 Task: Create an HTML table with pagination using JavaScript.
Action: Mouse moved to (115, 510)
Screenshot: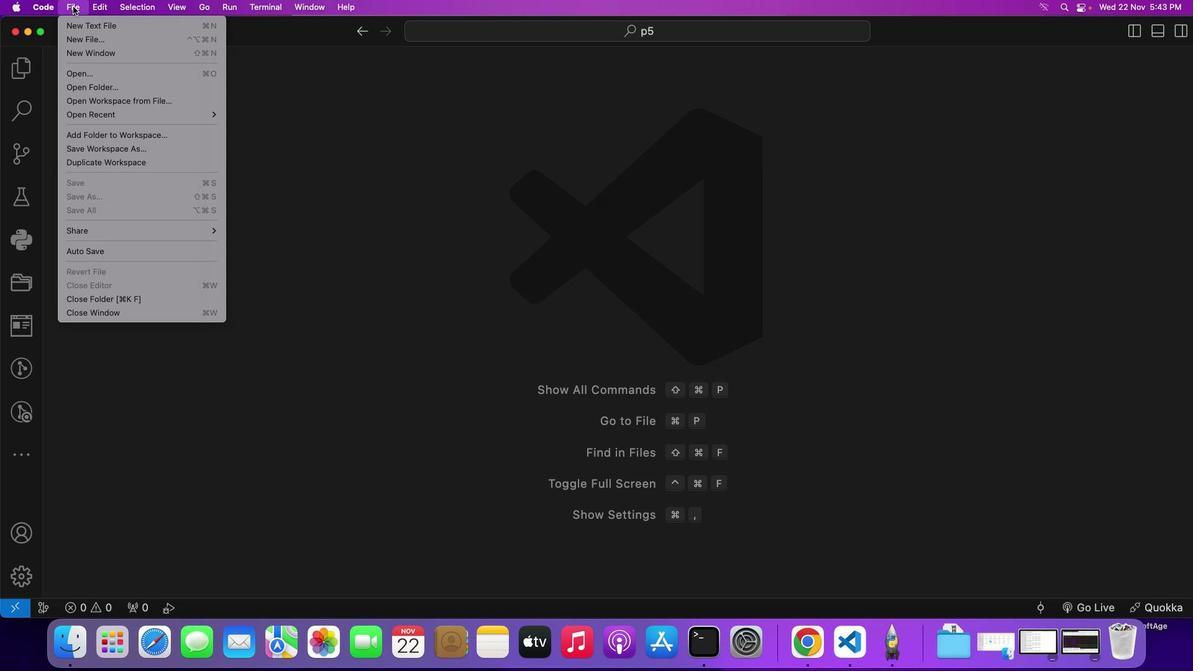 
Action: Mouse pressed left at (115, 510)
Screenshot: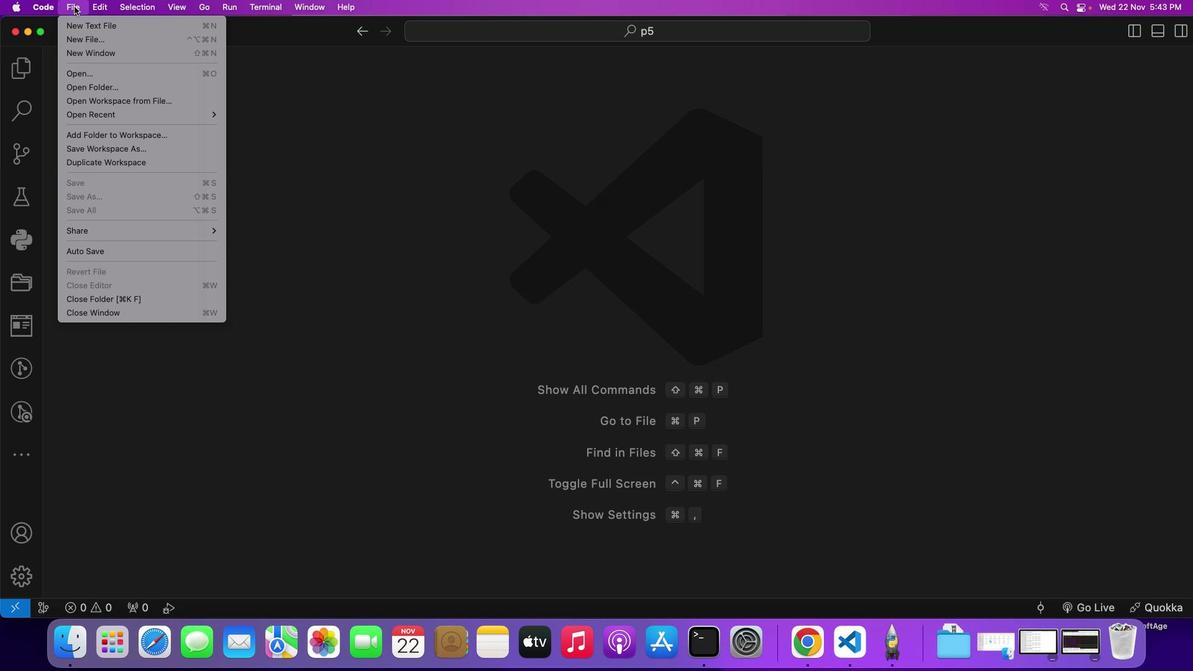 
Action: Mouse moved to (115, 510)
Screenshot: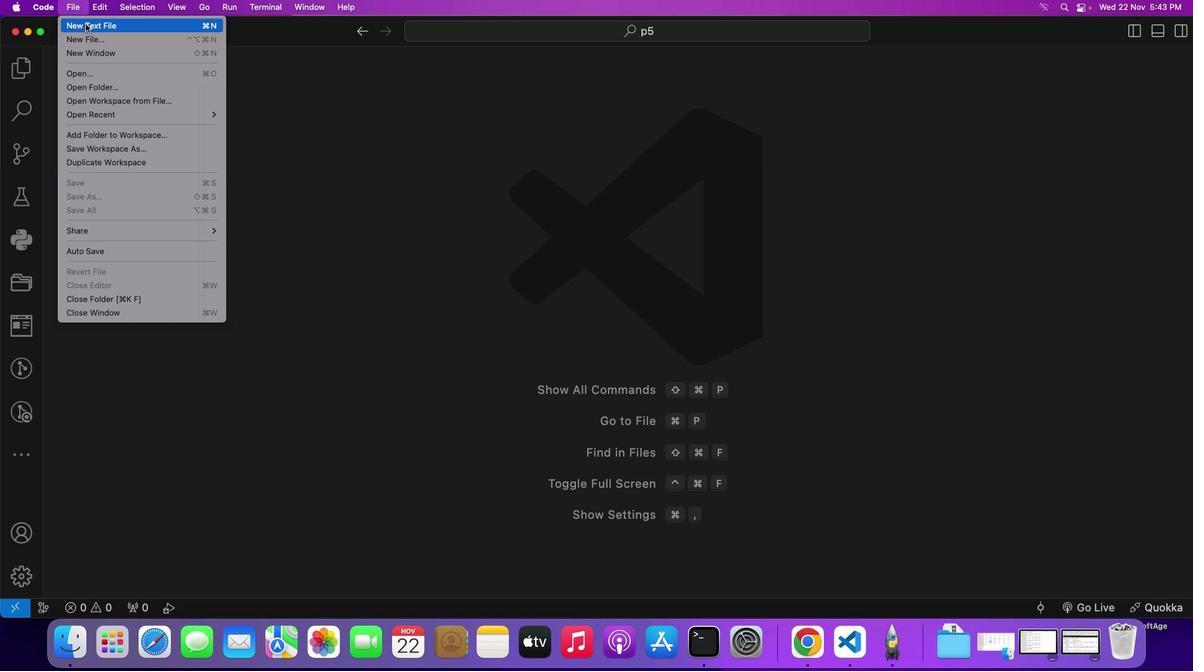 
Action: Mouse pressed left at (115, 510)
Screenshot: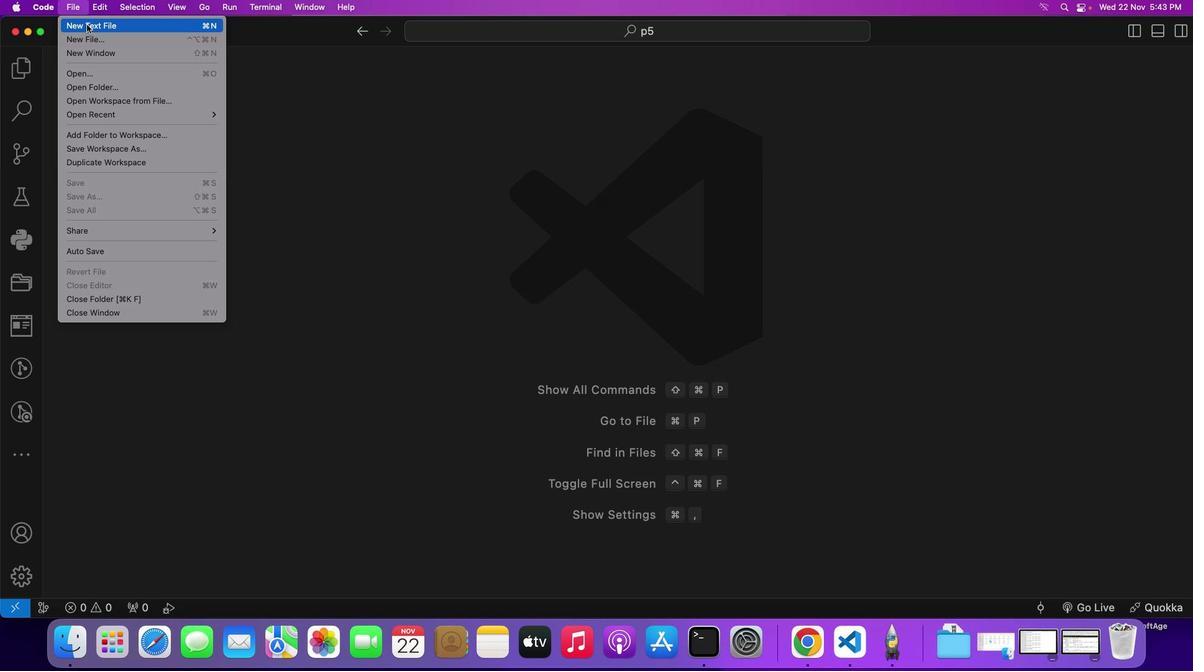 
Action: Mouse moved to (115, 510)
Screenshot: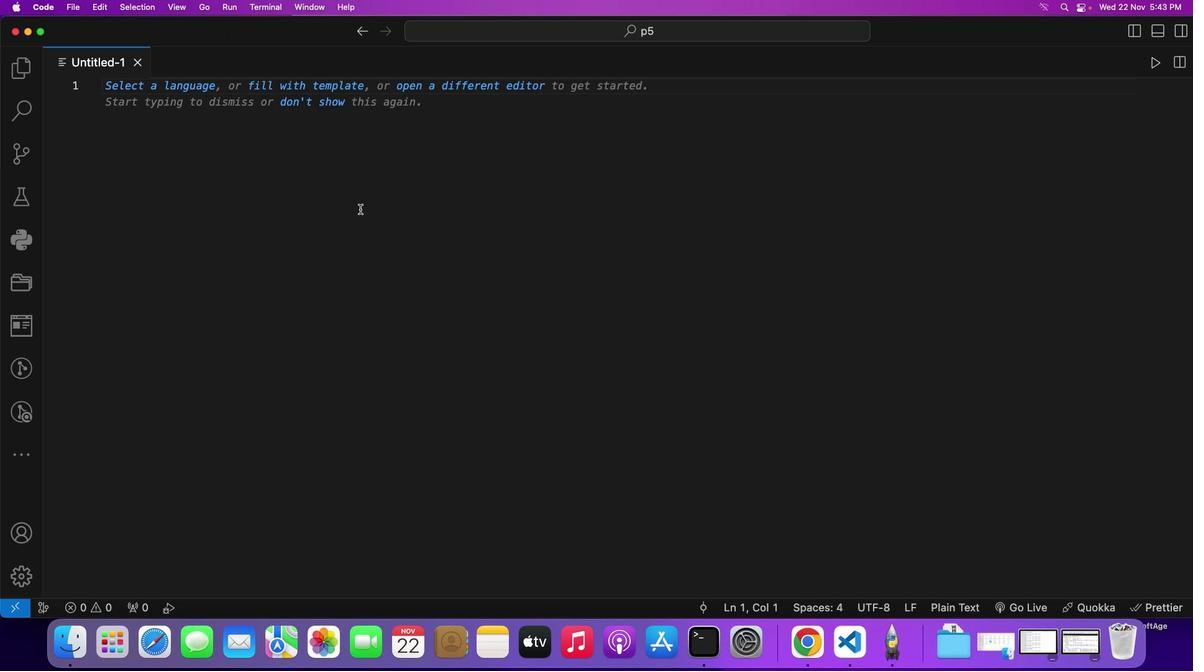 
Action: Key pressed Key.cmd
Screenshot: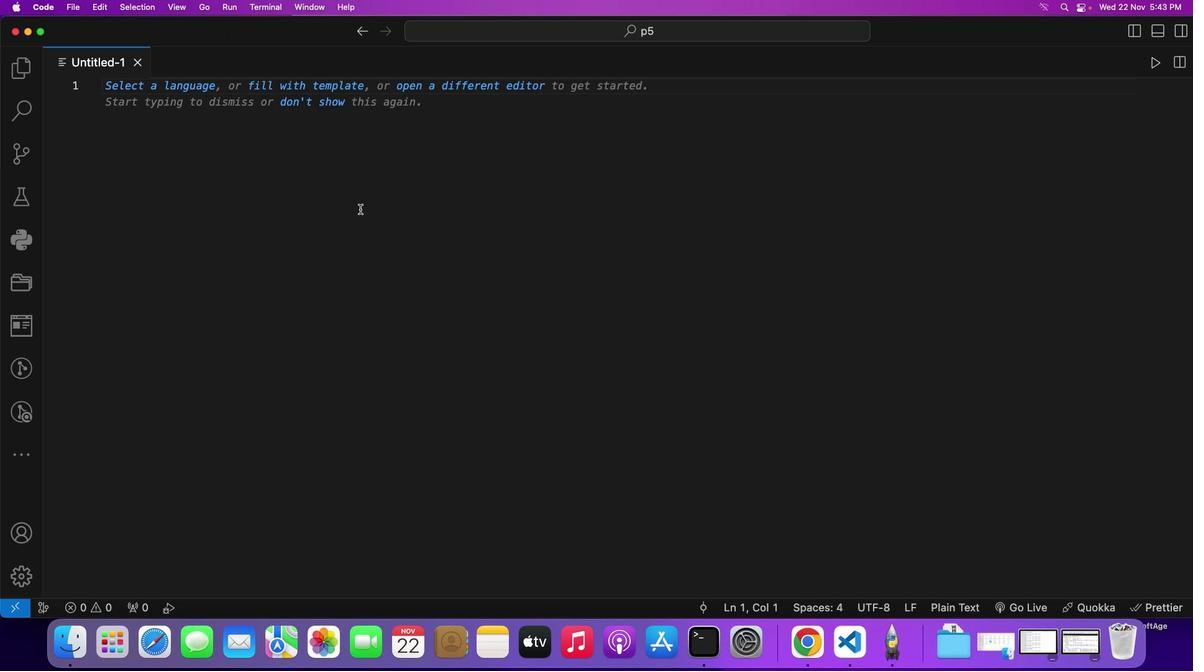 
Action: Mouse moved to (115, 510)
Screenshot: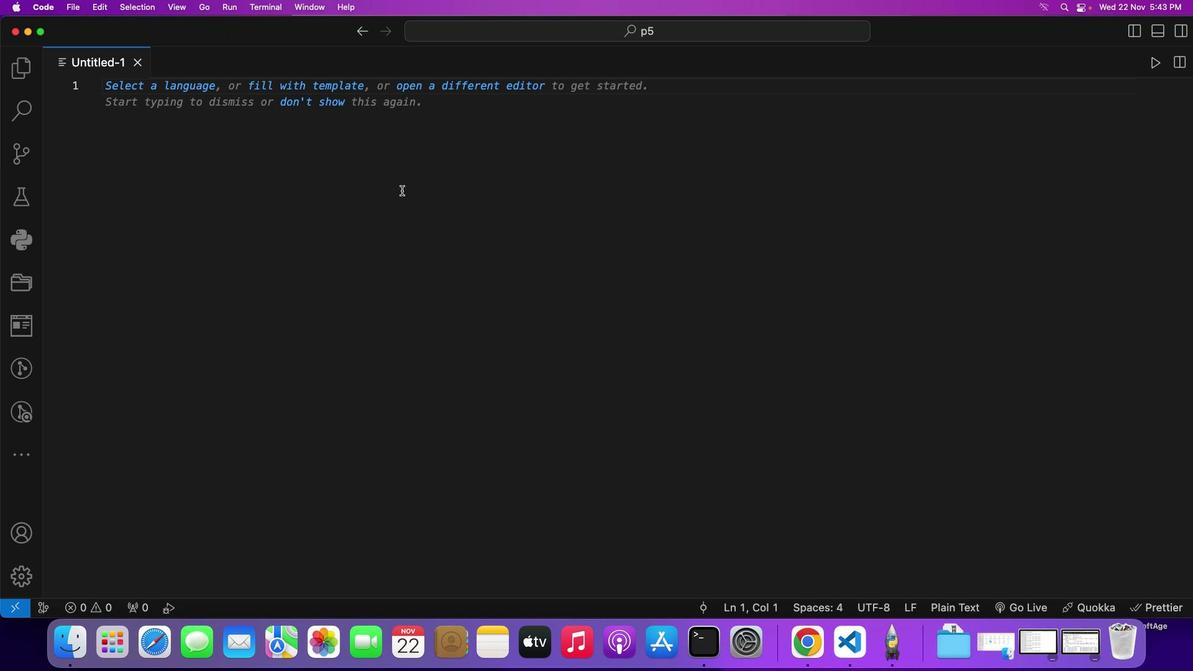 
Action: Key pressed 's'
Screenshot: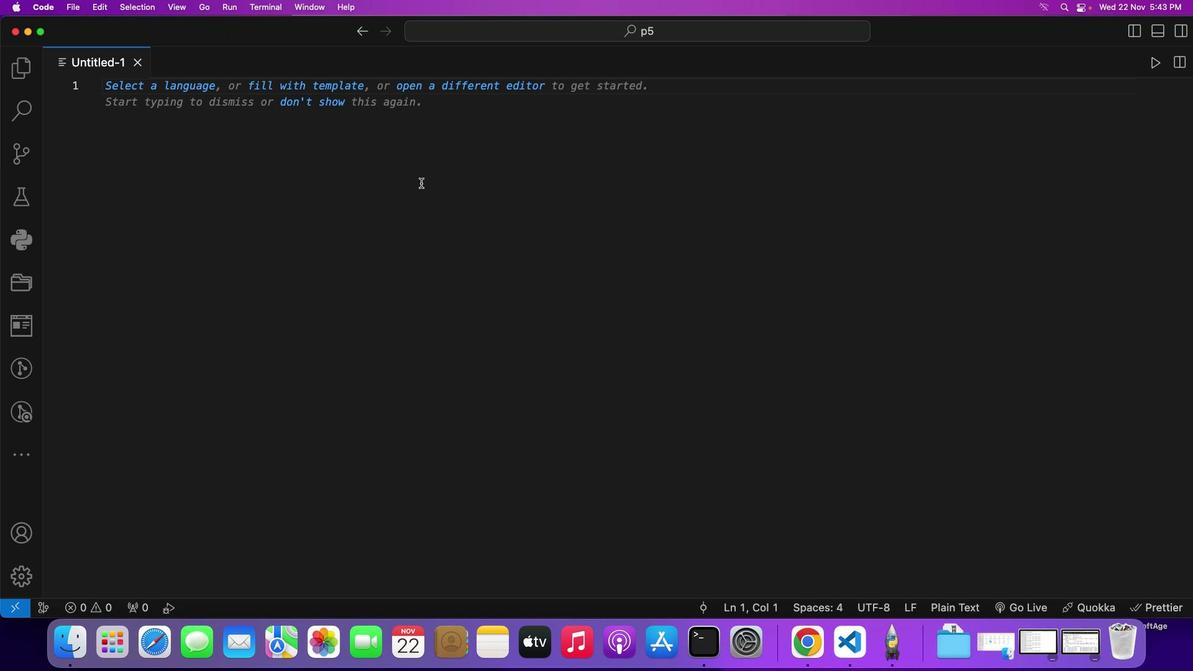 
Action: Mouse moved to (115, 510)
Screenshot: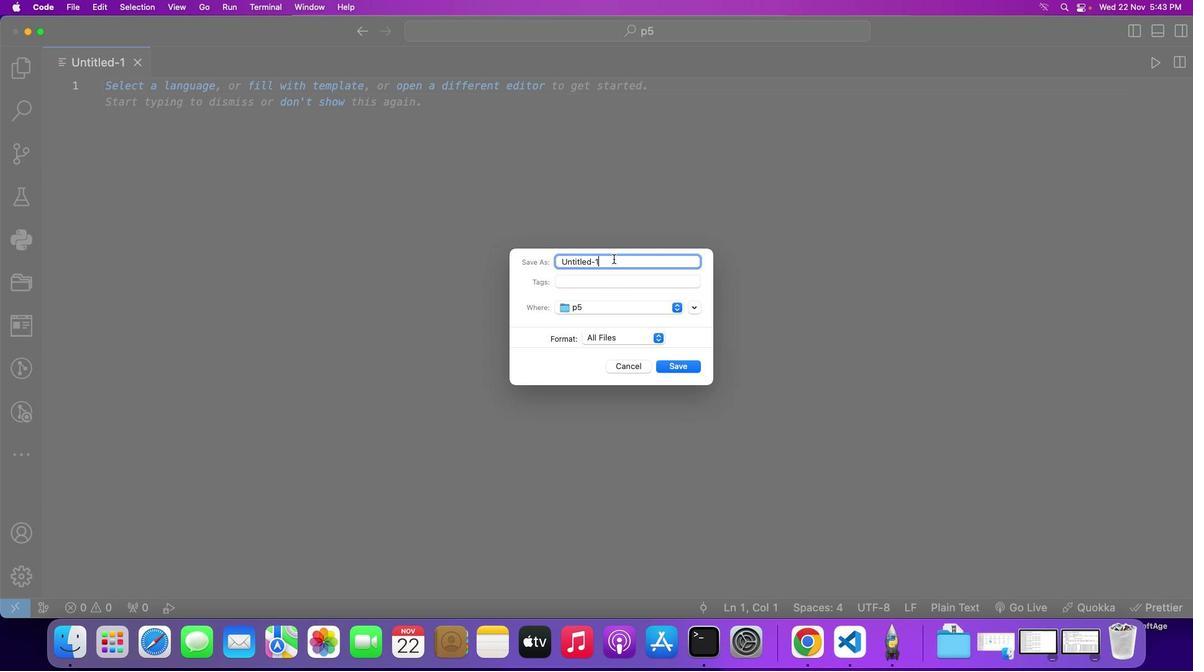 
Action: Mouse pressed left at (115, 510)
Screenshot: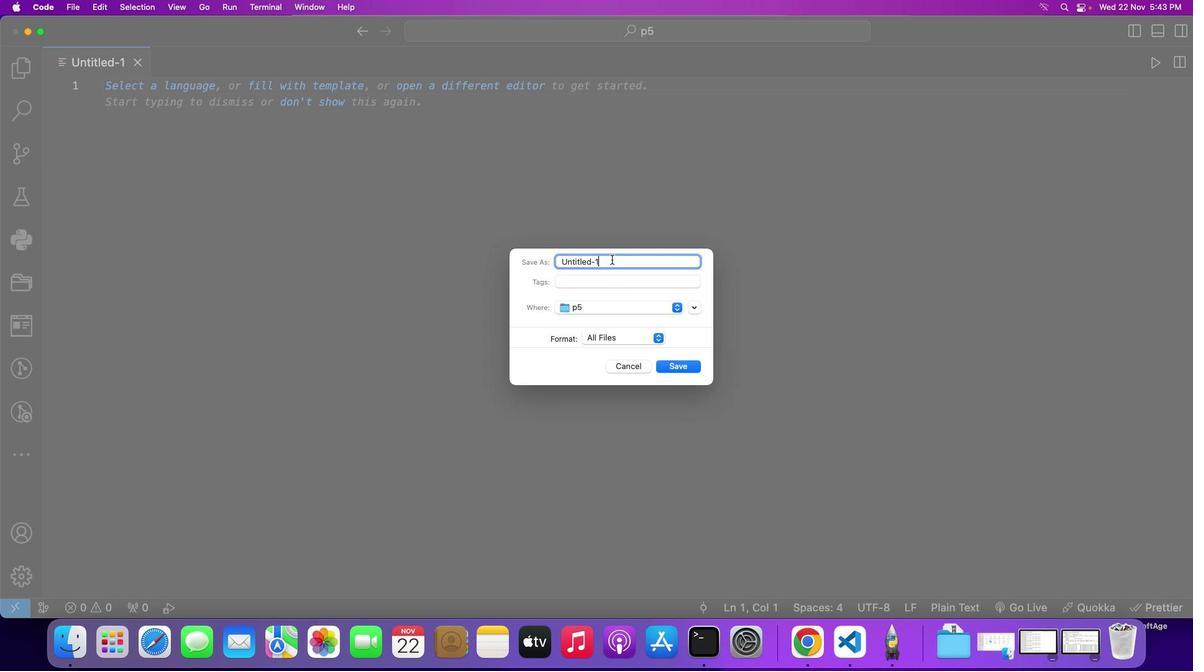 
Action: Mouse moved to (115, 510)
Screenshot: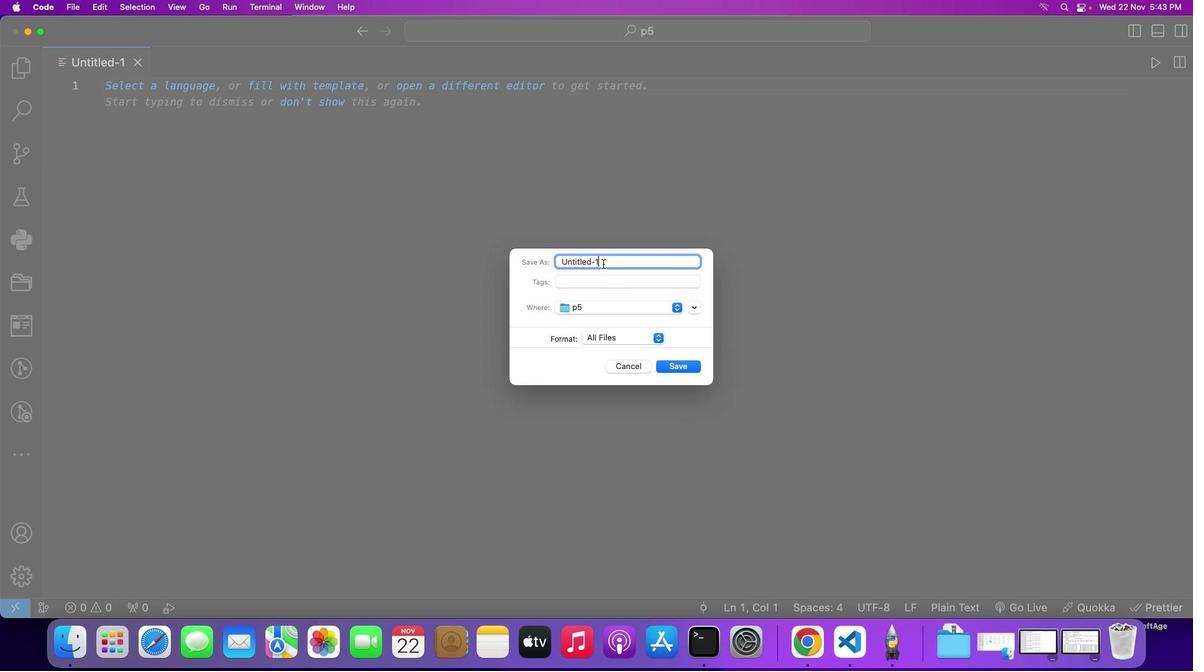 
Action: Key pressed Key.backspaceKey.backspaceKey.backspaceKey.backspaceKey.backspaceKey.backspaceKey.backspaceKey.backspaceKey.backspaceKey.backspaceKey.shift_r'D'
Screenshot: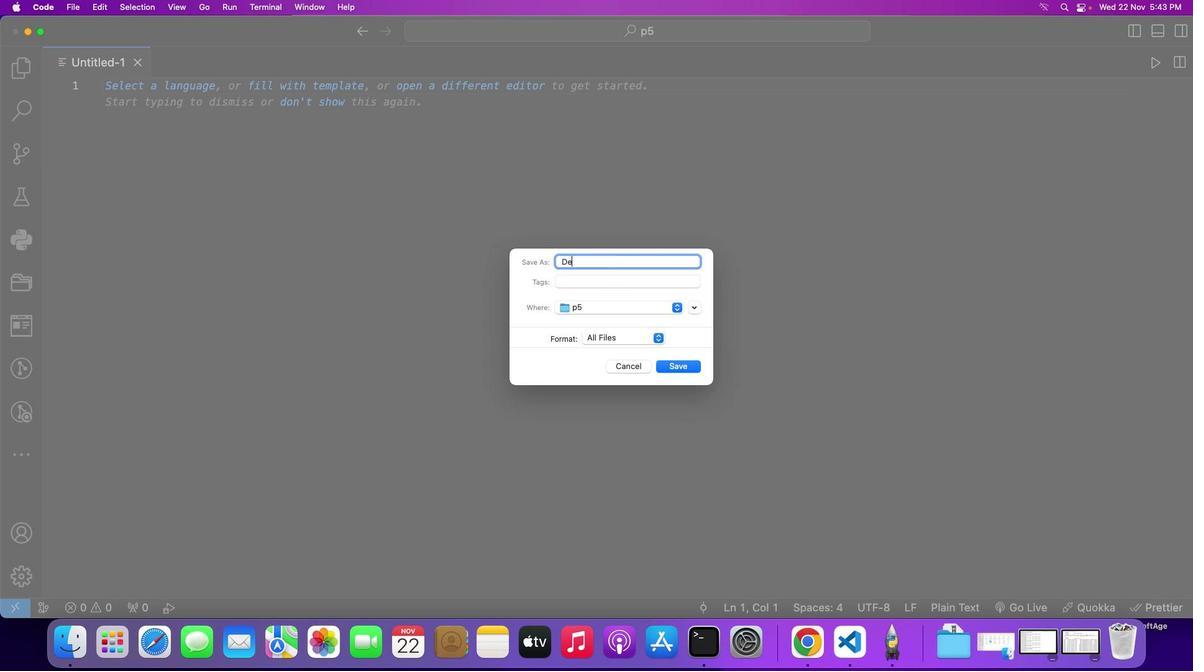 
Action: Mouse moved to (115, 510)
Screenshot: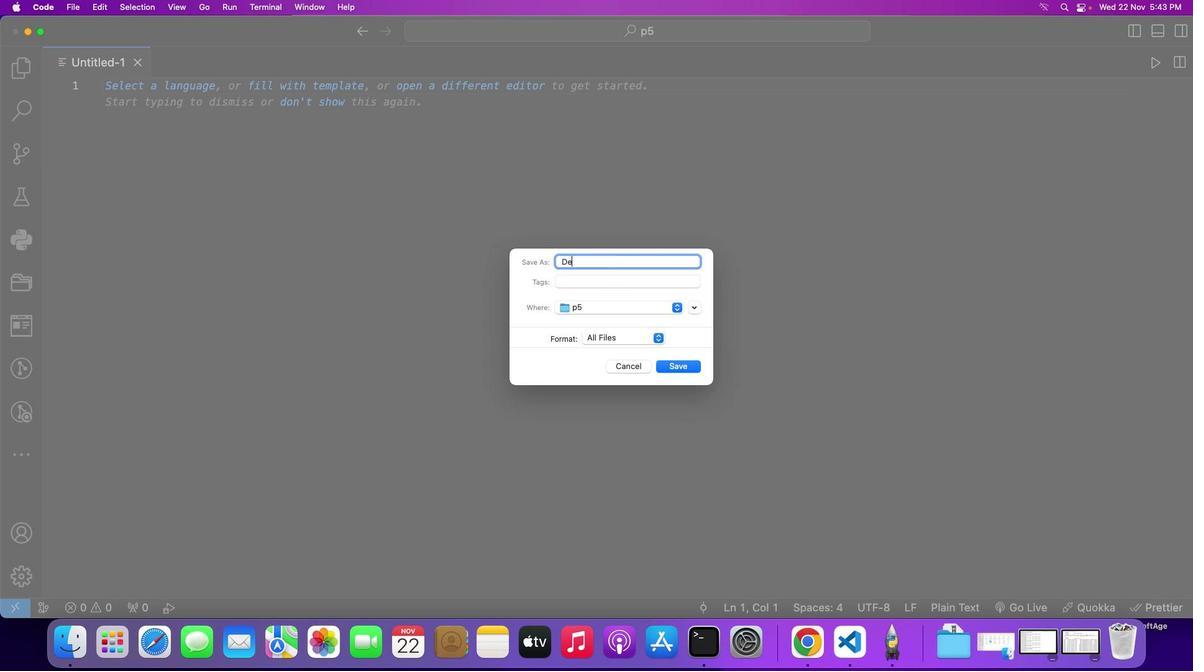 
Action: Key pressed 'e''m''o'Key.shift_r'P''a''g''i''n''a''t''i''o'Key.backspaceKey.backspaceKey.backspaceKey.backspaceKey.backspace'n'Key.backspace'n''a''t''i''o''n''.''h''t''m''l'Key.enterKey.shift_r'<'Key.shift_r'!'Key.shift_r'D'Key.shift_r'O''C''T''Y''P''E'Key.space'h''t''m''l'Key.shift_r'>'Key.enterKey.shift_r'<''h''t''m''l'Key.space'l''a''n''g''='Key.shift_r'"'Key.shift_r'>'Key.leftKey.left'e''n'Key.rightKey.rightKey.enterKey.leftKey.leftKey.leftKey.leftKey.shift_r'<''h''e''a''d'Key.shift_rKey.shift_r'<''>'Key.backspaceKey.backspaceKey.shift_r'>'Key.enterKey.shift_r'<''m''e''t''a'Key.space'c''h''a''r''s''e''t''='Key.shift_r'U''T'Key.shift_r'F''-''8'Key.rightKey.shift_r'>'Key.enterKey.shift_r'<''m''e''t''a'Key.space'n''a''m''e''=''v''i''e''w''p''o''r''t'Key.rightKey.space'c''o''n''t''e''n''t''=''w''i''d''t''h''=''d''e''v''i''c''e''-''w''i''d''t''h'','Key.space'i''n''i''t''i''a''l''-''s''c''a''l''e''=''1''.''0'Key.rightKey.shift_r'>'Key.enterKey.shift_r'<''t''i''t'Key.enterKey.shift_r'>'Key.shift_r'T''a''b''l''e'Key.spaceKey.shift_r'P''a''g''i''n''a''t''i''o''n'Key.downKey.leftKey.leftKey.leftKey.leftKey.enterKey.shift_r'<''b''o''d''y'Key.shift_r'>'Key.enterKey.enterKey.shift_rKey.backspaceKey.shift_r'<''d''i''v'Key.space'i''d''=''t''a''b''l''e''-''c''o''n''t''a''i''n''e''r'Key.rightKey.shift_r'>'Key.rightKey.rightKey.rightKey.rightKey.rightKey.rightKey.enterKey.shift_r'<''d''i''v'Key.space'i''d''=''p''a''g''i''n''a''t''i''o''n''-''c''o''n''t''a''i''n''e''r'Key.rightKey.shift_r'>'Key.rightKey.rightKey.rightKey.rightKey.rightKey.rightKey.enterKey.enterKey.shift_r'<''s''c''r'Key.enterKey.shift_r'>'Key.enter'/''/''s''a''m''p''l''e'Key.space'd''a''t''a'Key.enterKey.upKey.backspaceKey.spaceKey.spaceKey.downKey.spaceKey.spaceKey.space'c''o''n''s''t'Key.space'd''a''t''a'Key.space'='Key.spaceKey.shift_r'{'Key.enterKey.shift_r'{''i''d'Key.shift_r':'Key.space'1'','Key.space'n''a''m''e'Key.shift_r':'Key.space"'"'j''o''n'Key.backspace'h''n'Key.spaceKey.shift_r'D''o''e'Key.right','Key.space'a''g''e'Key.shift_r':'Key.space'2''5'Key.rightKey.right
Screenshot: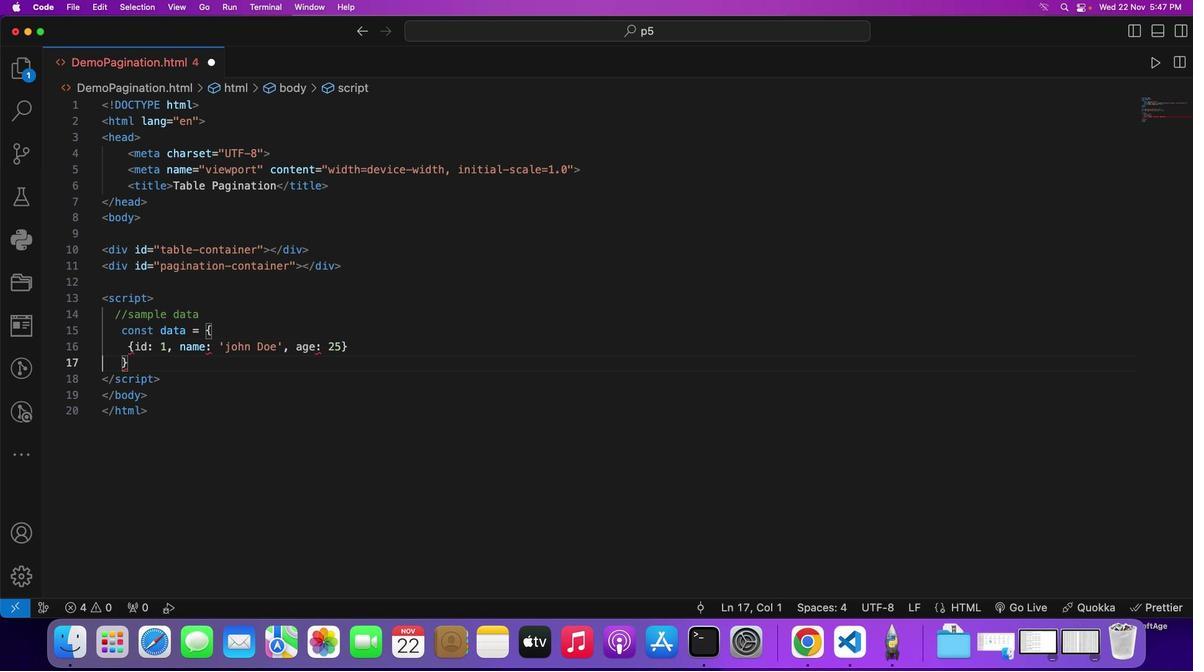 
Action: Mouse moved to (115, 510)
Screenshot: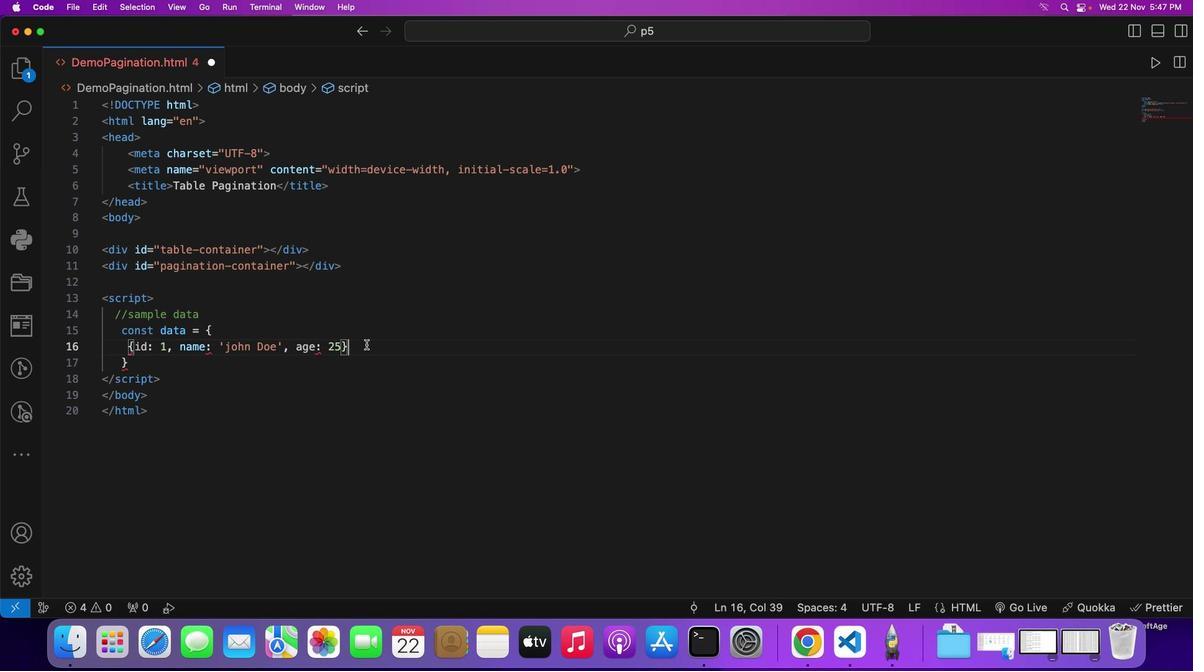 
Action: Mouse pressed left at (115, 510)
Screenshot: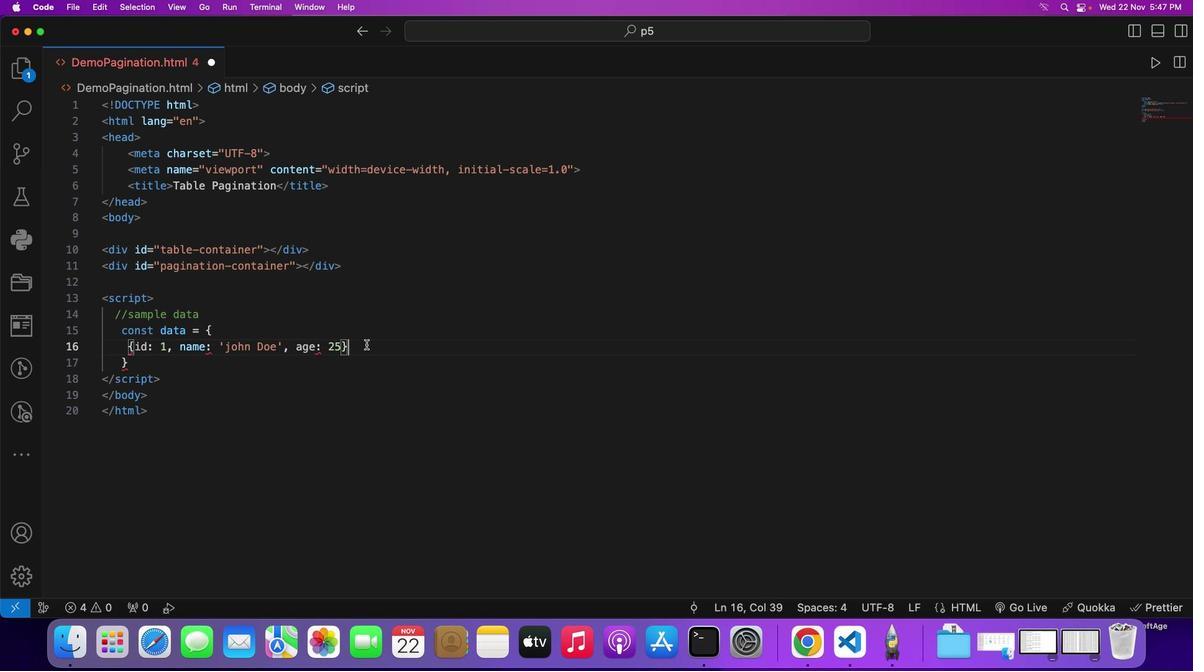 
Action: Mouse moved to (115, 510)
Screenshot: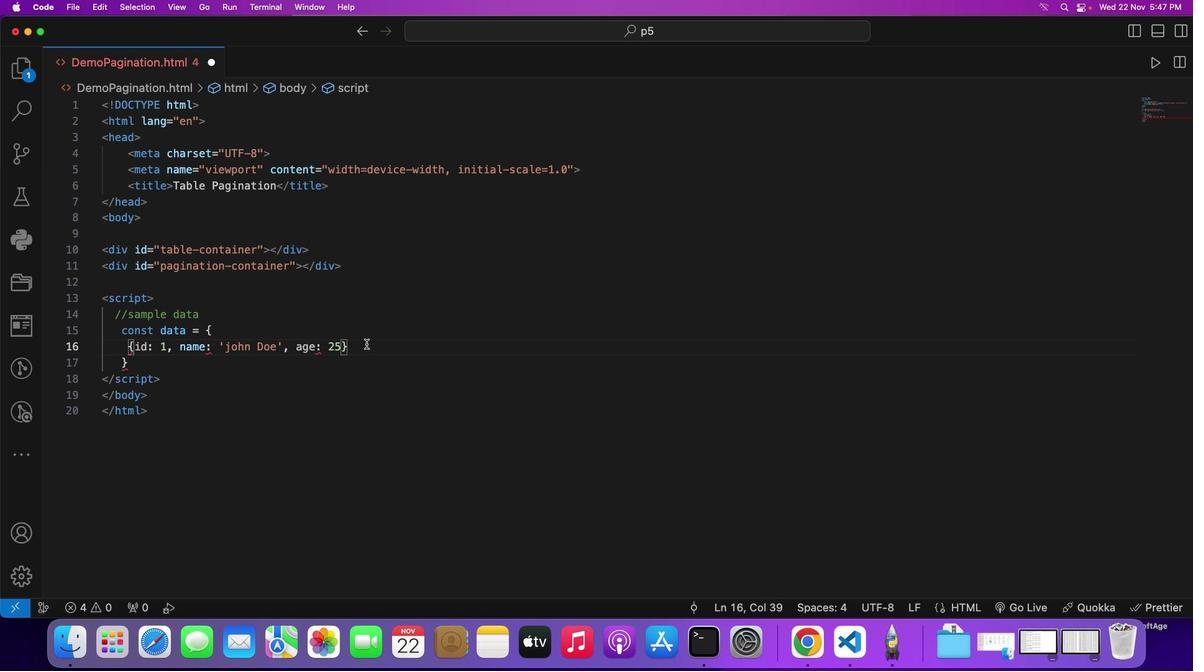 
Action: Key pressed ','Key.leftKey.leftKey.leftKey.leftKey.left
Screenshot: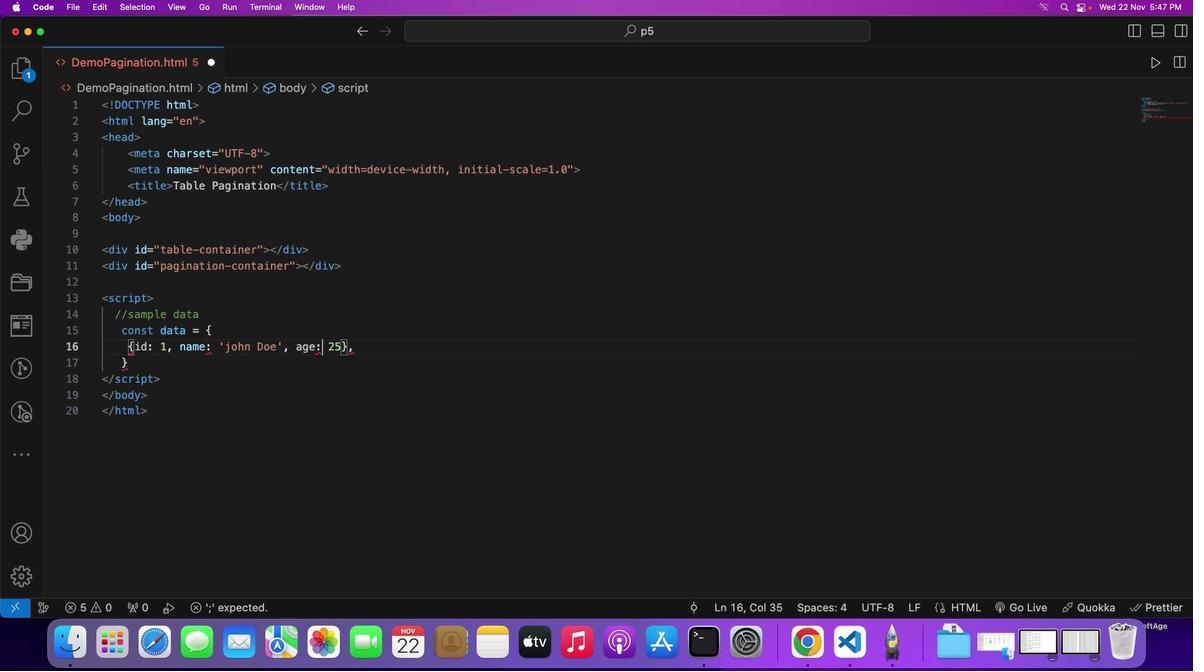 
Action: Mouse moved to (115, 510)
Screenshot: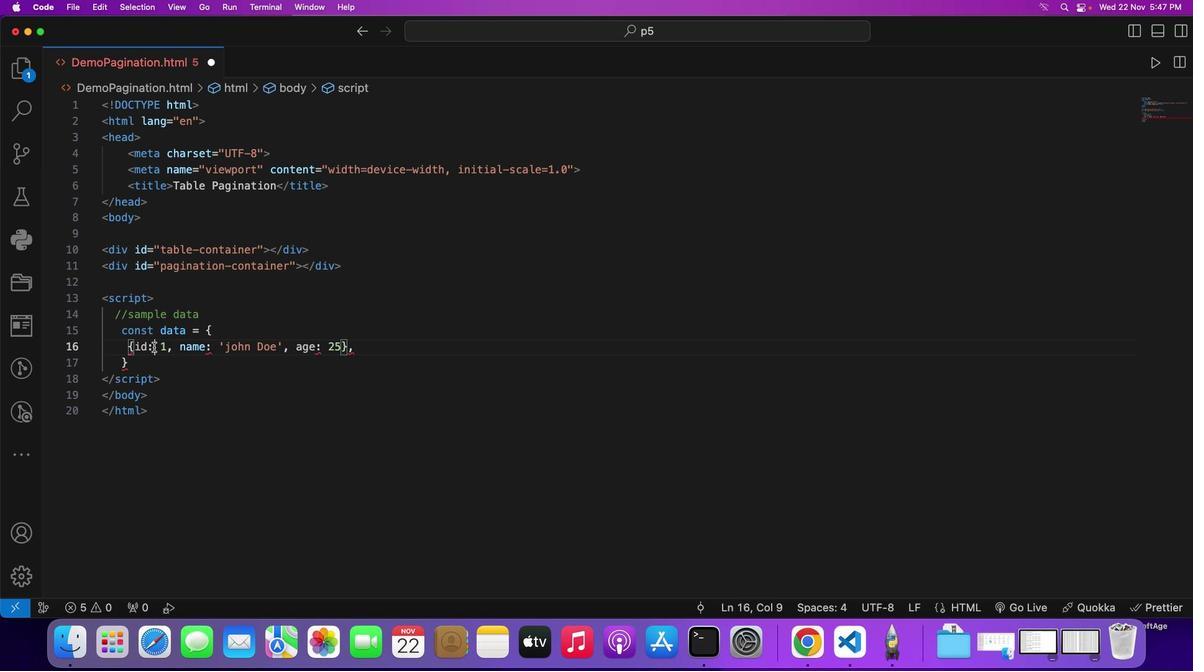 
Action: Mouse pressed left at (115, 510)
Screenshot: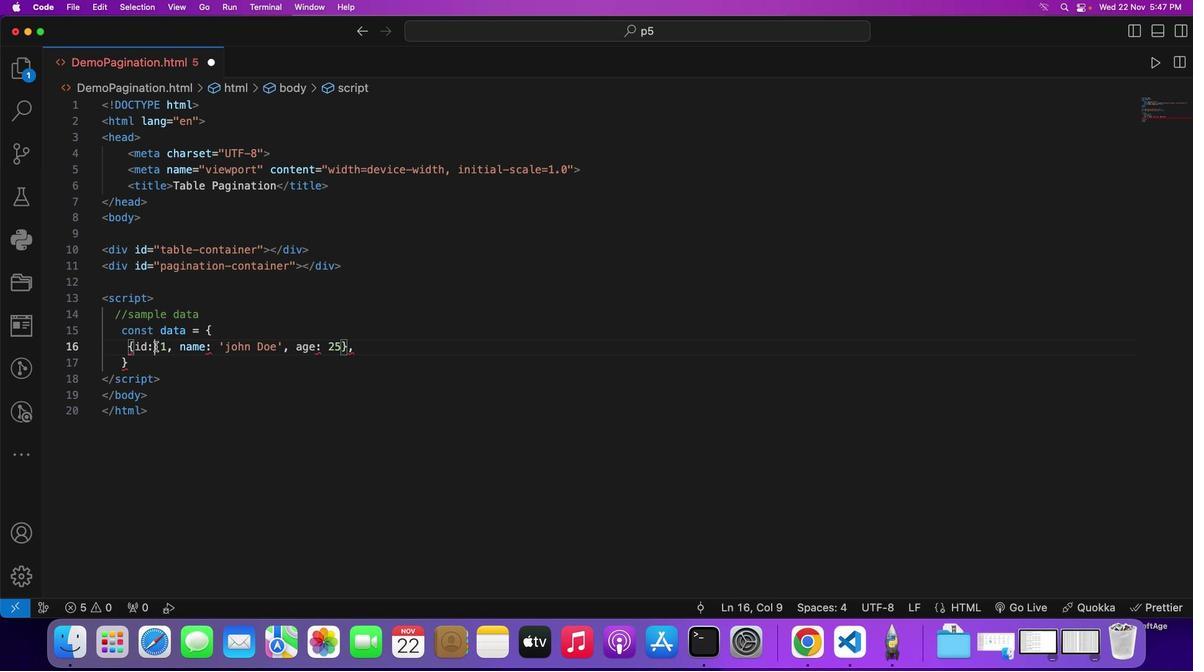 
Action: Mouse moved to (115, 510)
Screenshot: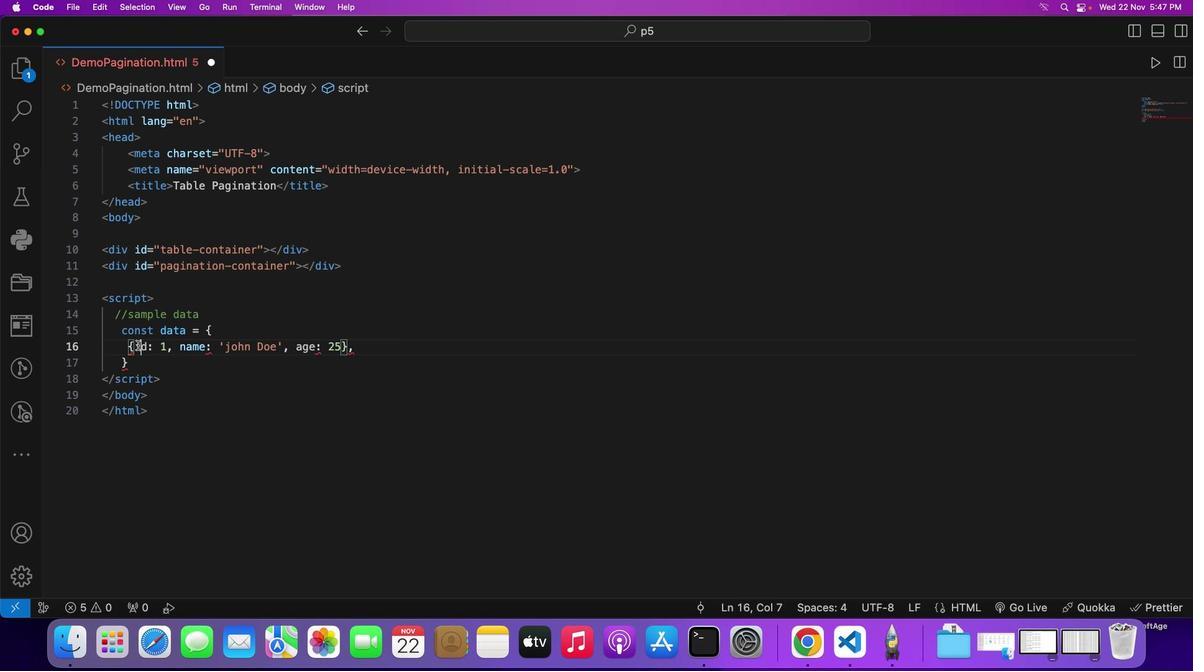 
Action: Mouse pressed left at (115, 510)
Screenshot: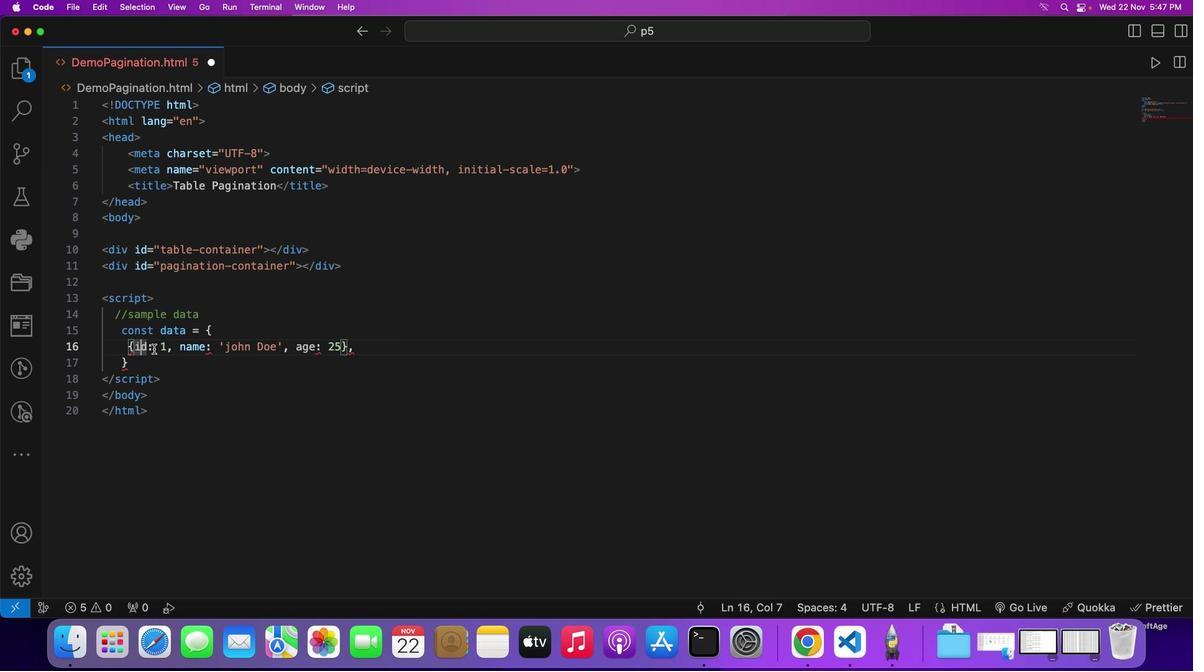 
Action: Mouse moved to (115, 510)
Screenshot: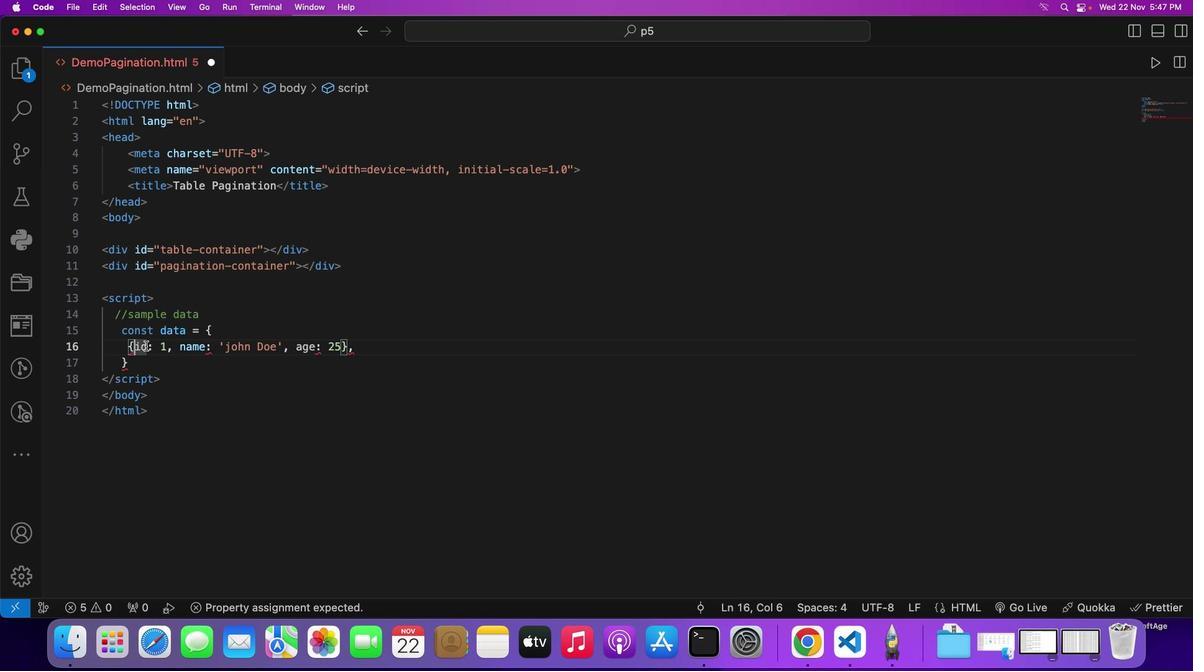 
Action: Mouse pressed left at (115, 510)
Screenshot: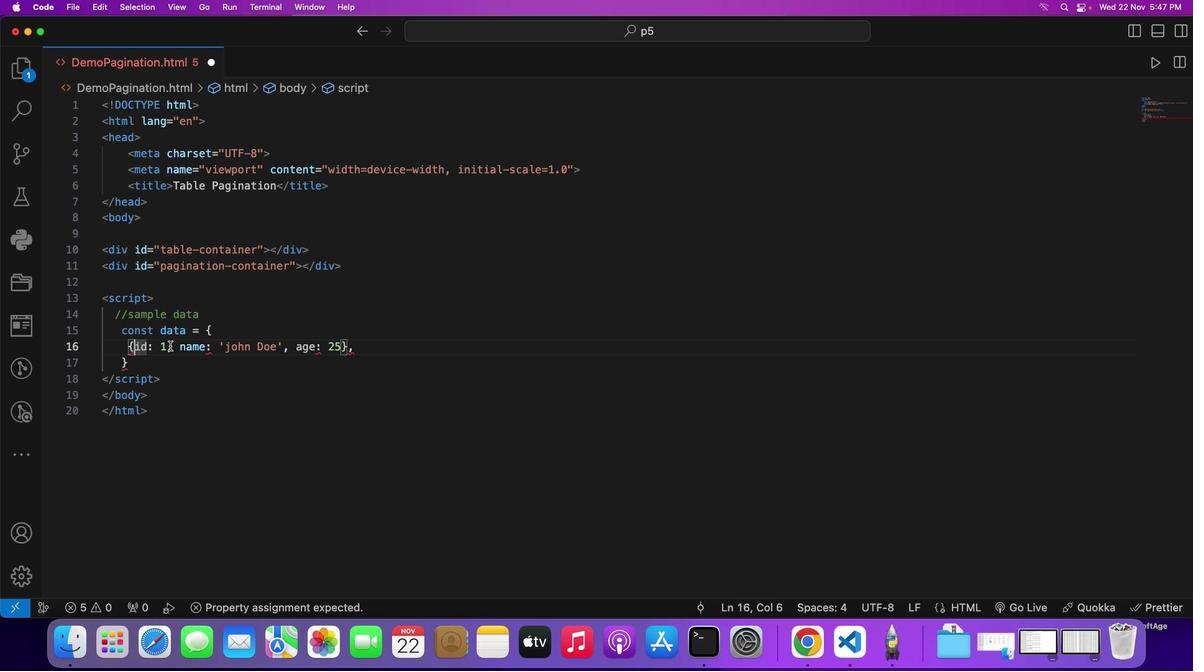 
Action: Mouse moved to (115, 510)
Screenshot: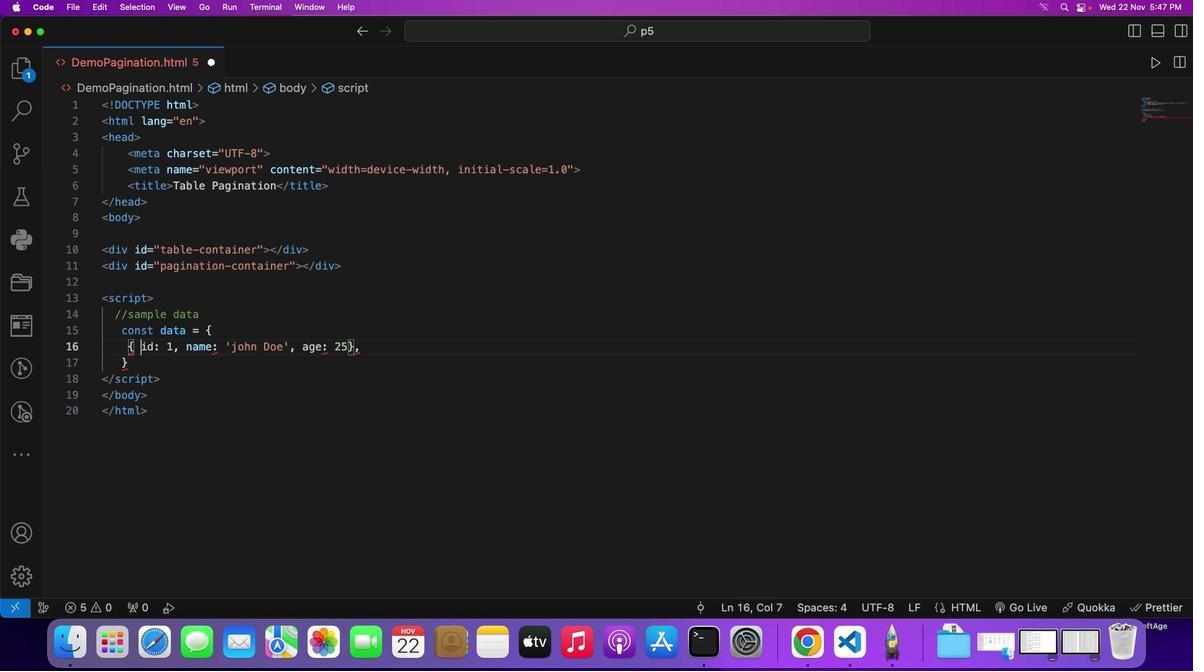 
Action: Key pressed Key.space
Screenshot: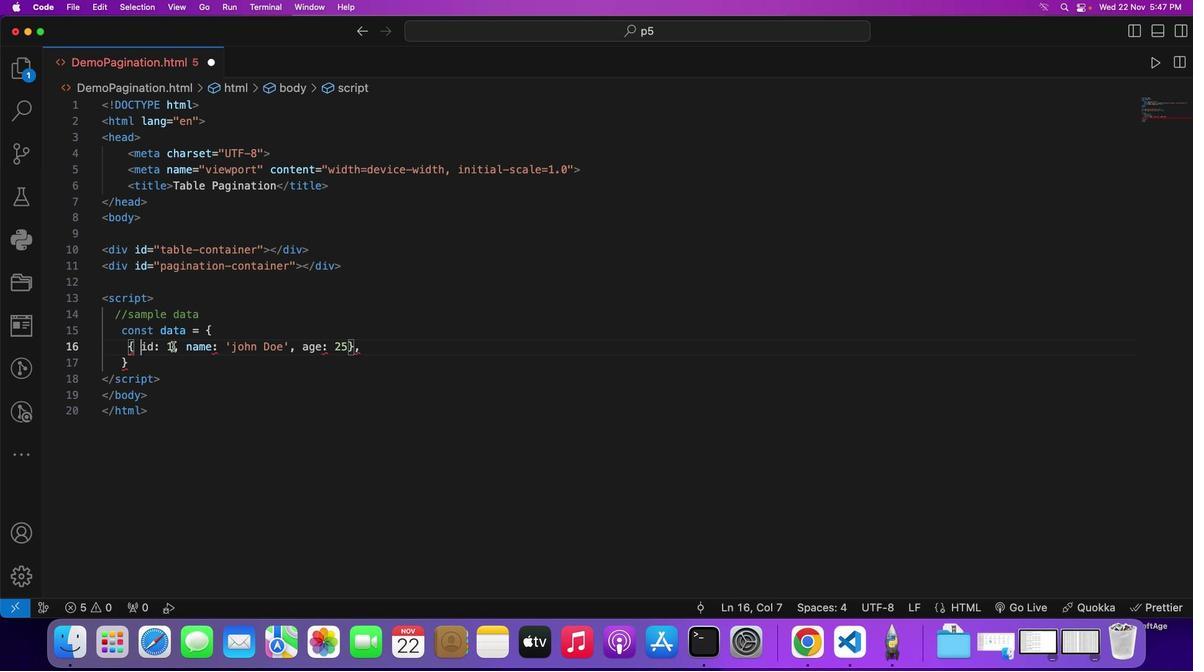 
Action: Mouse moved to (115, 510)
Screenshot: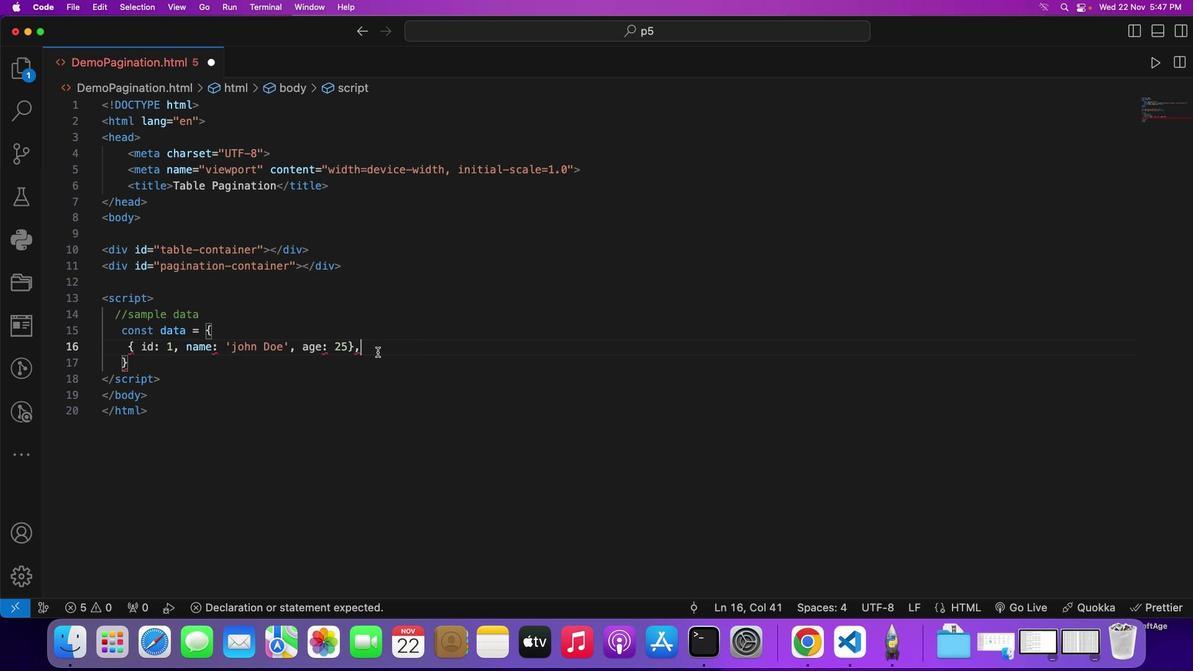 
Action: Mouse pressed left at (115, 510)
Screenshot: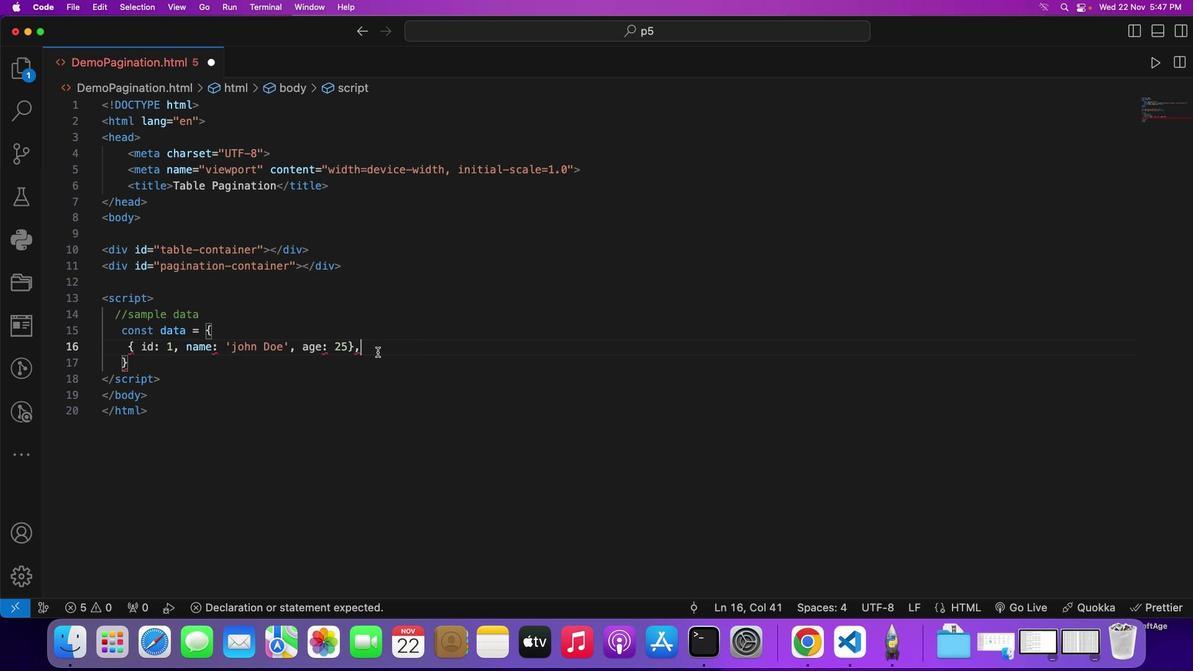 
Action: Mouse moved to (115, 510)
Screenshot: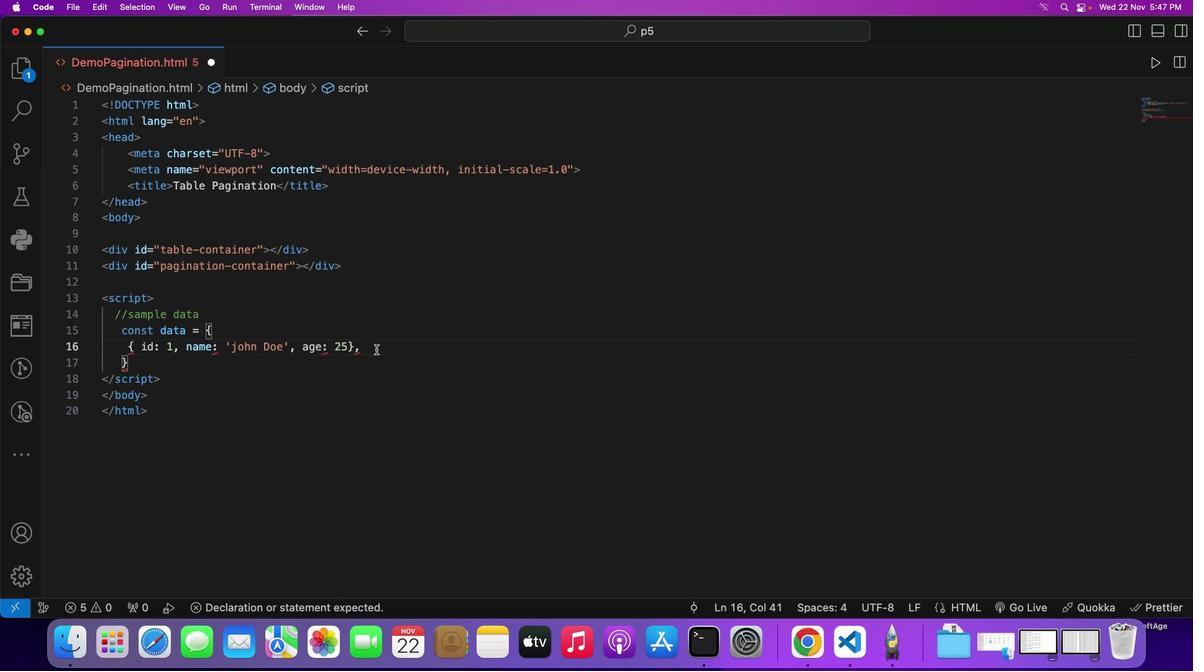 
Action: Key pressed Key.enterKey.shift_r'{'Key.space'i''d'Key.shift_r':'Key.space'2'','Key.space'n''a''m''e'Key.shift_r':'Key.space"'"Key.shift_r'J''a''n''e'Key.spaceKey.shift_r'D''o''e'"'"','Key.space'a''g''e'Key.shift_r':'Key.space'3''0'Key.rightKey.leftKey.spaceKey.upKey.leftKey.spaceKey.rightKey.down','
Screenshot: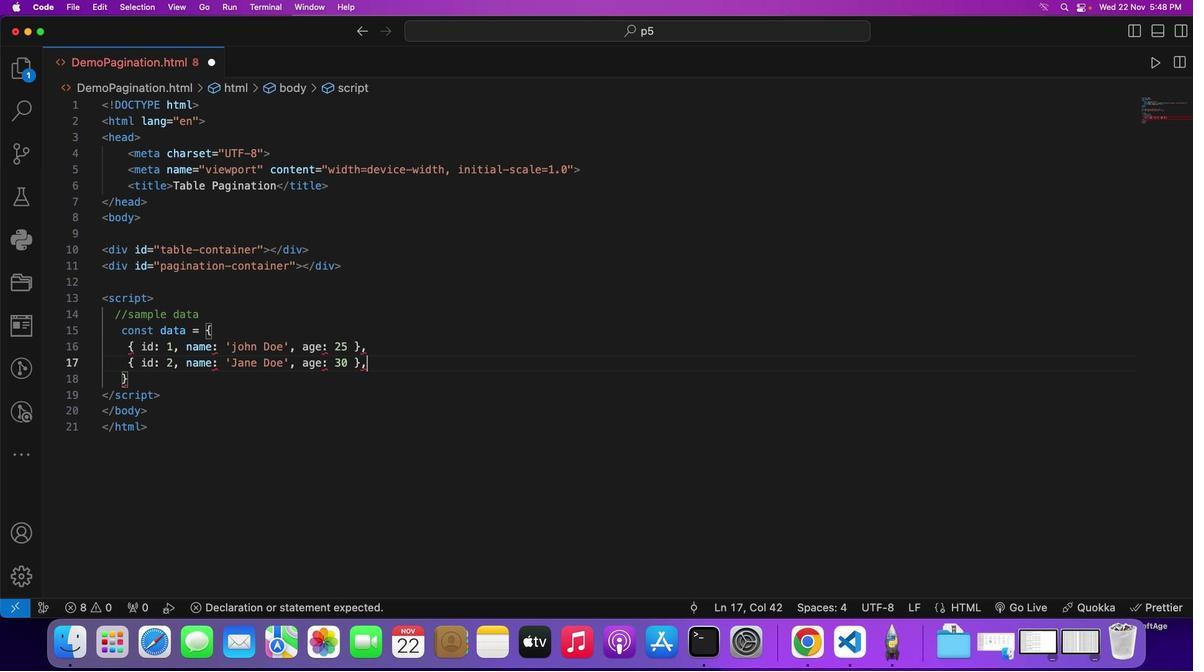 
Action: Mouse moved to (115, 510)
Screenshot: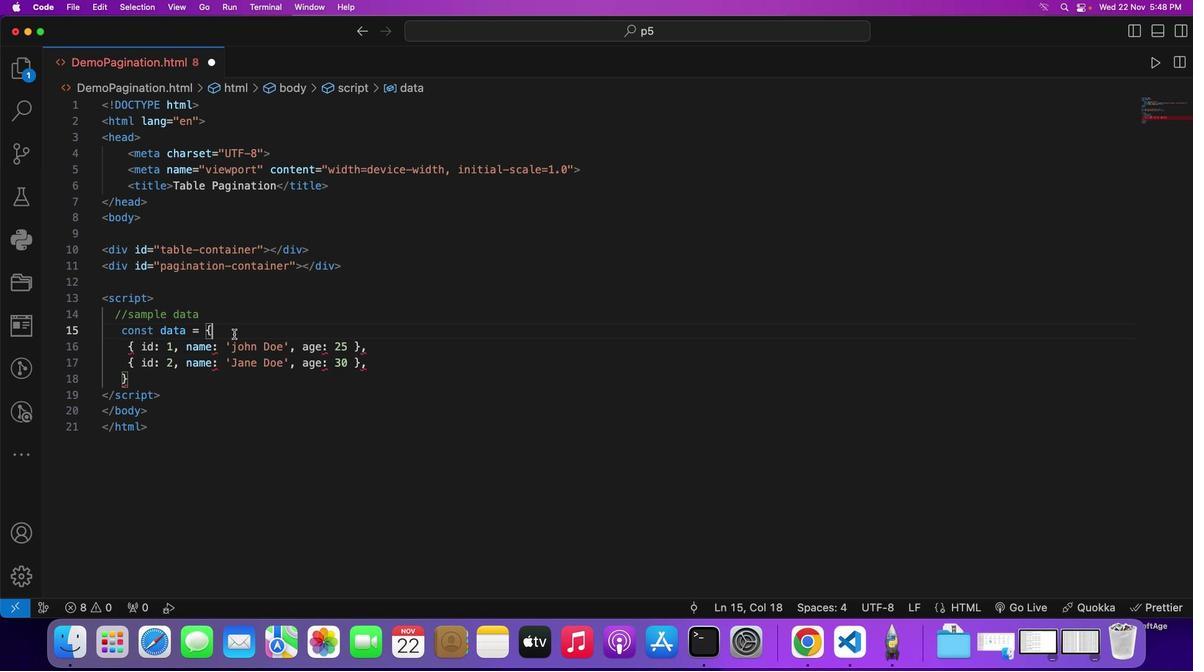 
Action: Mouse pressed left at (115, 510)
Screenshot: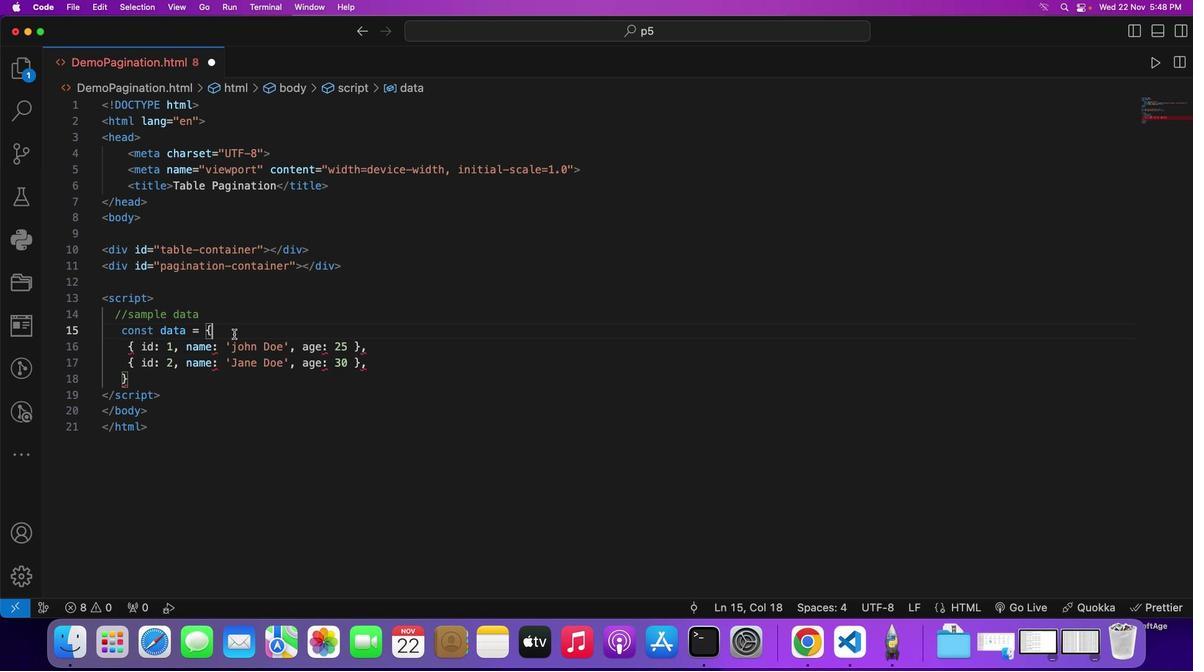 
Action: Mouse moved to (115, 510)
Screenshot: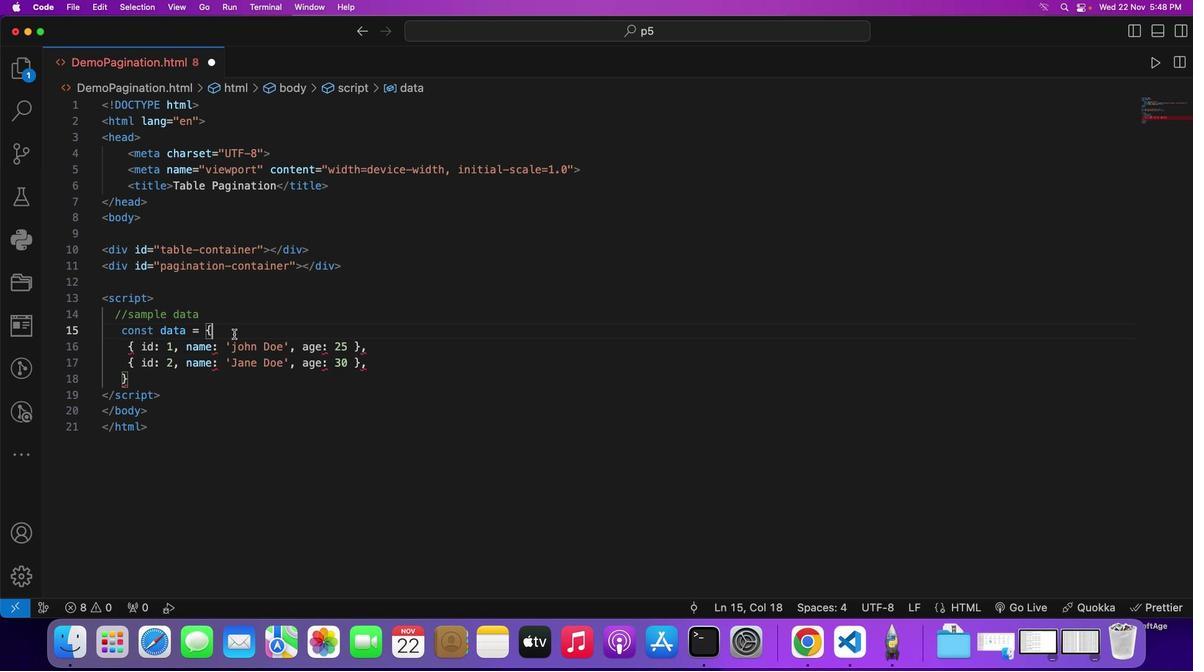 
Action: Key pressed Key.backspace'['
Screenshot: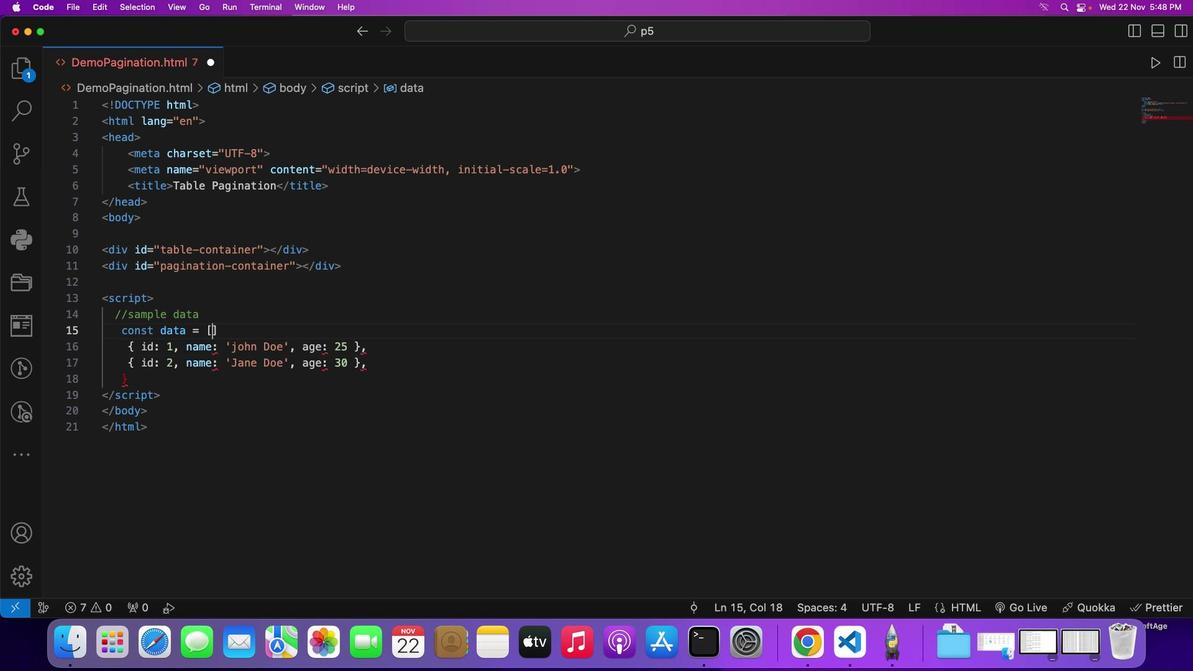 
Action: Mouse moved to (115, 510)
Screenshot: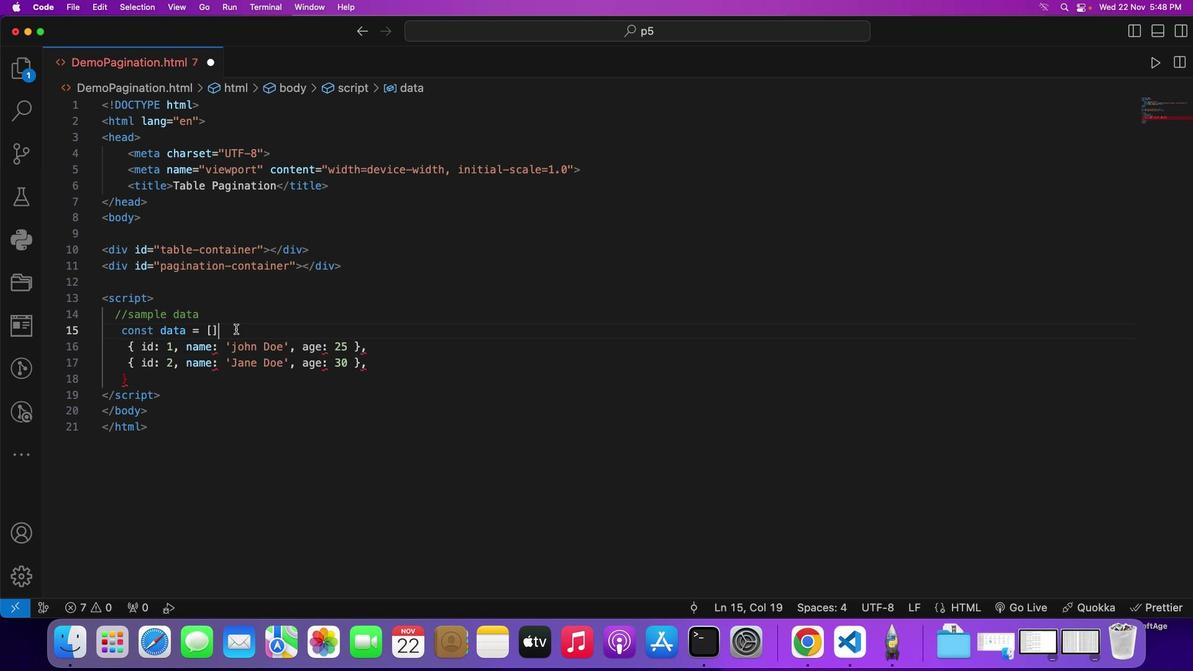 
Action: Mouse pressed left at (115, 510)
Screenshot: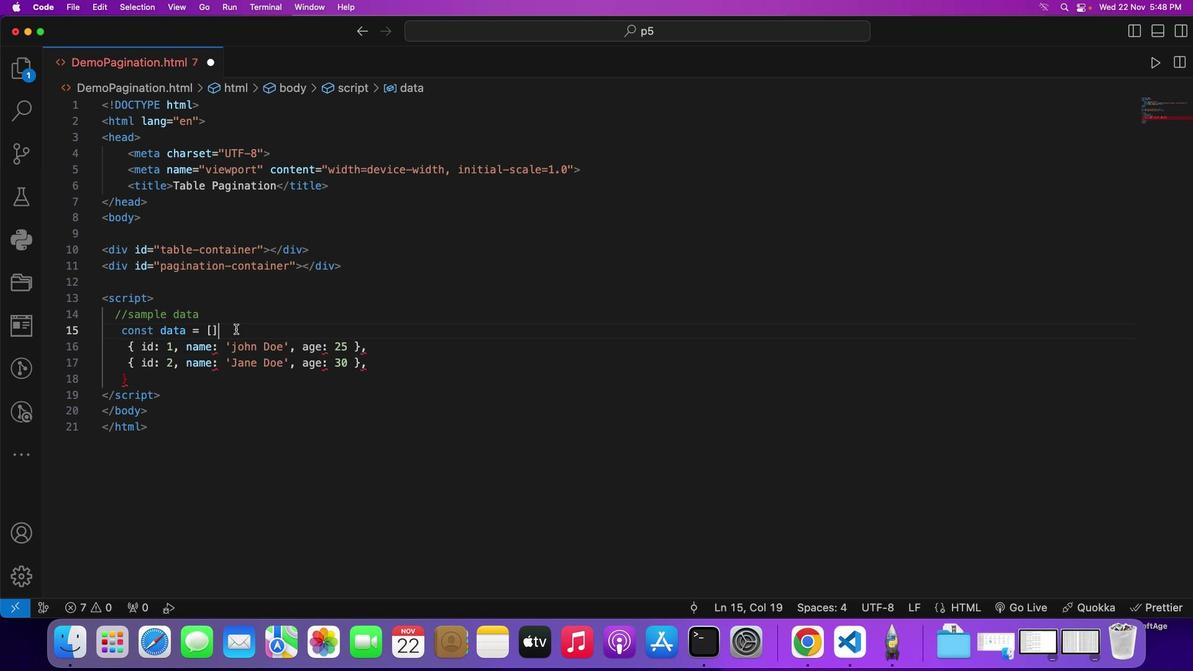 
Action: Mouse moved to (115, 510)
Screenshot: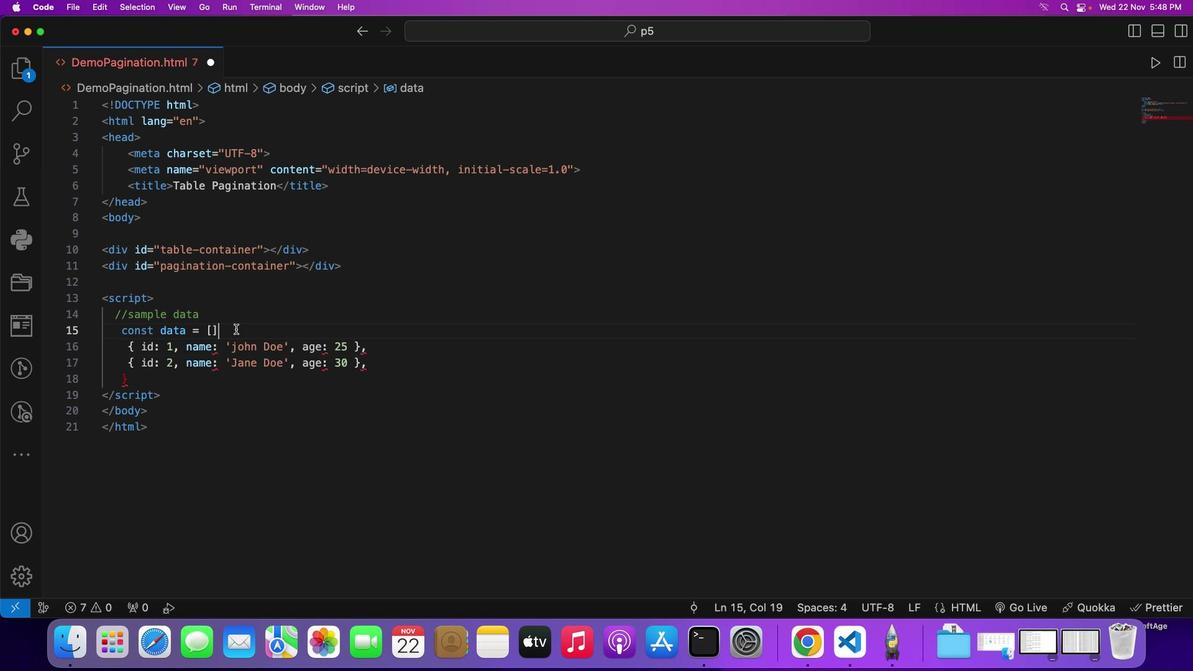 
Action: Key pressed '='Key.backspaceKey.backspace
Screenshot: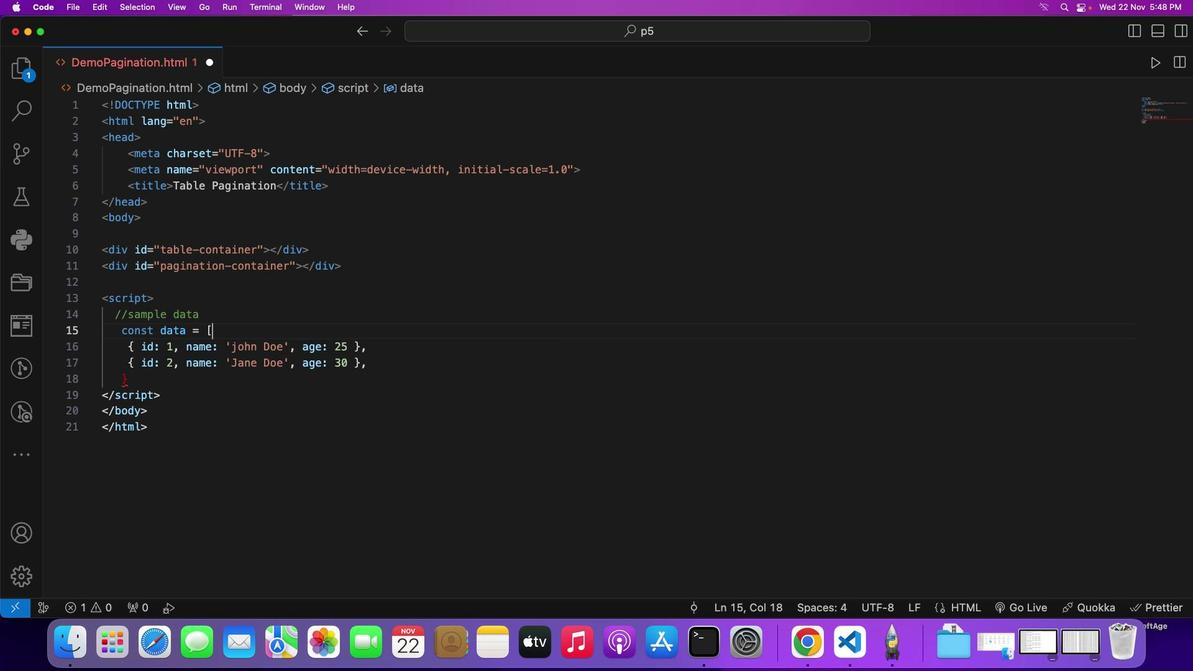 
Action: Mouse moved to (115, 510)
Screenshot: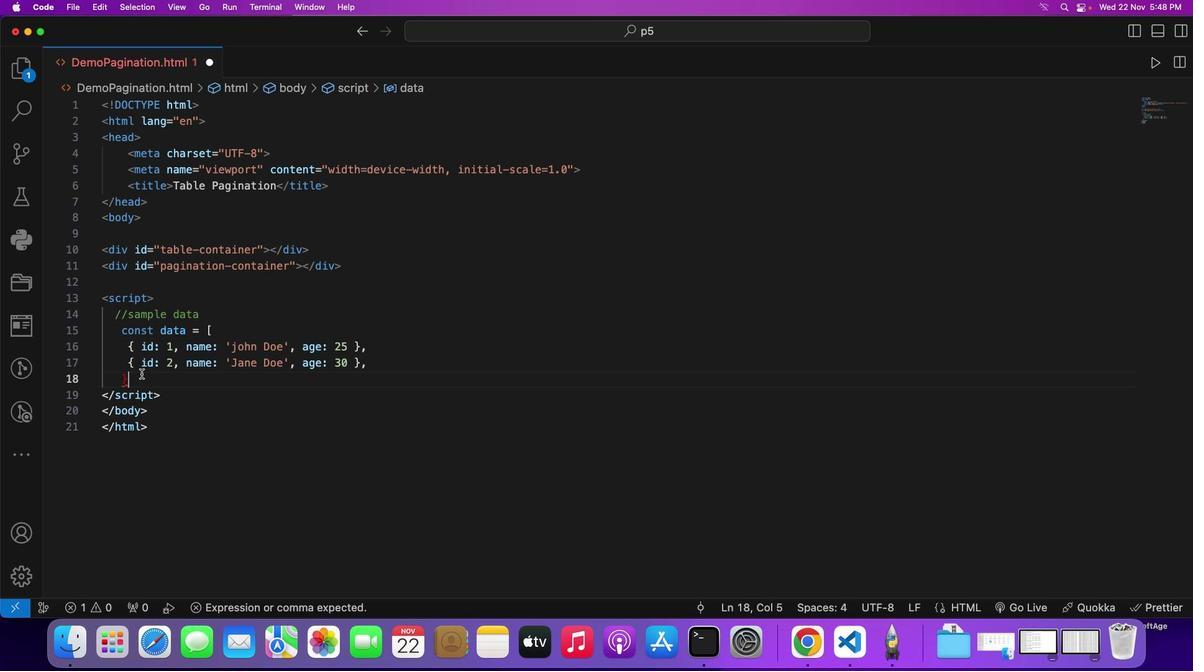 
Action: Mouse pressed left at (115, 510)
Screenshot: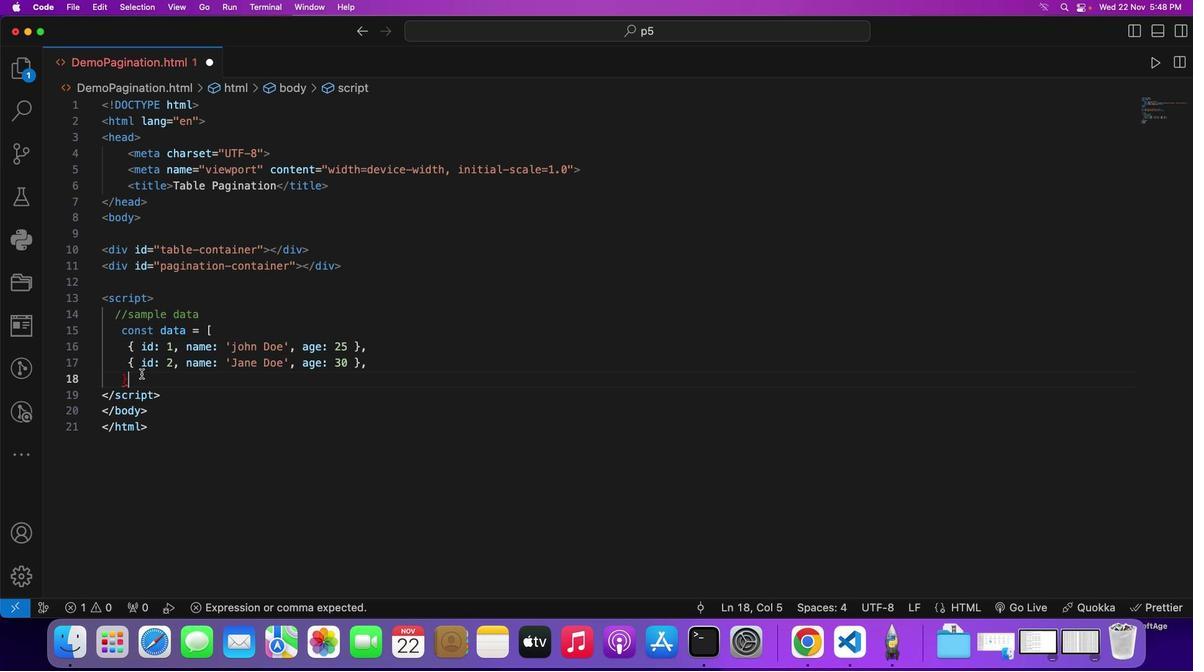 
Action: Mouse moved to (115, 510)
Screenshot: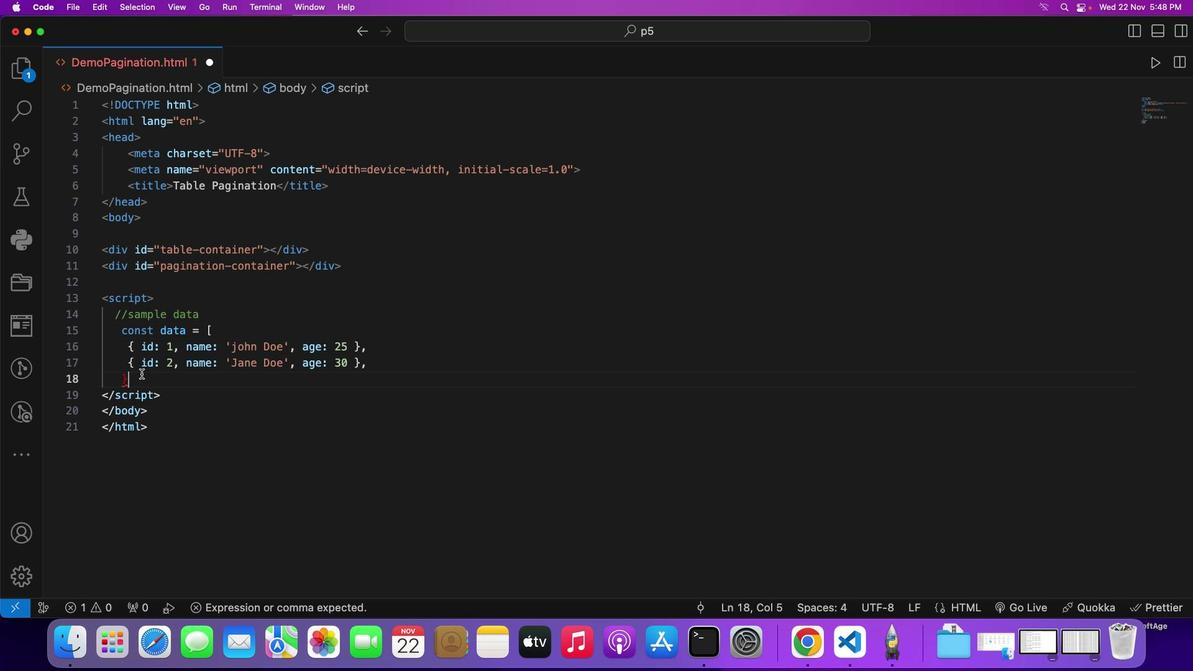 
Action: Key pressed Key.backspace']'';'Key.enter
Screenshot: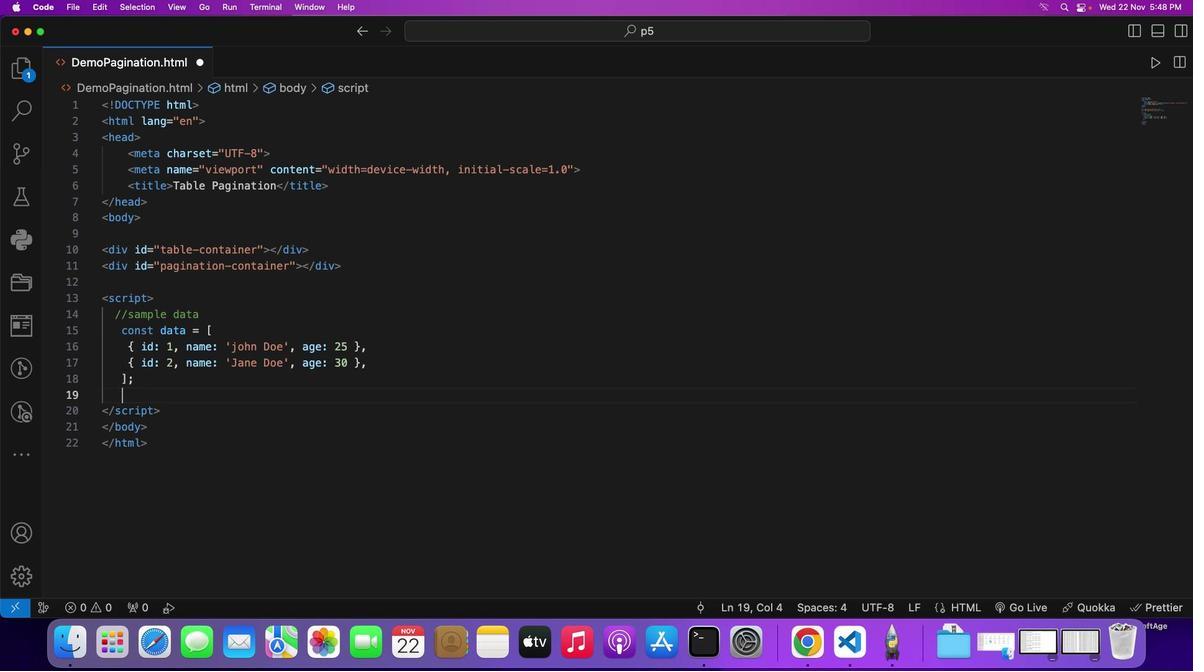 
Action: Mouse moved to (115, 510)
Screenshot: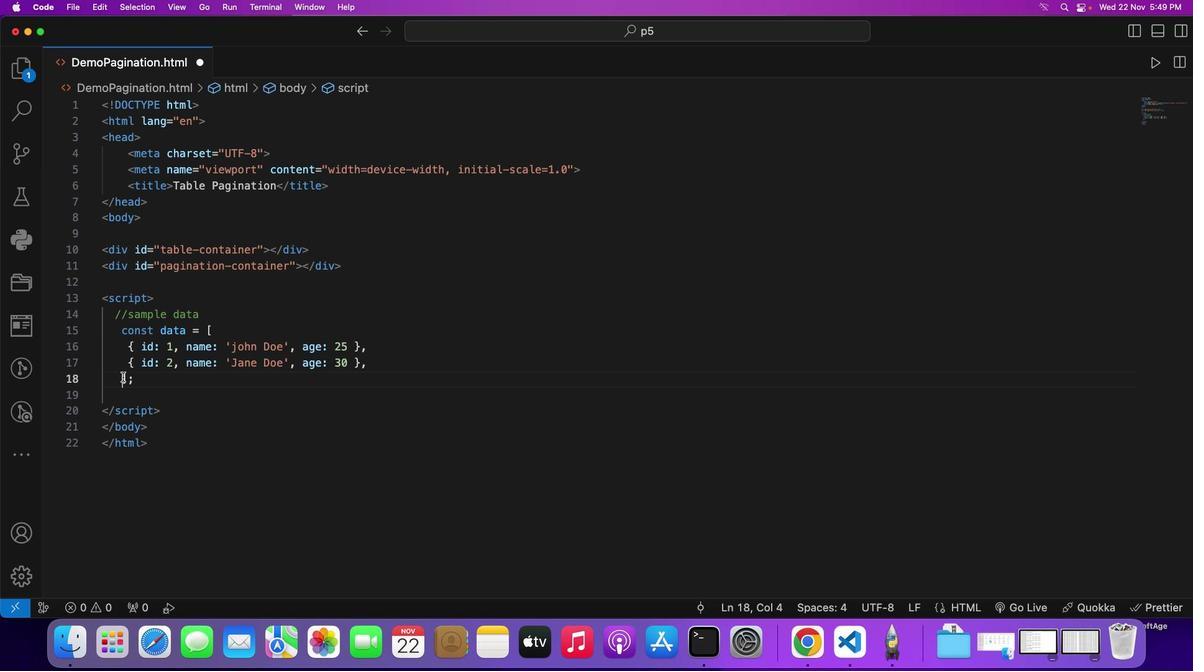 
Action: Mouse pressed left at (115, 510)
Screenshot: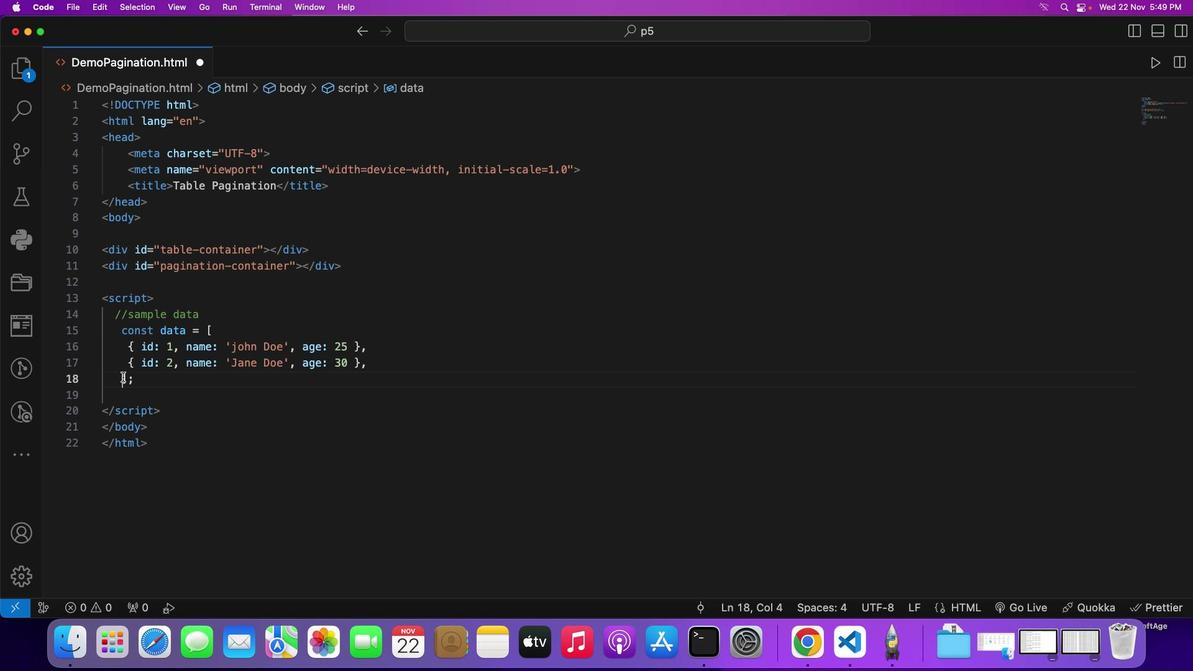 
Action: Mouse moved to (115, 510)
Screenshot: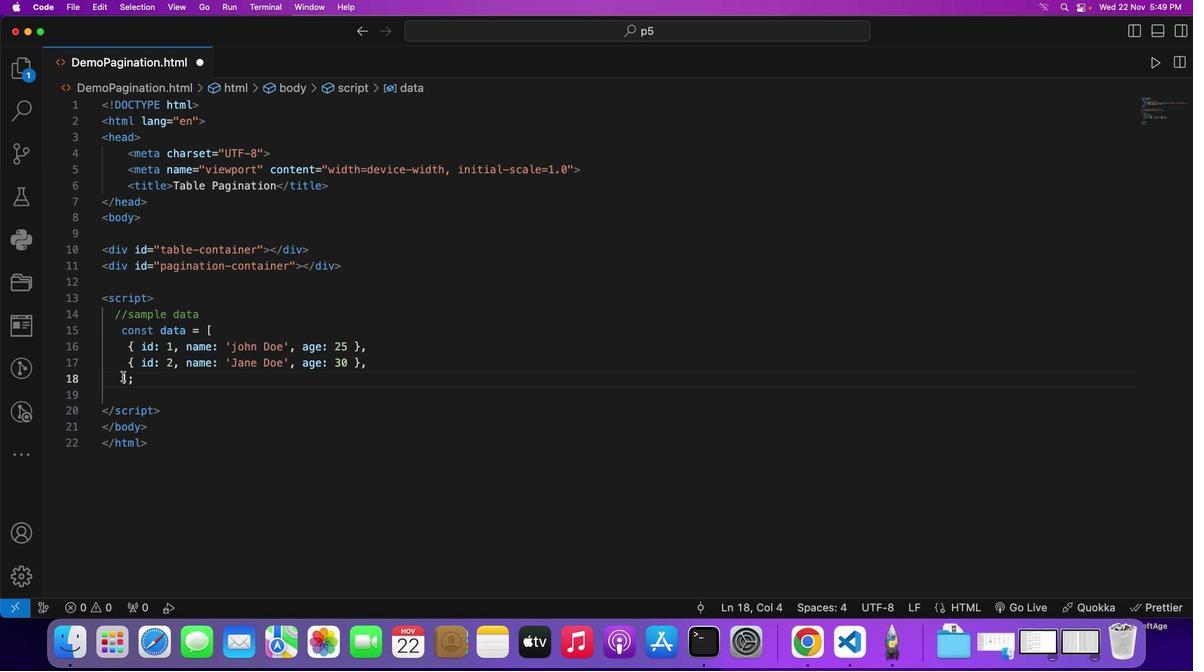 
Action: Key pressed Key.enterKey.downKey.enter'c''o''n''s''t'Key.backspaceKey.backspaceKey.backspaceKey.backspaceKey.backspaceKey.backspaceKey.spaceKey.space'c''o''n''s''t'Key.space'i''t''e''m''s'Key.shift_r'P''e''r'Key.shift_r'P''a''g''e'Key.space'='Key.space'2'';'Key.space'/''/'Key.shift_r'A''d''j''u''s''t'Key.space't''h''e'Key.space'n''u''m''b''e''r'Key.space'o''f'Key.space'i''t''e''m''s'Key.space'p''e''r'Key.space'p''a''g''e'Key.space'a''s'Key.space'n''e''e''d''e''d'Key.enter'c''o''n''s''t'Key.space't''o''t''a''l'Key.shift_r'P''a''g''e''s'Key.space'='Key.spaceKey.shift_r'M''a''t''h''.''c''e''l''l'Key.shift_rKey.backspaceKey.backspace'i''l'Key.shift_r'(''d''a''t''a''.''l'Key.downKey.enterKey.space'/'Key.space'i''t'Key.enterKey.right';'Key.enterKey.enter'f''u''n''c''t''i''o''n'Key.space'g''e''n''e''r''a''t''e'Key.shift_r'T''a''b''l''e'Key.shift_r'(''p''a''g''e'Key.shift_r'N''u''m''b''e''r'Key.rightKey.spaceKey.shift_r'{'Key.enter'c''p''m''s''t'Key.backspaceKey.backspaceKey.backspaceKey.backspace'o''n''s''t'Key.space's''t''a''r''t'Key.shift_r'I''n''d''e''x'Key.space'='Key.spaceKey.shift_r'(''p''a''g''e'Key.shift_r'N''u''m''b''e''r'Key.space'-'Key.space'1'Key.rightKey.spaceKey.shift_r'*'Key.space'i''t''e''m''s'Key.shift_r'P'Key.enter';'Key.enter'c''o''n''s''t'Key.space'e''n''d'Key.shift_r'I''n''d''e''x'Key.space'='Key.space's''t''a''r''t'Key.shift_r'I'Key.enterKey.spaceKey.shift_r'+'Key.space'i''t''e''m''s'Key.enter';'Key.enter'c''o''n''s''t'Key.space'p''a''g''e'Key.shift_r'D''a''t''a'Key.space'='Key.space'd''a''t''a''.''s''l'Key.enterKey.shift_r'(''s''t''a''r''t'Key.shift_r'I''n''d''e''x'','Key.space'e''n''d'Key.shift_rKey.enterKey.right';'Key.enterKey.enter'c''o''n''s''t'Key.space't''a''b''l''e'Key.shift_r'C''o''n''t''a''i''n''e''r'Key.space'='Key.space'd''o''c''u''m''e''n''t''.''g''e''t'Key.shift_r'E''l''e''m''e''n''t'Key.shift_r'B''y'Key.shift_r'I''D'Key.backspace'd'Key.shift_r'('"'"'t''a''b''l''e''-''c''o''n''t''a''i''n''e''r'Key.rightKey.right';'
Screenshot: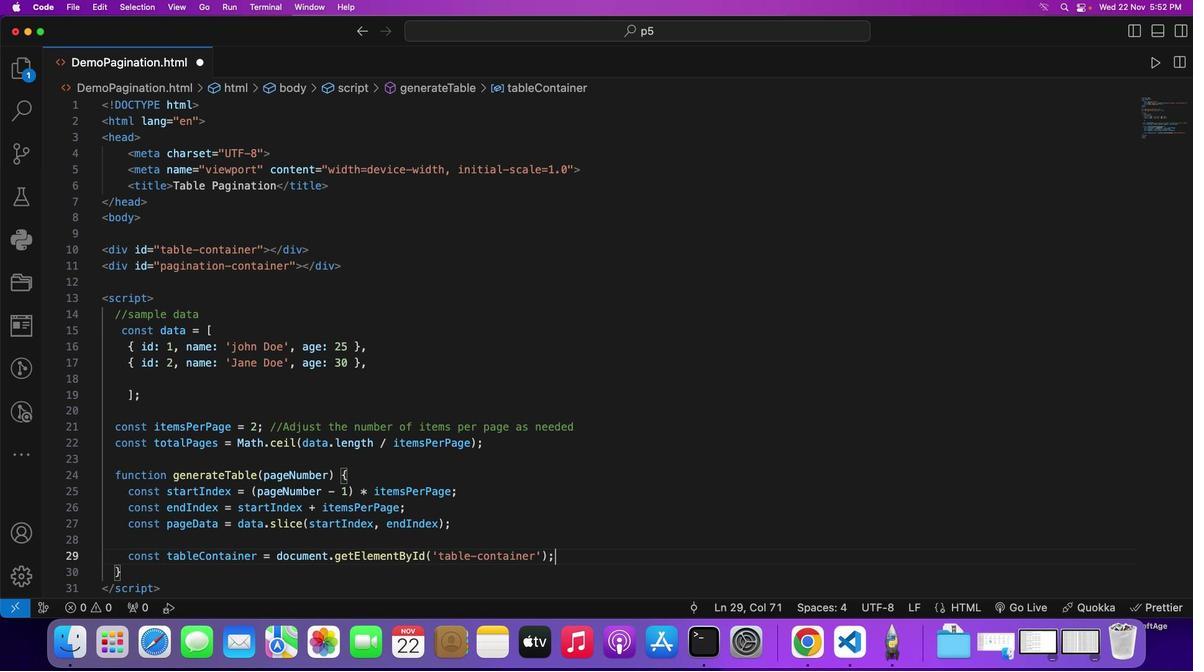
Action: Mouse moved to (115, 510)
Screenshot: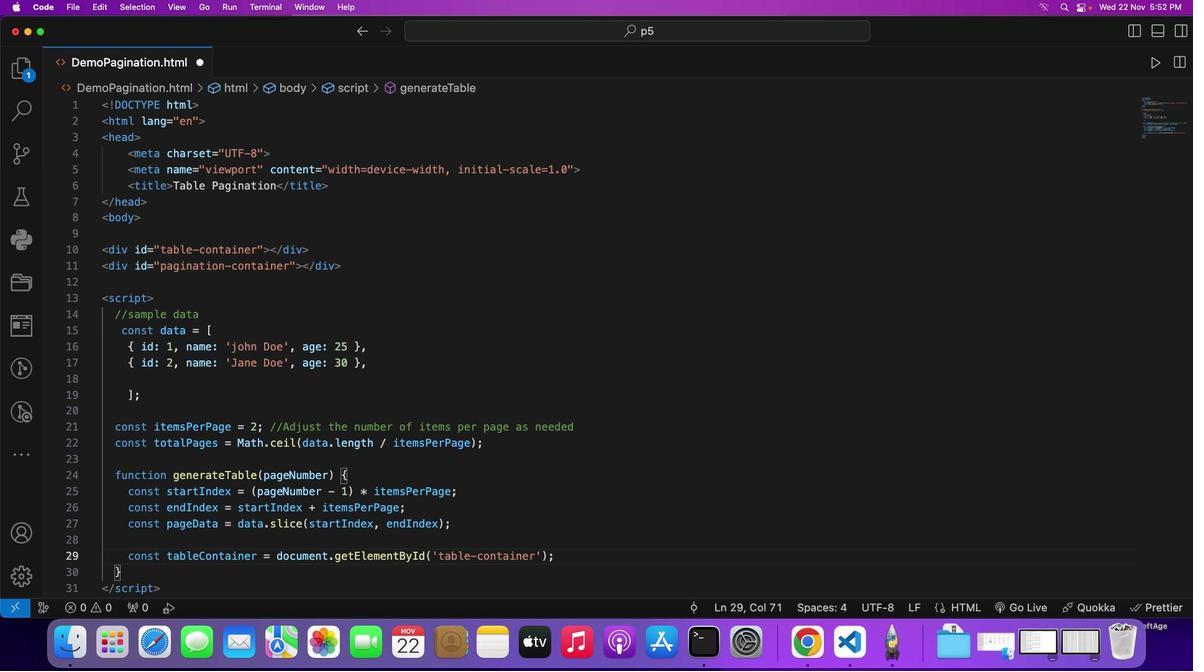 
Action: Mouse scrolled (115, 510) with delta (115, 510)
Screenshot: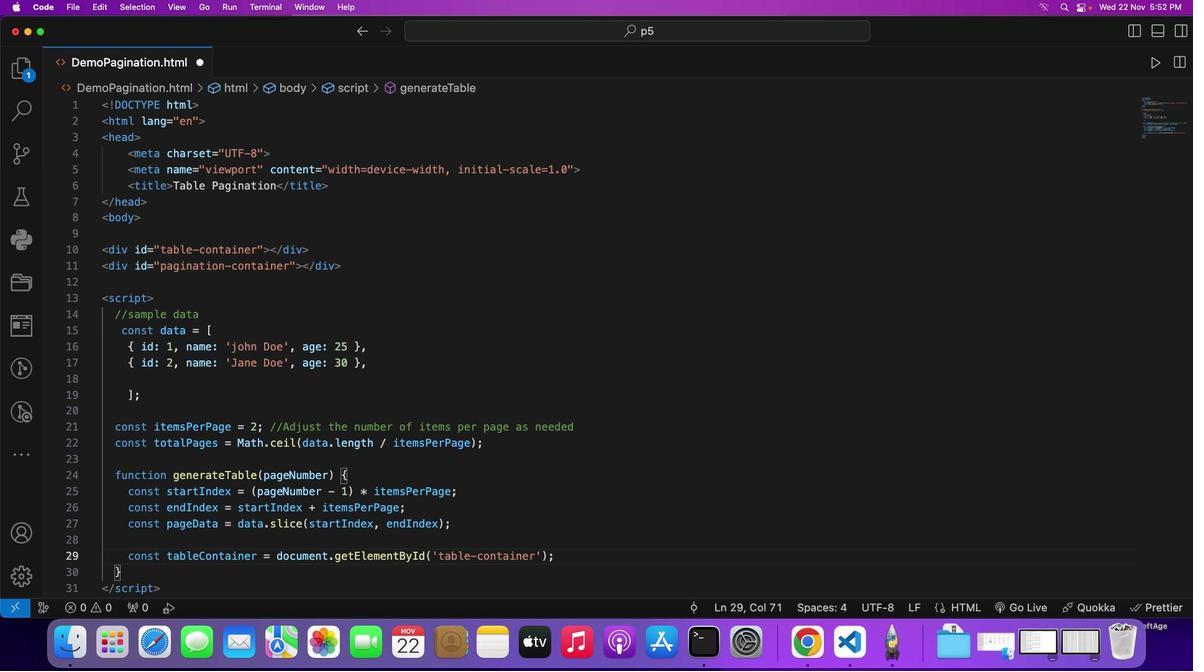 
Action: Mouse moved to (115, 510)
Screenshot: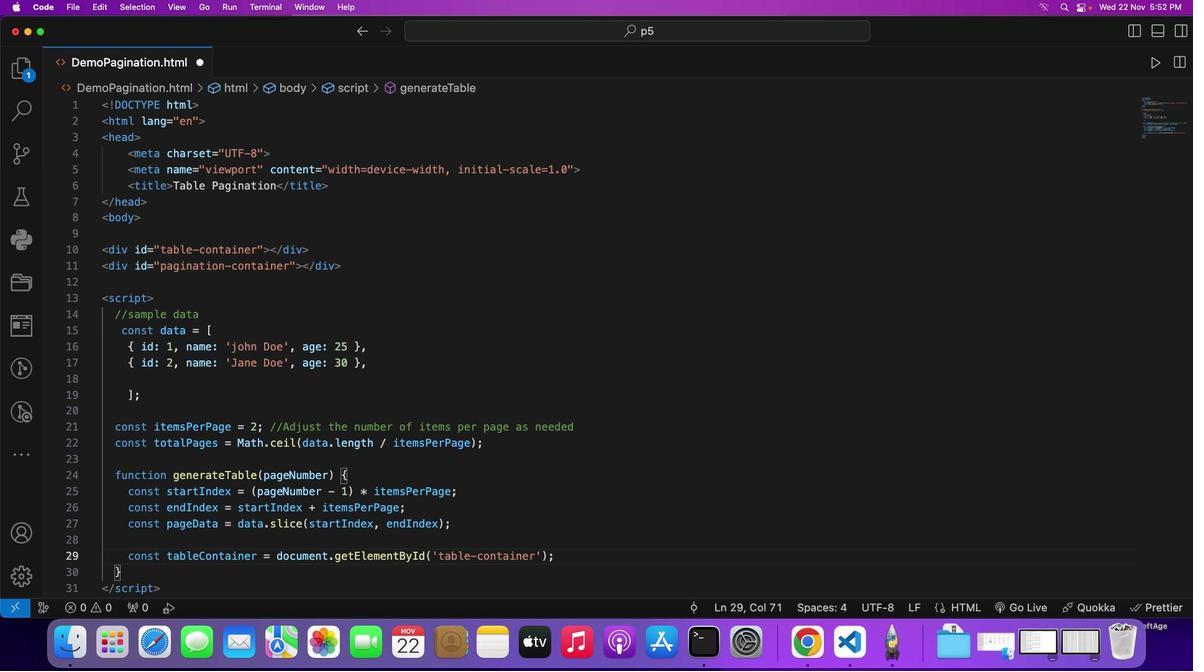 
Action: Mouse scrolled (115, 510) with delta (115, 510)
Screenshot: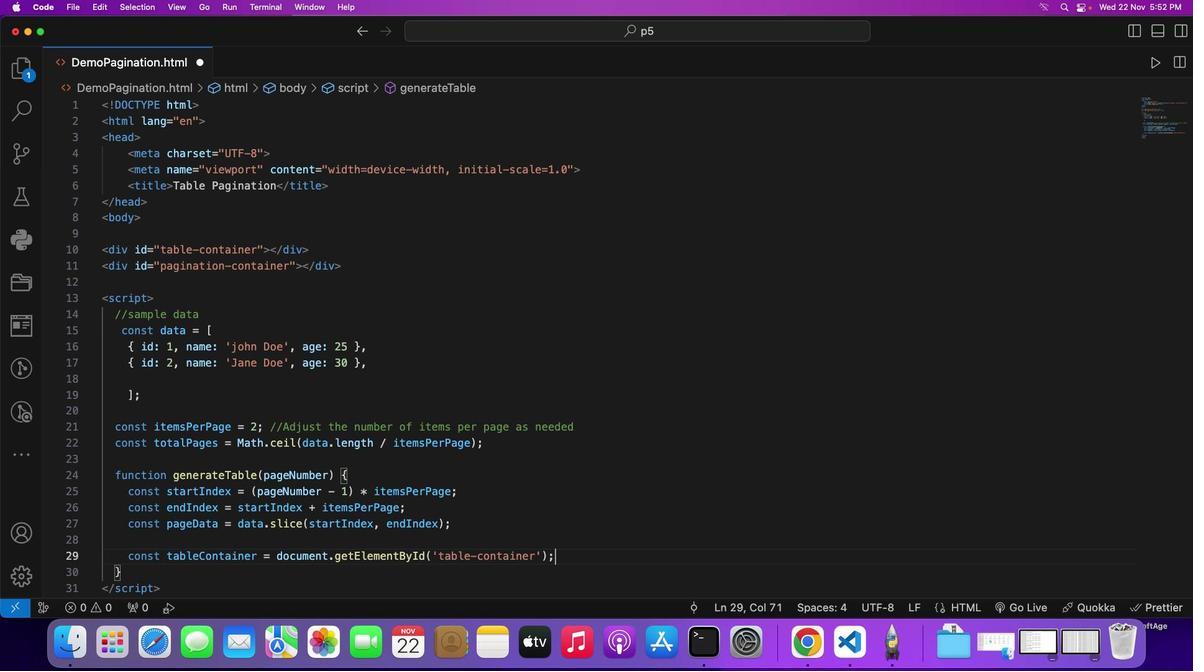 
Action: Mouse moved to (115, 510)
Screenshot: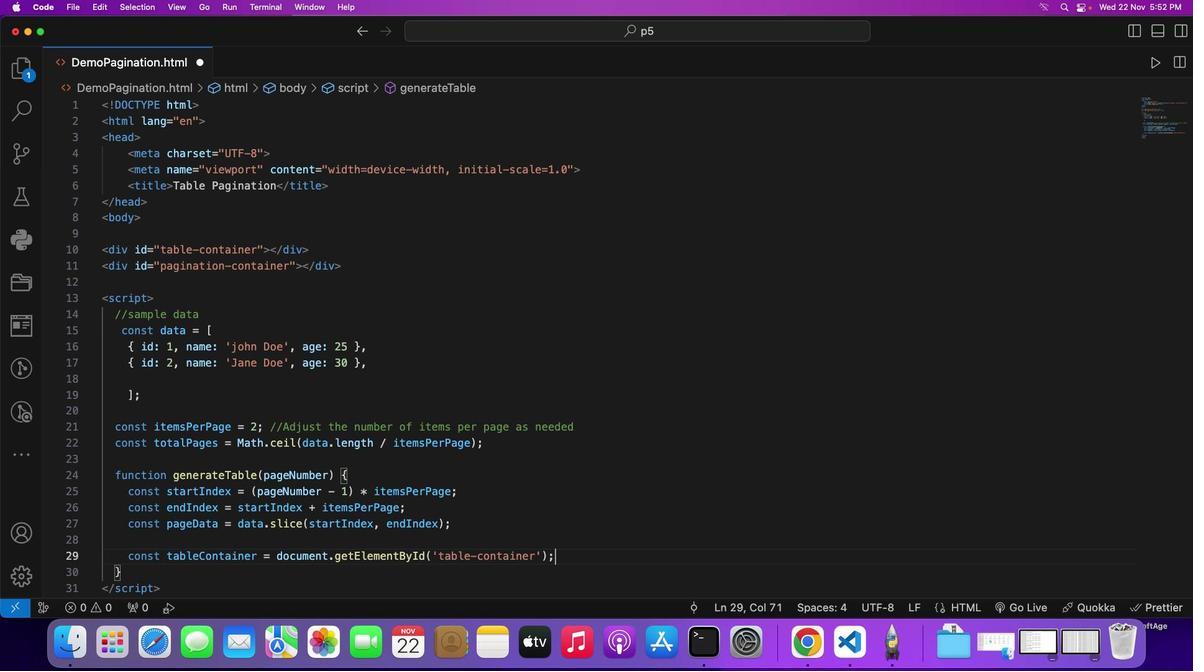
Action: Mouse scrolled (115, 510) with delta (115, 510)
Screenshot: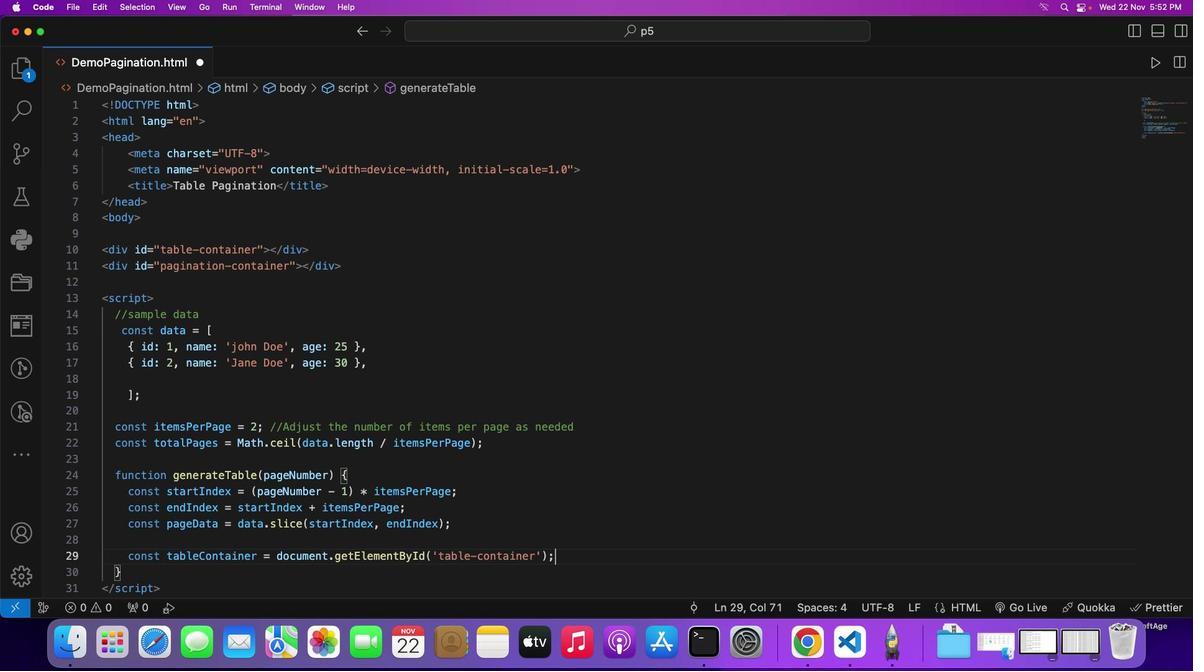 
Action: Mouse moved to (115, 510)
Screenshot: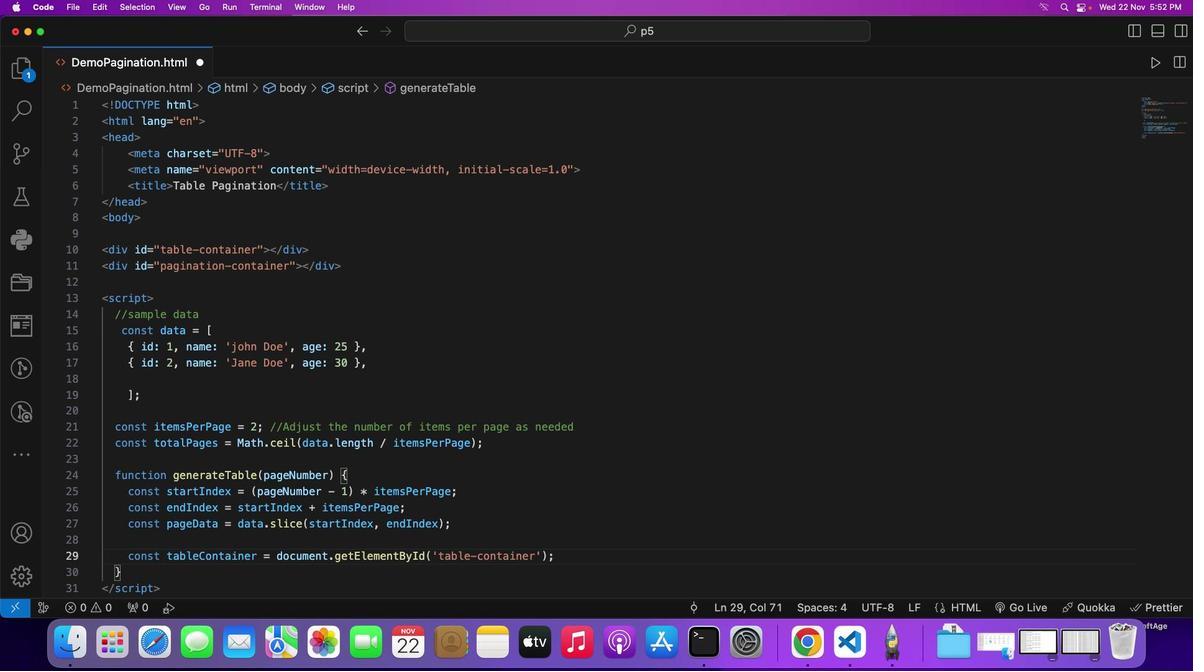
Action: Mouse scrolled (115, 510) with delta (115, 510)
Screenshot: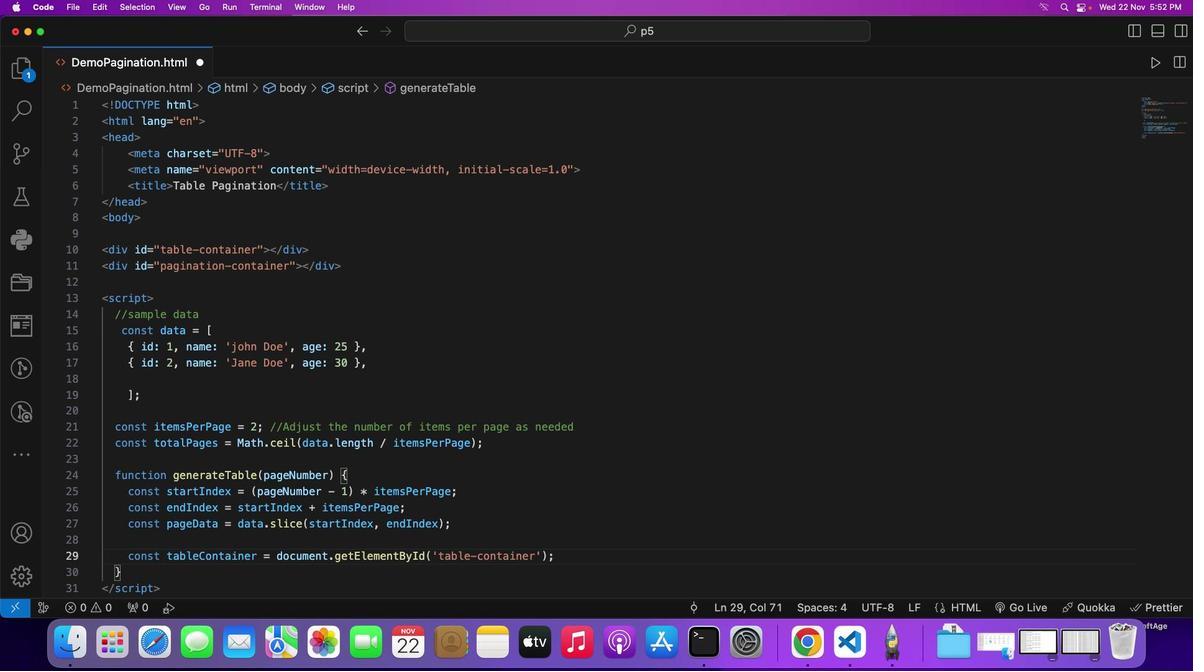 
Action: Mouse moved to (115, 510)
Screenshot: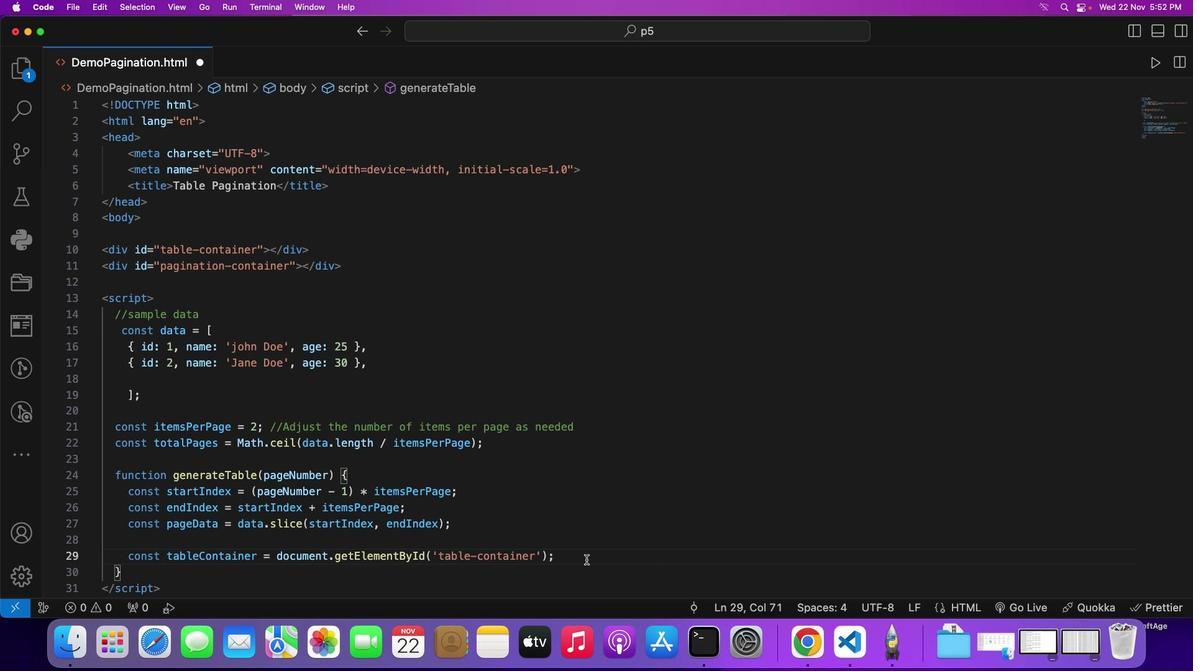
Action: Key pressed Key.enter't'Key.backspace't''a''b''l''e'Key.shift_rKey.enter'.''i''n''n''e''r'Key.enterKey.space'='Key.space"'"Key.right';'Key.enterKey.enter'c''o''n''s''t'Key.space't''a''b''l''e'Key.space'='Key.space'd''o''c'Key.enter'.''c''r''e''a''t''e'Key.shift_r'E'Key.enterKey.shift_r'('"'"'t''r'Key.rightKey.right';'Key.enterKey.backspaceKey.backspaceKey.backspaceKey.backspaceKey.backspaceKey.backspaceKey.backspace't''a''b''l''e'Key.shift_r"'"Key.shift_r')'';'Key.enterKey.enter'/''/'Key.space'c''r''a''t''e'Key.space't''a''b''l''e'Key.space'h''e''a''d''e''r'Key.enter'c''o''n''s''t'Key.space'h''e''e'Key.backspace'a''d''e''r'Key.shift_r'R''o''w'Key.space'='Key.space'd''o''c''u''m''e'Key.enter'.''c''r''e''a''t''e'Key.shift_r'E'Key.enterKey.shift_r'('"'"'t''r'Key.rightKey.right';'Key.enterKey.shift_r'O''b''j''e''c''t''.''k''e''y''s'Key.shift_r'(''p''a''g''e'Key.shift_r'D''a''t''a'Key.shift_rKey.backspace'a''[''0'Key.rightKey.shift_rKey.right'.''f''o'Key.enterKey.shift_r'(''k''e''y''='Key.backspaceKey.space'='Key.shift_r'>'Key.spaceKey.shift_r'{'Key.enter'c''o''n''s''t'Key.space't''h'Key.space'-'Key.backspace'='Key.space'd''o''c''u''m''e''n''t''.''c''r''e''a''t''e'Key.shift_r'E''l''e''m''e''n''t'Key.shift_r'('"'"'t''h'Key.rightKey.right';'Key.enter't''h''.''t''e''x''t'Key.shift_r'C''o'Key.enterKey.space'='Key.space'k''e''y'';'Key.enter'h''e''a''d''e''r'Key.shift_r'R''o''w''.''a''p''p'Key.downKey.enterKey.shift_r'(''t''h'Key.right';'Key.down';'Key.enter't''a''b''l''e''.''a''p''p''e''n''d'Key.downKey.enterKey.shift_r'(''h''e''a''d''e''r'Key.enterKey.right';'
Screenshot: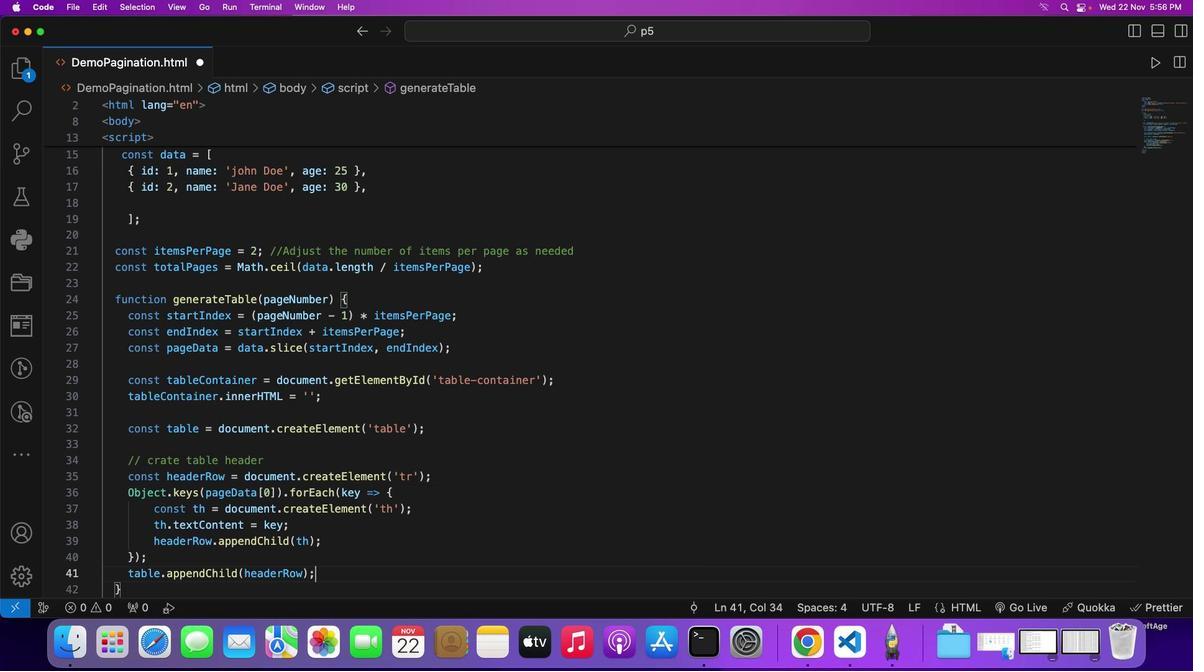 
Action: Mouse moved to (115, 510)
Screenshot: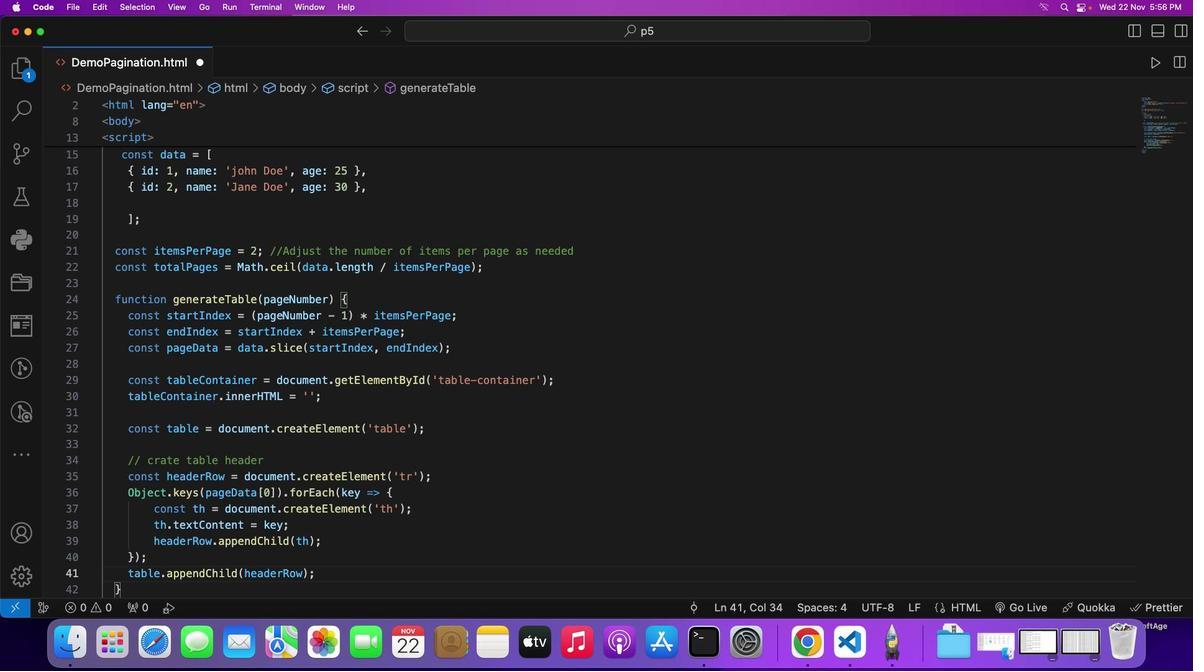 
Action: Mouse scrolled (115, 510) with delta (115, 510)
Screenshot: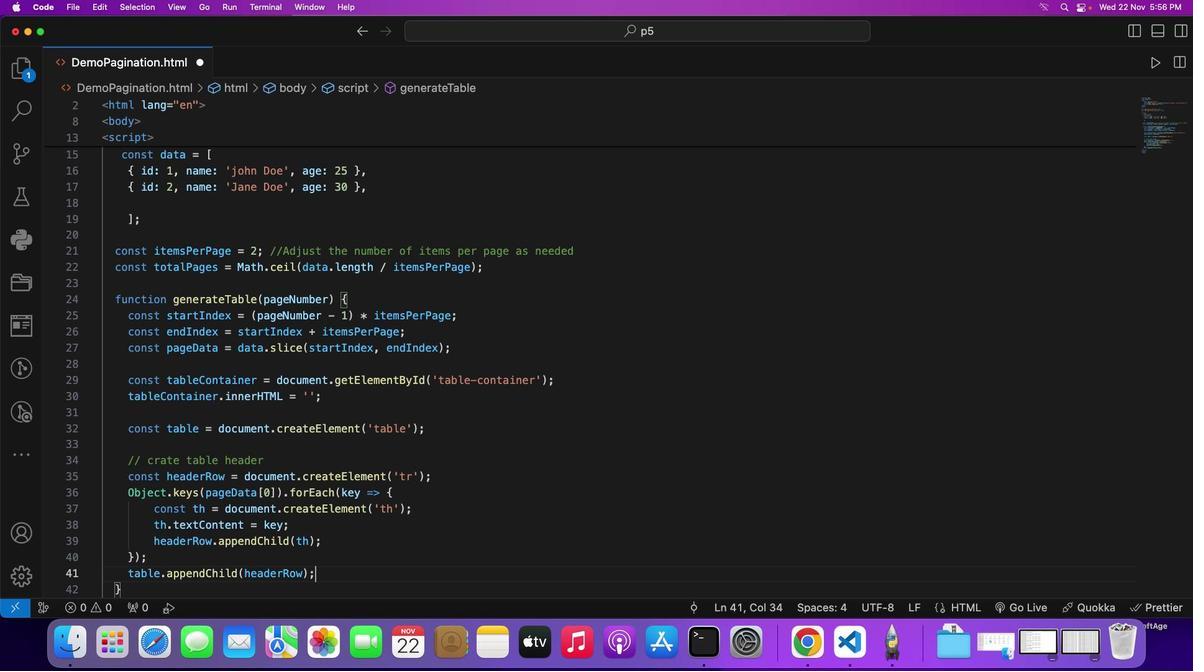 
Action: Mouse scrolled (115, 510) with delta (115, 510)
Screenshot: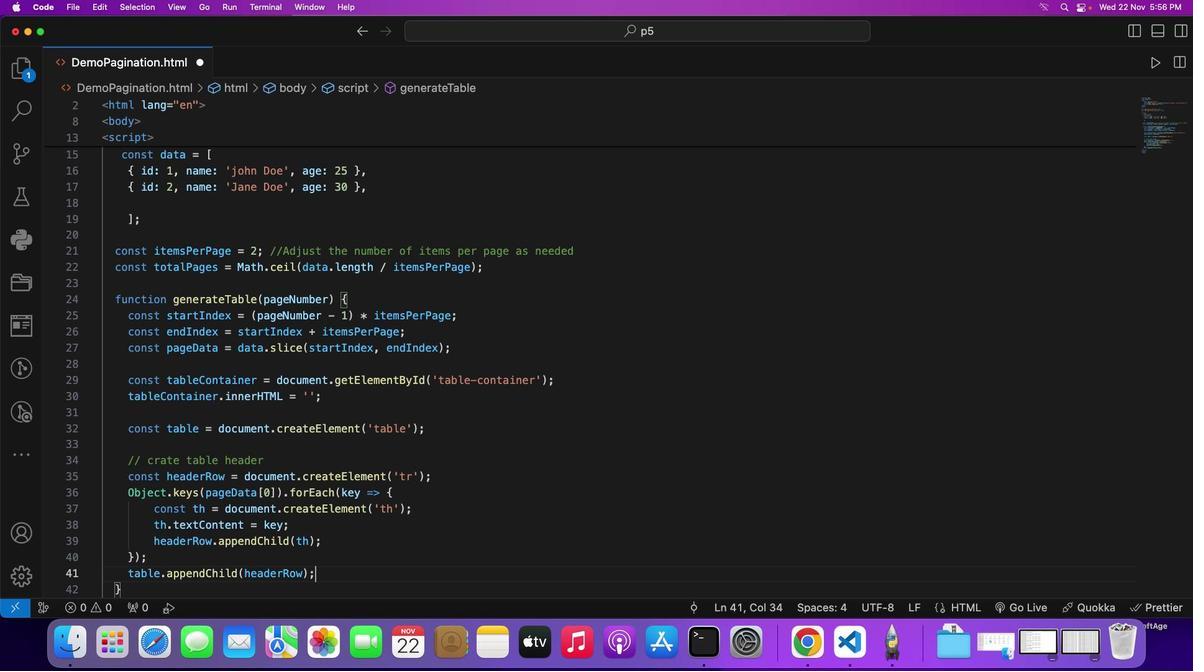 
Action: Mouse scrolled (115, 510) with delta (115, 510)
Screenshot: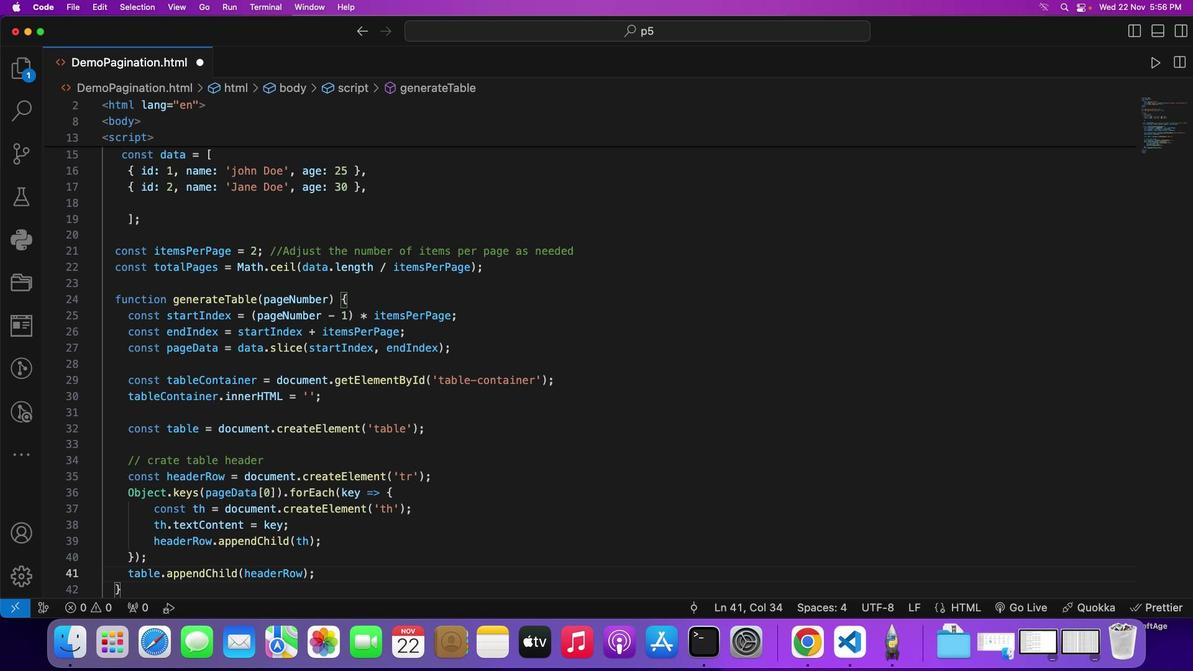 
Action: Mouse scrolled (115, 510) with delta (115, 510)
Screenshot: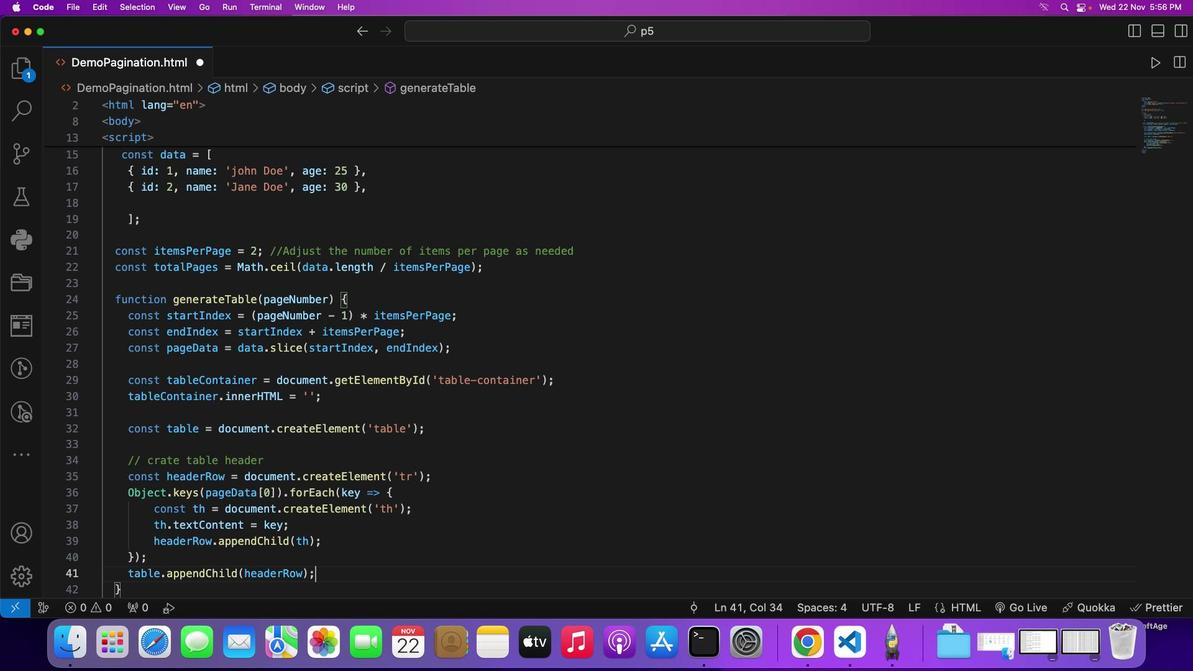 
Action: Mouse scrolled (115, 510) with delta (115, 510)
Screenshot: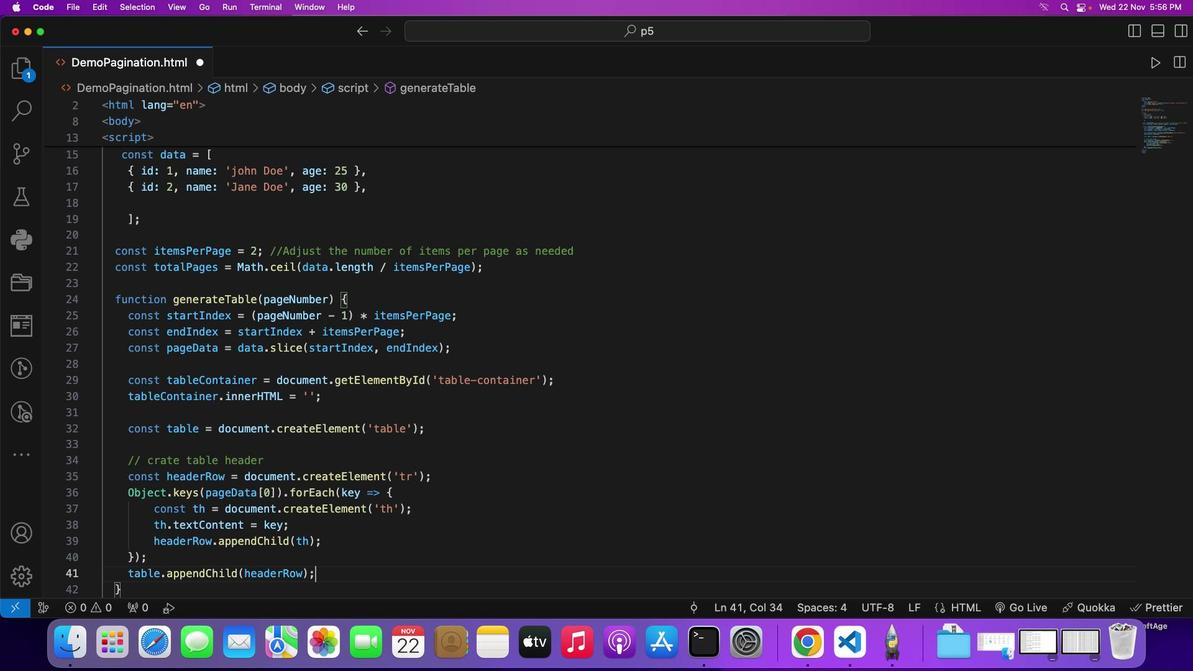 
Action: Mouse scrolled (115, 510) with delta (115, 510)
Screenshot: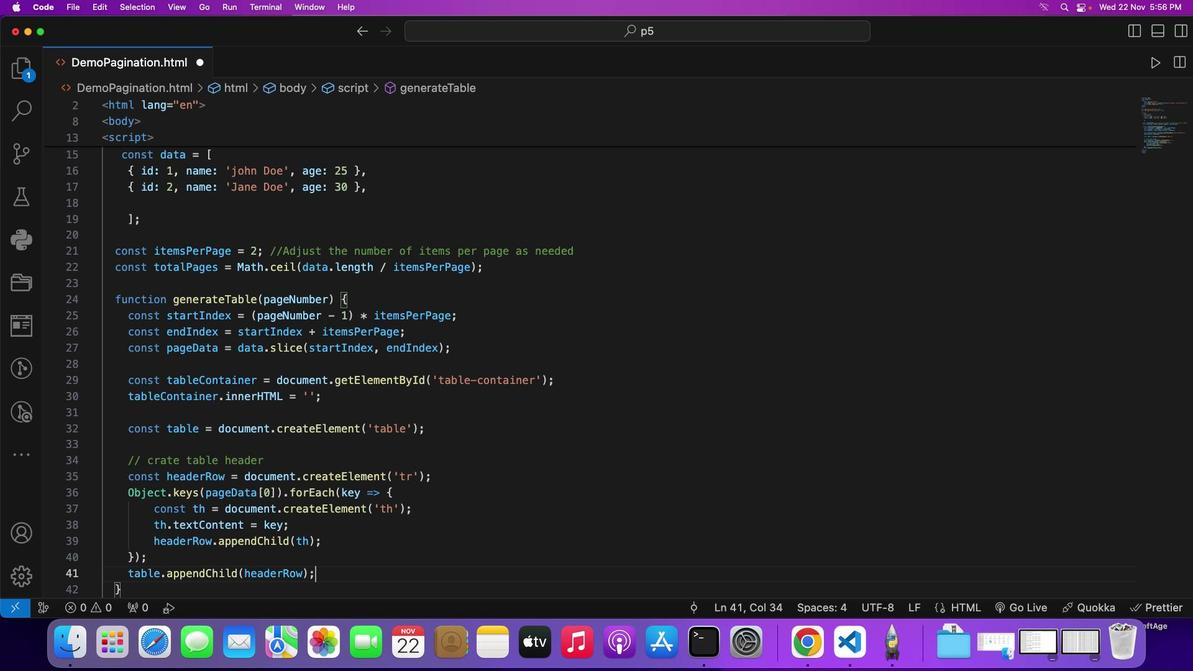 
Action: Mouse scrolled (115, 510) with delta (115, 510)
Screenshot: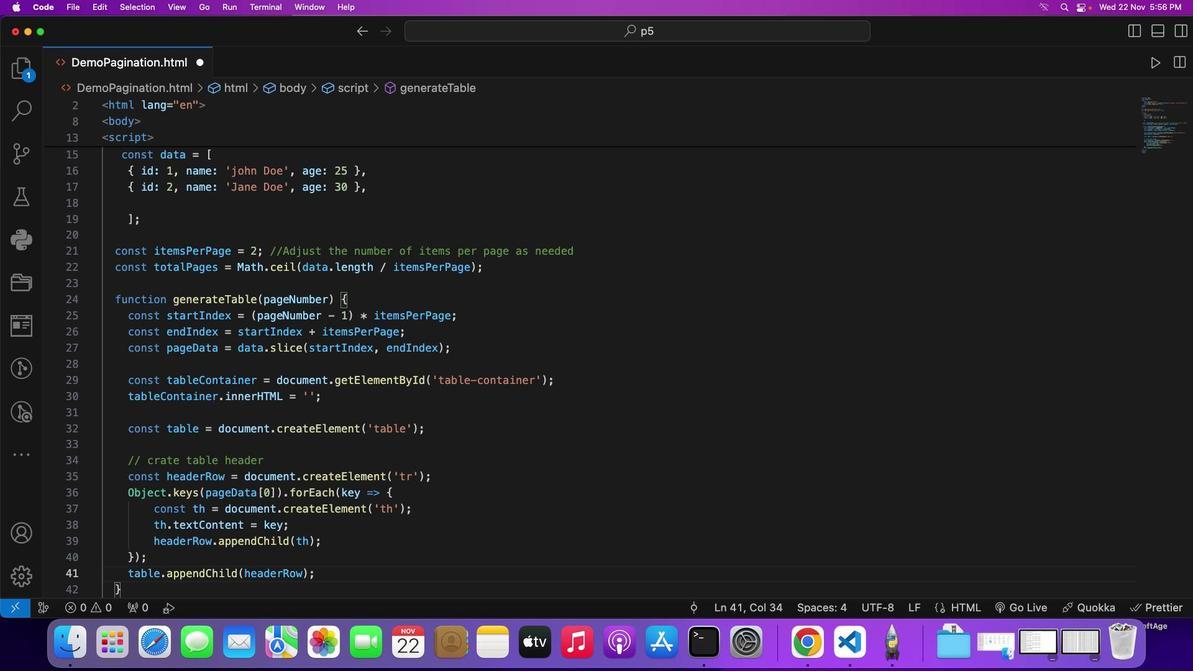 
Action: Mouse scrolled (115, 510) with delta (115, 510)
Screenshot: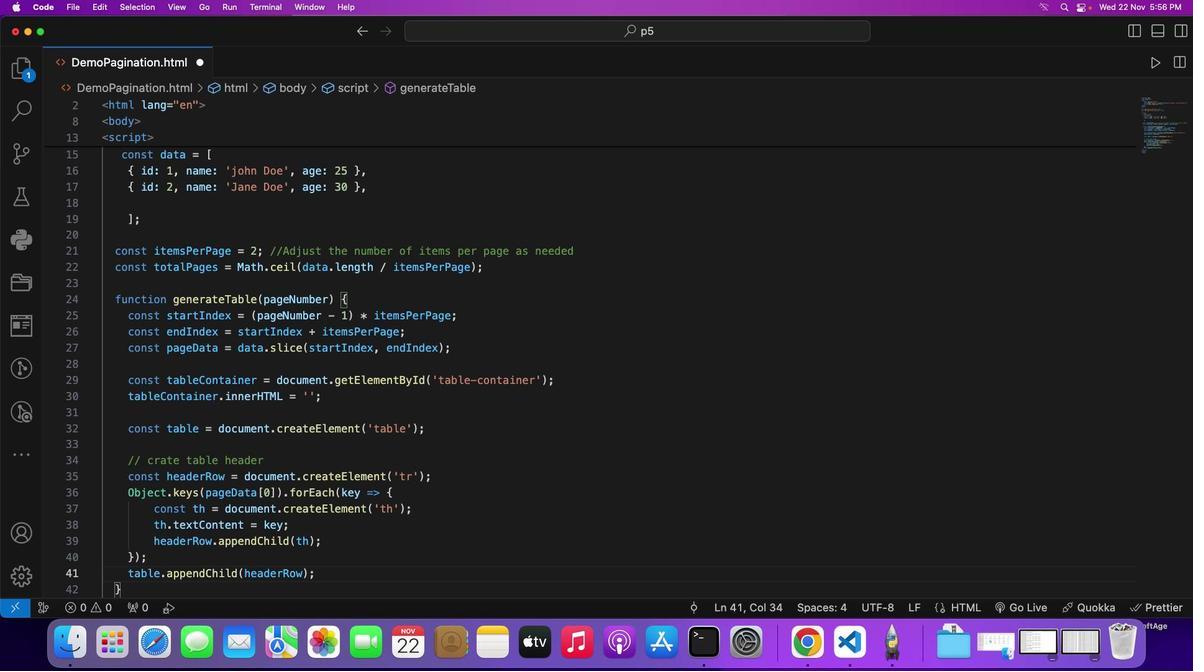 
Action: Mouse moved to (115, 510)
Screenshot: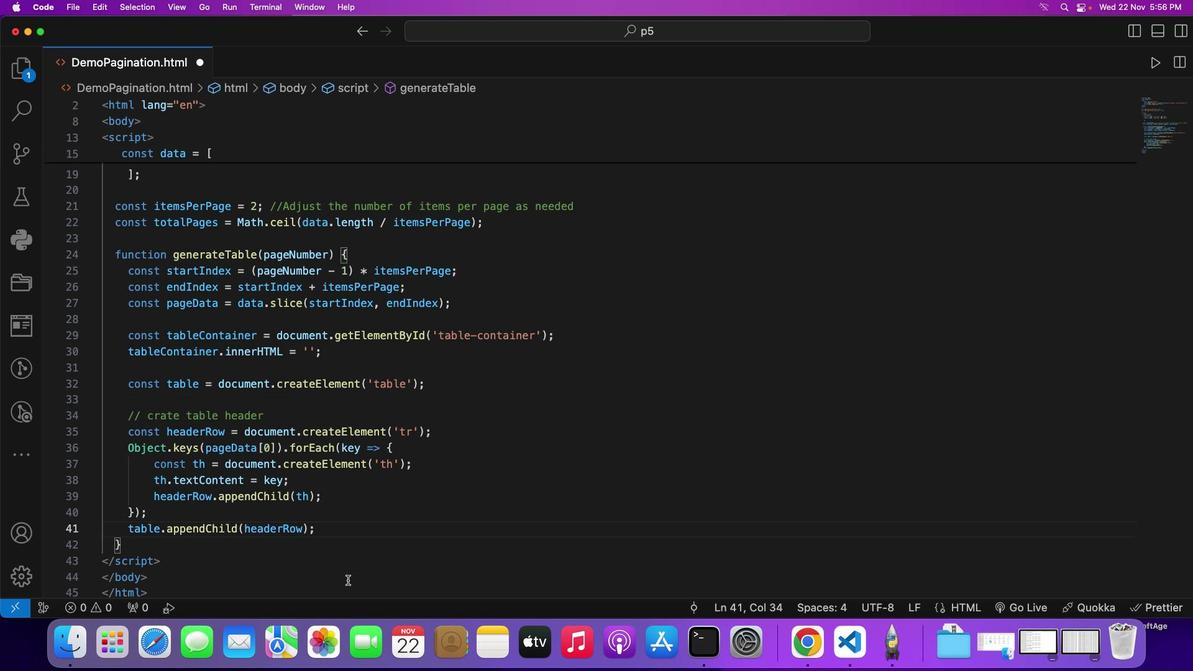 
Action: Mouse scrolled (115, 510) with delta (115, 510)
Screenshot: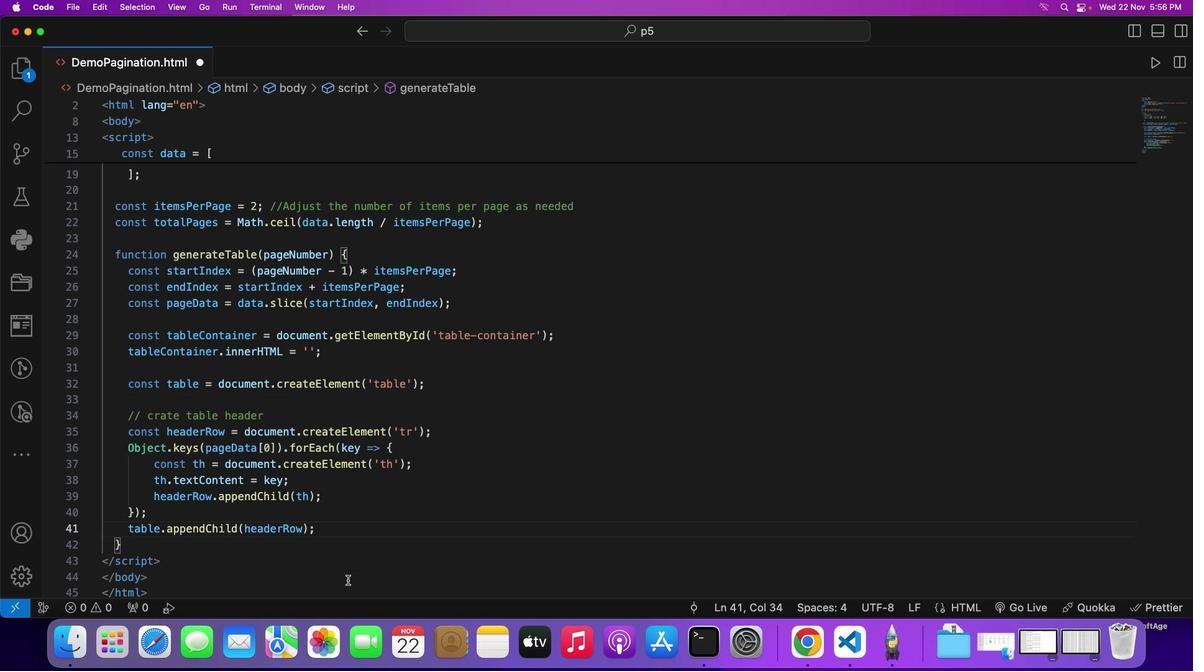 
Action: Mouse scrolled (115, 510) with delta (115, 510)
Screenshot: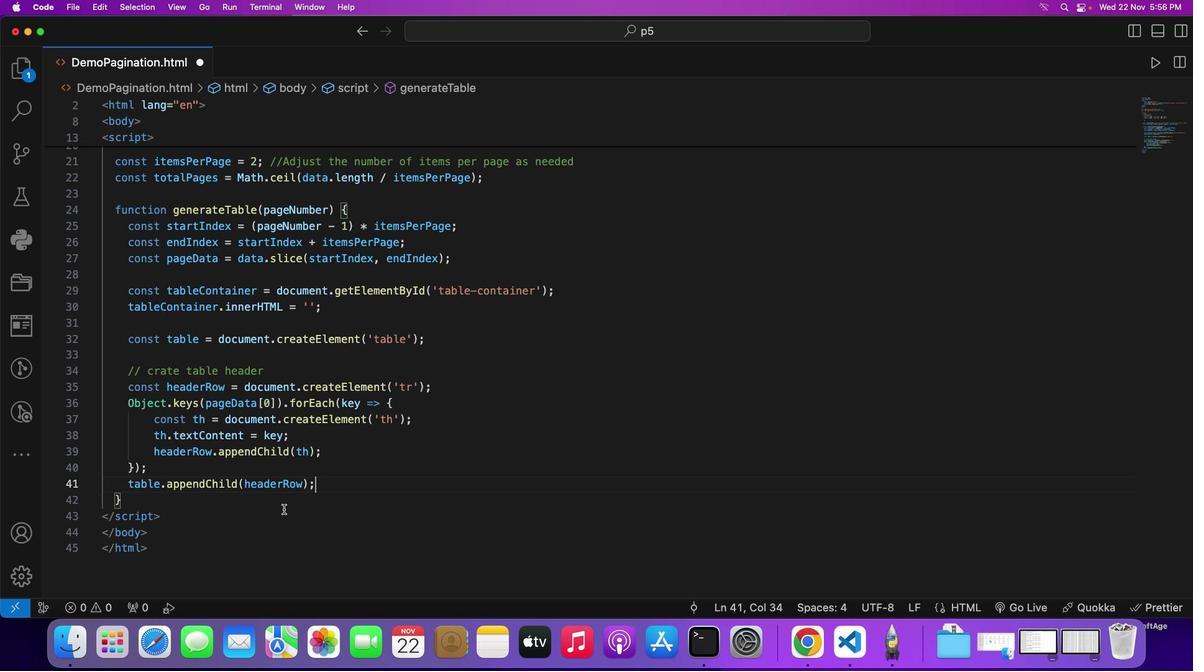 
Action: Mouse moved to (115, 510)
Screenshot: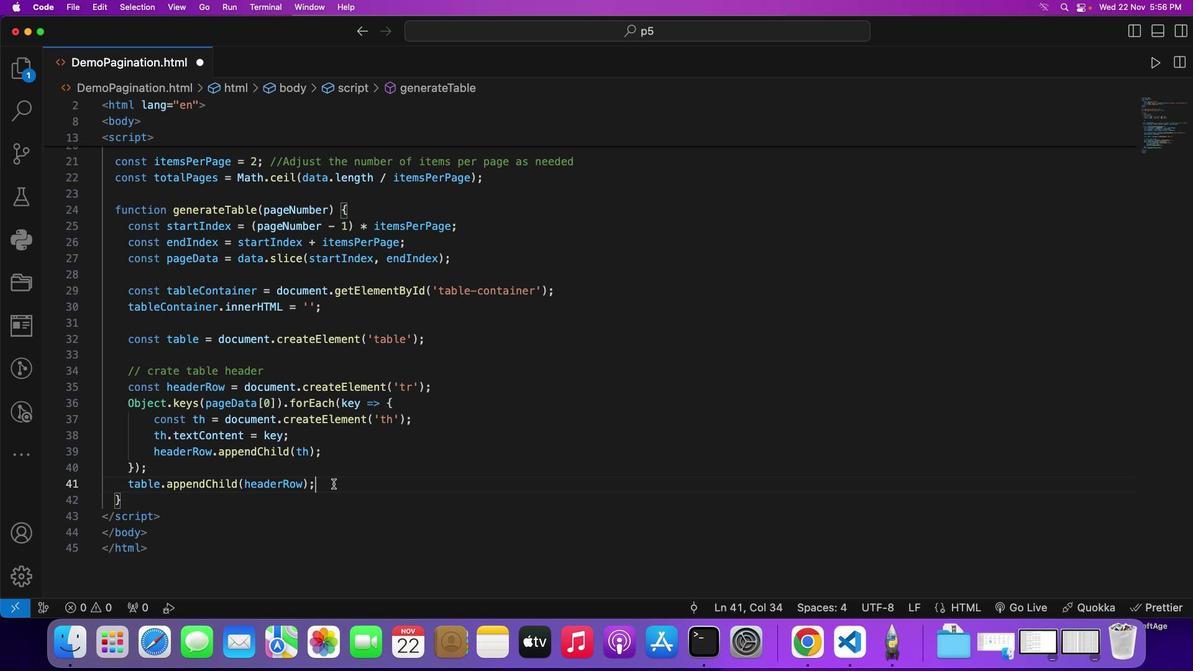 
Action: Key pressed Key.enterKey.enter'/''/''c''r''e''a''t''e'Key.space't''a''b''l''e'Key.space'r''o''w''s'Key.enter'p''a''g''e'Key.shift_r'D''a''t''a''.''f''o''r'Key.enterKey.shift_r'(''i''t''e''m'Key.space'='Key.shift_r'>'Key.shift_rKey.spaceKey.shift_r'{'Key.enter'c''o''n''s''t'Key.space't''r'Key.space'='Key.space'd''o''c''u'Key.enter'.''c''r''e''a''t''e'Key.shift_r'E'Key.enterKey.shift_r'('"'"'t''r'Key.rightKey.right';'Key.enterKey.shift_r'O''b''j''e''c''t''.''v''a''l''u''e''s'Key.shift_r'(''i''t''e''m''s'Key.backspaceKey.right'.''f''o''r'Key.enterKey.shift_r'('Key.shift_r'V''a''l''u''e'Key.space'='Key.shift_r'>'Key.spaceKey.shift_r'{'Key.enter'c''o''n''s''t'Key.space't''d'Key.space'='Key.space'd''o''c''u''m''e''n''t''.''c''r''e''a''t''e'Key.shift_r'E''l''e''m''e''n''t'Key.shift_r'('"'"'t''d'Key.rightKey.right';'Key.enter't''d''.''t''e''x''t'Key.shift_r'C'Key.enterKey.space'='Key.space'v''a''l''u''e'';'Key.enter't''r''.''a''p''p'Key.downKey.enterKey.shift_r')'Key.backspaceKey.shift_r'(''t''d'Key.right';'Key.down';'Key.enter't''a''b''l''e''.''a''p''p'Key.downKey.enterKey.shift_r'(''t''r'Key.right';'Key.down';'Key.enterKey.enter't''a''b''l''e'Key.shift_r'C''o''n'Key.enter'.''a''p'Key.downKey.enter't'Key.backspaceKey.shift_r'(''t''a''b''l''e'Key.right';'Key.enterKey.enter'g''e''n''e''r''a''t''e'Key.shift_r'P''a''g''i''n''a''t''i''o''n'Key.shift_r'(''p''a''g''e'Key.downKey.enterKey.right';'Key.downKey.enterKey.enter'f''u''n''c''t''i''o''n'Key.space'g''e''n'Key.enterKey.shift_r'(''c''u''r''r''e''n''t'Key.shift_r'P''a''g''e'Key.rightKey.spaceKey.shift_r'{'Key.enter'c''o''n''s''t'Key.space'p''a''g''i''n''a''t''i''o''n'Key.shift_rKey.backspaceKey.backspaceKey.backspaceKey.backspaceKey.backspaceKey.backspaceKey.backspace'i''n''a''t''i''o''n'Key.shift_r'C''o''n''t''a''i''n''e''r'Key.space'='Key.space'd''o''c''u''m''e''n''t''.''g''e''t'Key.downKey.enterKey.shift_r'('"'"'p''a''g''i''n''a''t''i''o''n''-''c''o''n''t''a''i''n''e''r'Key.rightKey.right';'Key.enter'p''a''g''i''n''a''t''i''o''n'Key.shift_r'C'Key.enter'.''i''n''n''e''r'Key.shift_rKey.enterKey.space'='Key.space"'"Key.right';'Key.enterKey.enter'f''o''r'Key.spaceKey.shift_r'(''l''e''t'Key.space'i''='Key.backspaceKey.space'='Key.space'1'';'Key.space'i'Key.shift_r'<'Key.backspaceKey.spaceKey.shift_r'<''='Key.space't''o''t''a''l'Key.shift_r'P'Key.enter';'Key.space'i'Key.shift_r'+''+'Key.rightKey.spaceKey.shift_r'{'Key.enter
Screenshot: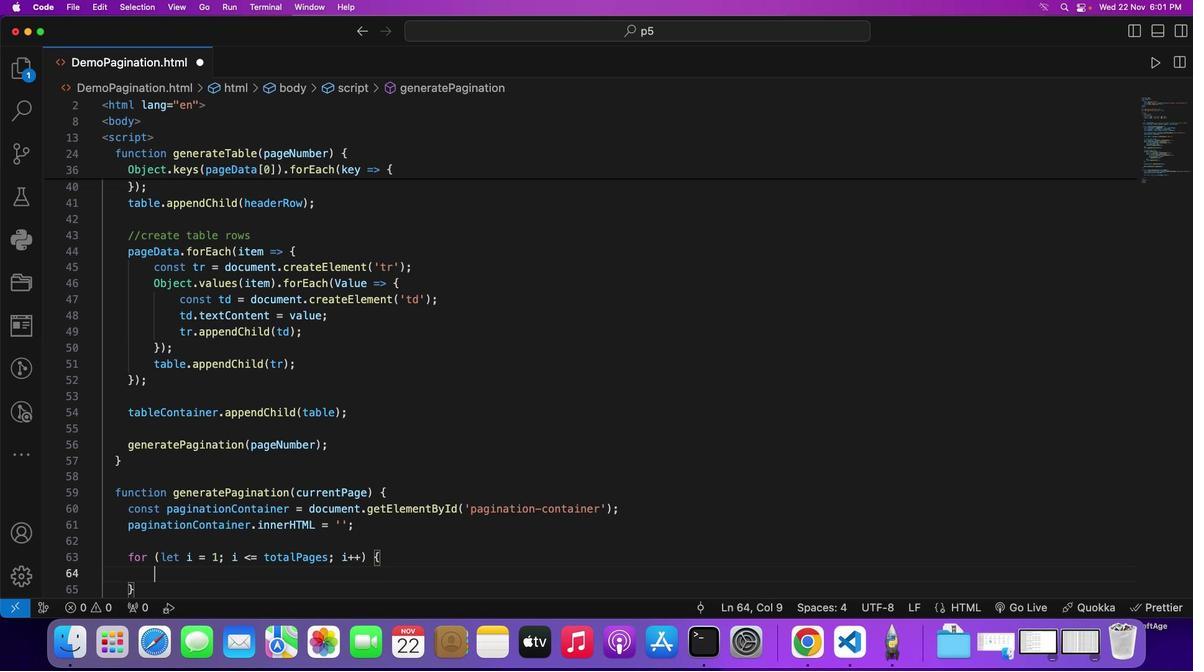 
Action: Mouse moved to (115, 510)
Screenshot: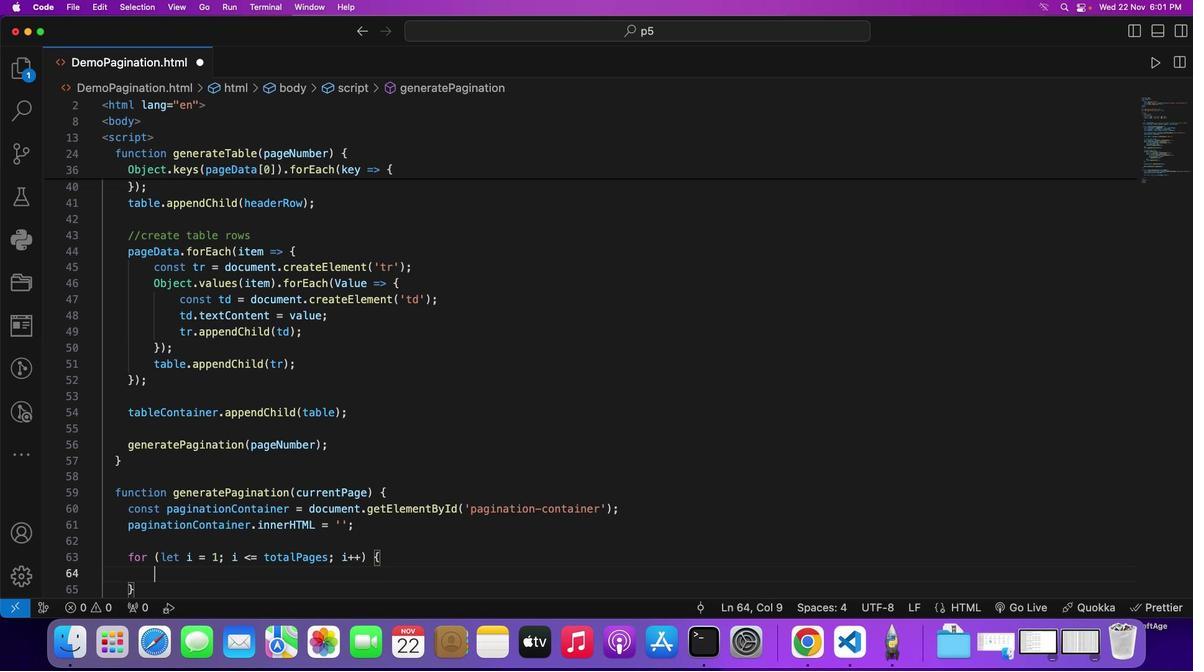 
Action: Mouse scrolled (115, 510) with delta (115, 510)
Screenshot: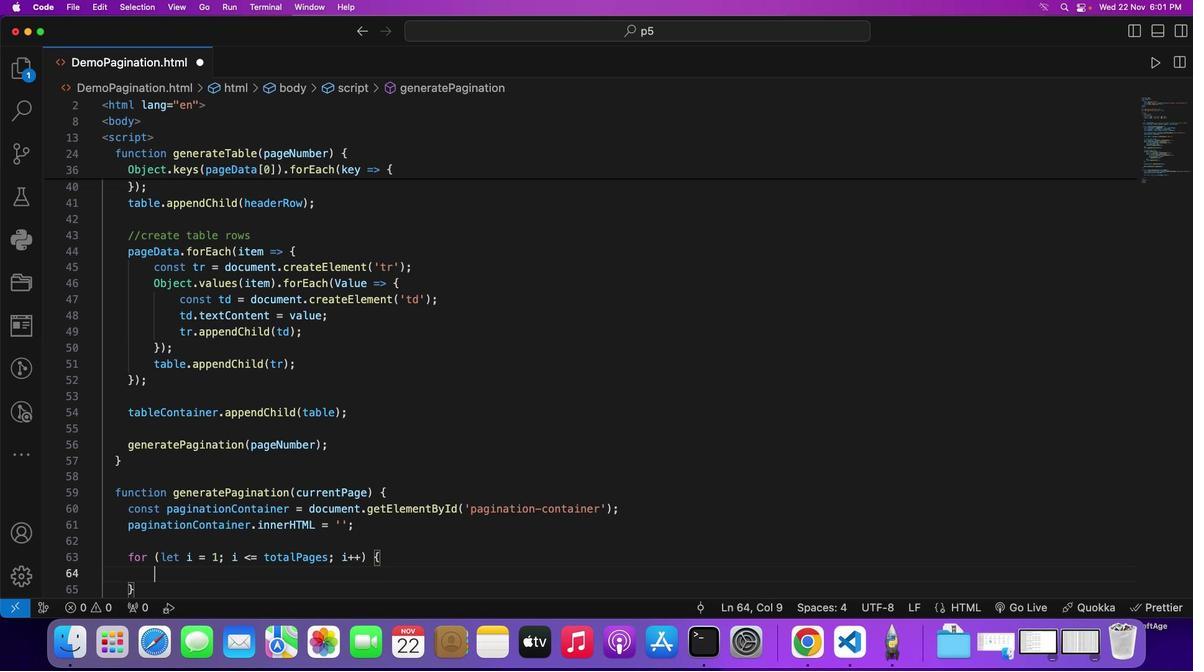 
Action: Mouse moved to (115, 510)
Screenshot: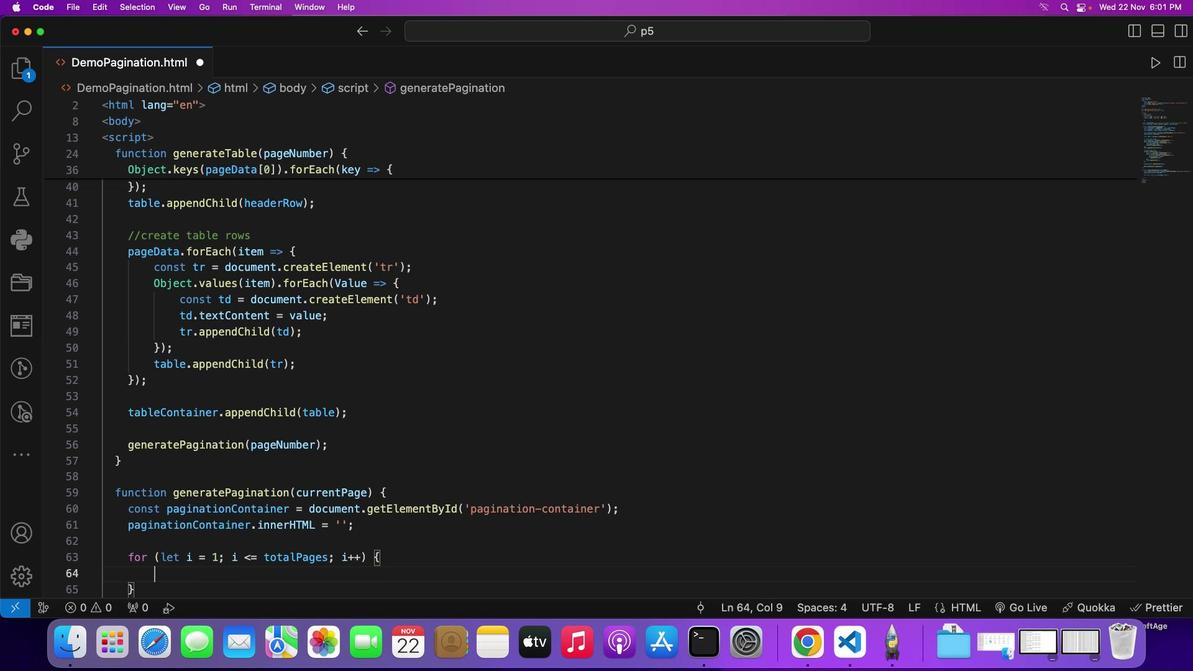 
Action: Mouse scrolled (115, 510) with delta (115, 510)
Screenshot: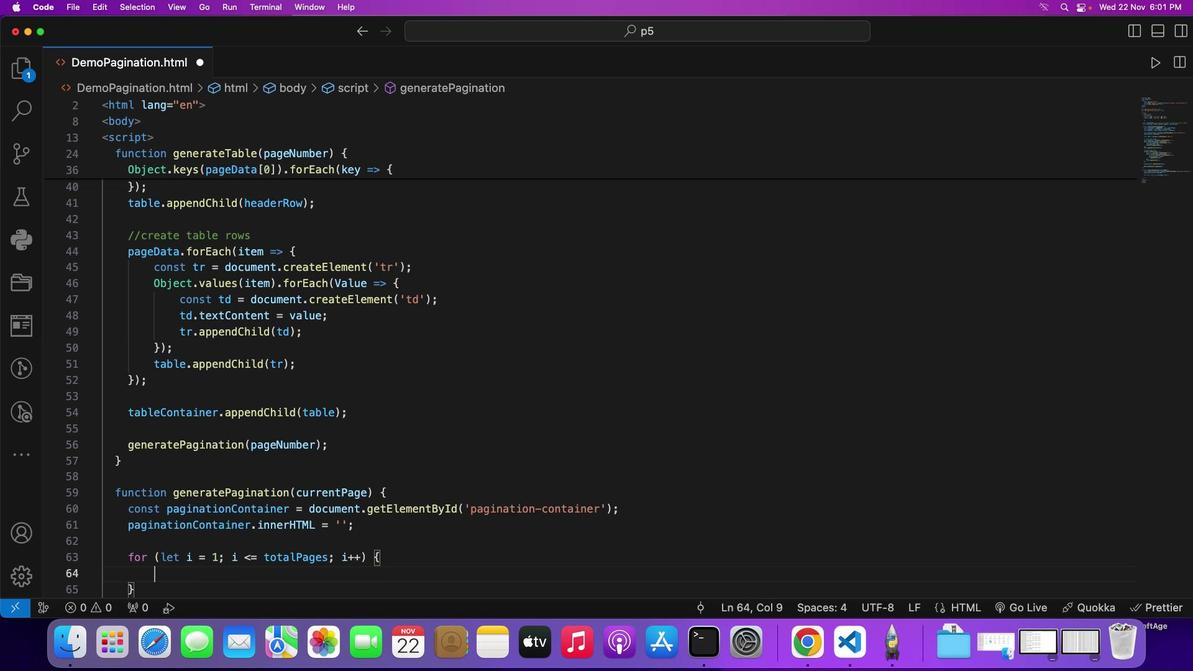 
Action: Mouse scrolled (115, 510) with delta (115, 510)
Screenshot: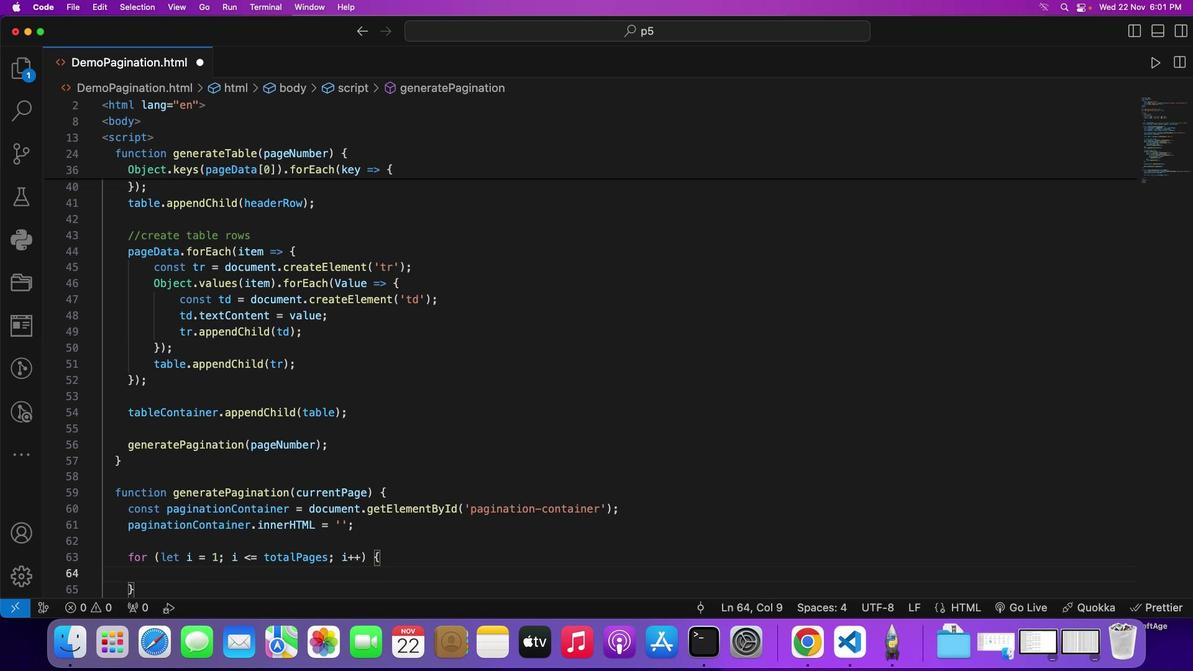 
Action: Mouse scrolled (115, 510) with delta (115, 510)
Screenshot: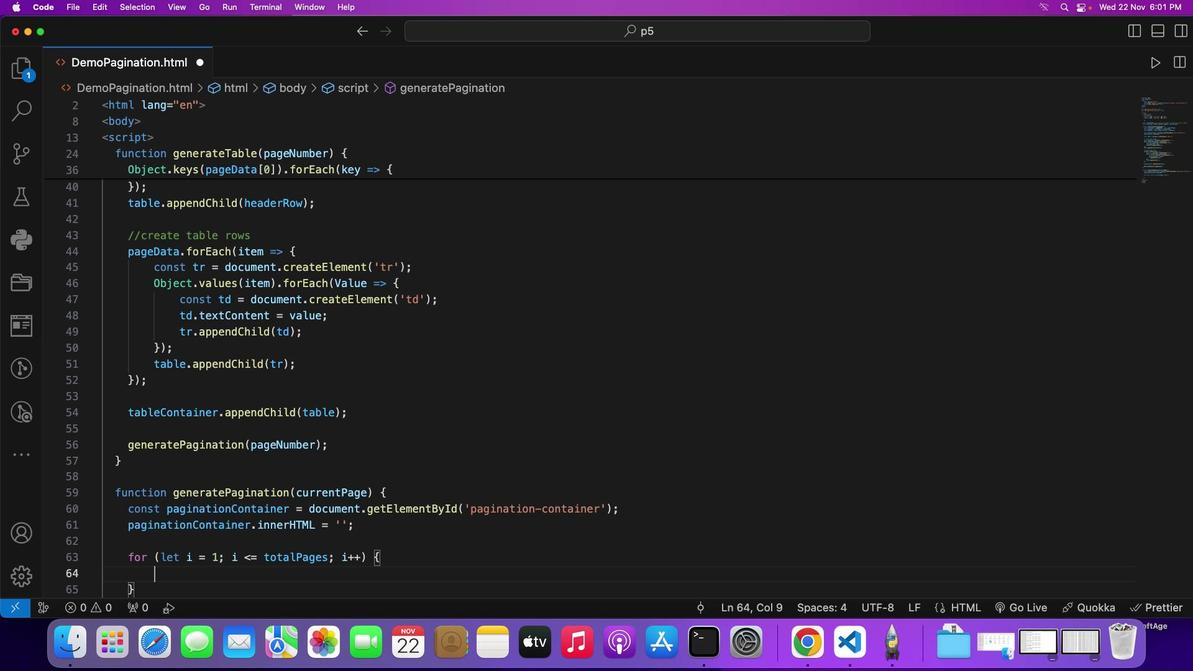 
Action: Mouse scrolled (115, 510) with delta (115, 510)
Screenshot: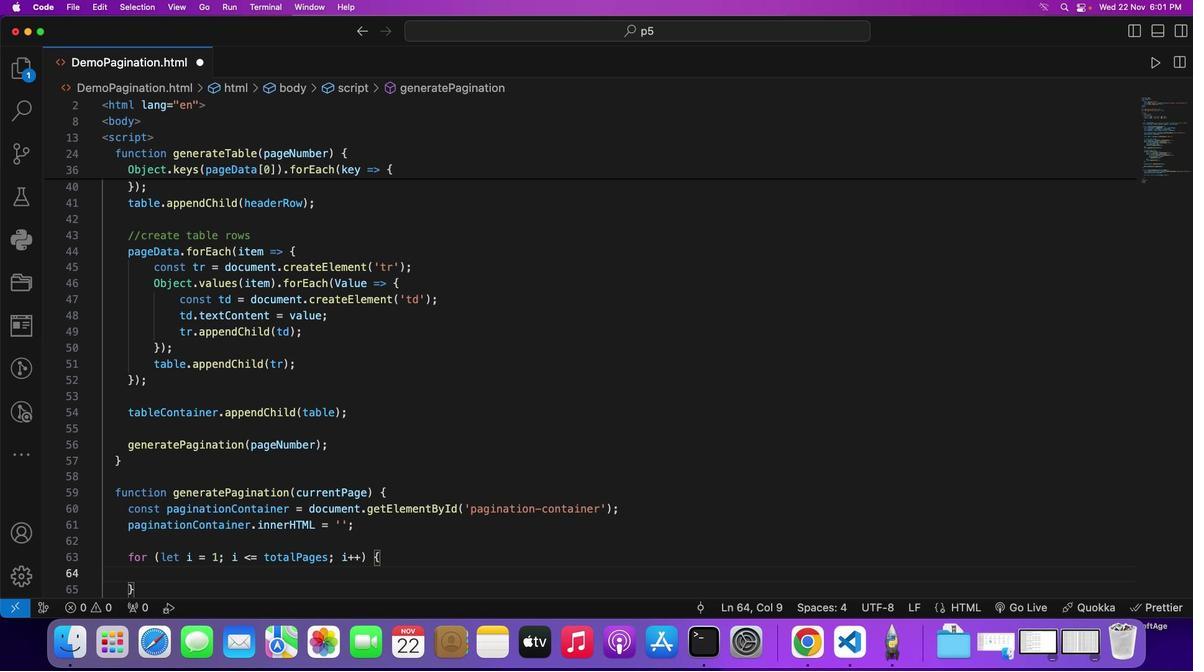 
Action: Mouse scrolled (115, 510) with delta (115, 510)
Screenshot: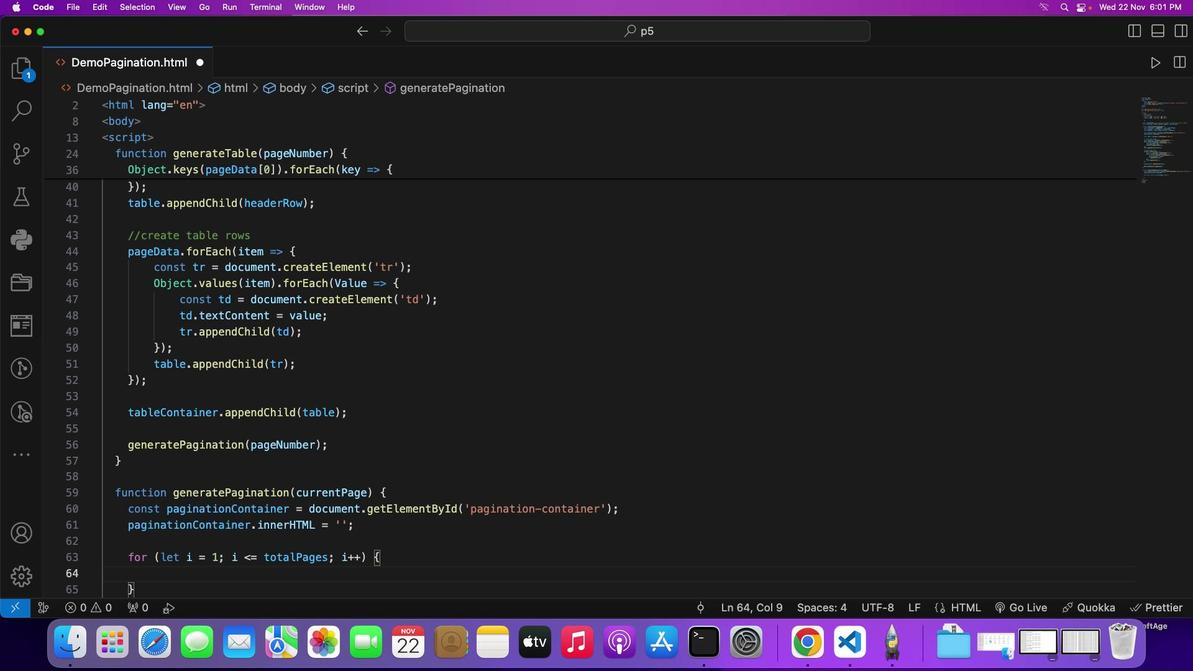 
Action: Mouse scrolled (115, 510) with delta (115, 510)
Screenshot: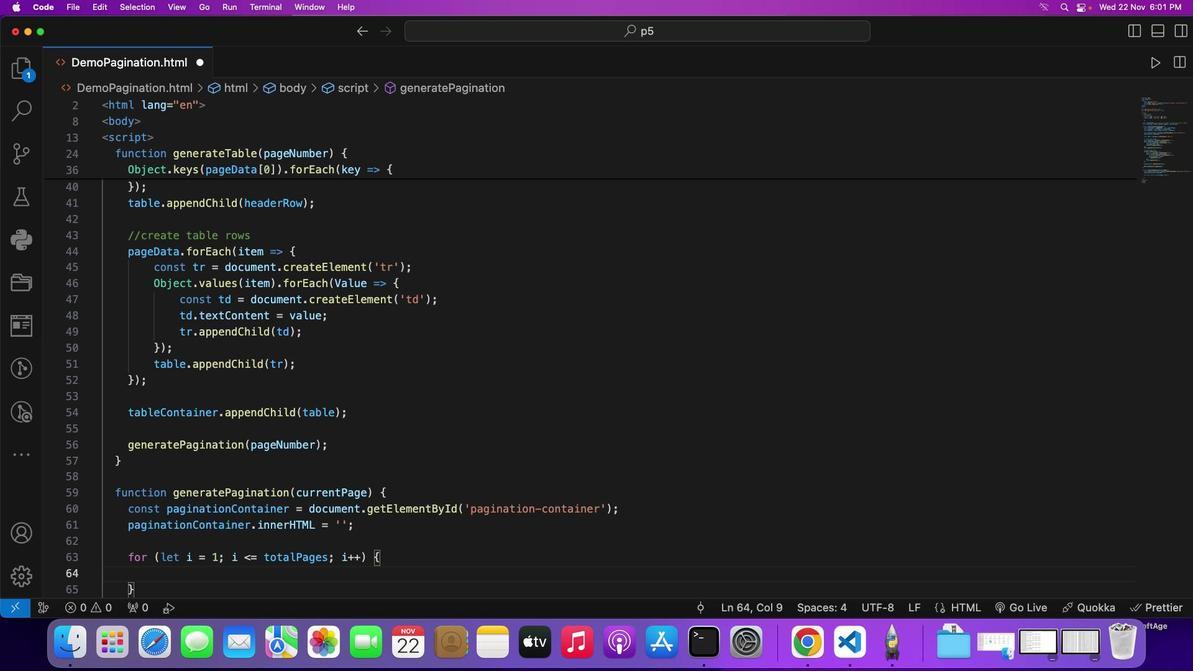
Action: Mouse moved to (115, 510)
Screenshot: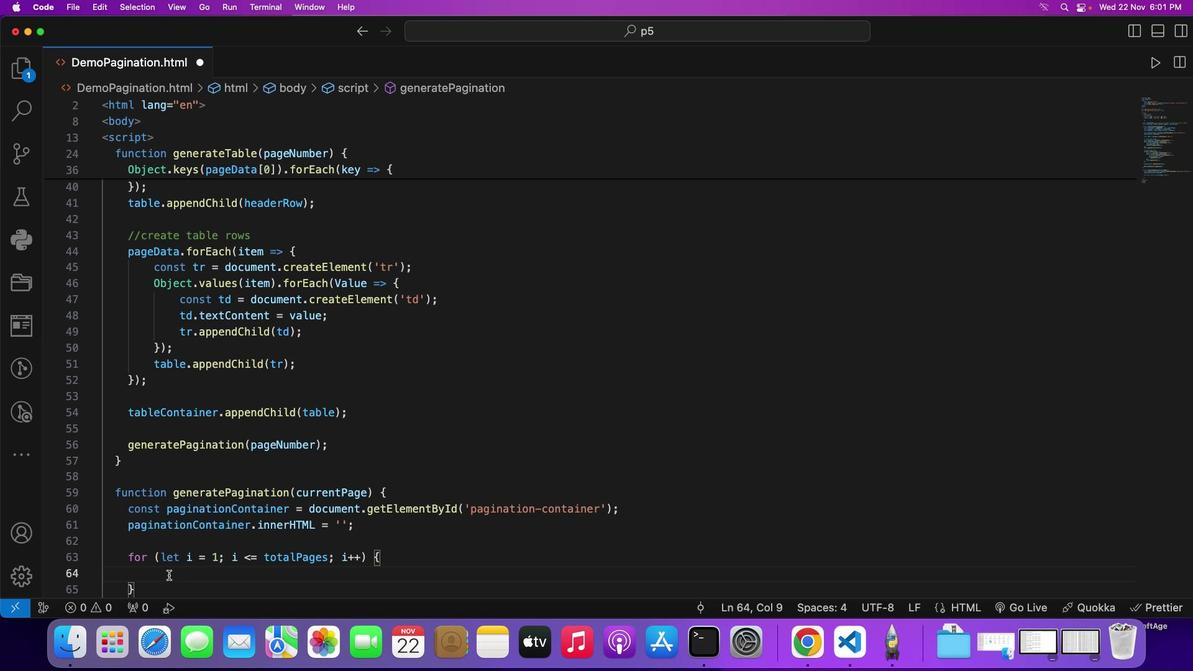 
Action: Key pressed 'c''o''n''s''t'
Screenshot: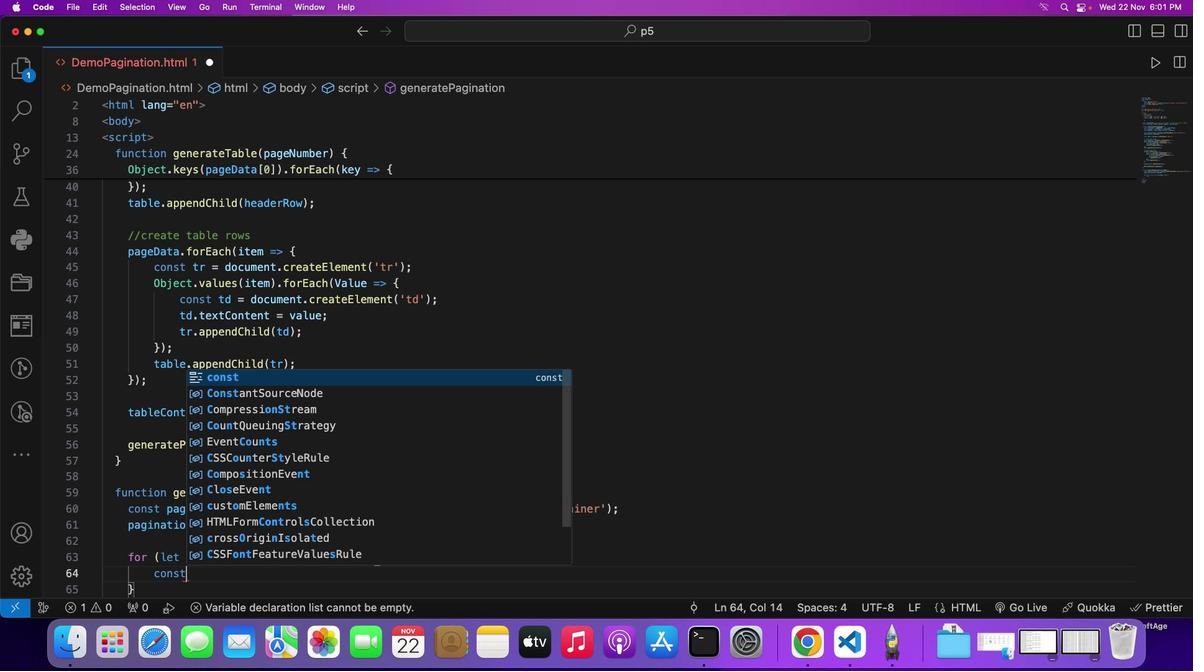 
Action: Mouse moved to (115, 510)
Screenshot: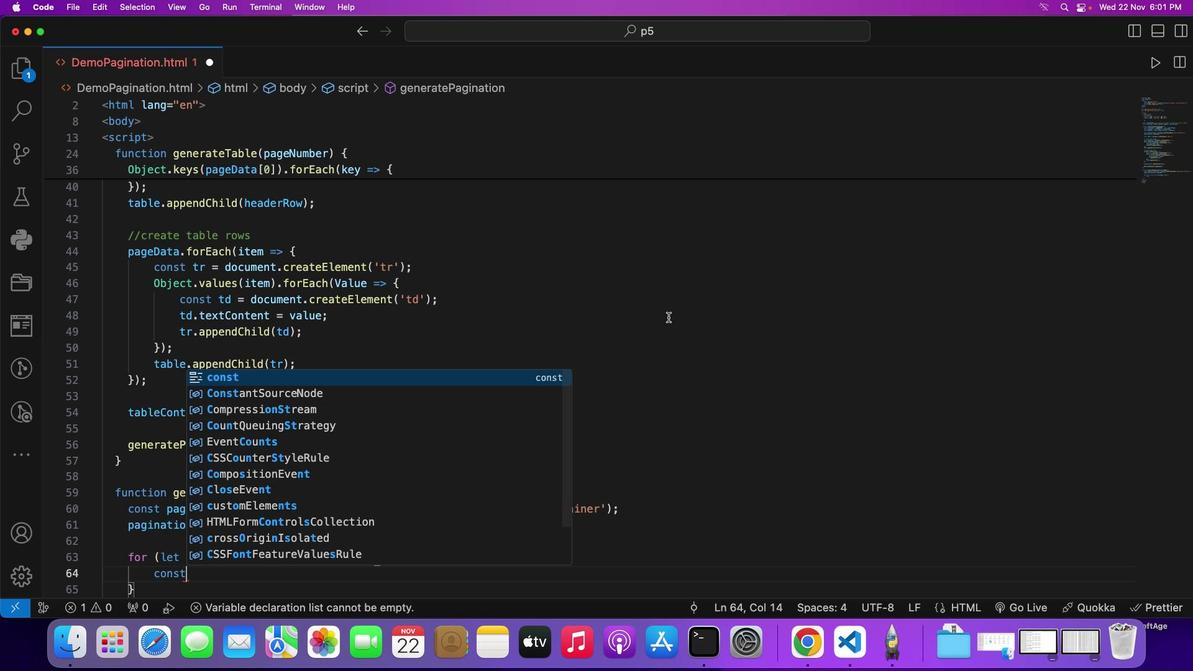 
Action: Key pressed Key.space'l''i''n''k'Key.space'='Key.space'd''o''c'Key.enter'.''c''r''e''a''t''e'Key.shift_r'E'Key.enterKey.shift_r'('"'"'a'Key.rightKey.right';'Key.enter'l''i''n''k''.''h''r''e''f'Key.space'='Key.space"'"Key.shift_r'#'Key.right';'Key.enter'l''i''n''k''.''t''e''x''t'Key.shift_r'C''o''n''t''a'Key.backspace'e''n''t'Key.space'='Key.space'i'';'Key.enterKey.enter'i''f'Key.spaceKey.shift_r'(''i'Key.space'=''=''='Key.space'c''u''r''r'Key.enterKey.rightKey.spaceKey.shift_r'{'Key.enter'l''i''n''k''.''s''t''y''l''e''.''f''o''n''t'Key.shift_r'W'Key.enterKey.space'='Key.space"'"'b''o''l''d'Key.right';'Key.downKey.enterKey.enter'l''i''n''k''.''a''d''d'Key.shift_r'E''v''e''n''t'Key.shift_r'L''i''s''t'Key.enterKey.shift_r'('"'"'c''l''i''c''k'Key.right','Key.space'f''u''n''c''t''i''o''n'Key.shift_rKey.spaceKey.shift_r'('Key.rightKey.shift_rKey.spaceKey.shift_r'{'Key.enter'g''e''n''e''r''a''t''e'Key.shift_r'T'Key.enterKey.shift_r'(''i'Key.right';'Key.down';'Key.enterKey.enter'p''a''g''i''n''a''t''i'Key.enter'.''a''p'Key.downKey.enterKey.shift_r'(''l''i''n''k'Key.right';'Key.downKey.downKey.enterKey.enter'/''/'Key.spaceKey.shift_r'I''n''i''t''i''a''l'Key.space't''b''l''e'Key.spaceKey.backspaceKey.backspaceKey.backspaceKey.backspace'a''b''l''e'Key.space'g''e''n''e''r''a''t''i''o''n'Key.enter'g''e''n''e''r''a''t''i''o''n'Key.shift_rKey.backspaceKey.backspaceKey.backspaceKey.backspaceKey.backspaceKey.backspaceKey.backspaceKey.backspace'n''e''r''a''t'Key.downKey.enterKey.shift_r'(''1'Key.right';'
Screenshot: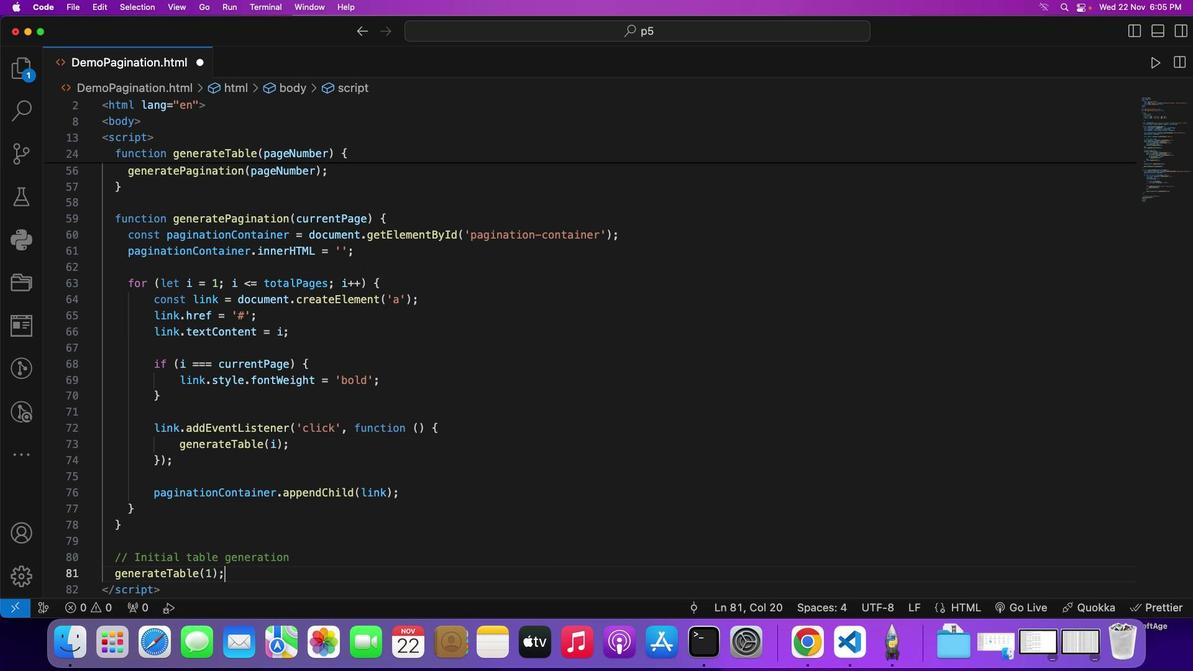 
Action: Mouse moved to (115, 510)
Screenshot: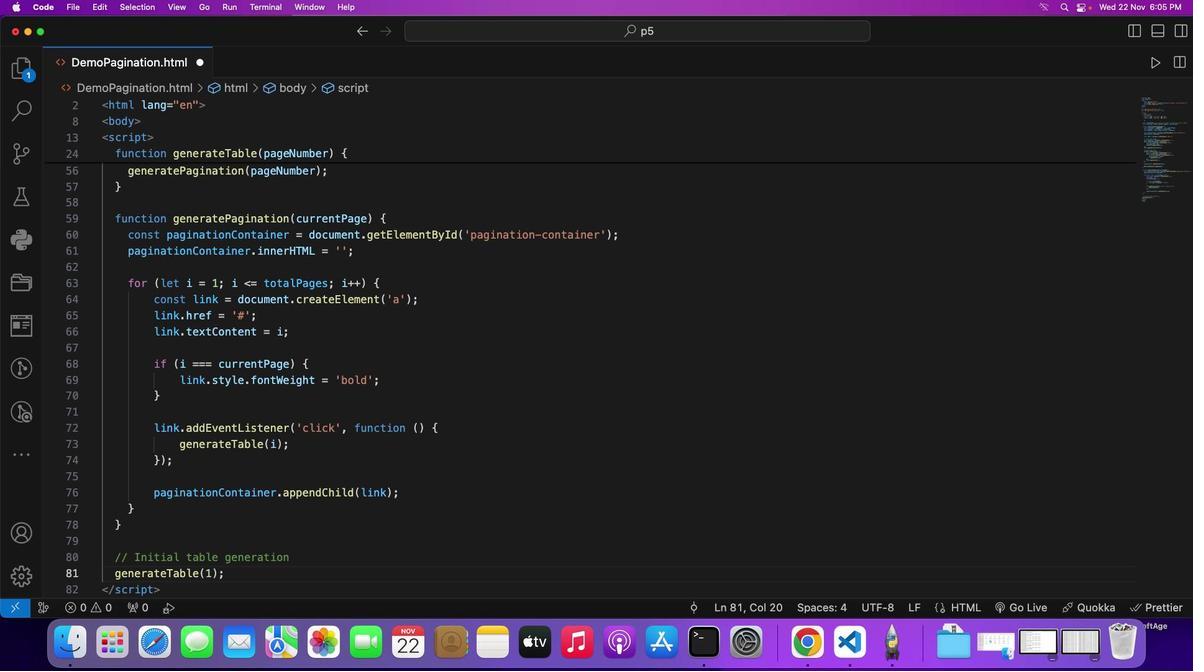 
Action: Mouse scrolled (115, 510) with delta (115, 510)
Screenshot: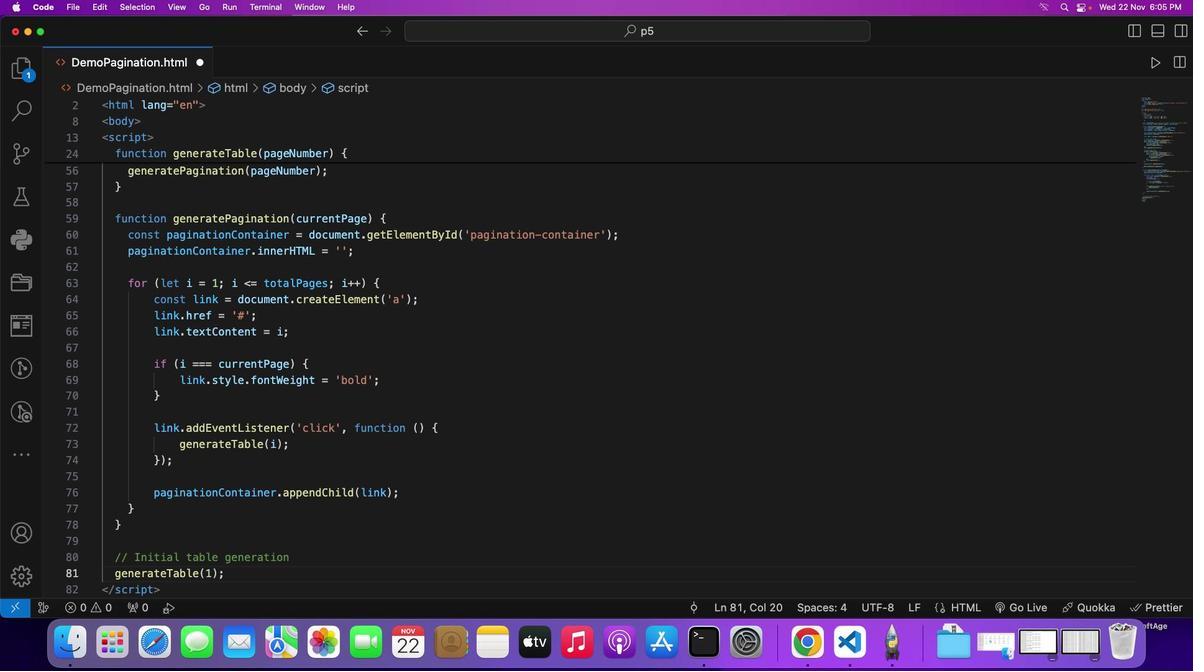 
Action: Mouse scrolled (115, 510) with delta (115, 510)
Screenshot: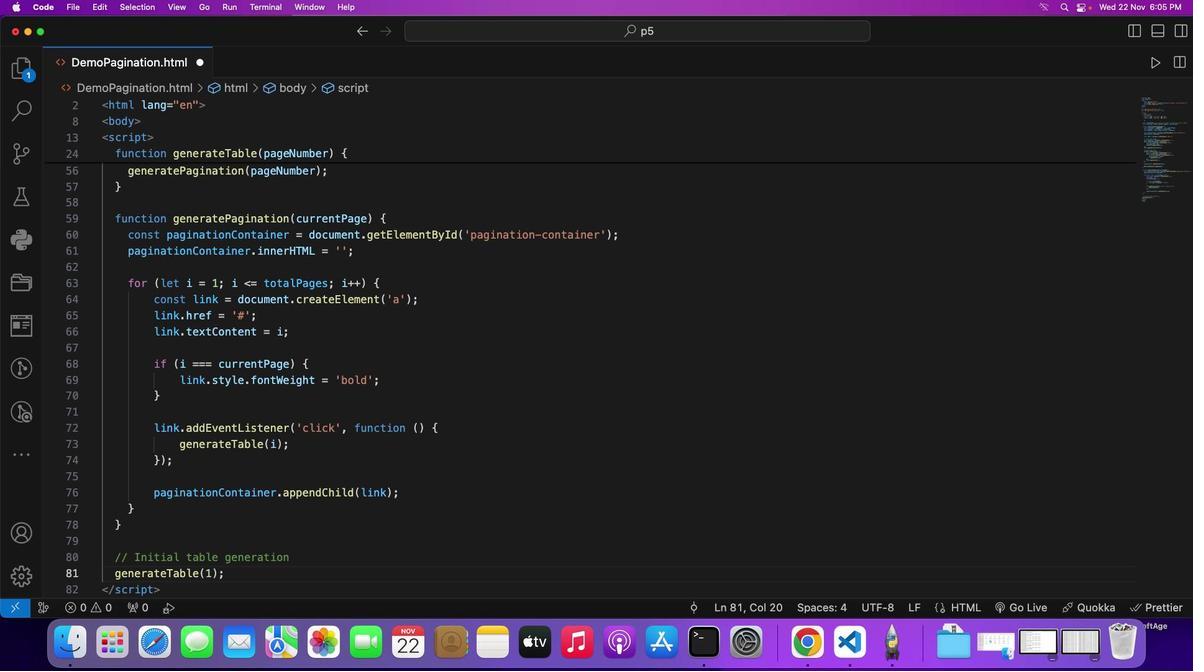 
Action: Mouse moved to (115, 510)
Screenshot: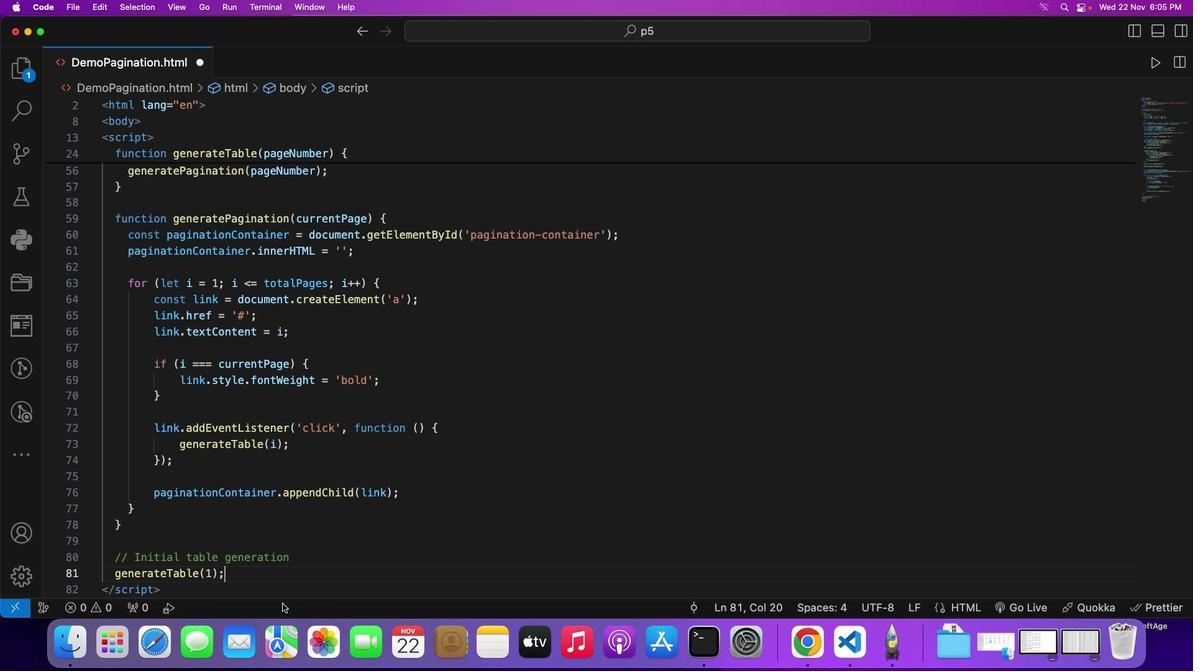 
Action: Mouse scrolled (115, 510) with delta (115, 510)
Screenshot: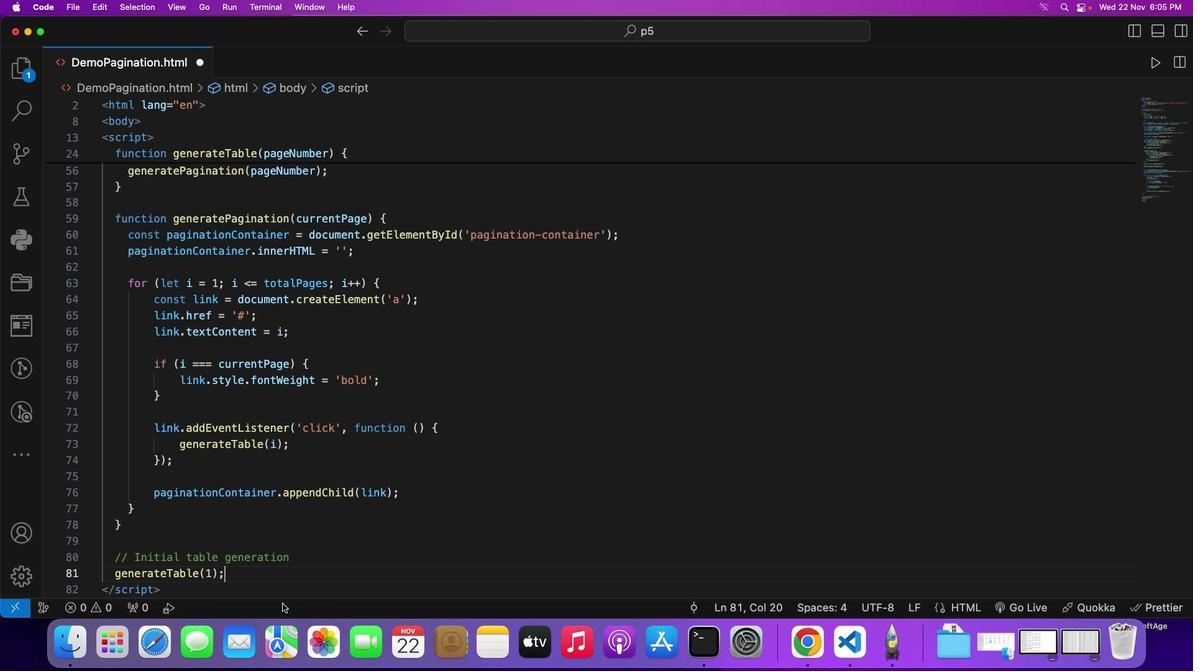 
Action: Mouse scrolled (115, 510) with delta (115, 510)
Screenshot: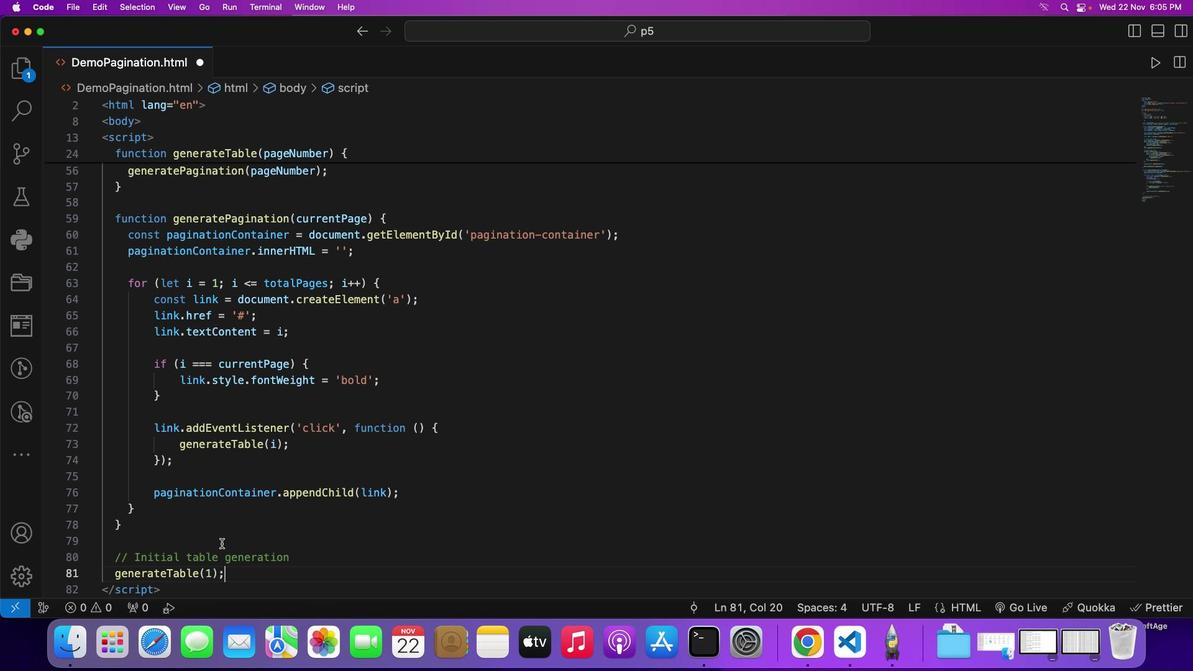 
Action: Mouse scrolled (115, 510) with delta (115, 510)
Screenshot: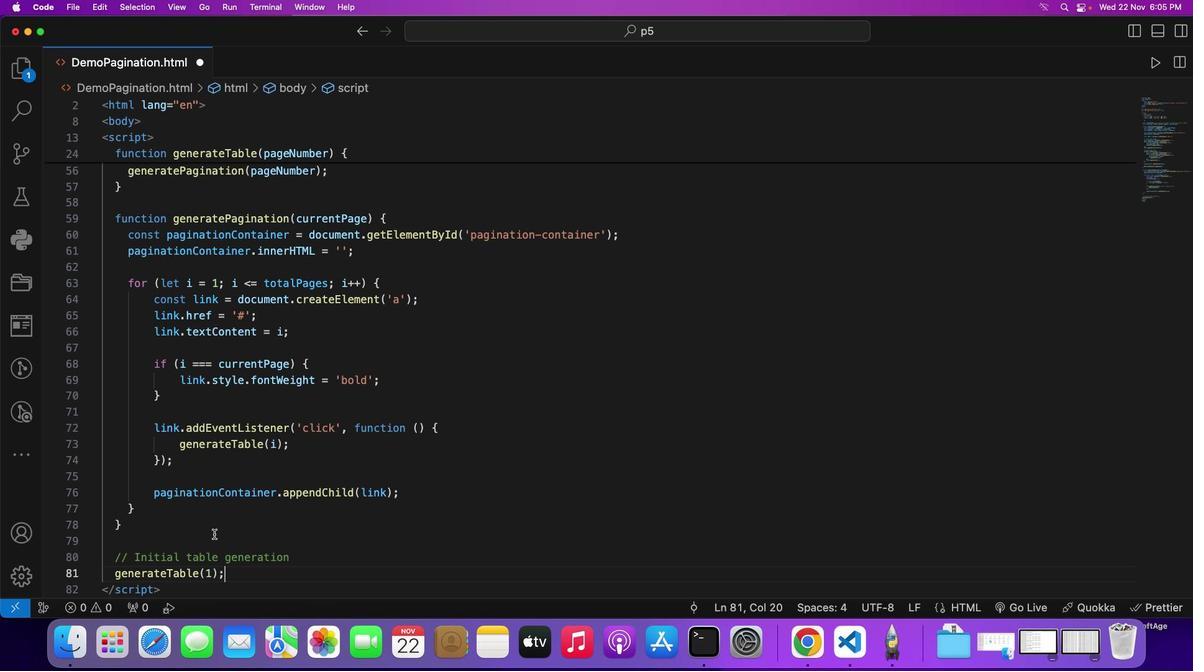 
Action: Mouse moved to (115, 510)
Screenshot: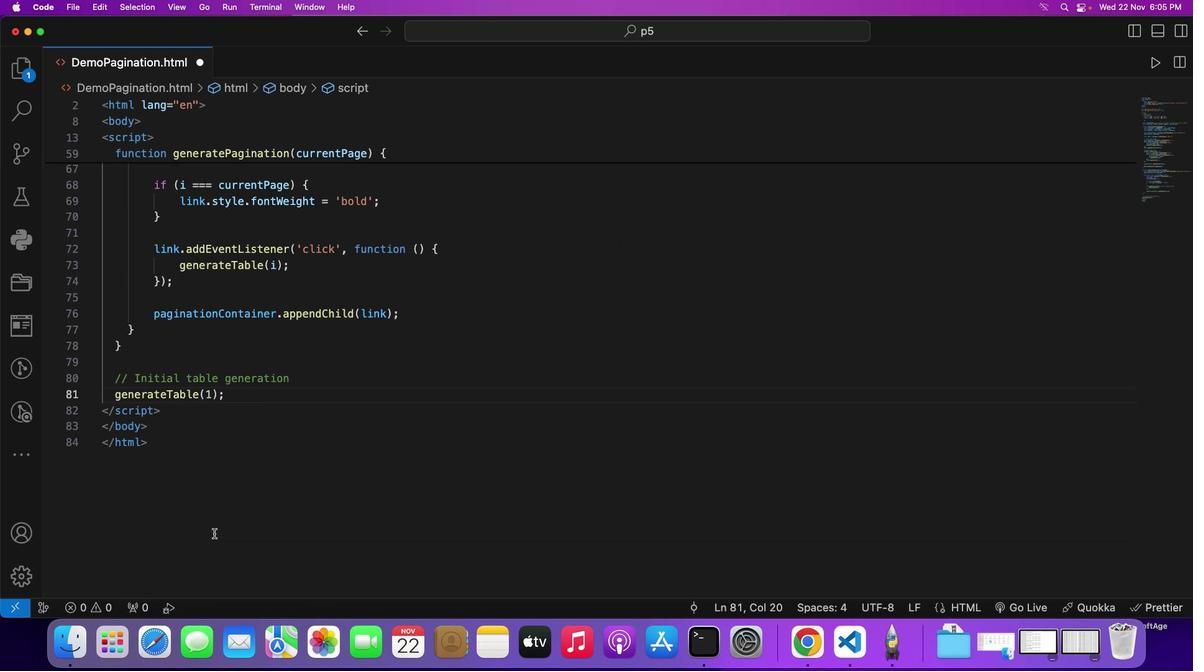 
Action: Mouse scrolled (115, 510) with delta (115, 510)
Screenshot: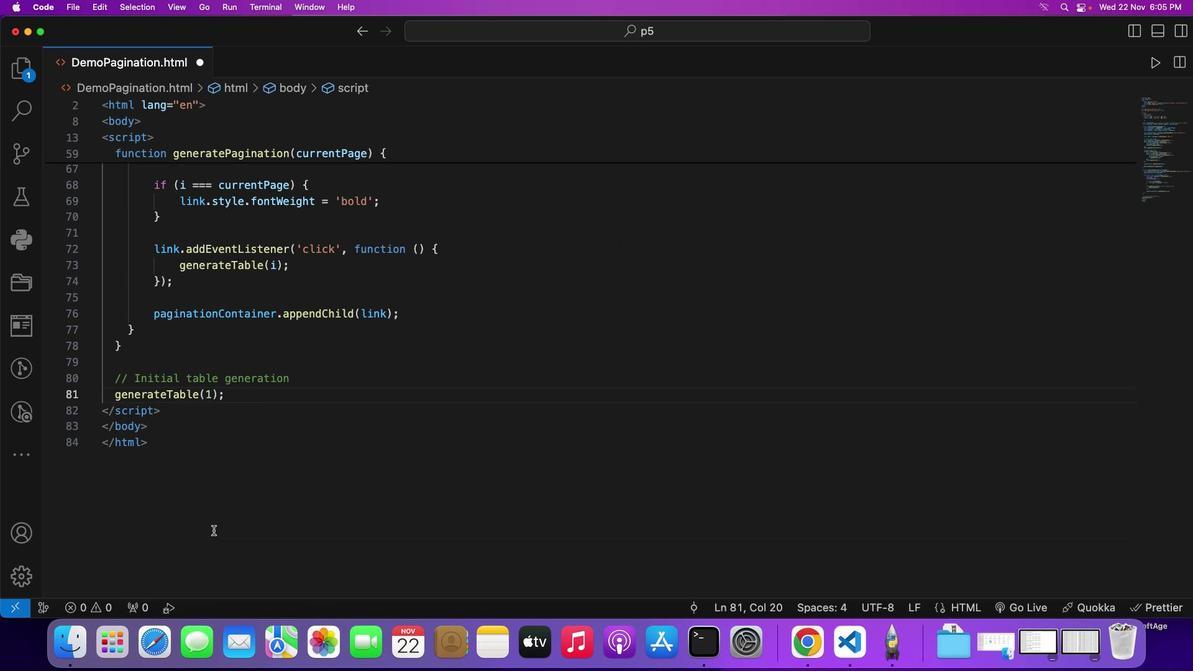 
Action: Mouse scrolled (115, 510) with delta (115, 510)
Screenshot: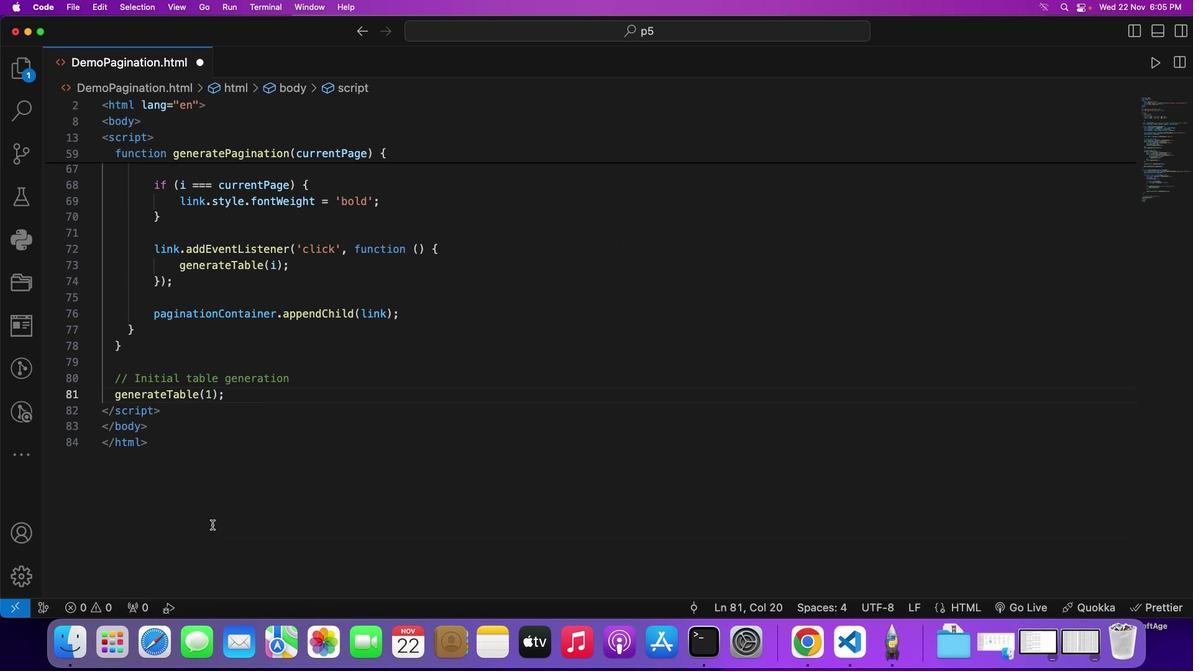 
Action: Mouse moved to (115, 510)
Screenshot: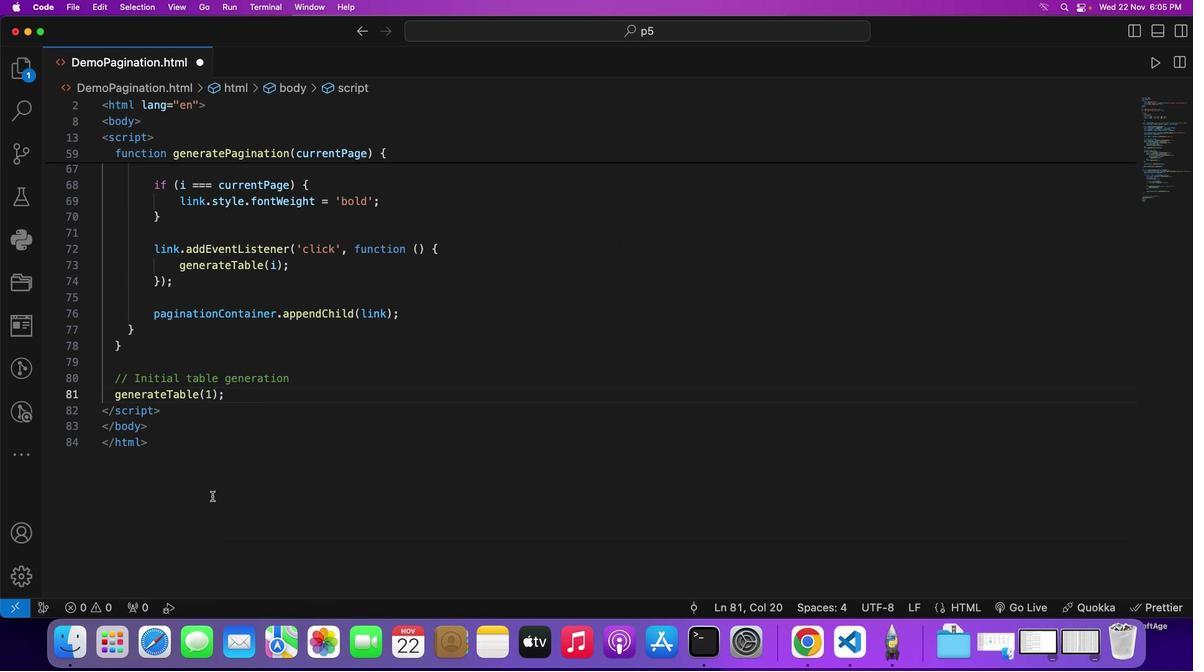 
Action: Mouse scrolled (115, 510) with delta (115, 510)
Screenshot: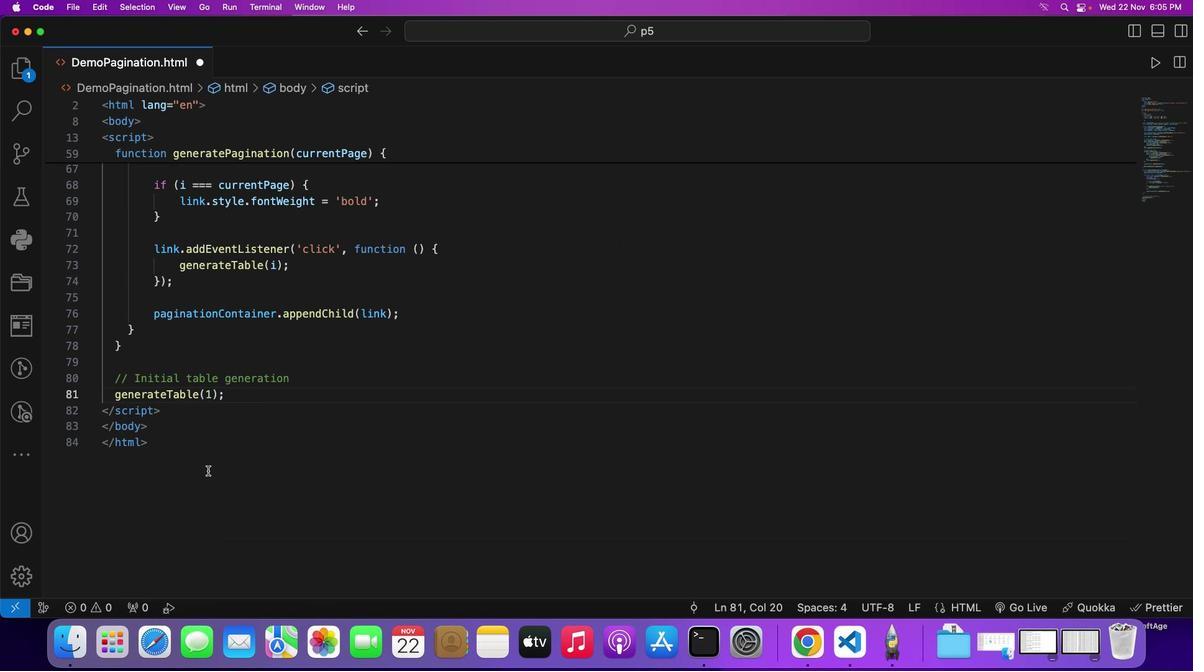 
Action: Mouse moved to (115, 510)
Screenshot: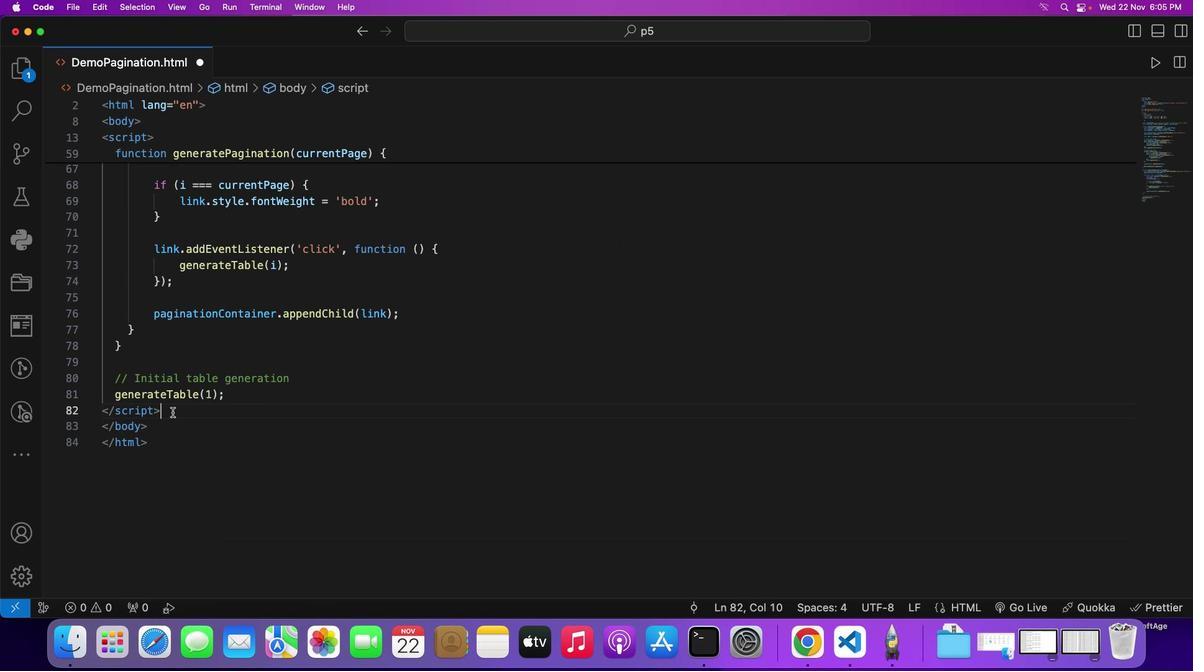 
Action: Mouse pressed left at (115, 510)
Screenshot: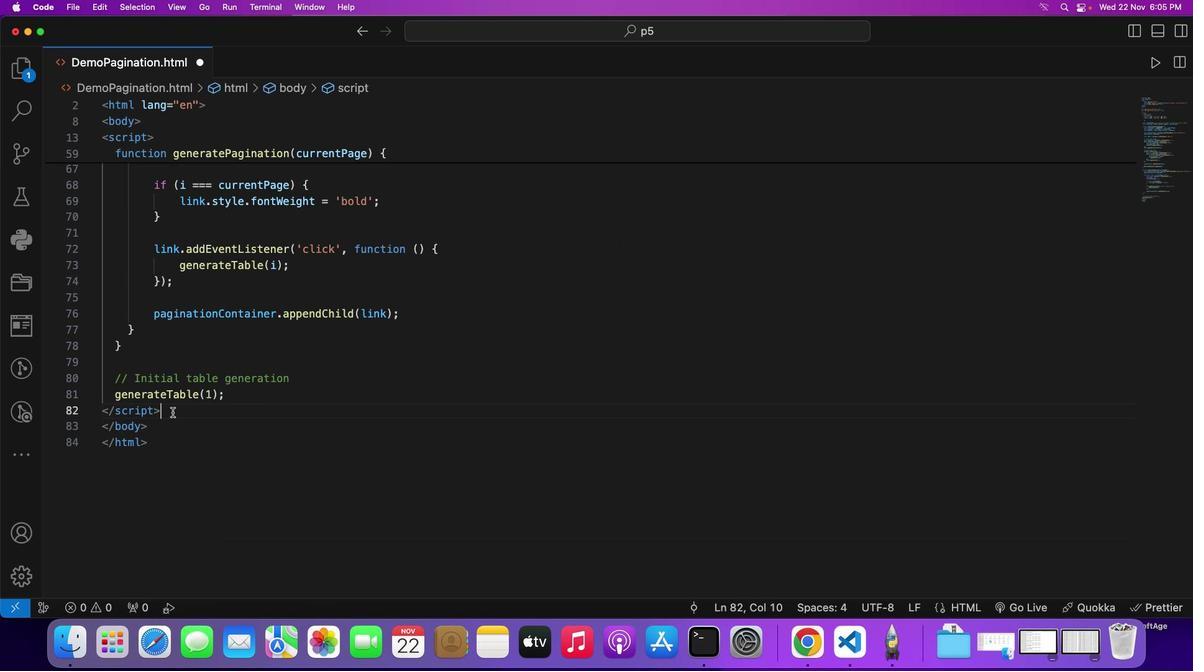 
Action: Mouse moved to (115, 510)
Screenshot: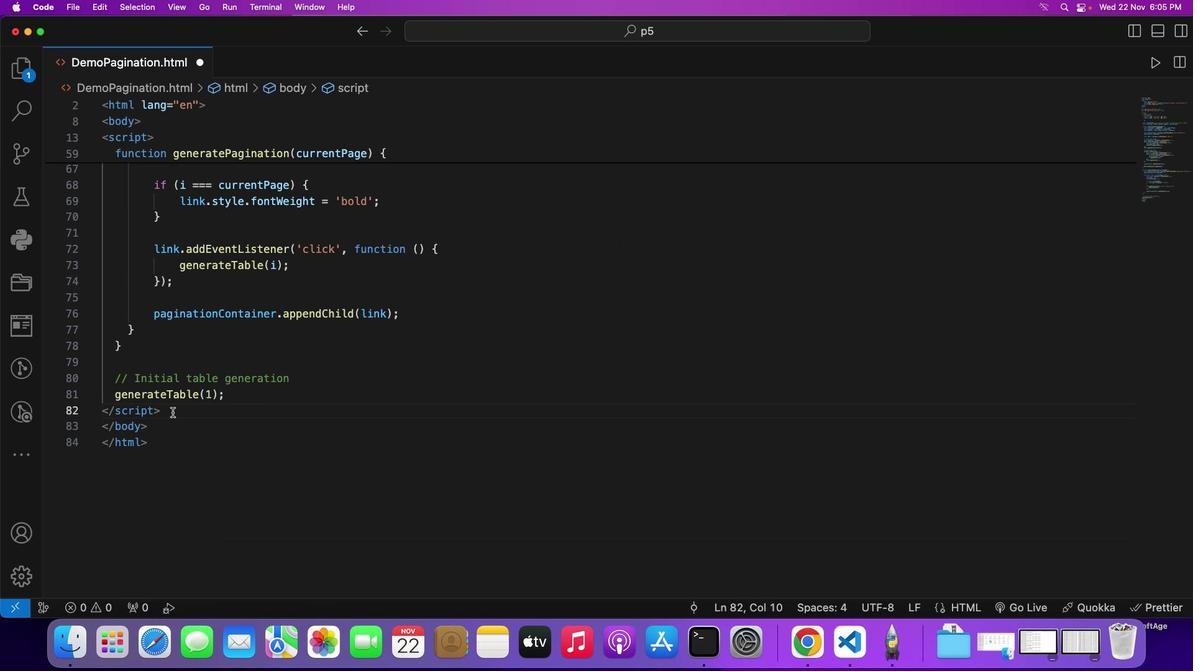 
Action: Key pressed Key.enter
Screenshot: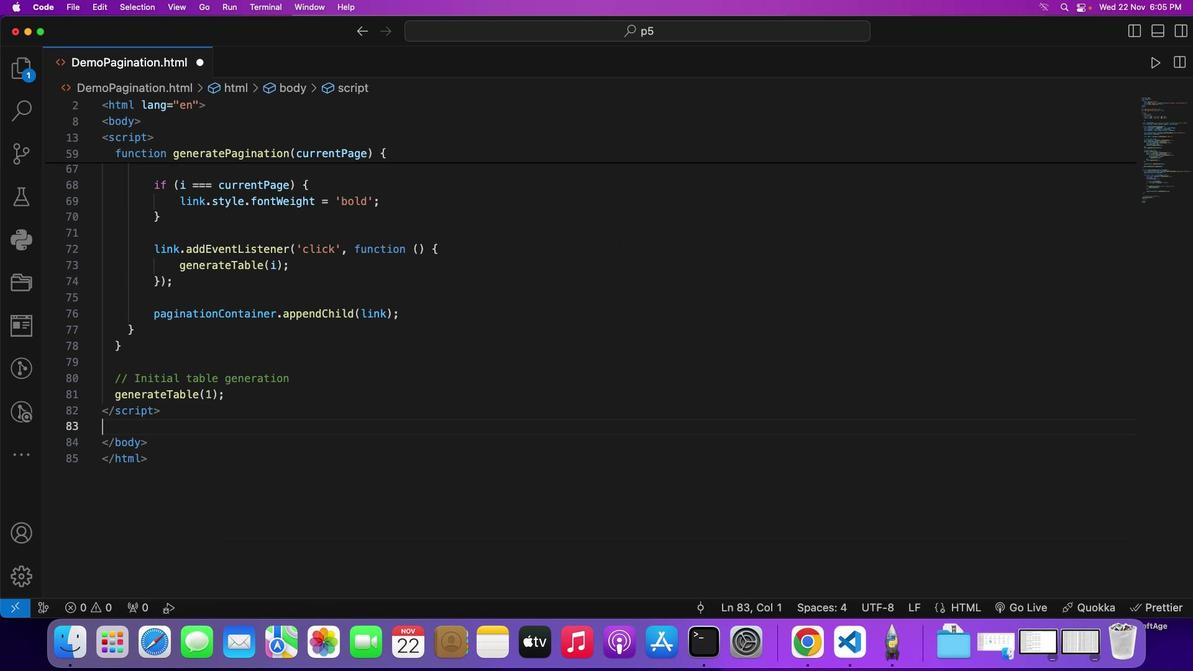 
Action: Mouse moved to (115, 510)
Screenshot: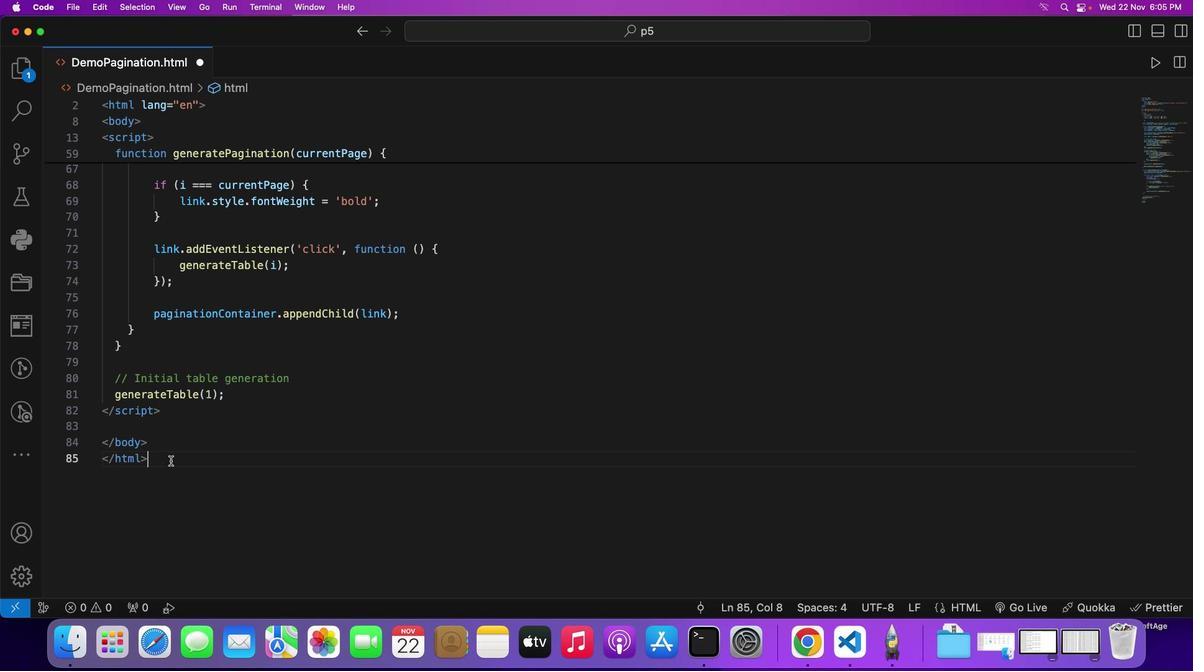 
Action: Mouse pressed left at (115, 510)
Screenshot: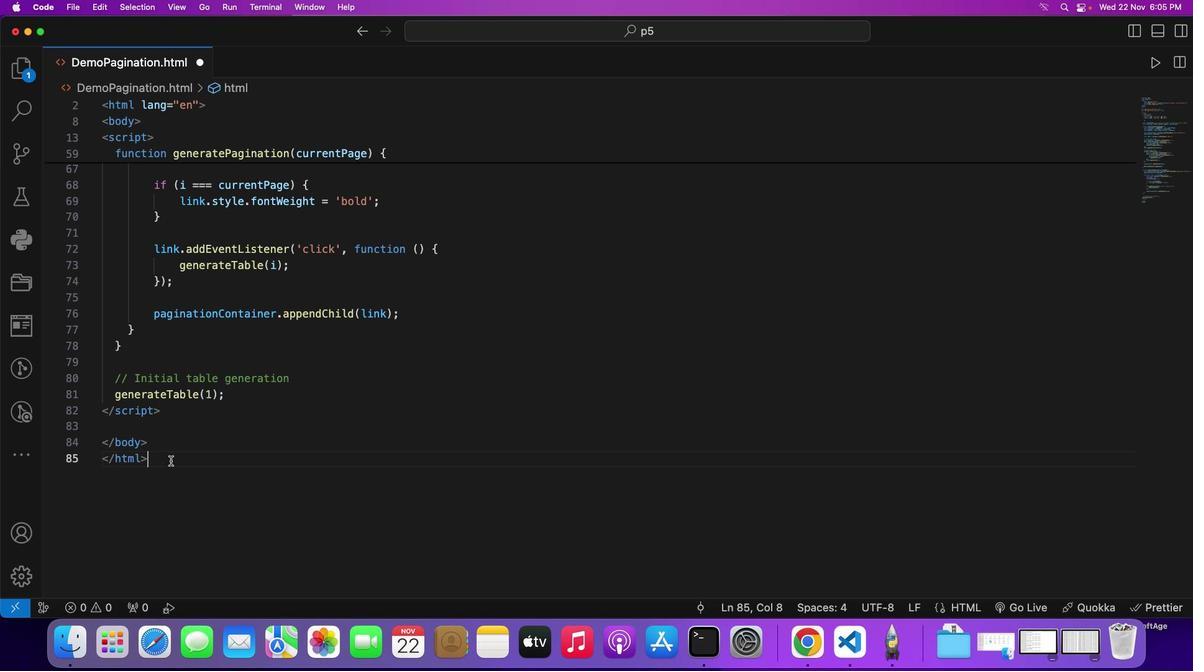 
Action: Mouse moved to (115, 510)
Screenshot: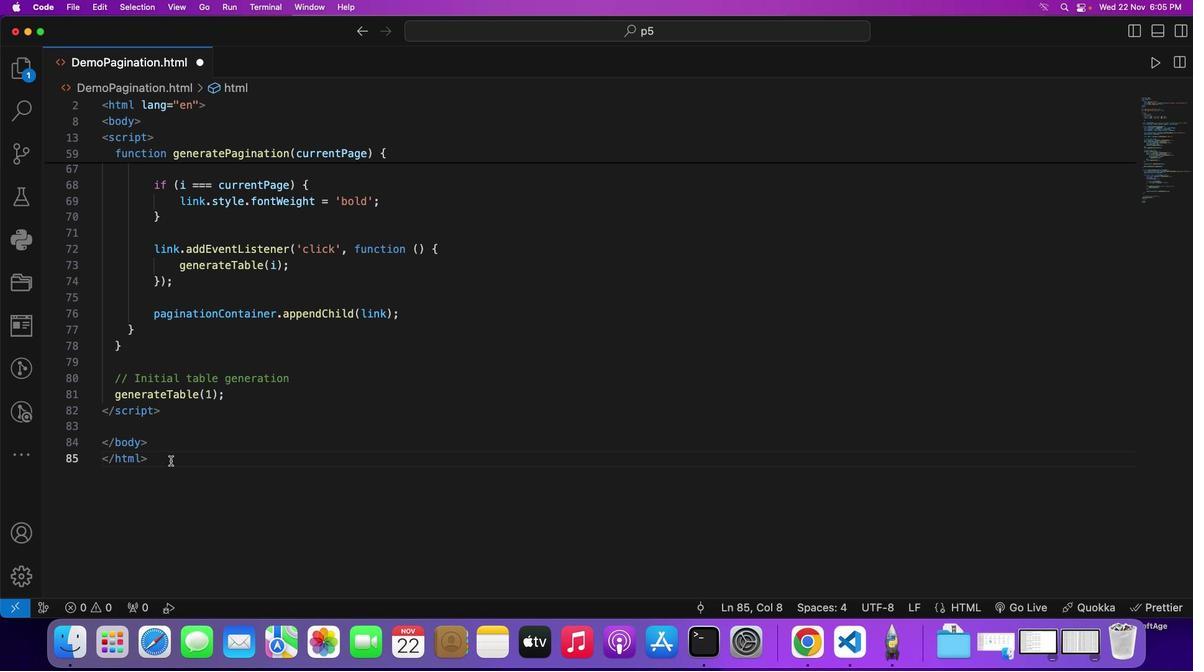 
Action: Key pressed Key.enter
Screenshot: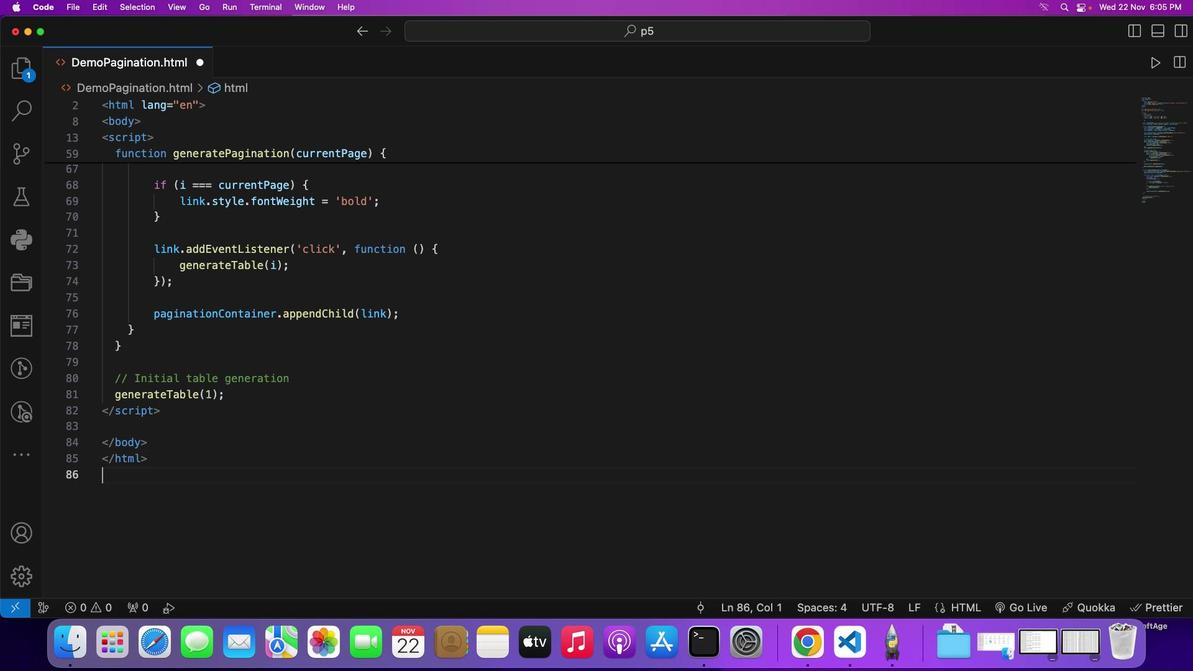
Action: Mouse moved to (115, 510)
Screenshot: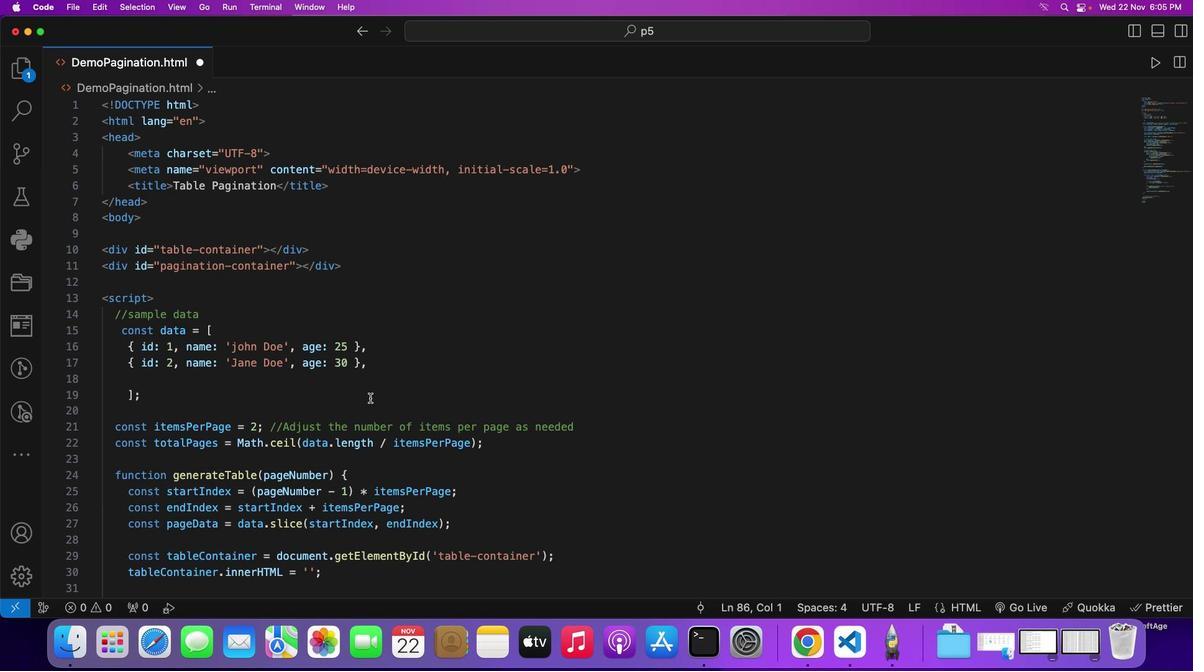 
Action: Mouse scrolled (115, 510) with delta (115, 510)
Screenshot: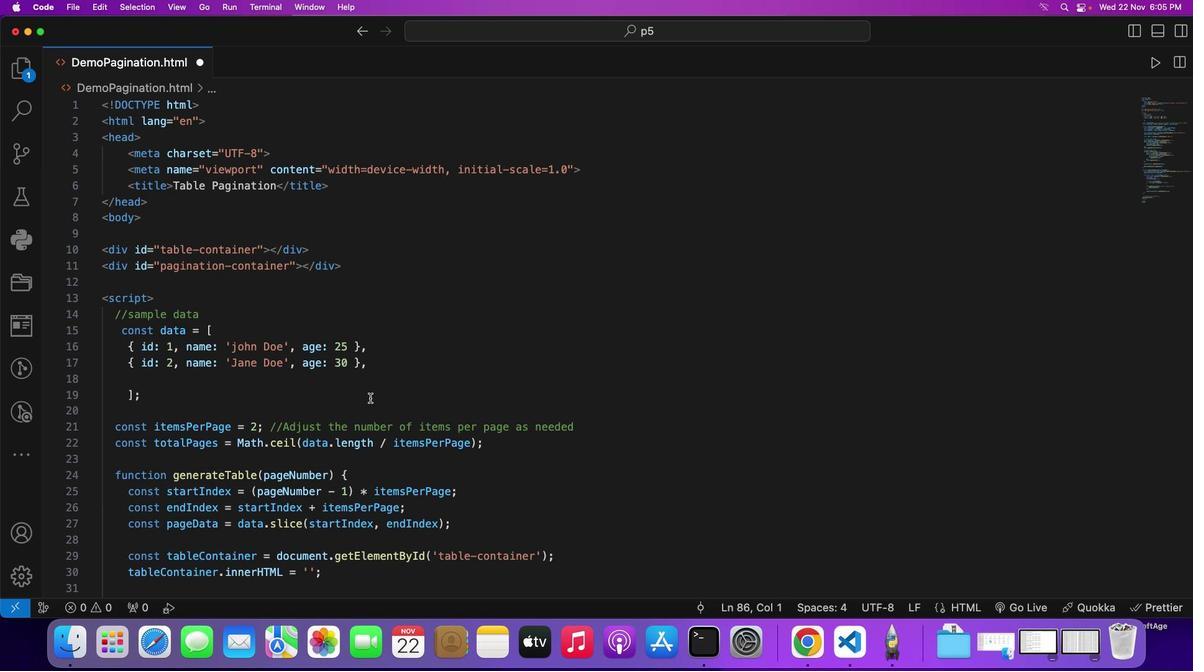 
Action: Mouse moved to (115, 510)
Screenshot: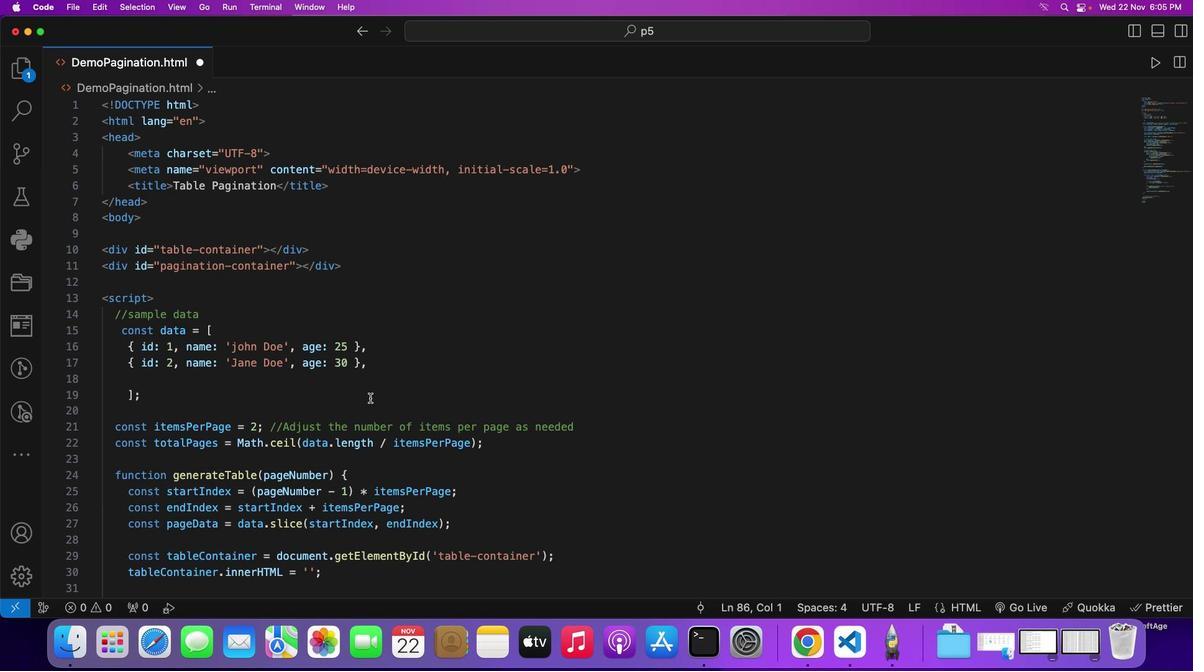 
Action: Mouse scrolled (115, 510) with delta (115, 510)
Screenshot: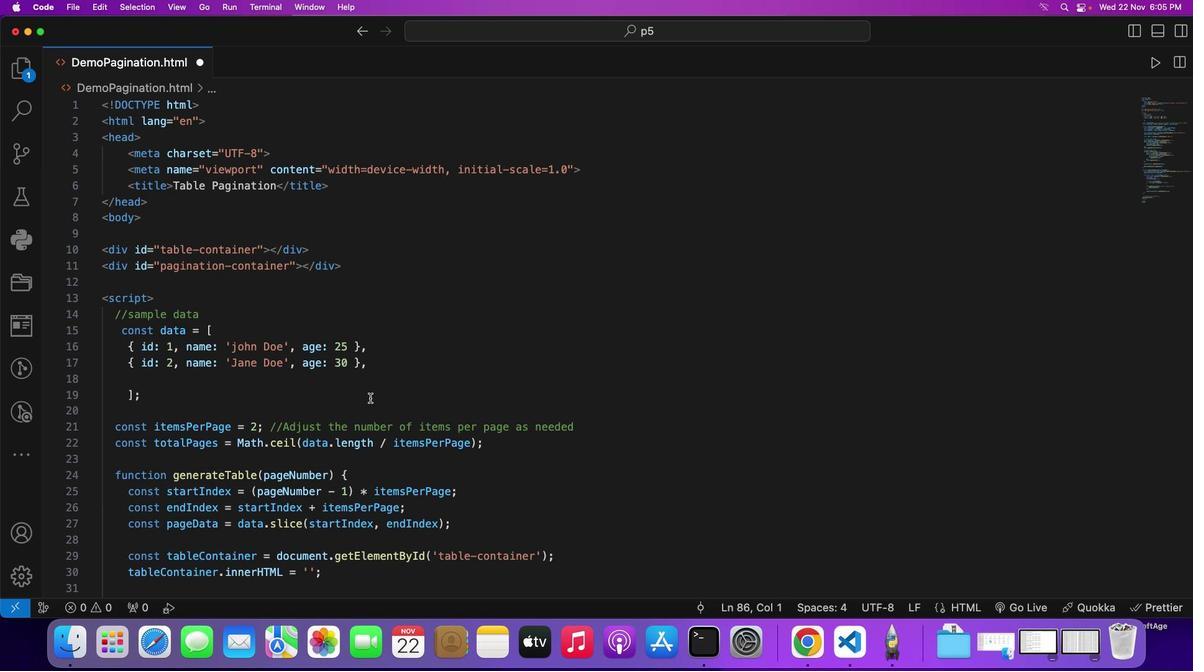 
Action: Mouse moved to (115, 510)
Screenshot: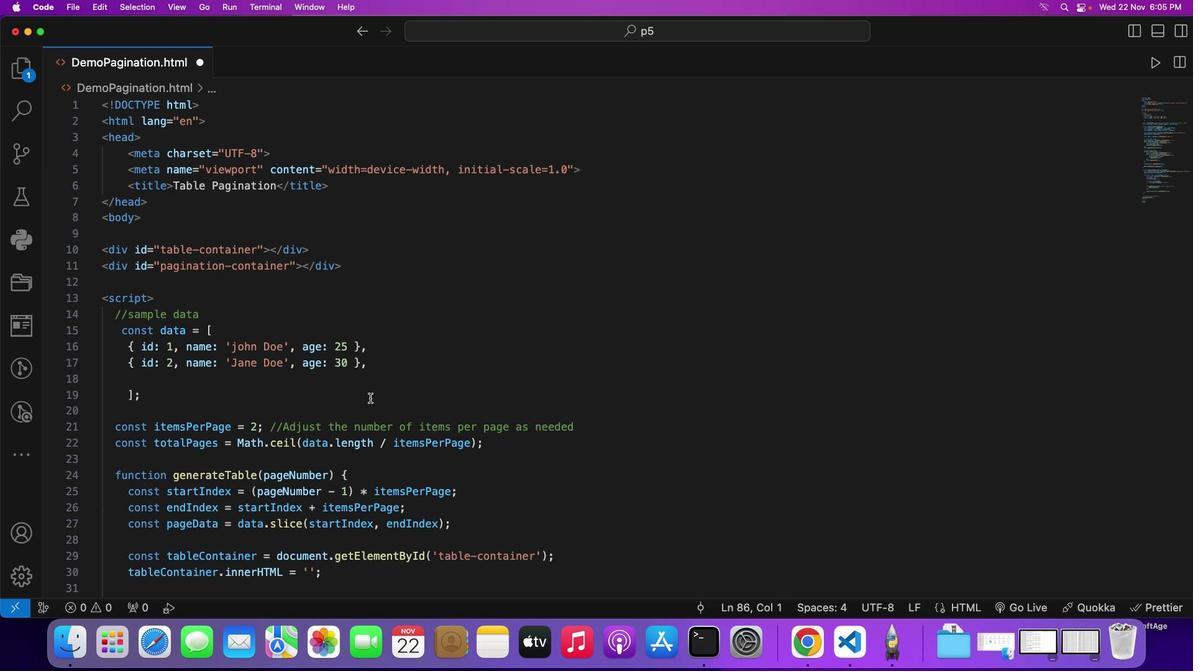 
Action: Mouse scrolled (115, 510) with delta (115, 510)
Screenshot: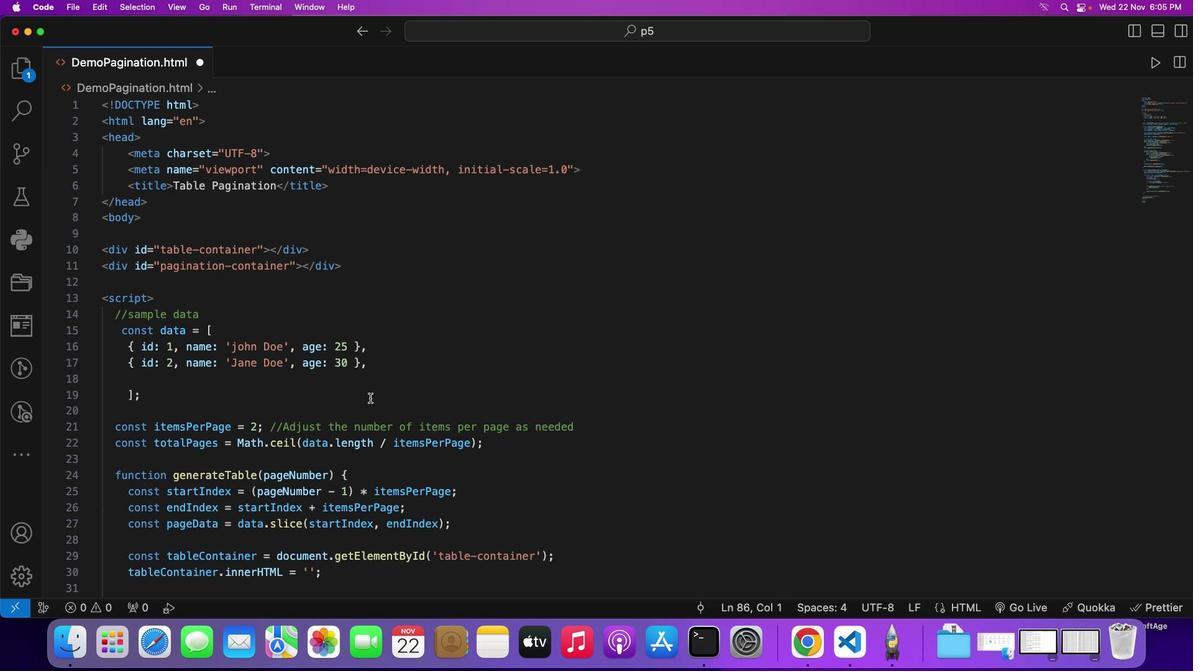 
Action: Mouse moved to (115, 510)
Screenshot: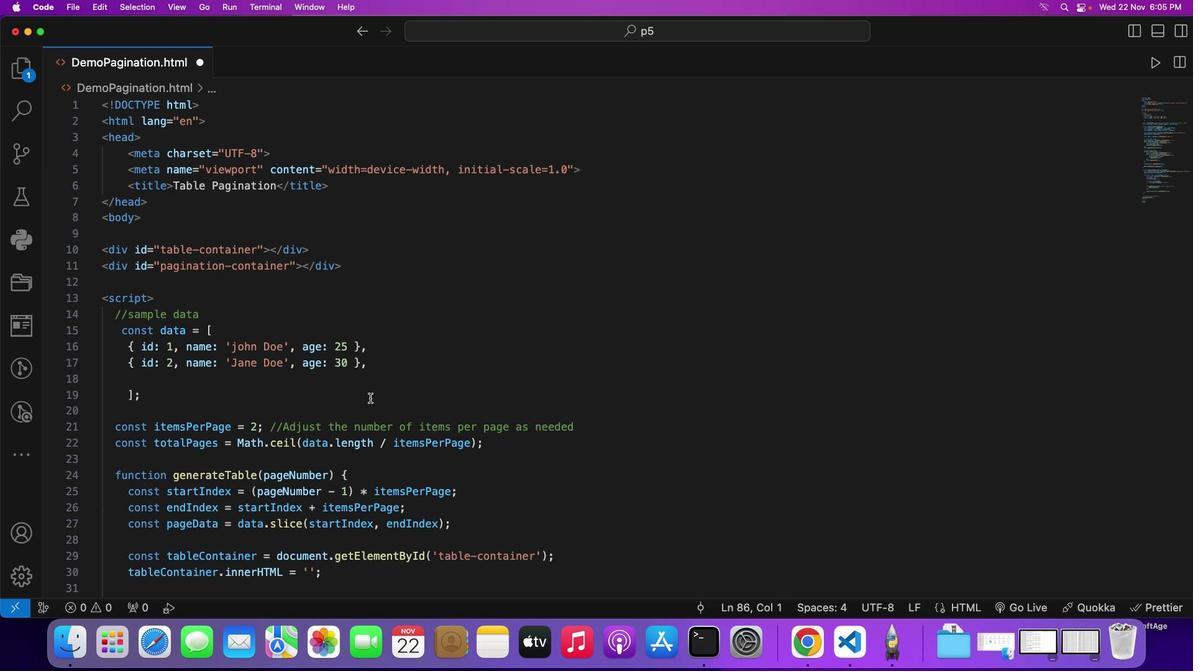 
Action: Mouse scrolled (115, 510) with delta (115, 510)
Screenshot: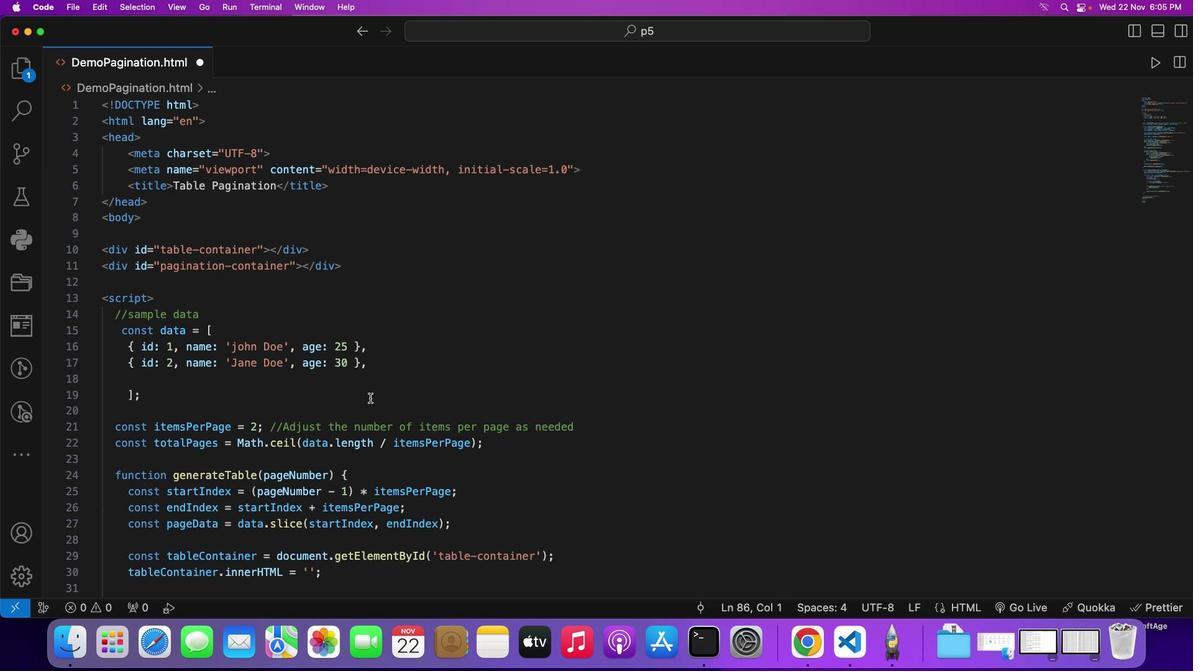 
Action: Mouse scrolled (115, 510) with delta (115, 510)
Screenshot: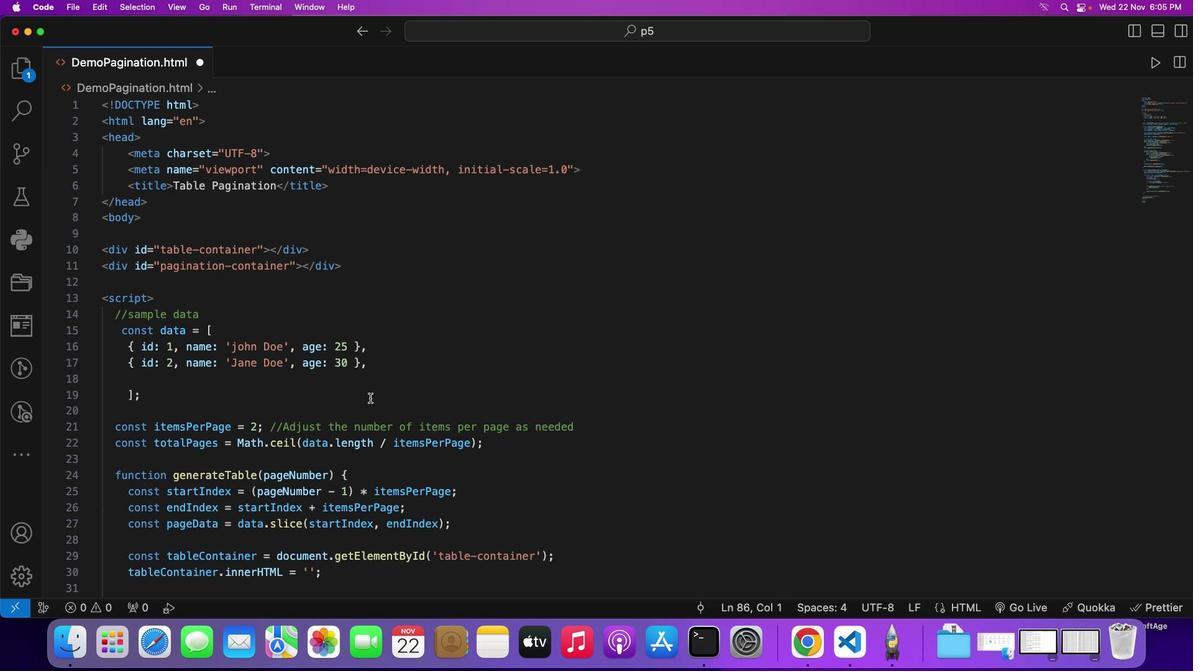 
Action: Mouse scrolled (115, 510) with delta (115, 510)
Screenshot: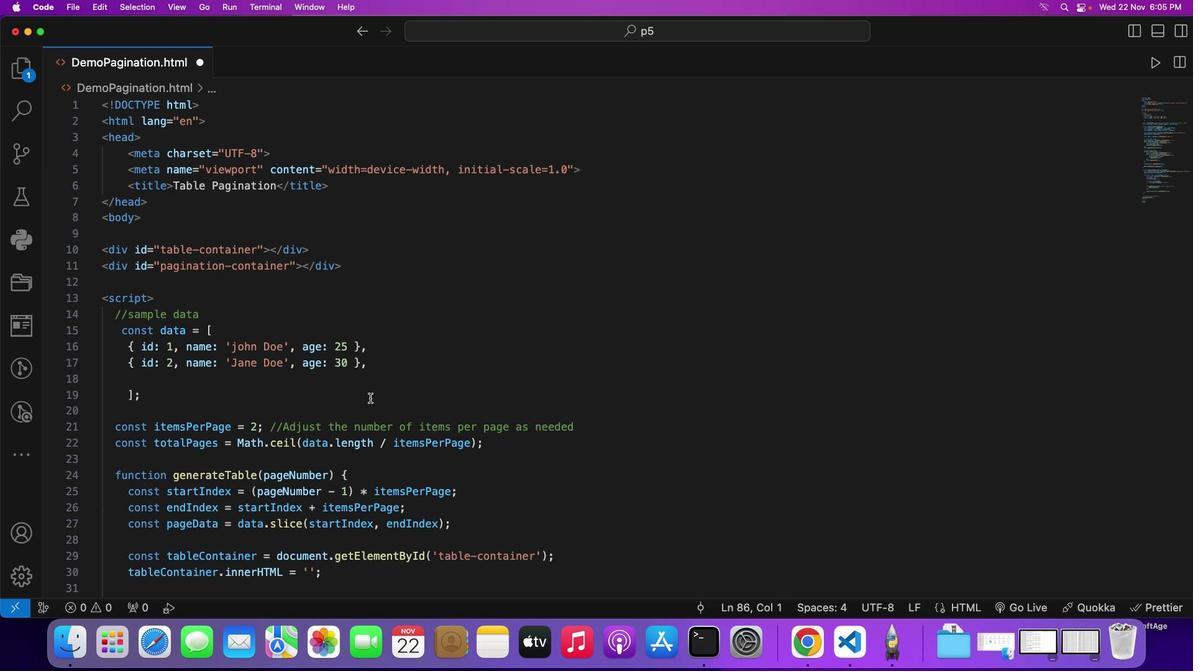 
Action: Mouse moved to (115, 510)
Screenshot: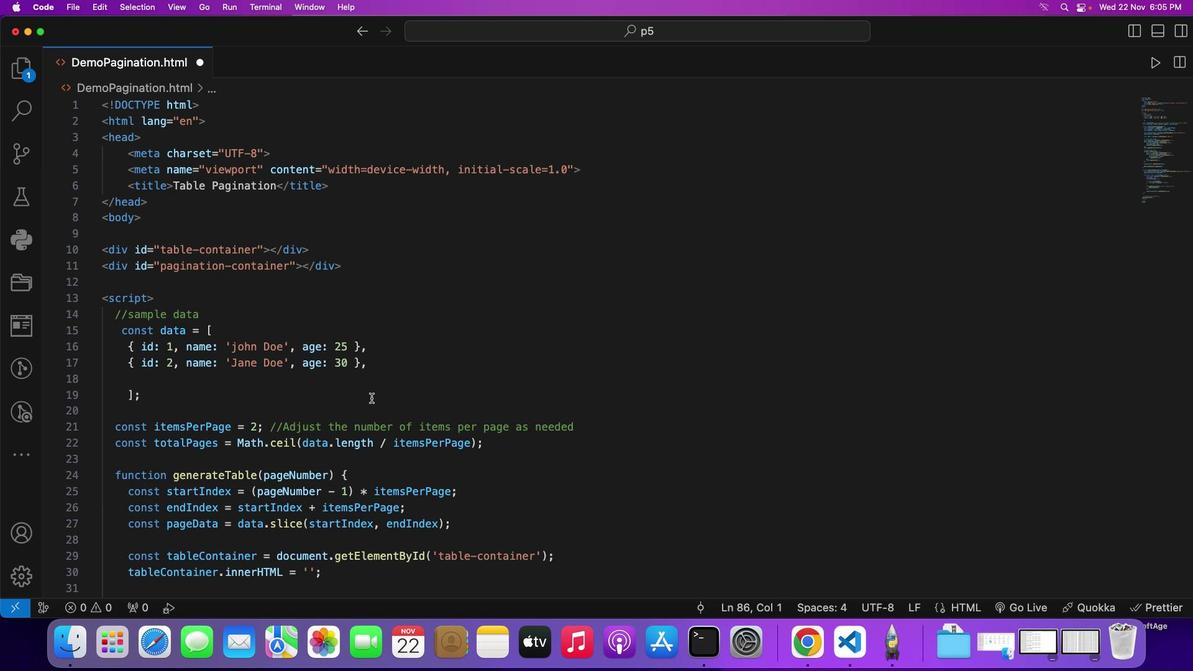 
Action: Mouse scrolled (115, 510) with delta (115, 510)
Screenshot: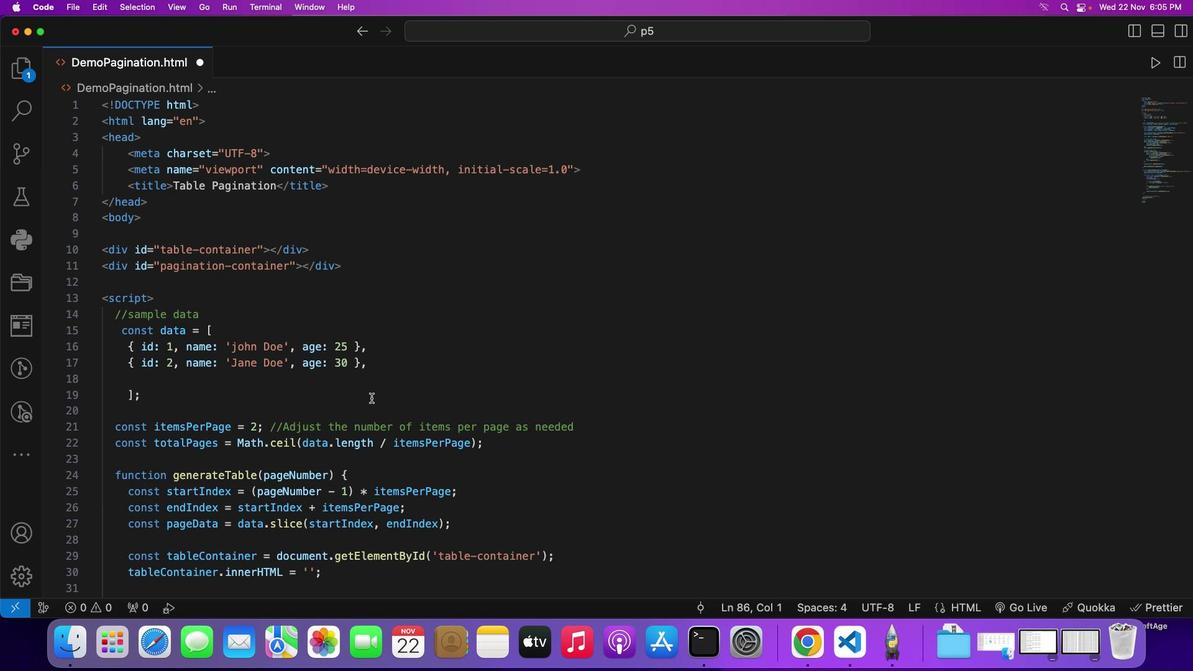 
Action: Mouse moved to (115, 510)
Screenshot: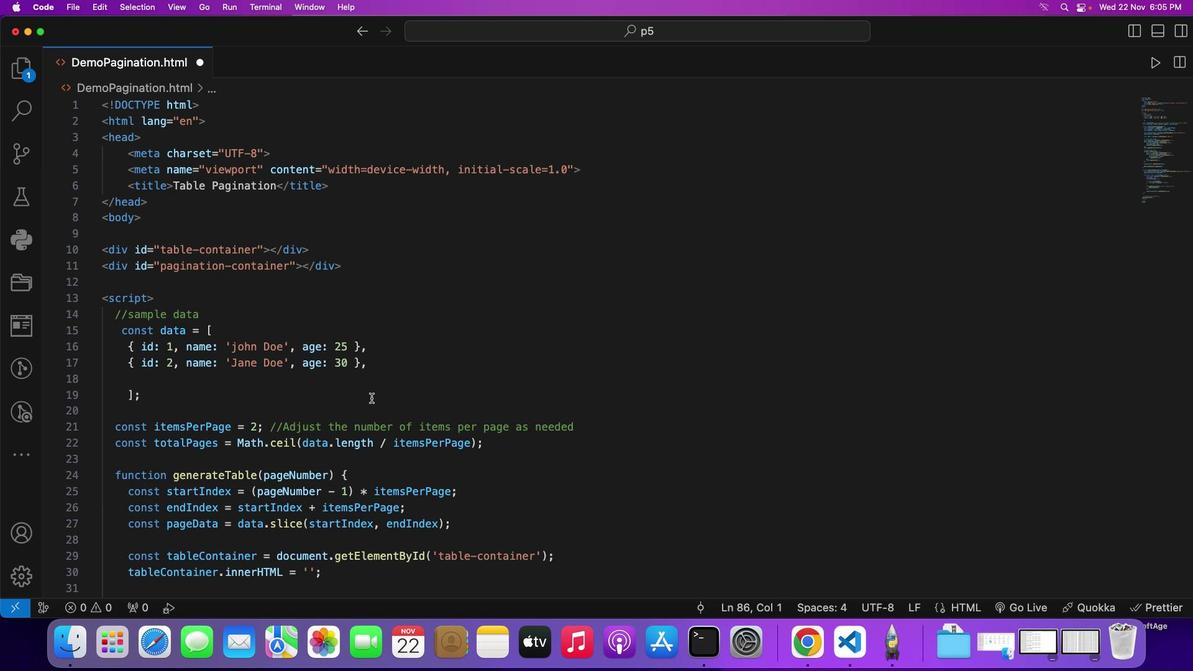 
Action: Mouse scrolled (115, 510) with delta (115, 510)
Screenshot: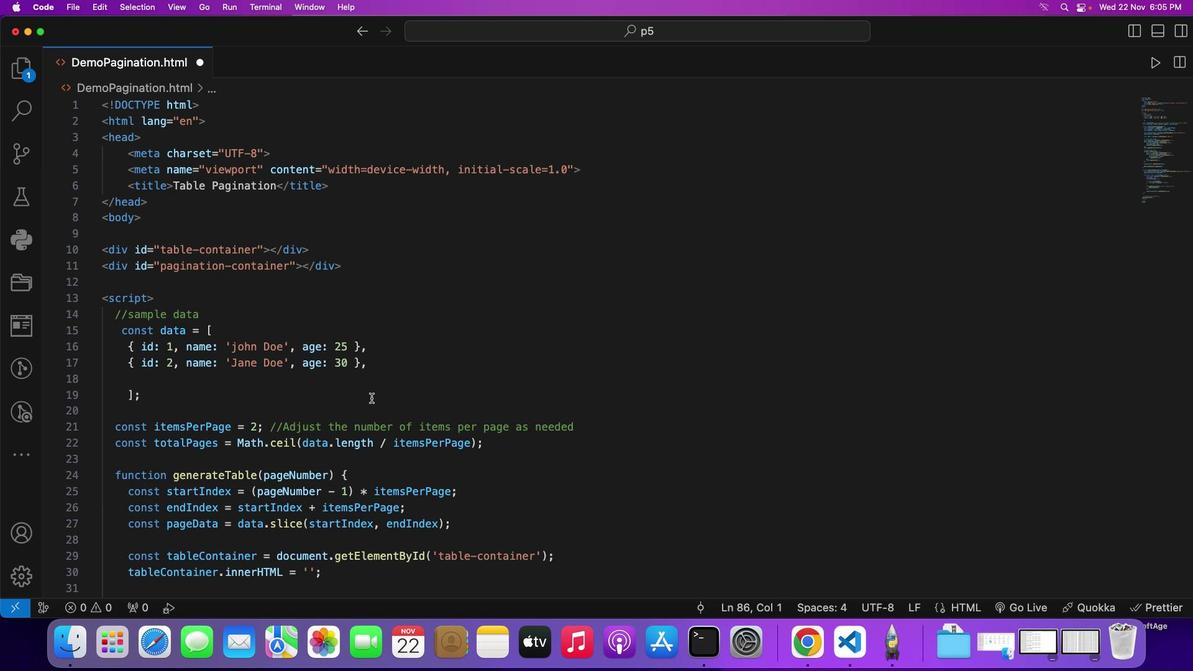 
Action: Mouse moved to (115, 510)
Screenshot: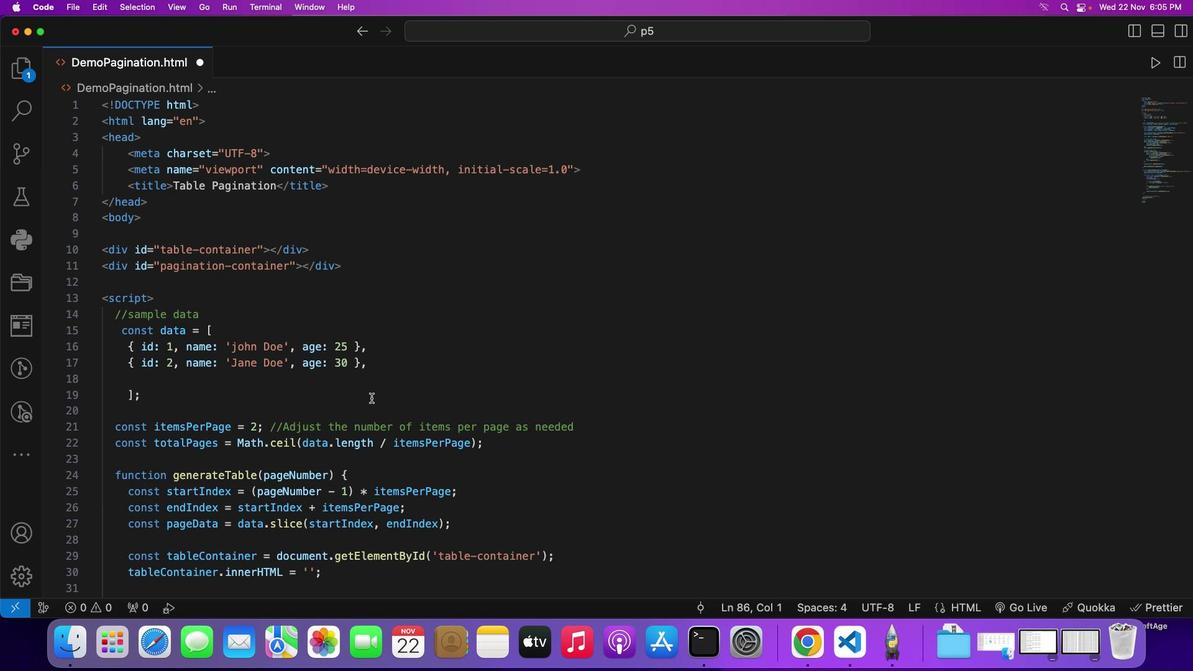
Action: Mouse scrolled (115, 510) with delta (115, 510)
Screenshot: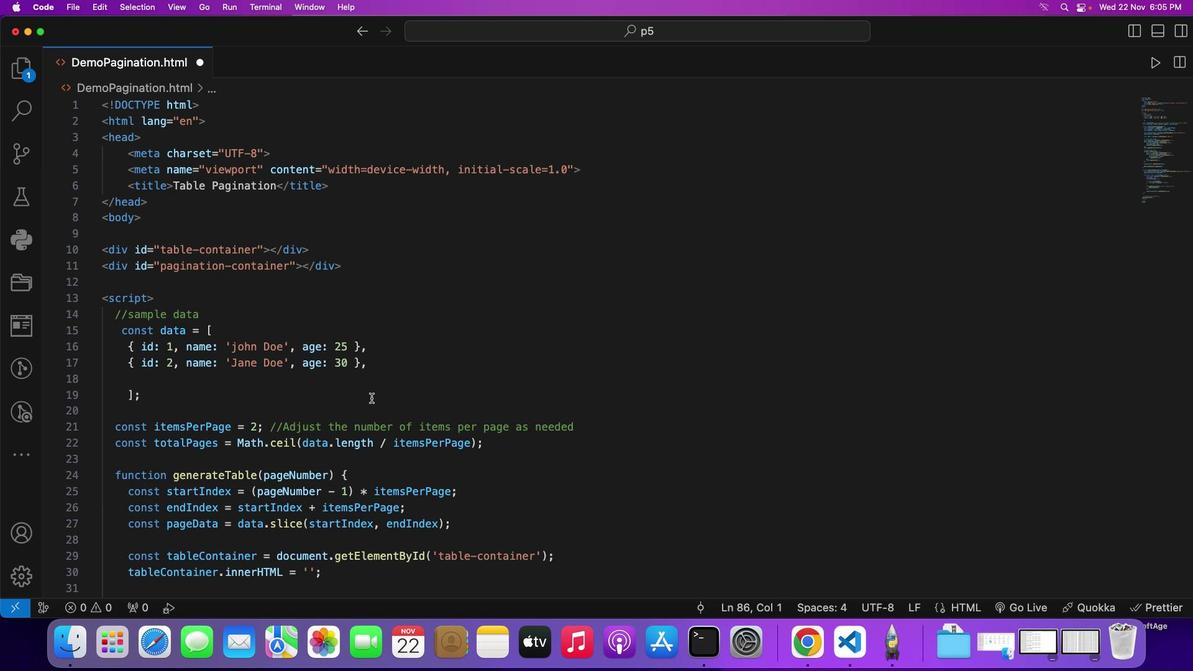 
Action: Mouse scrolled (115, 510) with delta (115, 510)
Screenshot: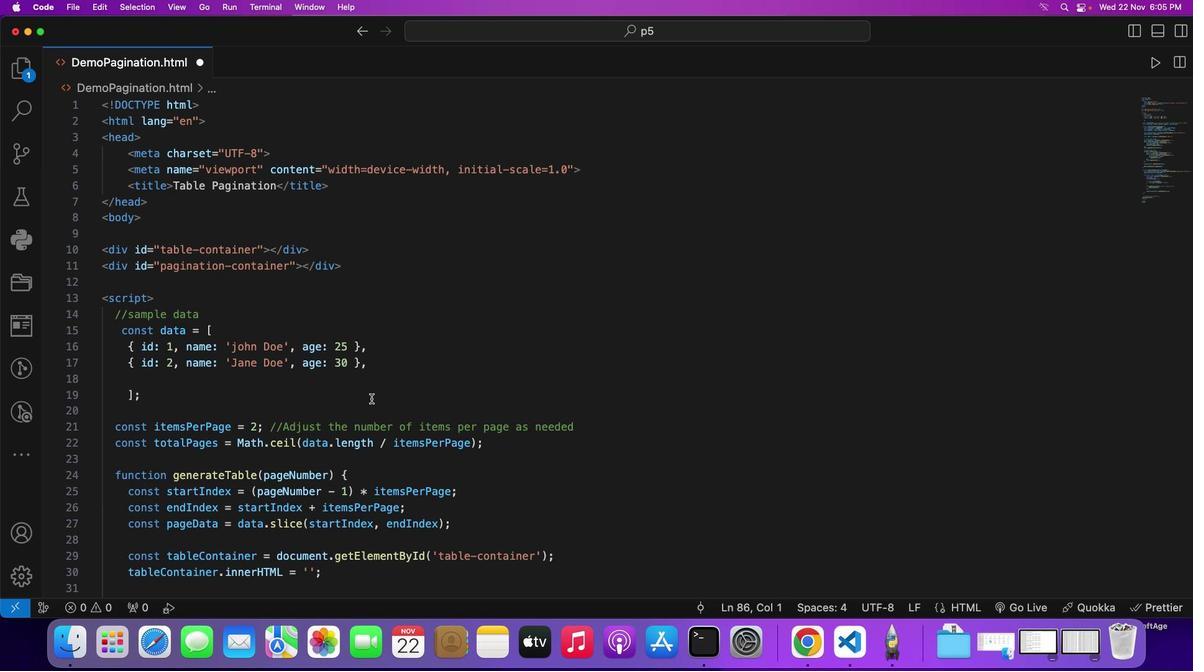 
Action: Mouse scrolled (115, 510) with delta (115, 510)
Screenshot: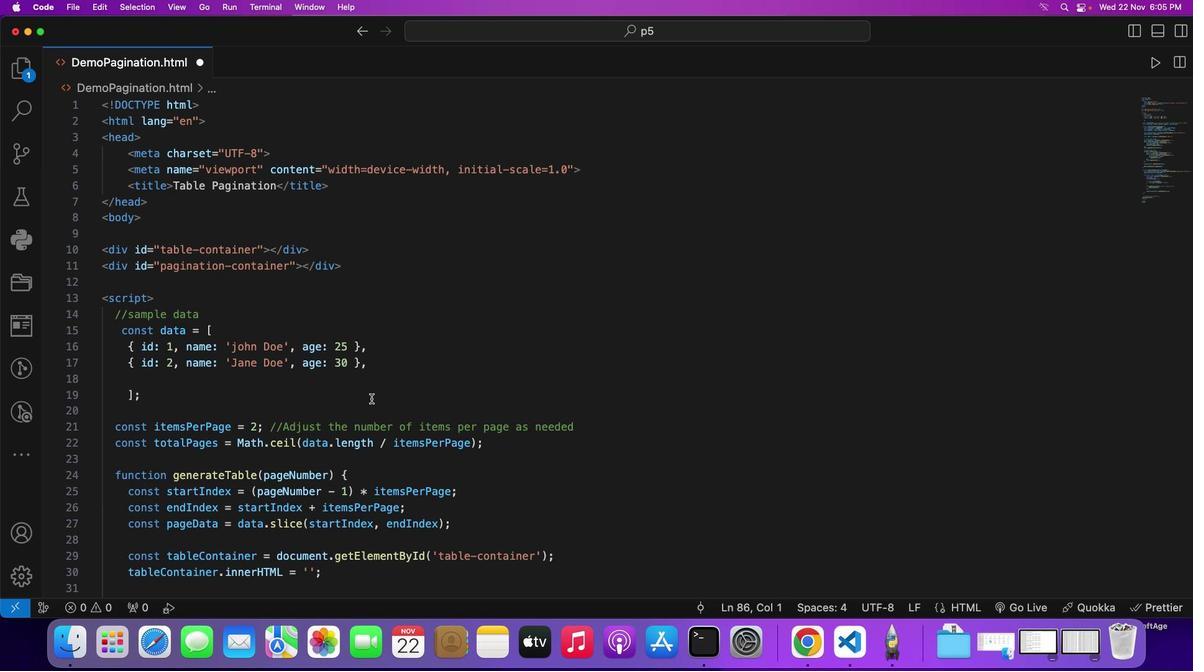 
Action: Mouse scrolled (115, 510) with delta (115, 510)
Screenshot: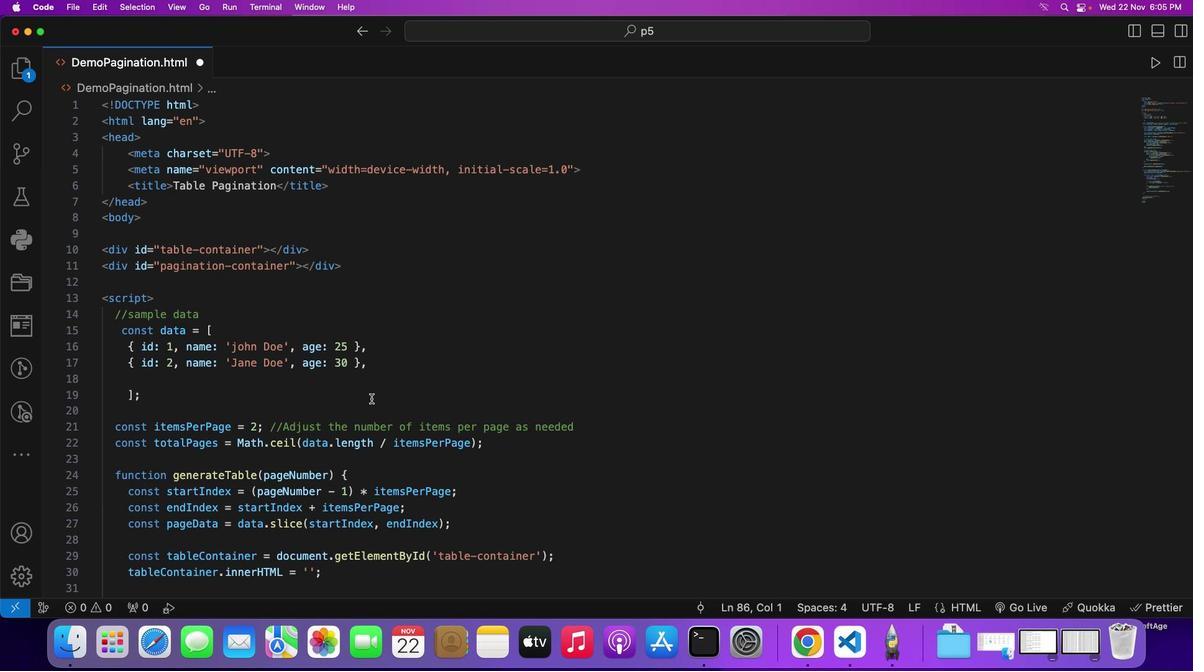 
Action: Mouse moved to (115, 510)
Screenshot: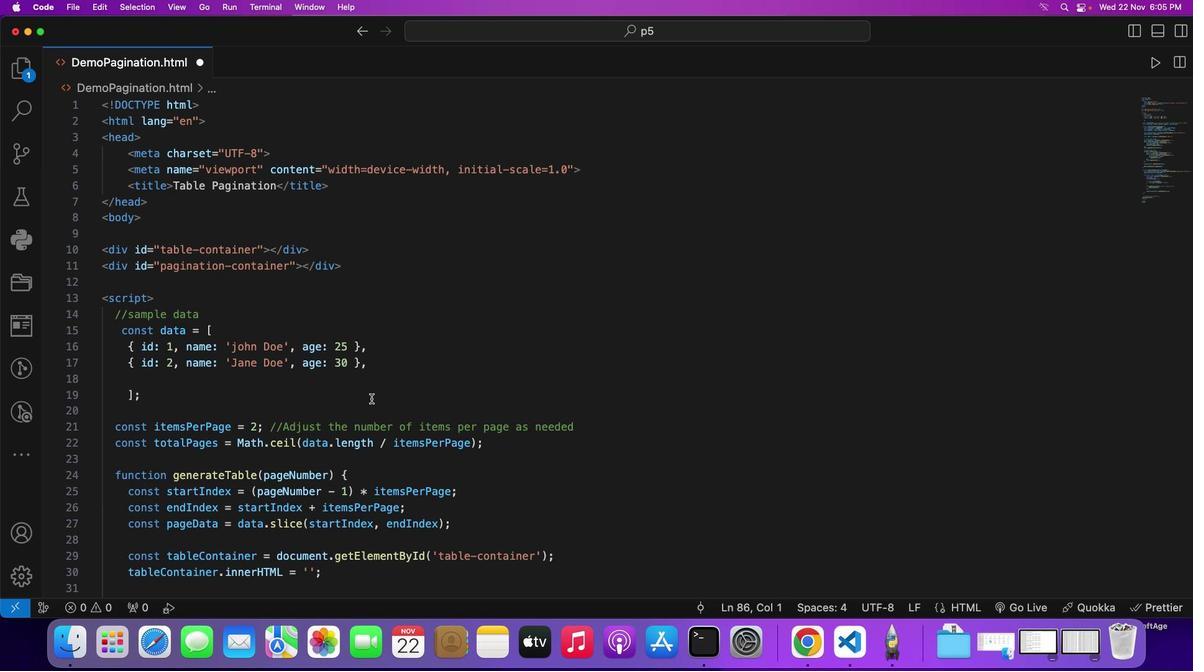 
Action: Mouse scrolled (115, 510) with delta (115, 510)
Screenshot: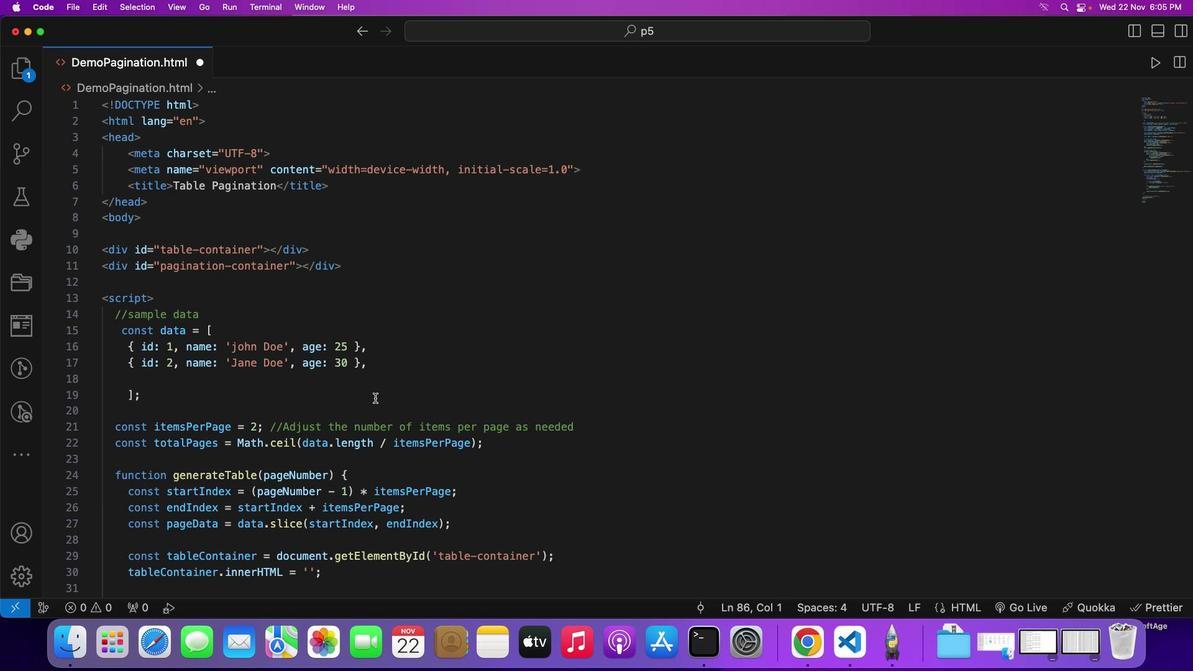 
Action: Mouse scrolled (115, 510) with delta (115, 510)
Screenshot: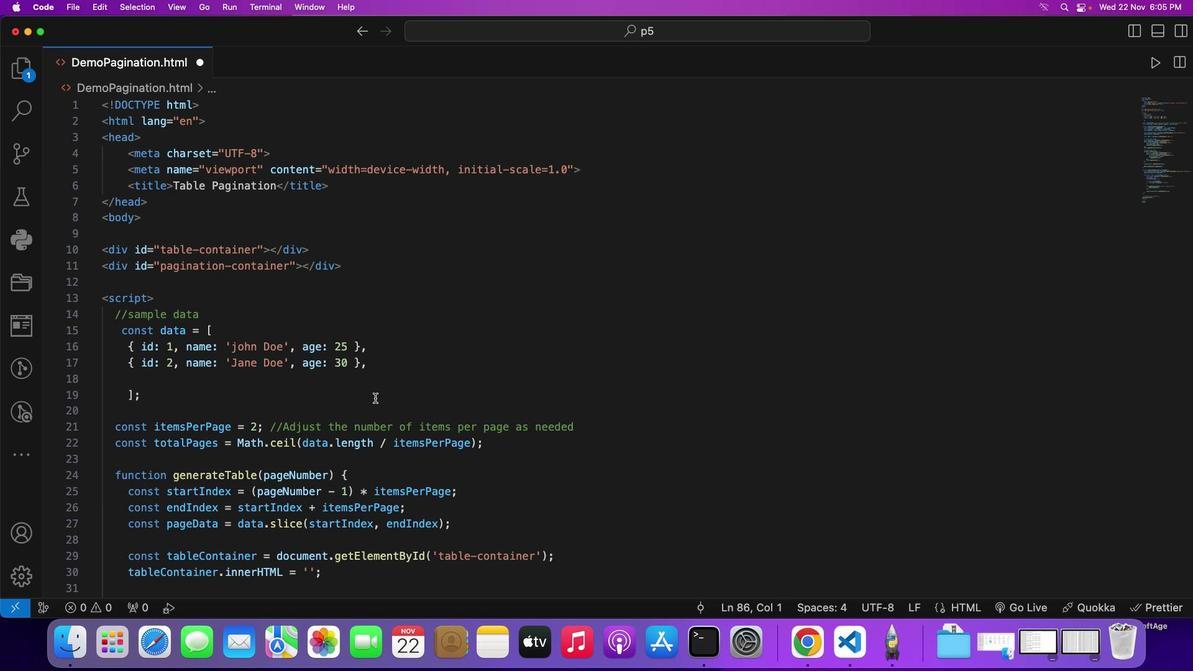 
Action: Mouse moved to (115, 510)
Screenshot: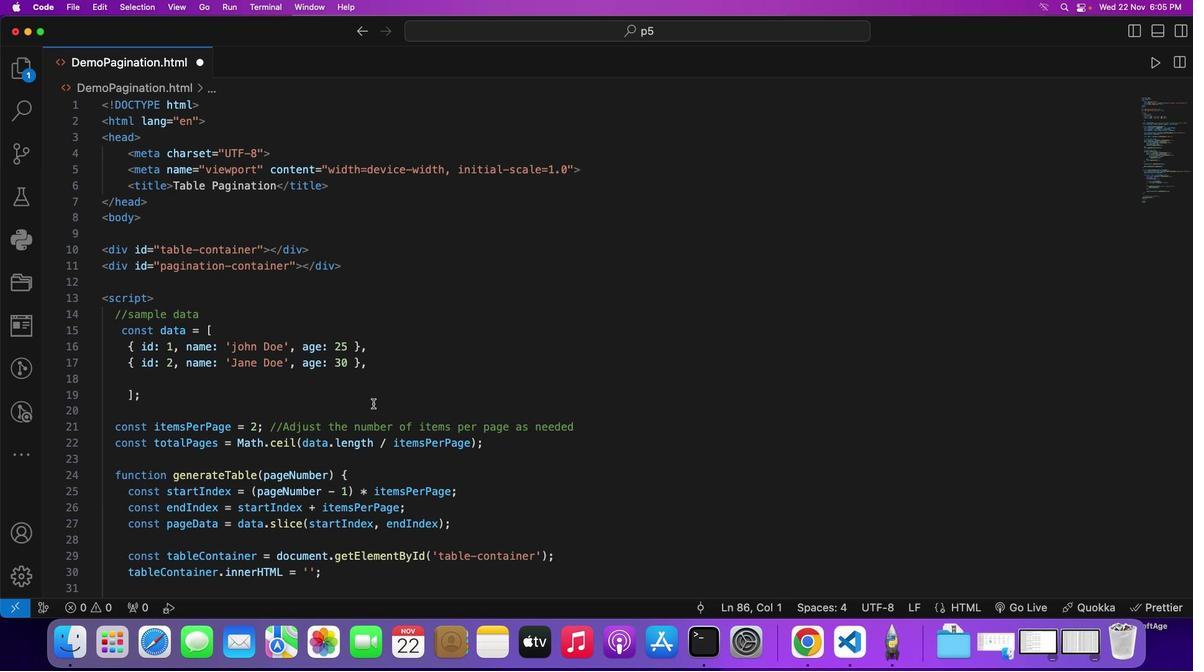 
Action: Mouse scrolled (115, 510) with delta (115, 510)
Screenshot: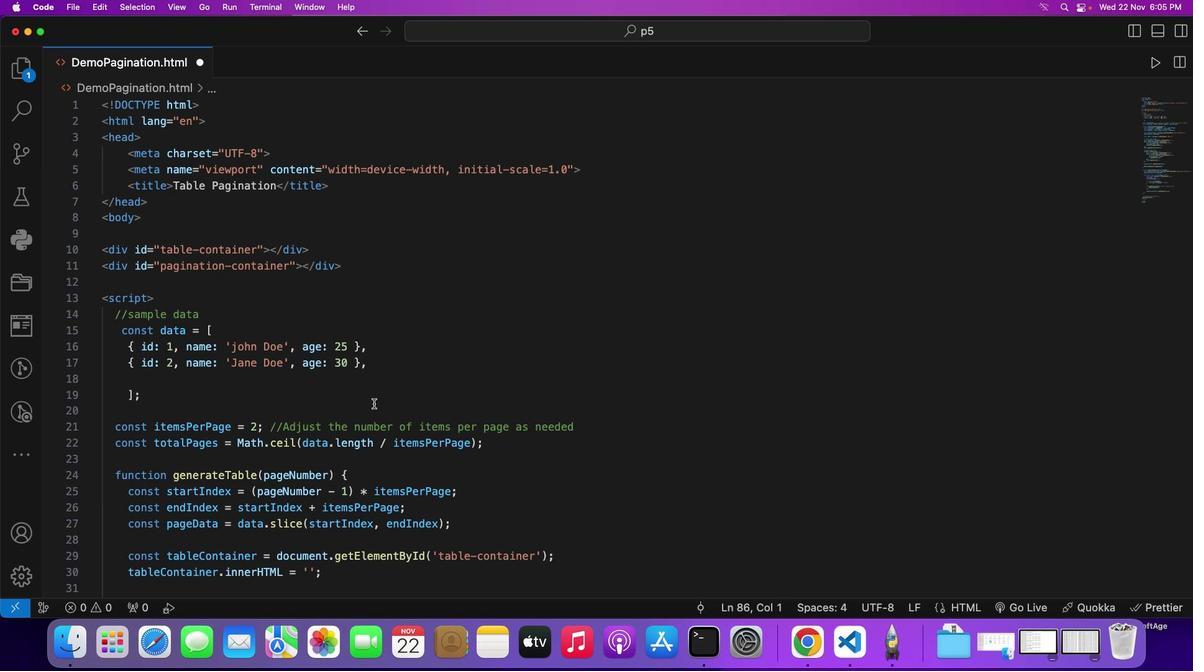 
Action: Mouse scrolled (115, 510) with delta (115, 510)
Screenshot: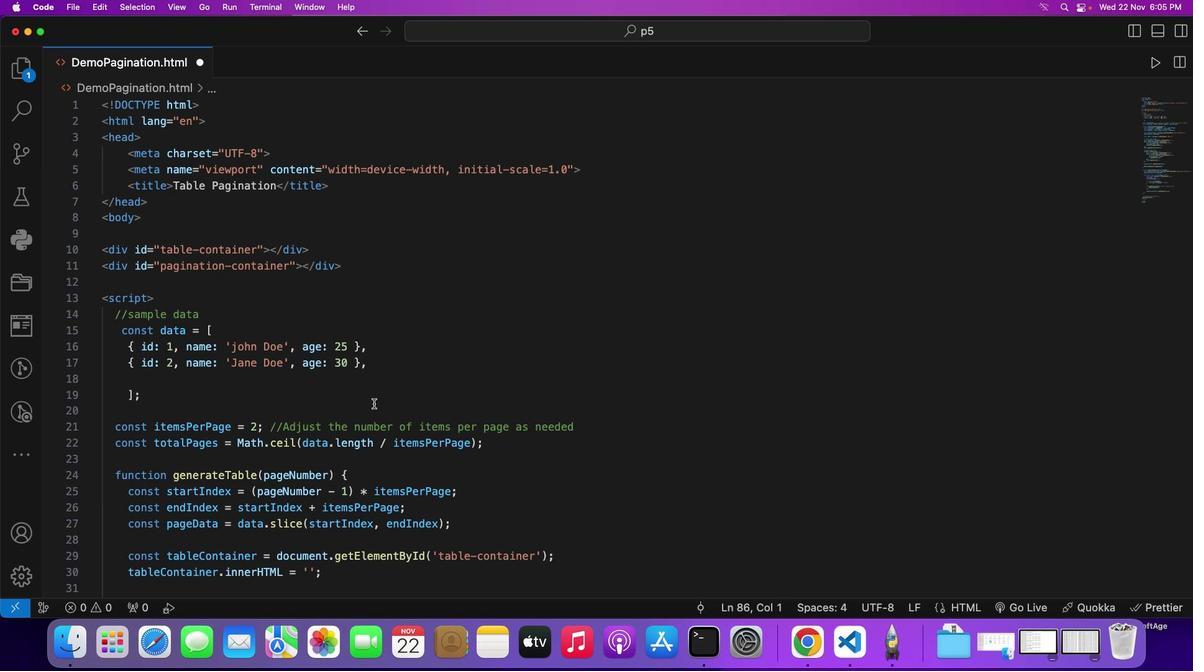 
Action: Mouse moved to (115, 510)
Screenshot: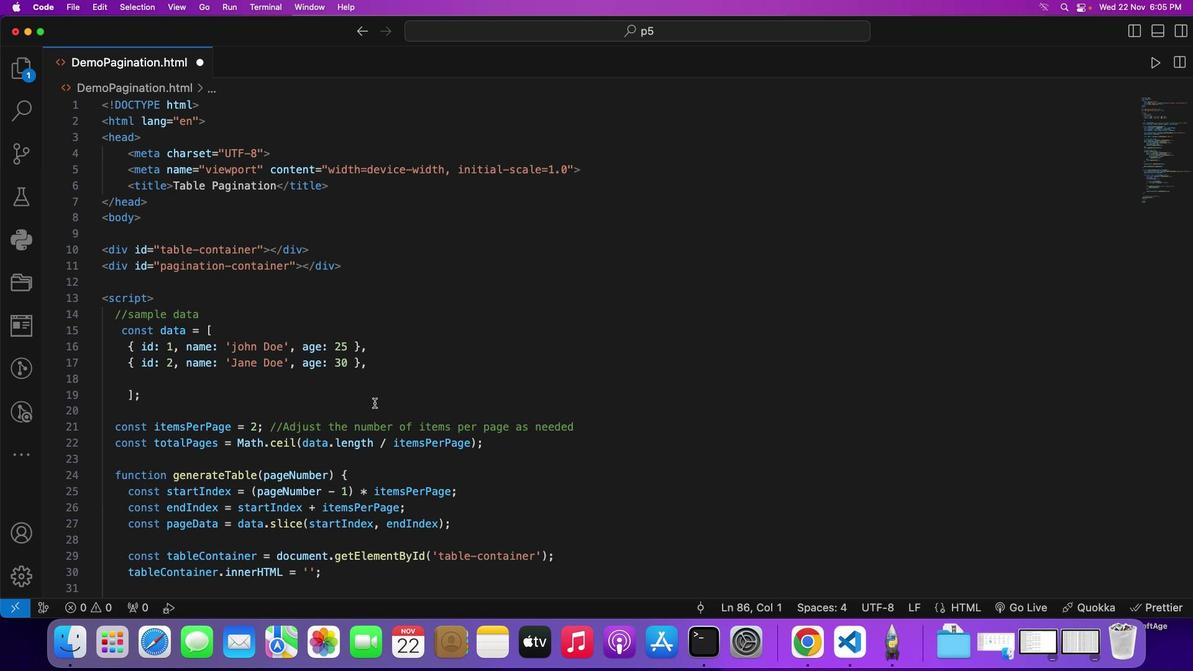 
Action: Mouse scrolled (115, 510) with delta (115, 510)
Screenshot: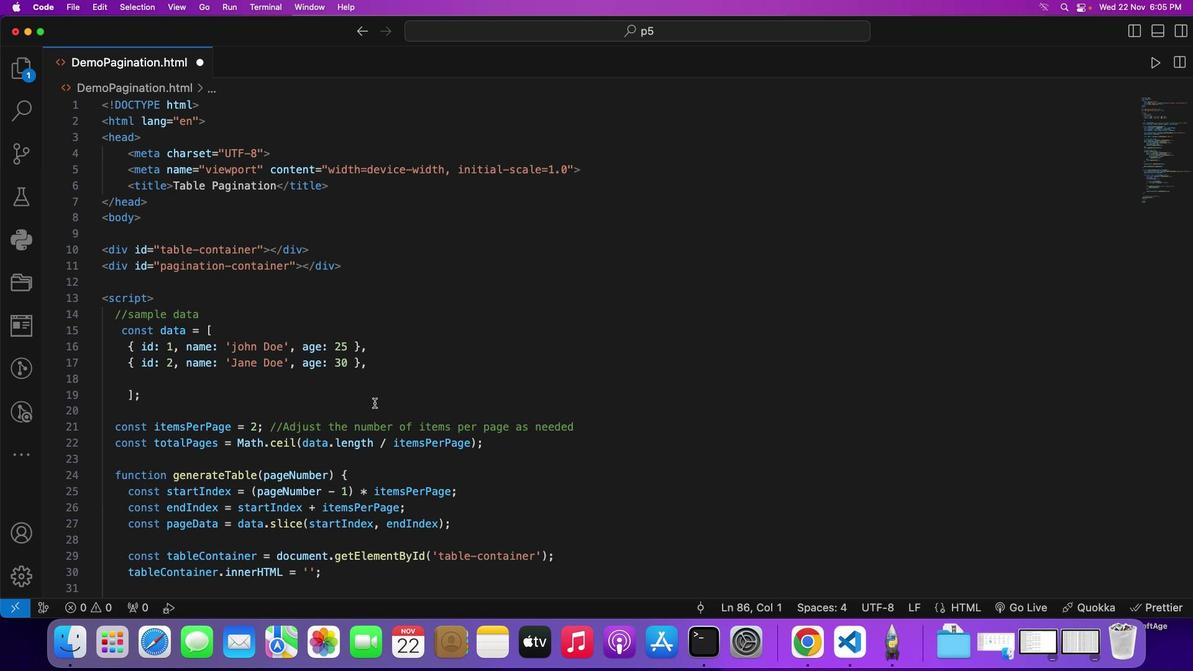 
Action: Mouse moved to (115, 510)
Screenshot: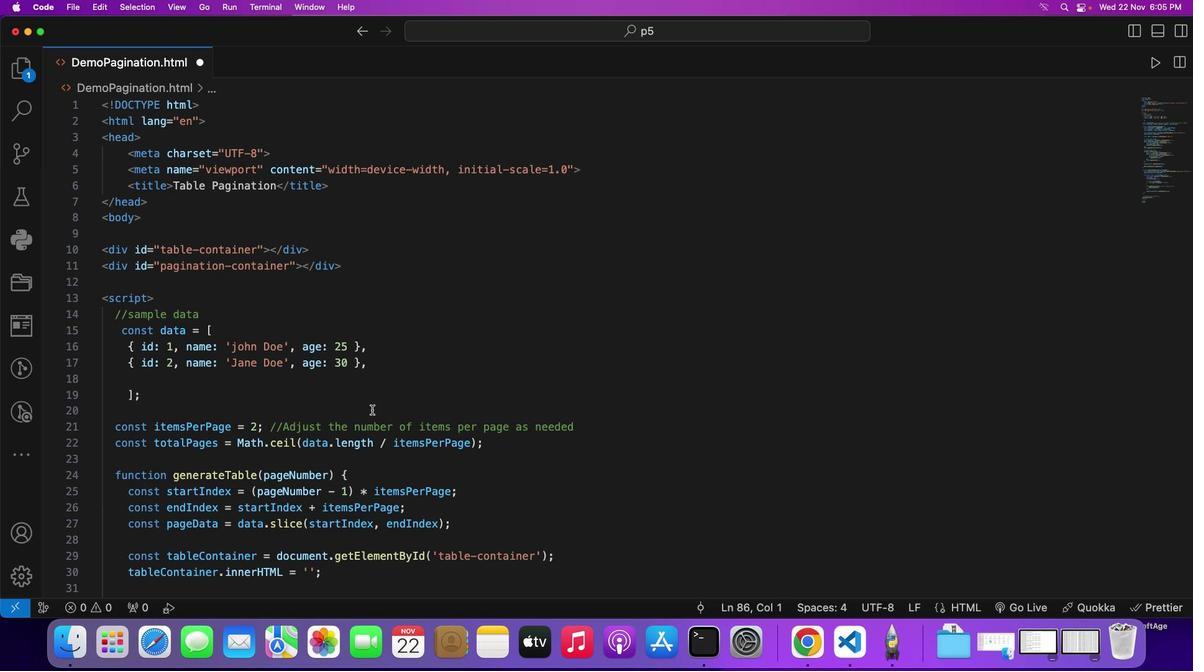 
Action: Mouse scrolled (115, 510) with delta (115, 510)
Screenshot: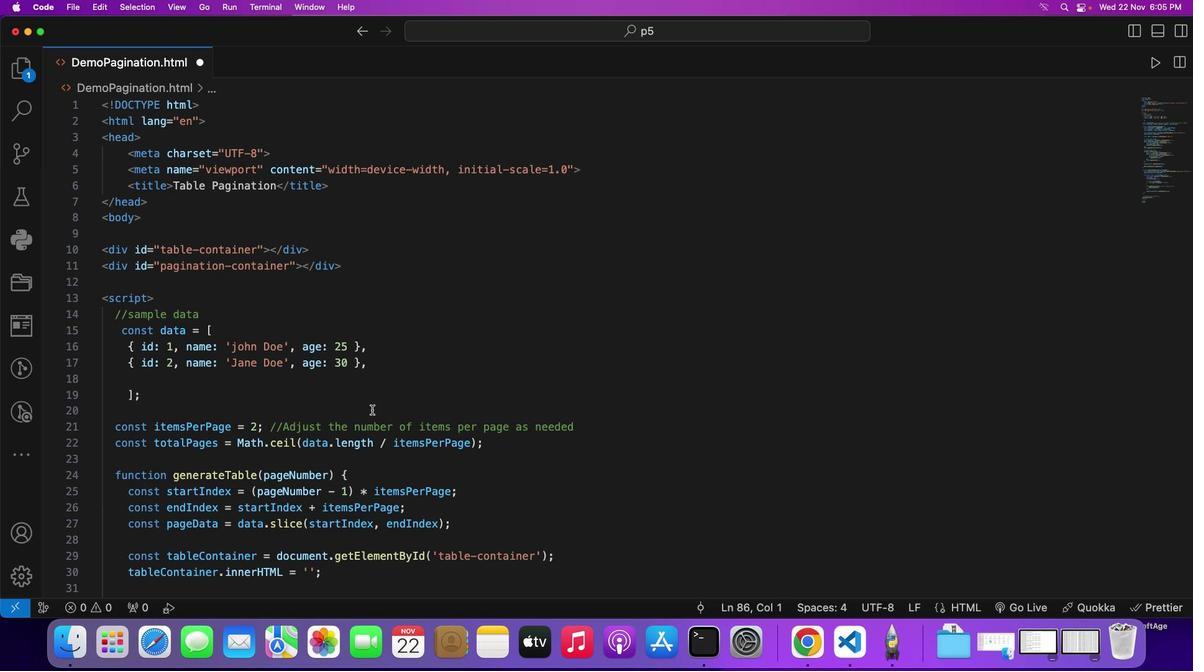 
Action: Mouse moved to (115, 510)
Screenshot: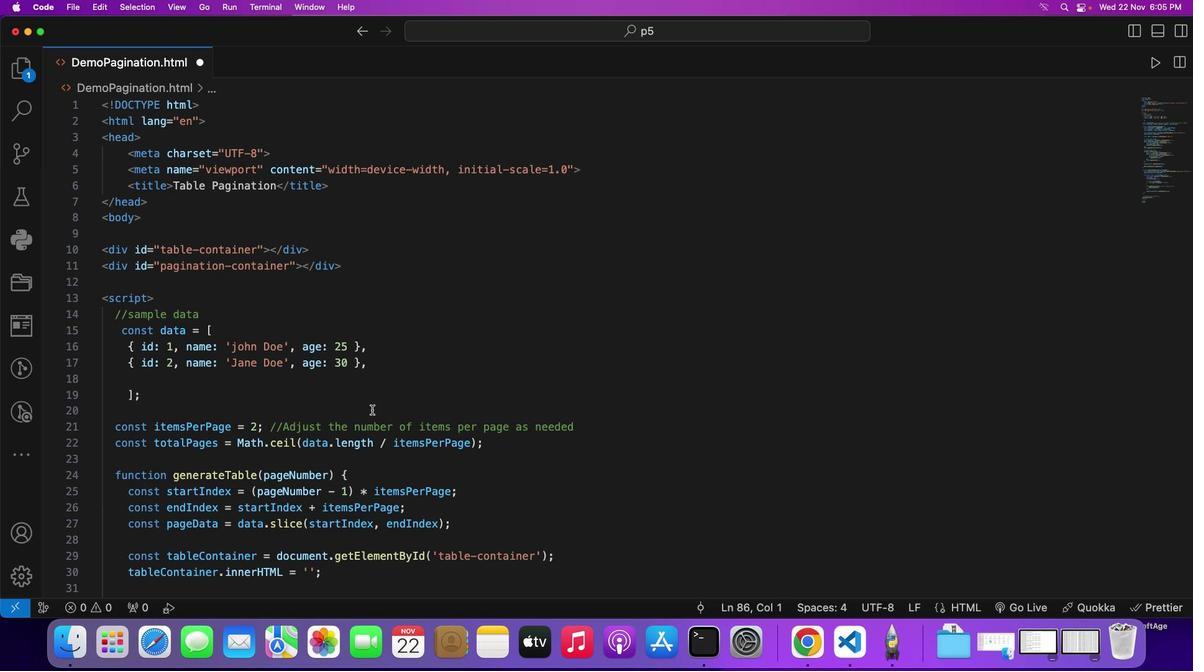 
Action: Mouse scrolled (115, 510) with delta (115, 510)
Screenshot: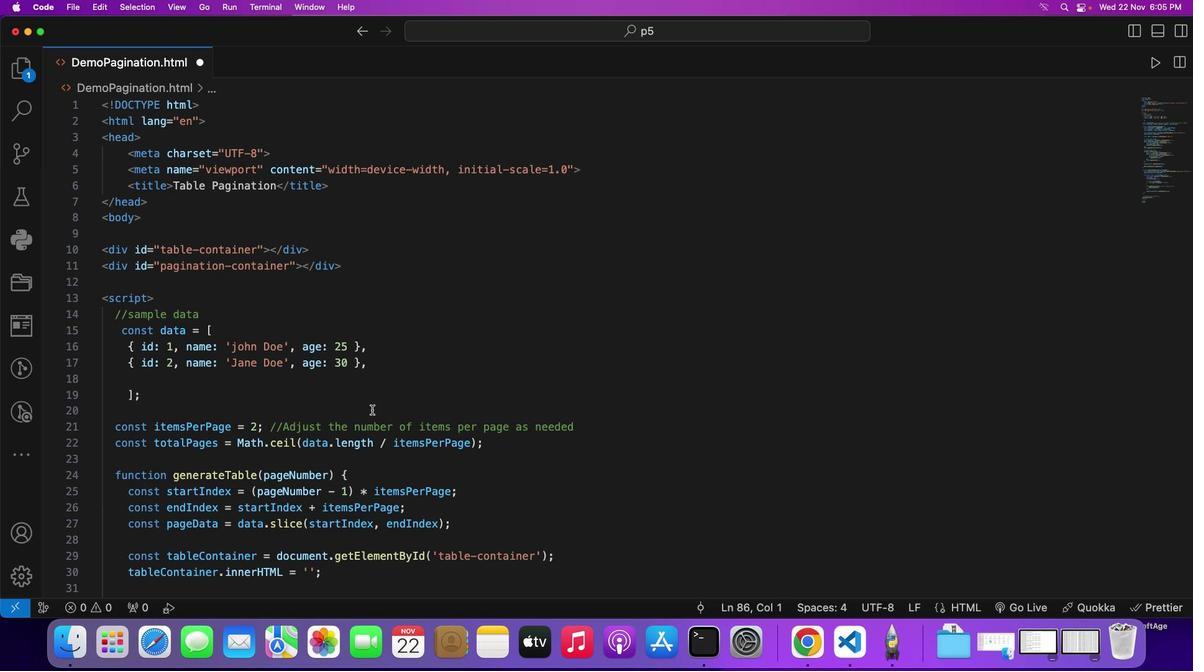 
Action: Mouse moved to (115, 510)
Screenshot: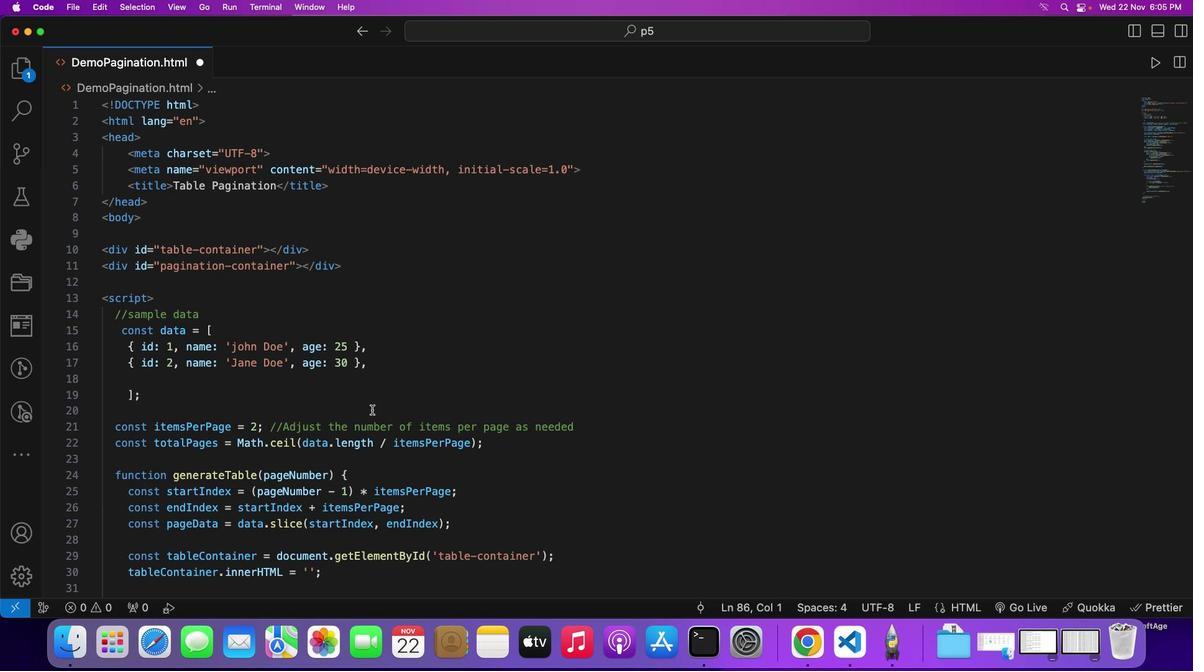 
Action: Mouse scrolled (115, 510) with delta (115, 510)
Screenshot: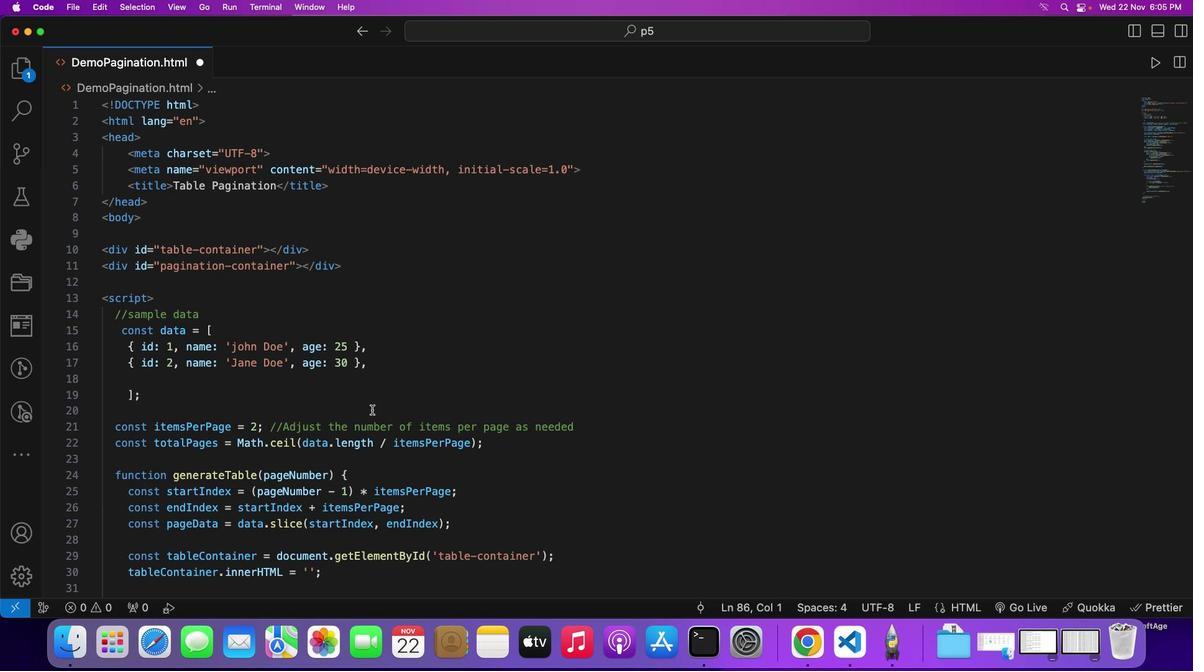 
Action: Mouse moved to (115, 510)
Screenshot: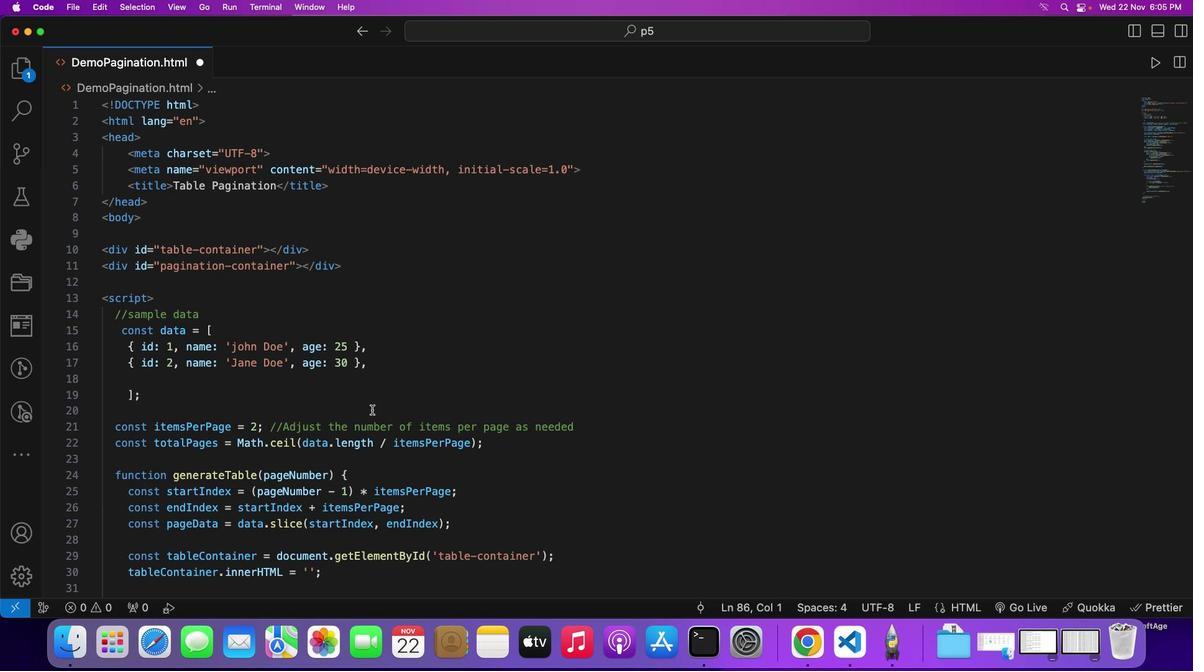 
Action: Mouse scrolled (115, 510) with delta (115, 510)
Screenshot: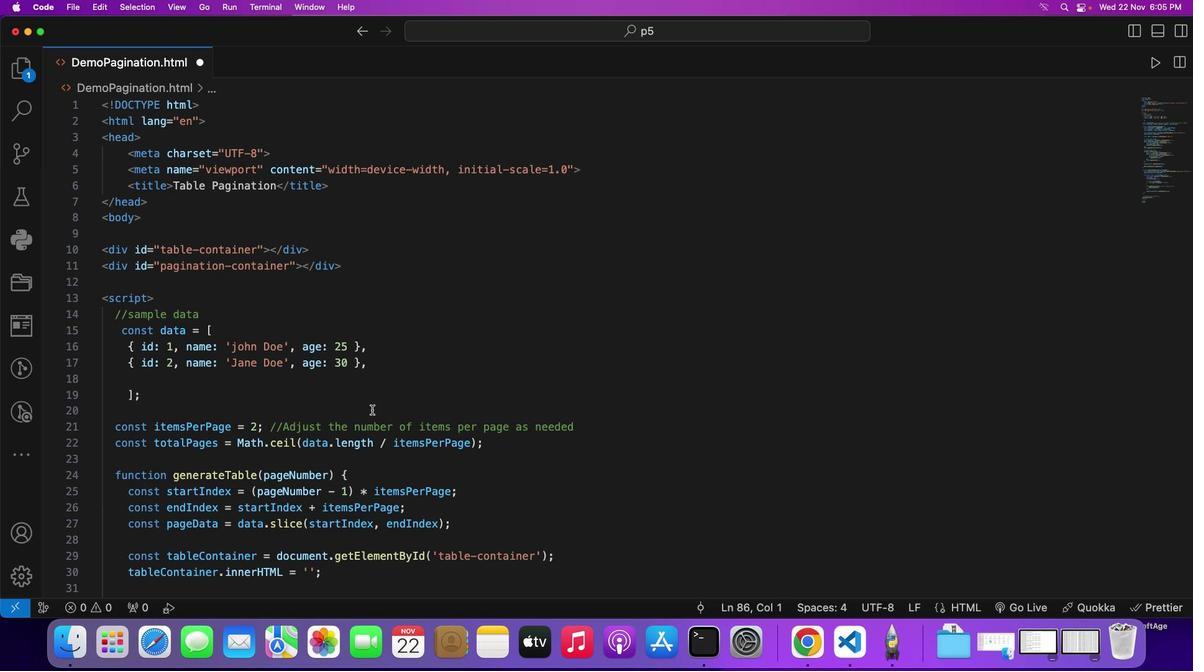 
Action: Mouse moved to (115, 510)
Screenshot: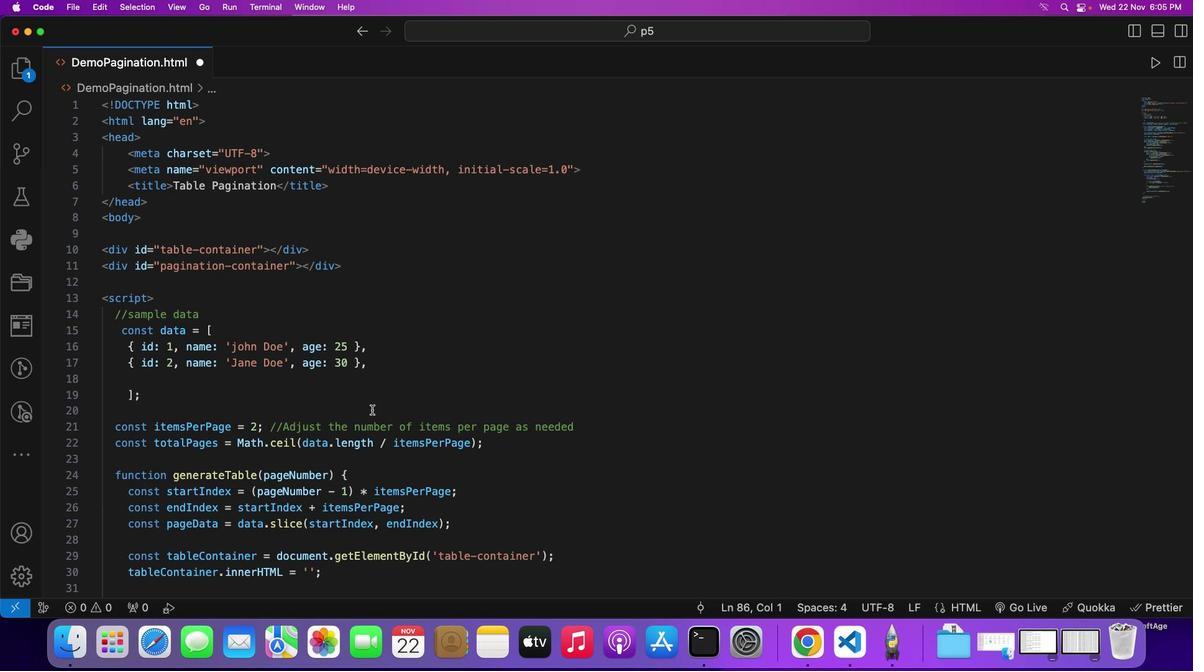
Action: Mouse scrolled (115, 510) with delta (115, 510)
Screenshot: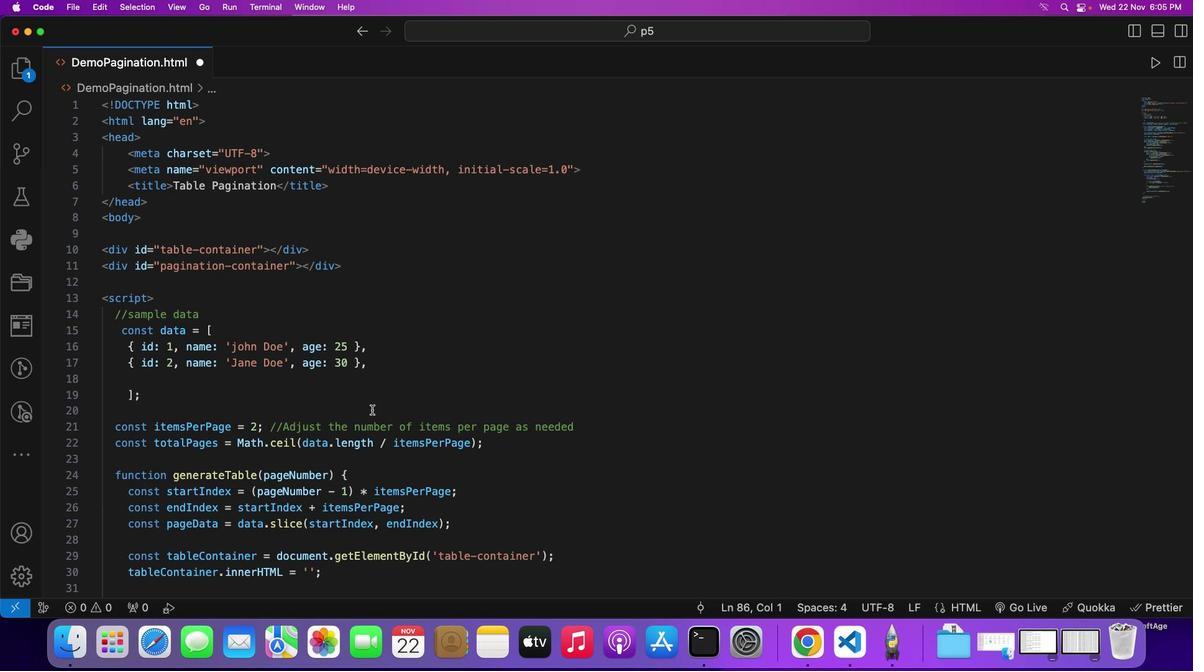 
Action: Mouse scrolled (115, 510) with delta (115, 510)
Screenshot: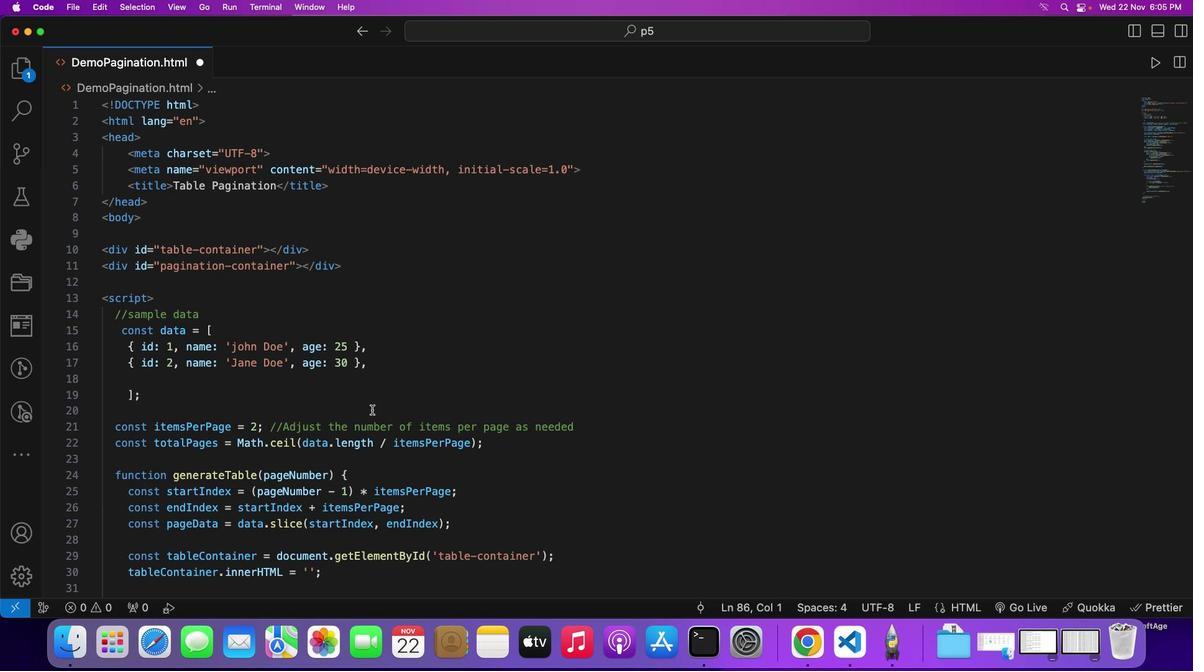 
Action: Mouse moved to (115, 510)
Screenshot: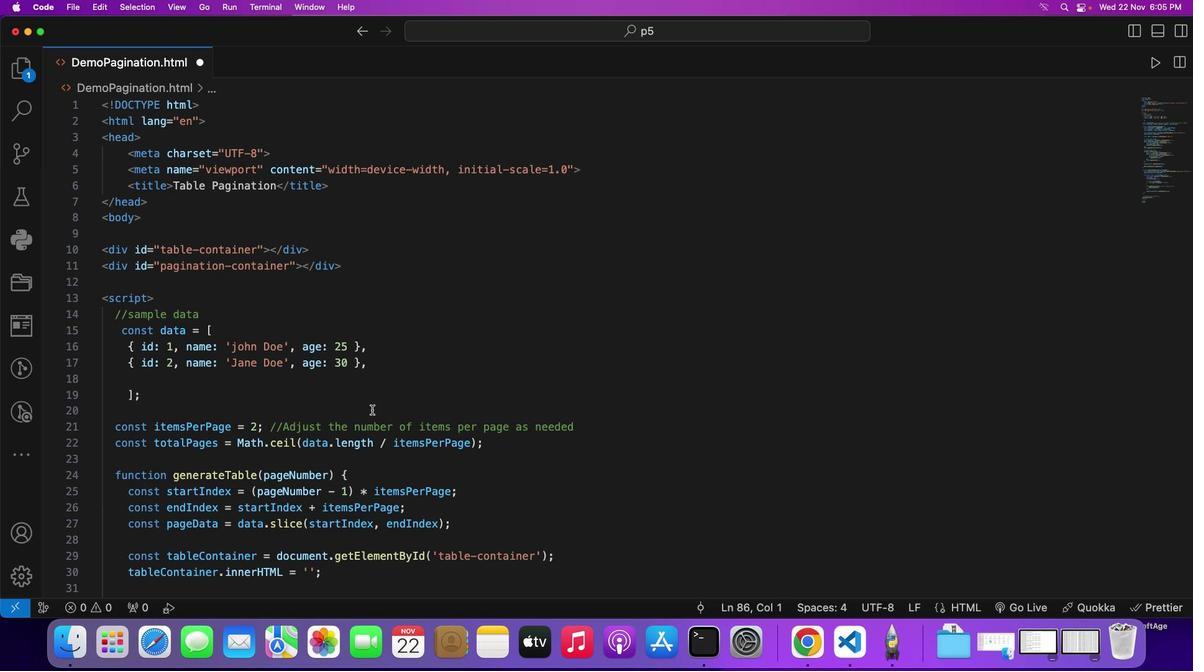 
Action: Mouse scrolled (115, 510) with delta (115, 510)
Screenshot: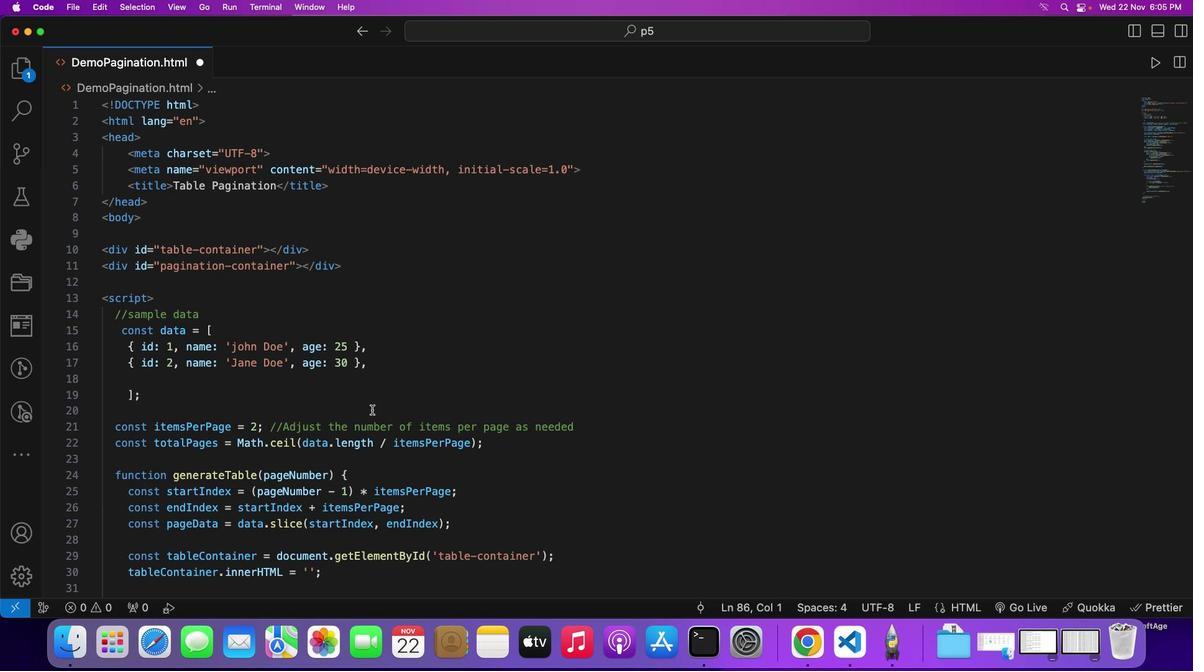 
Action: Mouse moved to (115, 510)
Screenshot: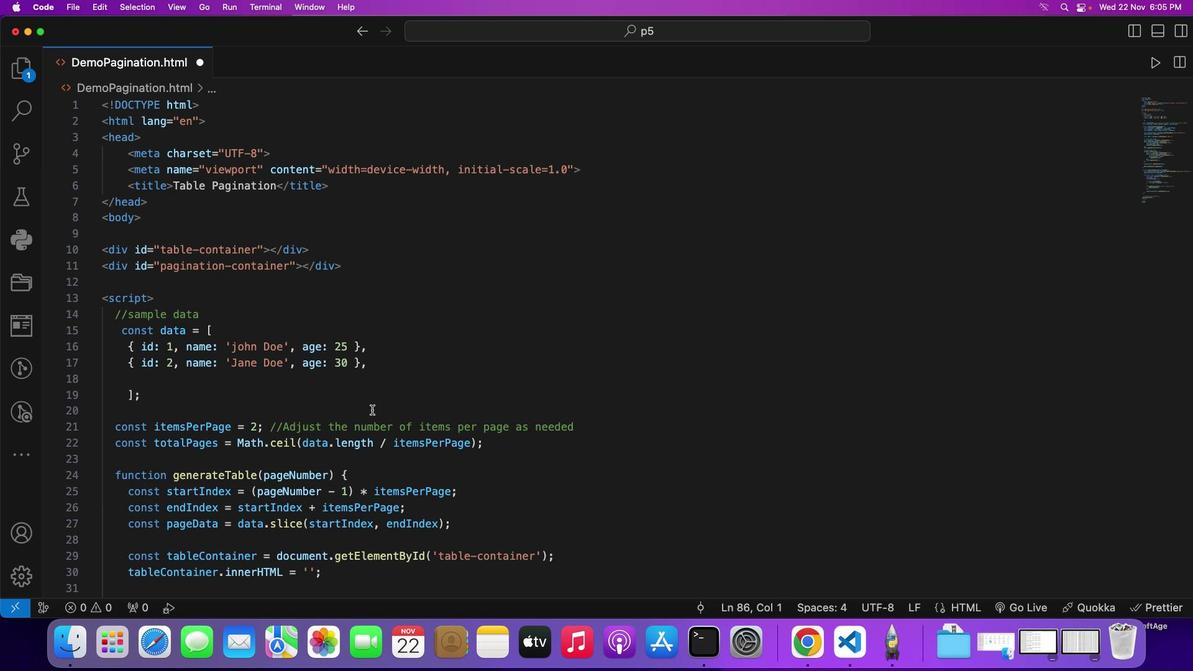 
Action: Mouse scrolled (115, 510) with delta (115, 510)
Screenshot: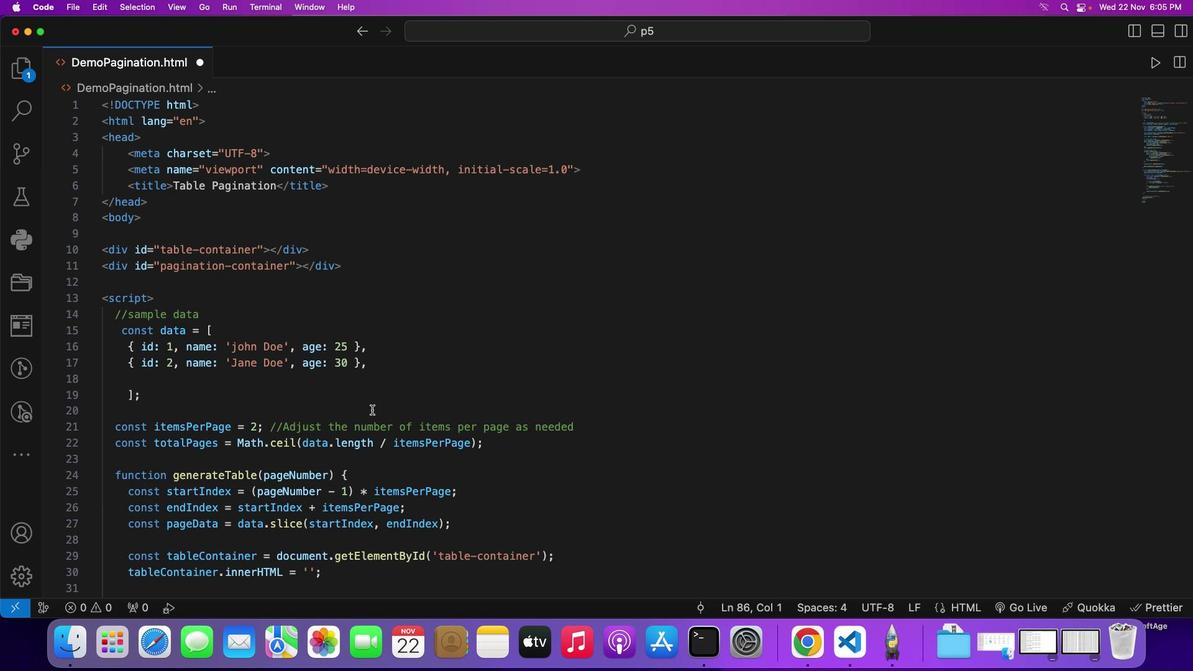
Action: Mouse moved to (115, 510)
Screenshot: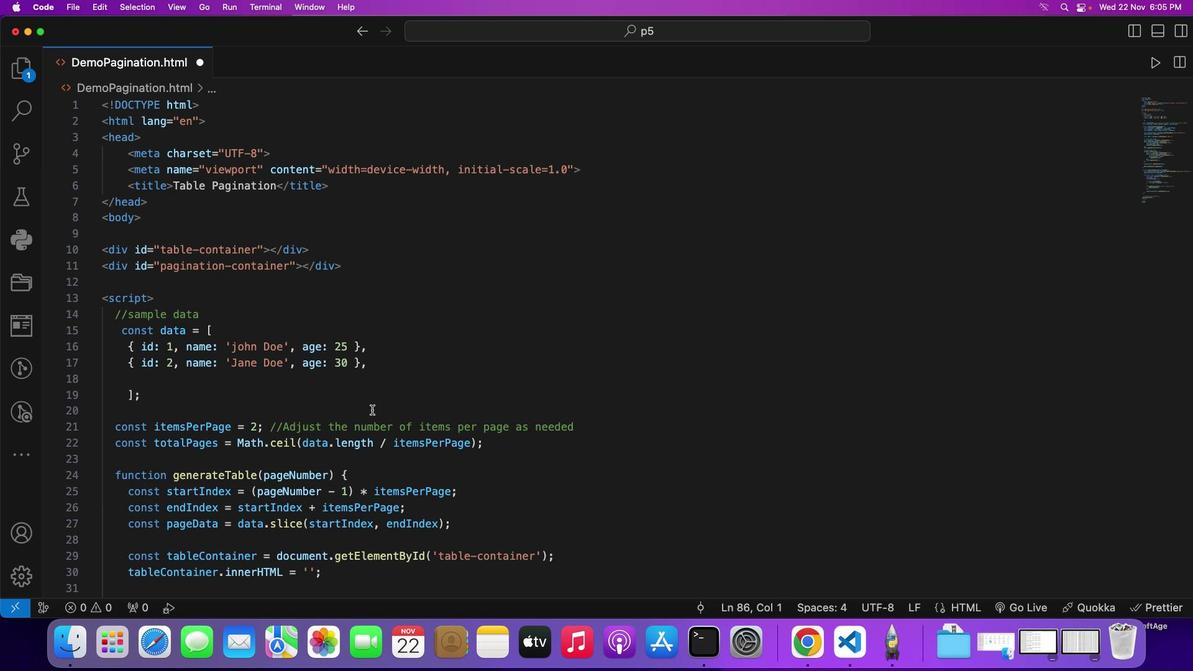 
Action: Mouse scrolled (115, 510) with delta (115, 510)
Screenshot: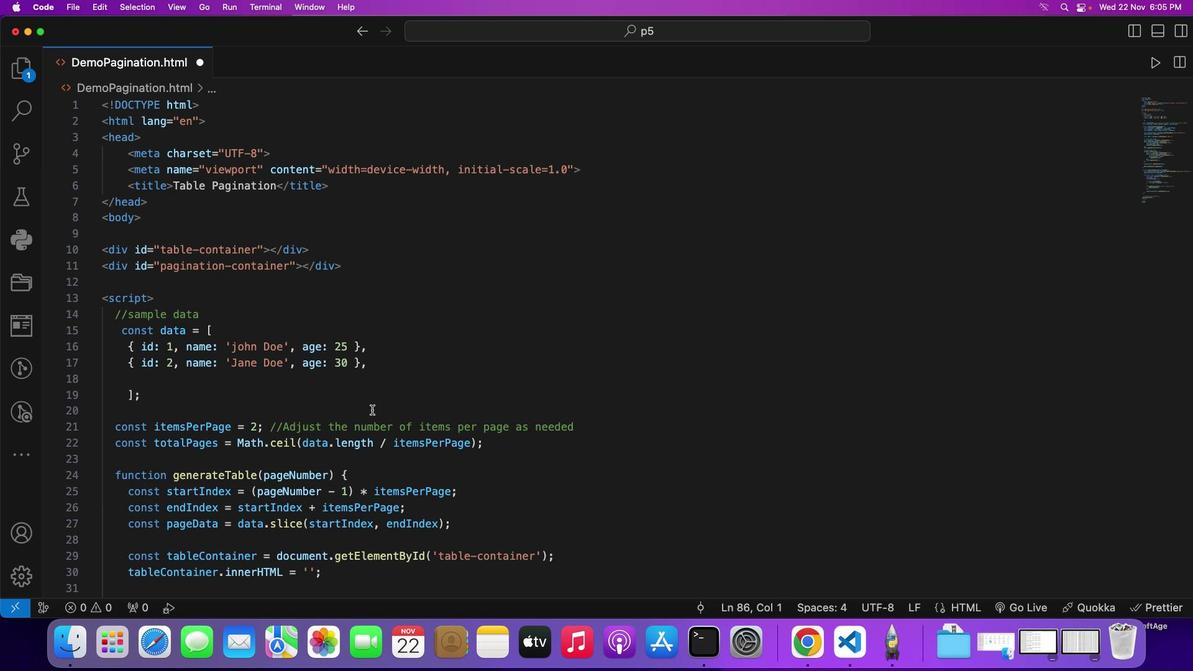 
Action: Mouse moved to (115, 510)
Screenshot: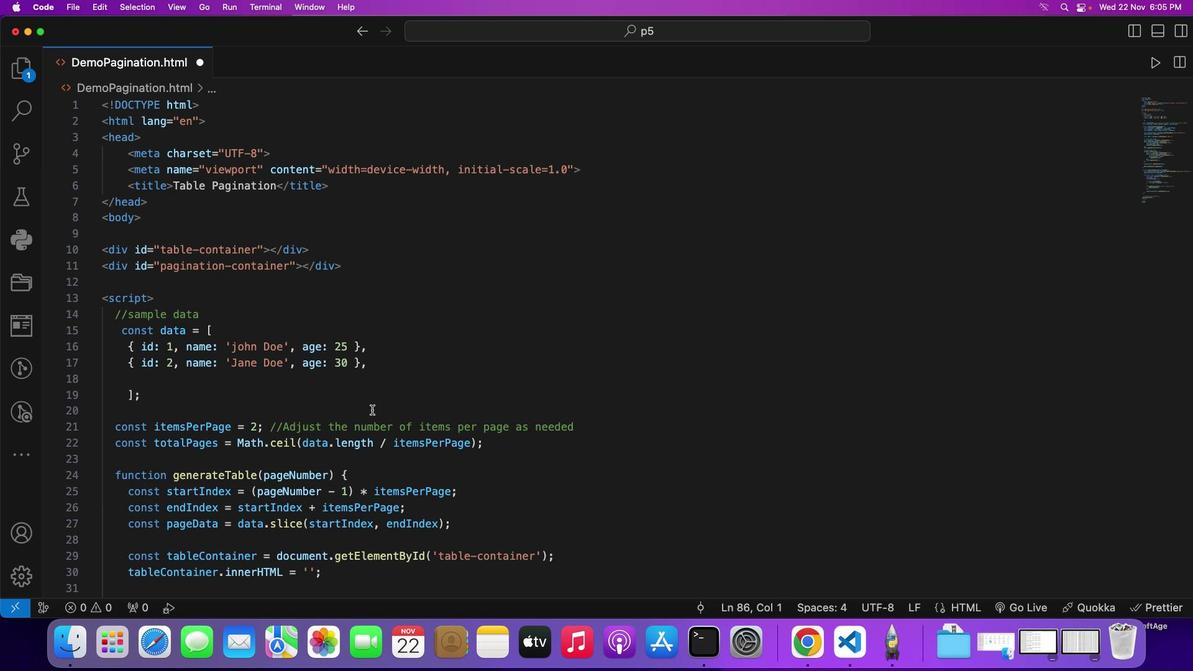 
Action: Mouse scrolled (115, 510) with delta (115, 510)
Screenshot: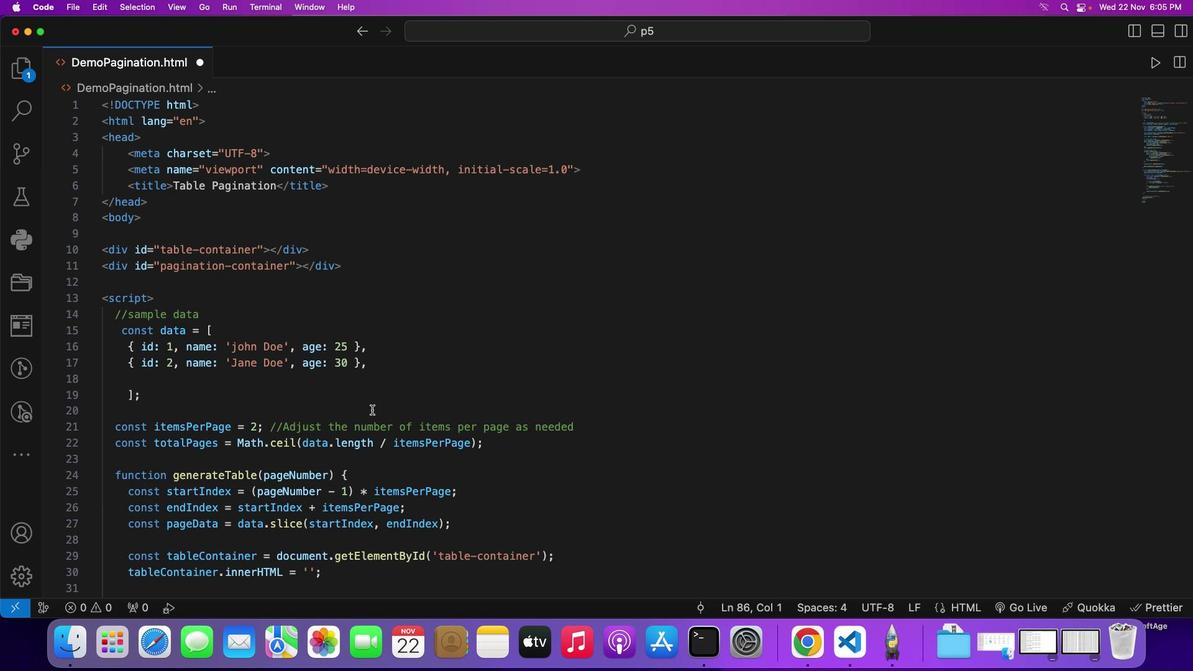 
Action: Mouse moved to (115, 510)
Screenshot: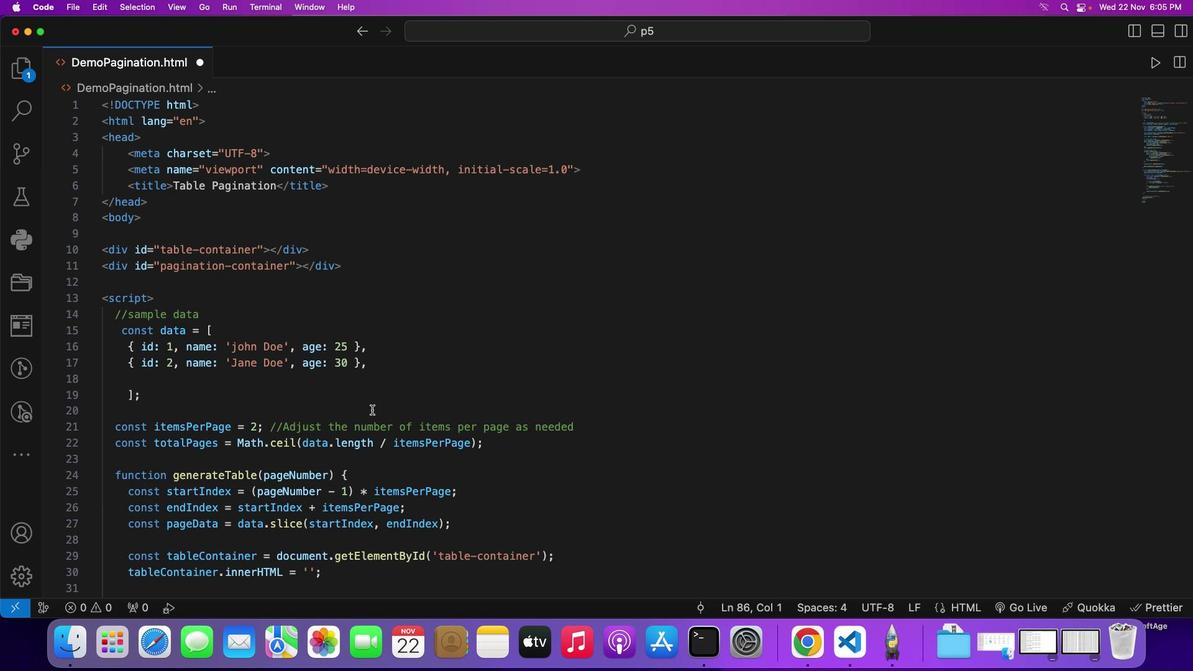 
Action: Mouse scrolled (115, 510) with delta (115, 510)
Screenshot: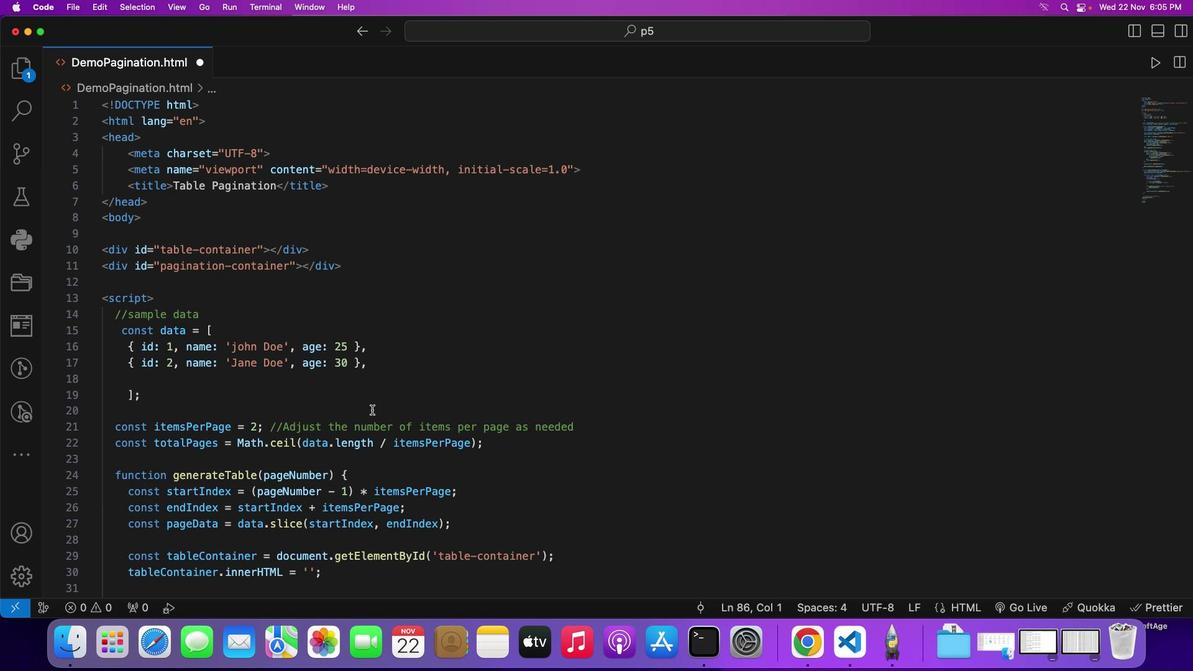 
Action: Mouse scrolled (115, 510) with delta (115, 510)
Screenshot: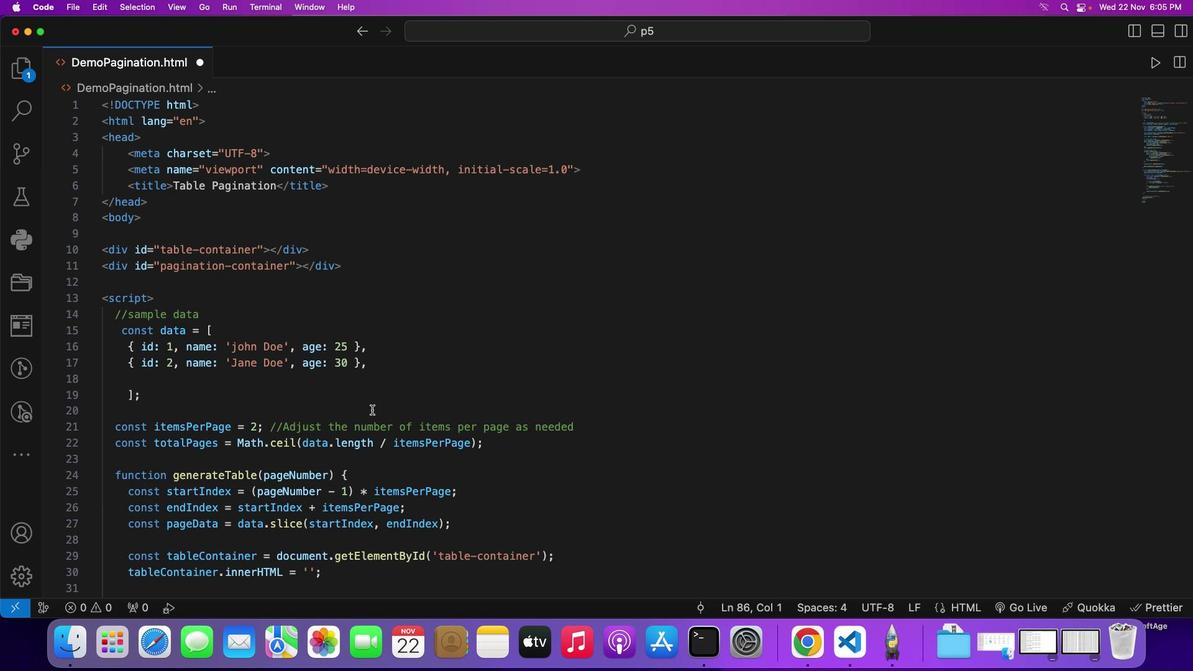 
Action: Mouse scrolled (115, 510) with delta (115, 510)
Screenshot: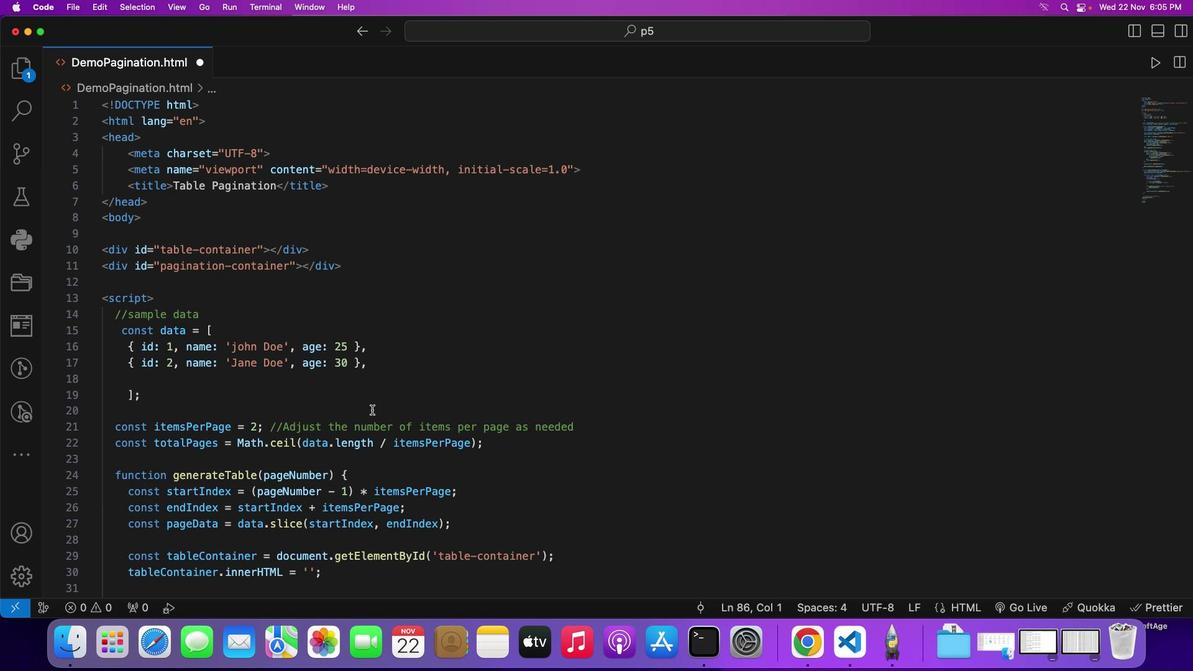 
Action: Mouse moved to (115, 510)
Screenshot: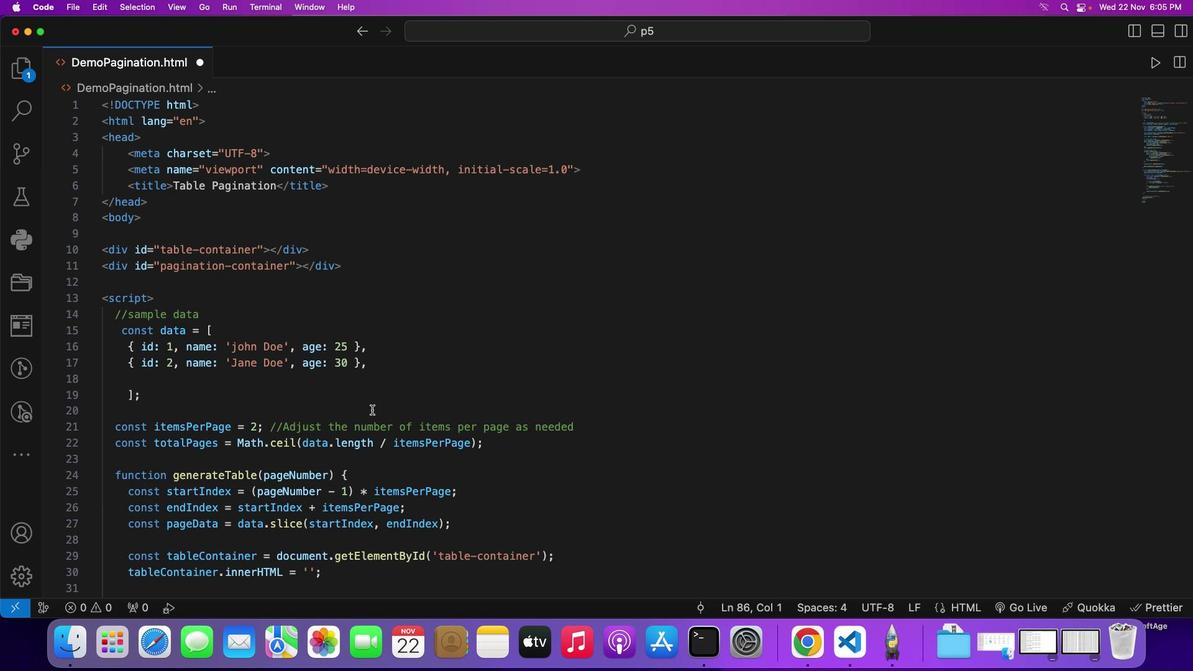 
Action: Mouse scrolled (115, 510) with delta (115, 510)
Screenshot: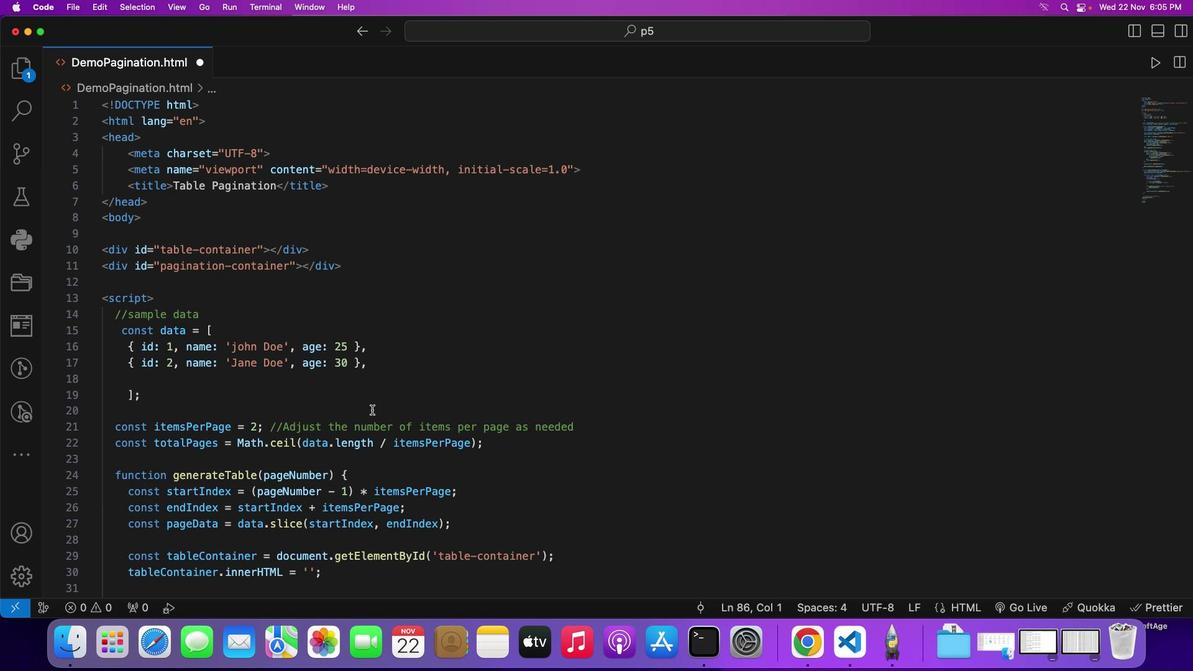 
Action: Mouse moved to (115, 510)
Screenshot: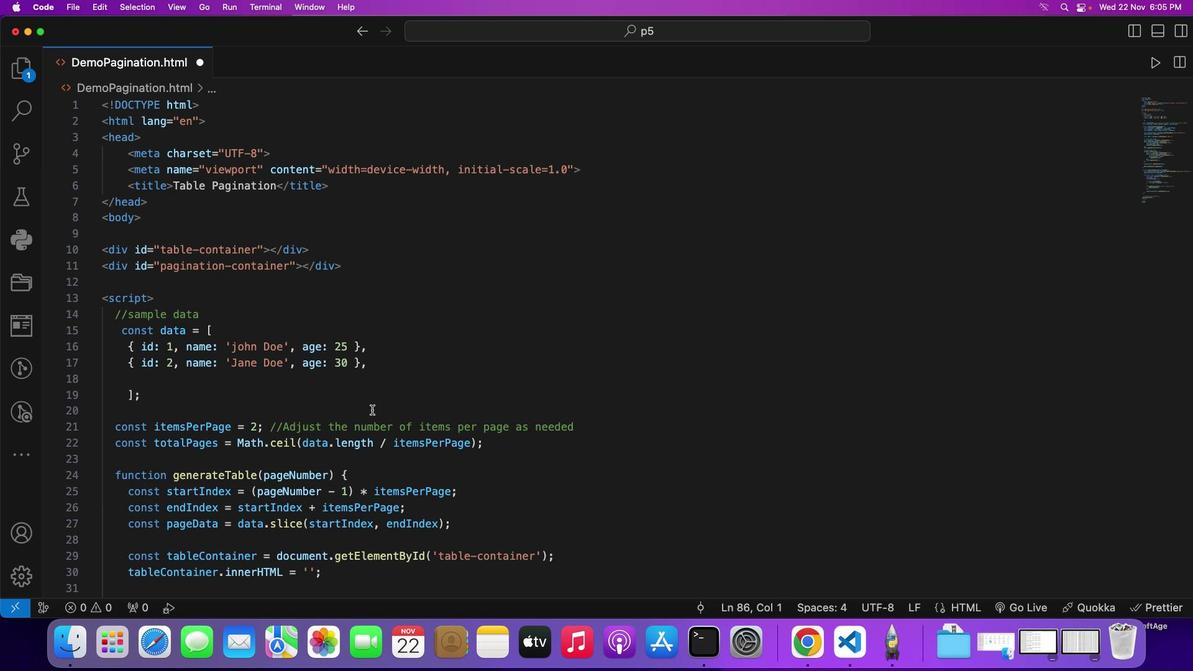 
Action: Key pressed Key.cmd
Screenshot: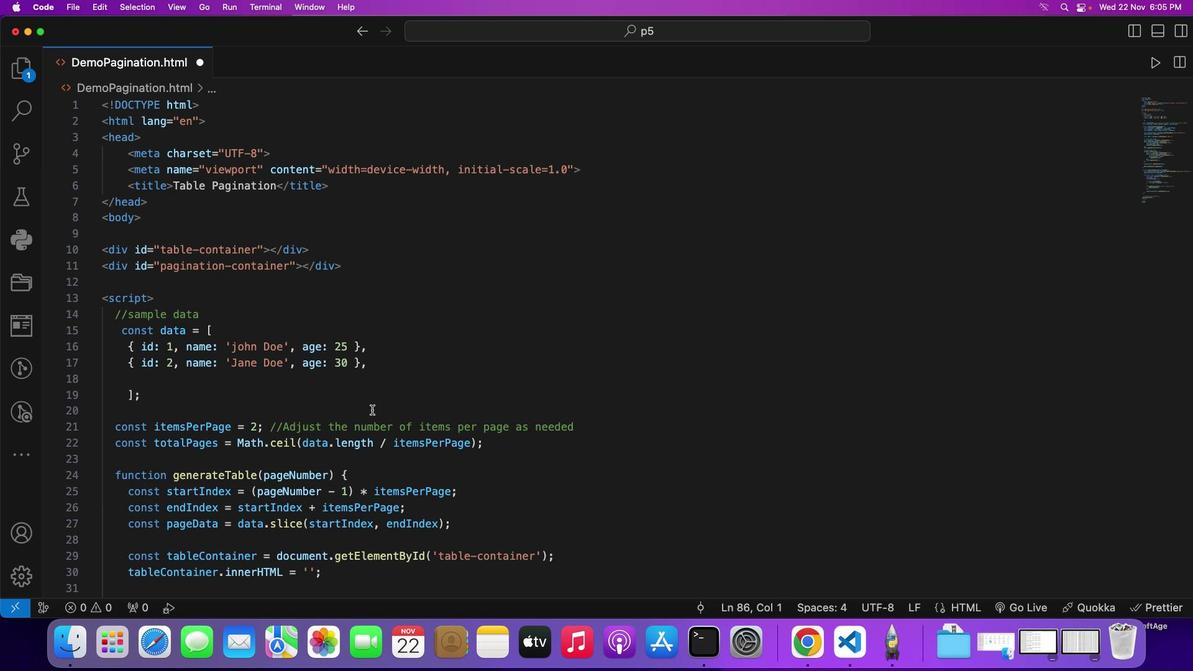 
Action: Mouse moved to (115, 510)
Screenshot: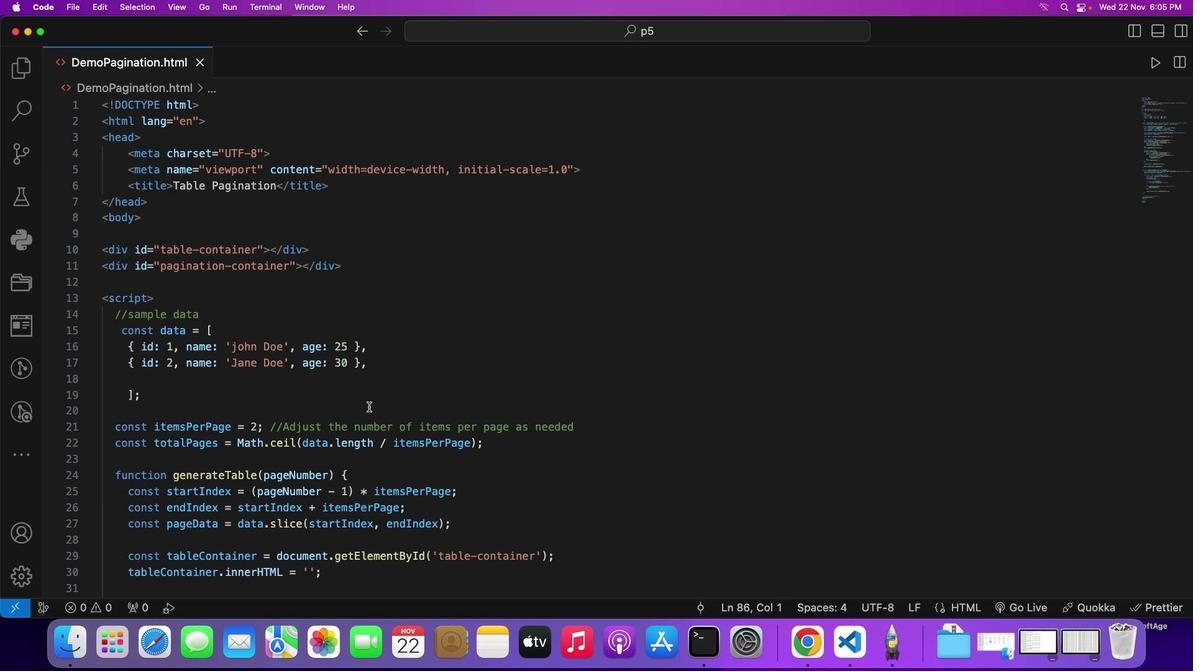 
Action: Key pressed 's'
Screenshot: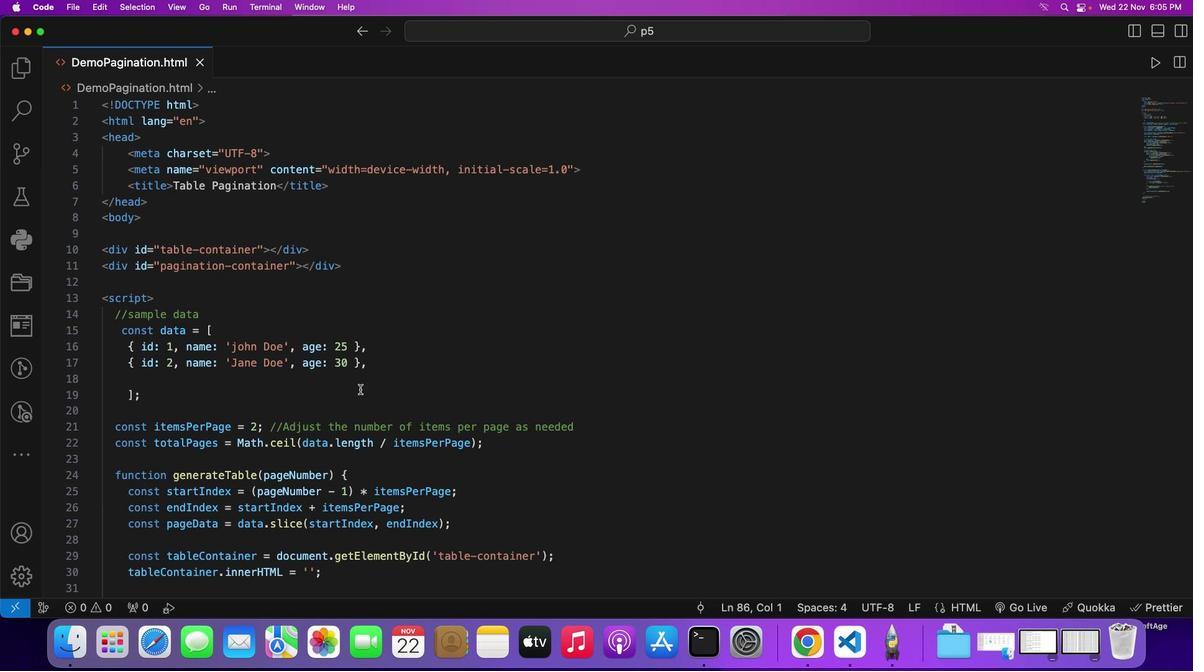 
Action: Mouse moved to (115, 510)
Screenshot: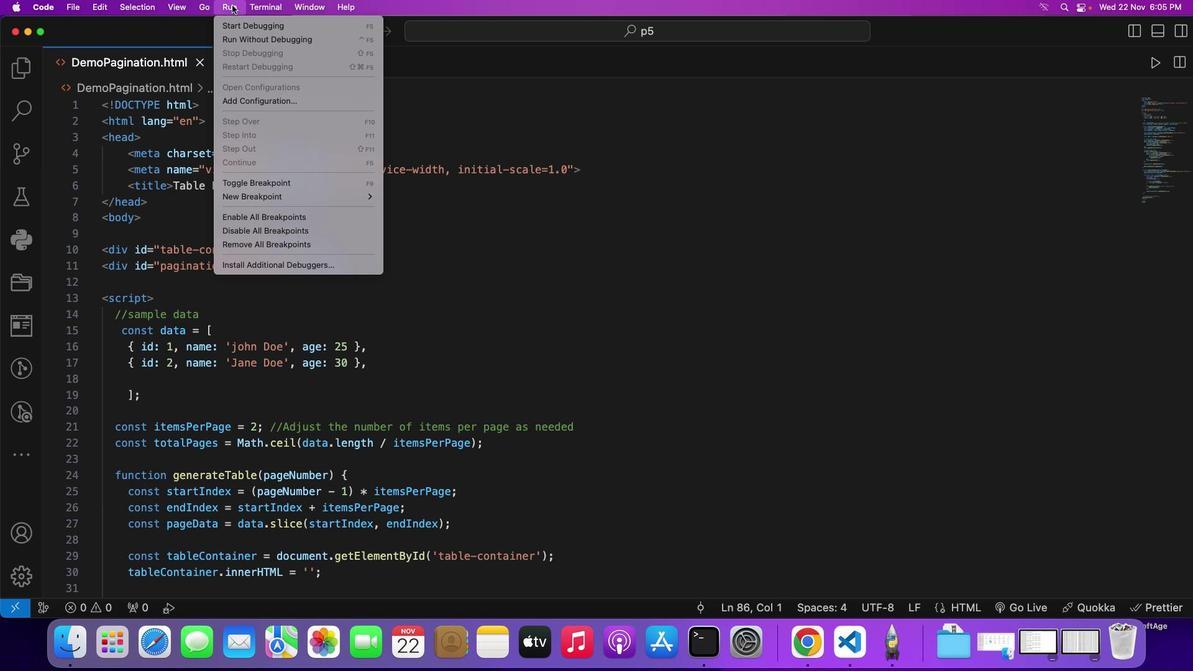
Action: Mouse pressed left at (115, 510)
Screenshot: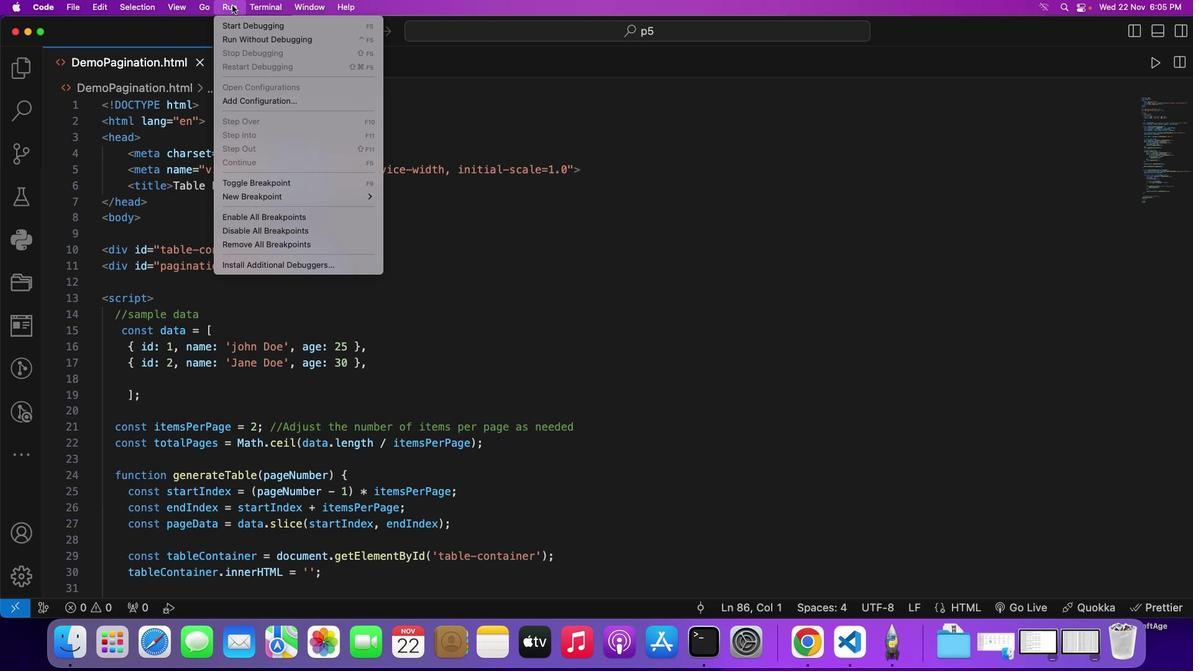 
Action: Mouse moved to (115, 510)
Screenshot: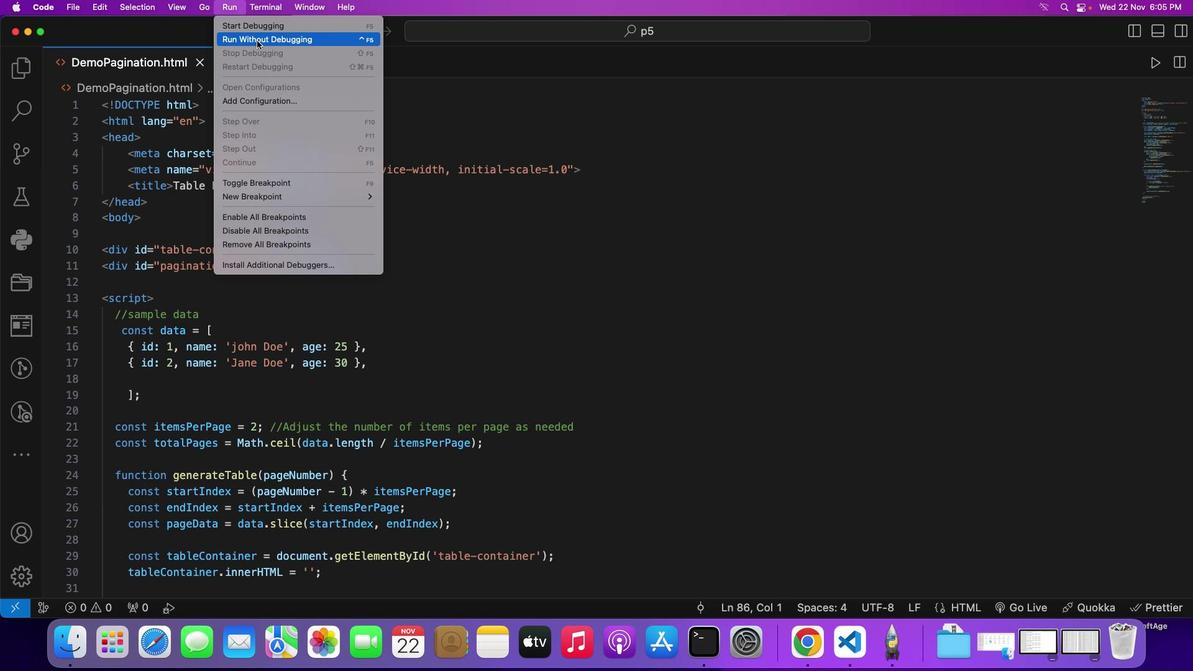 
Action: Mouse pressed left at (115, 510)
Screenshot: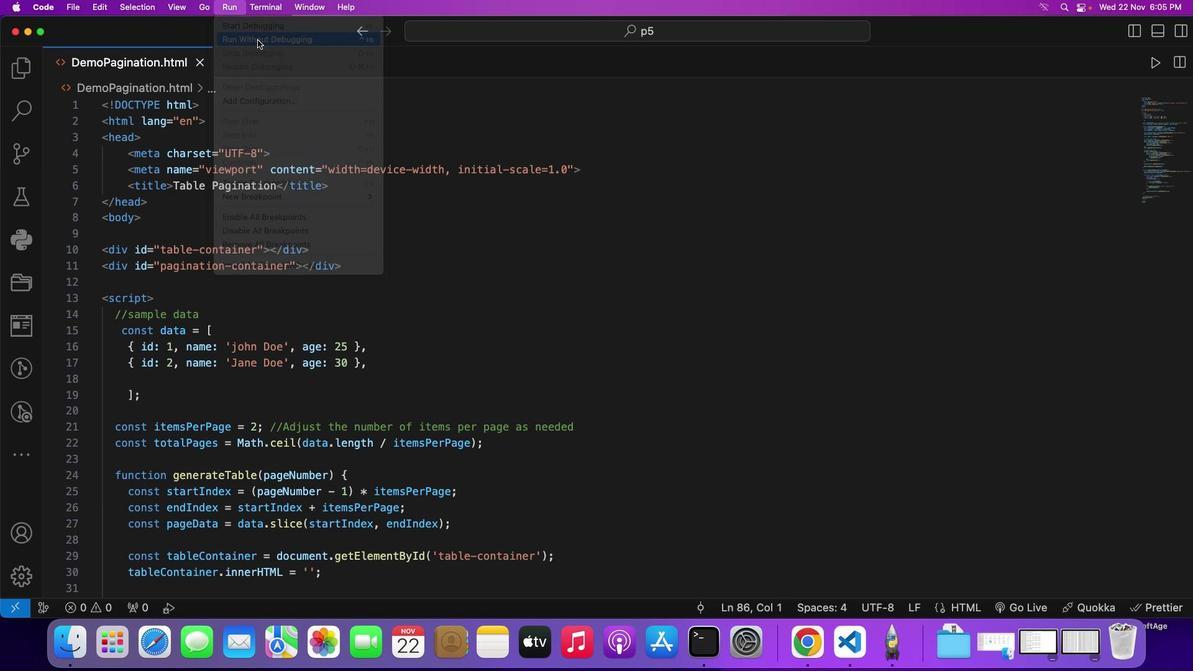 
Action: Mouse moved to (115, 510)
Screenshot: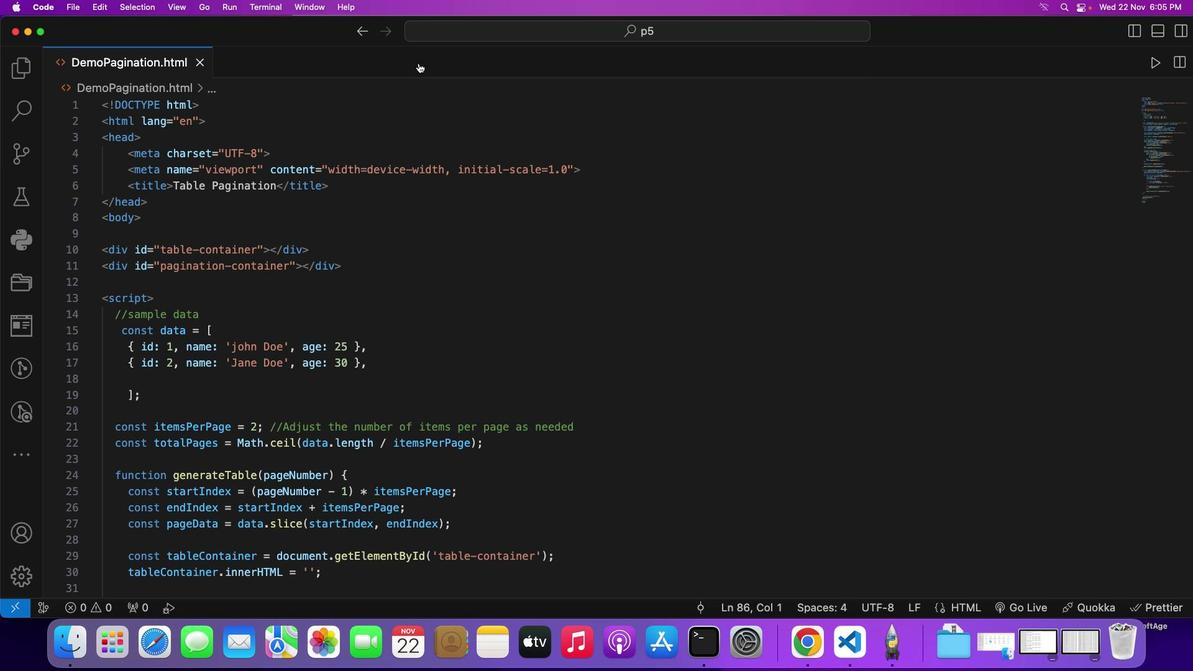 
Action: Mouse pressed left at (115, 510)
Screenshot: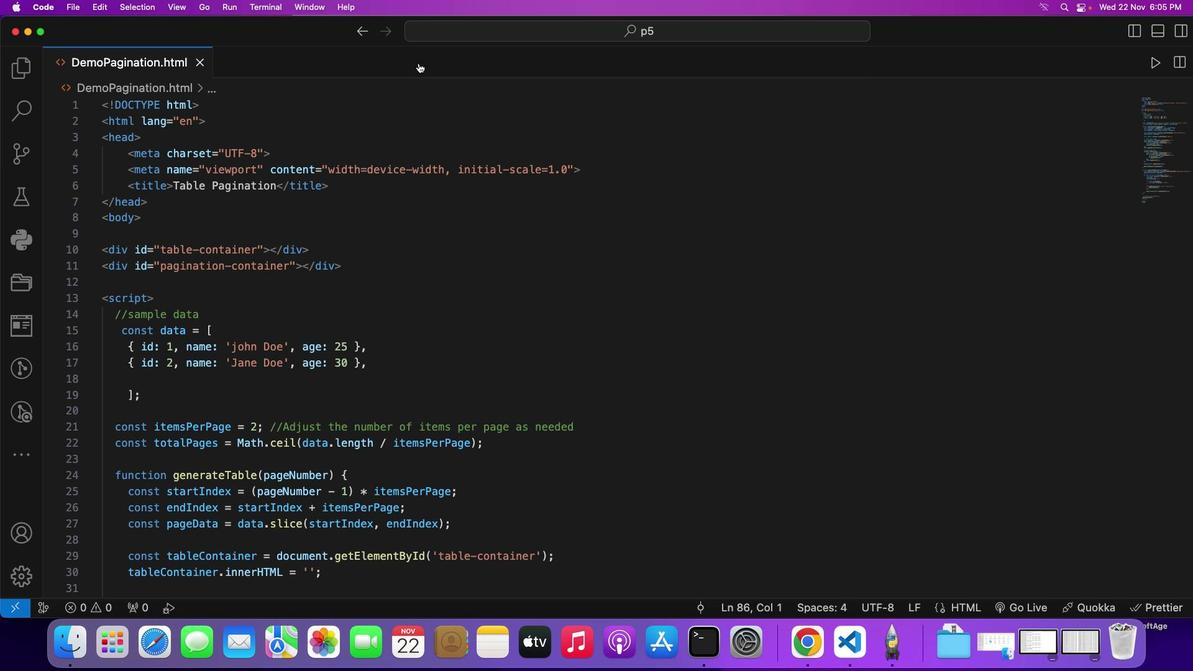 
Action: Mouse moved to (115, 510)
Screenshot: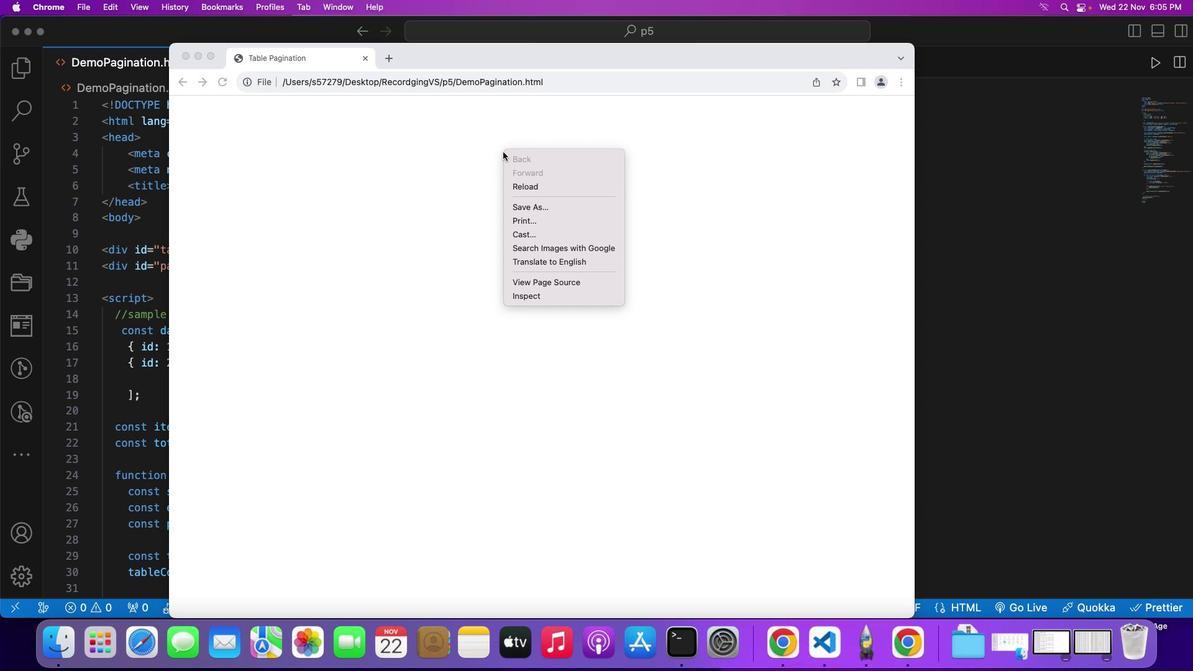 
Action: Mouse pressed right at (115, 510)
Screenshot: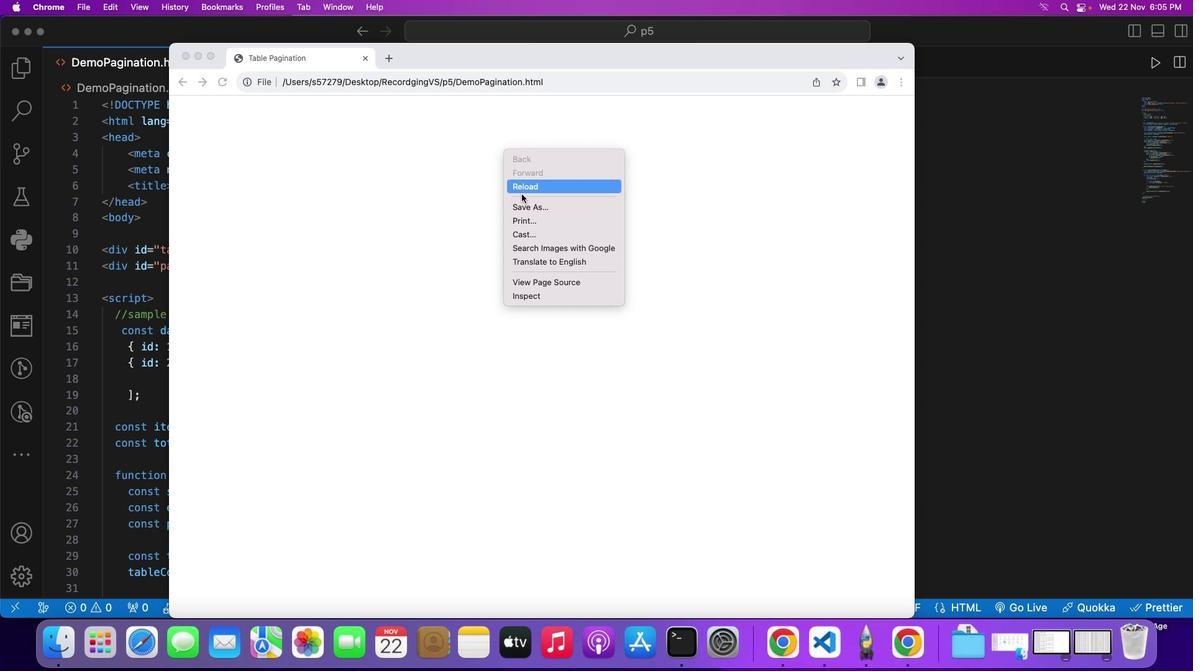 
Action: Mouse moved to (115, 510)
Screenshot: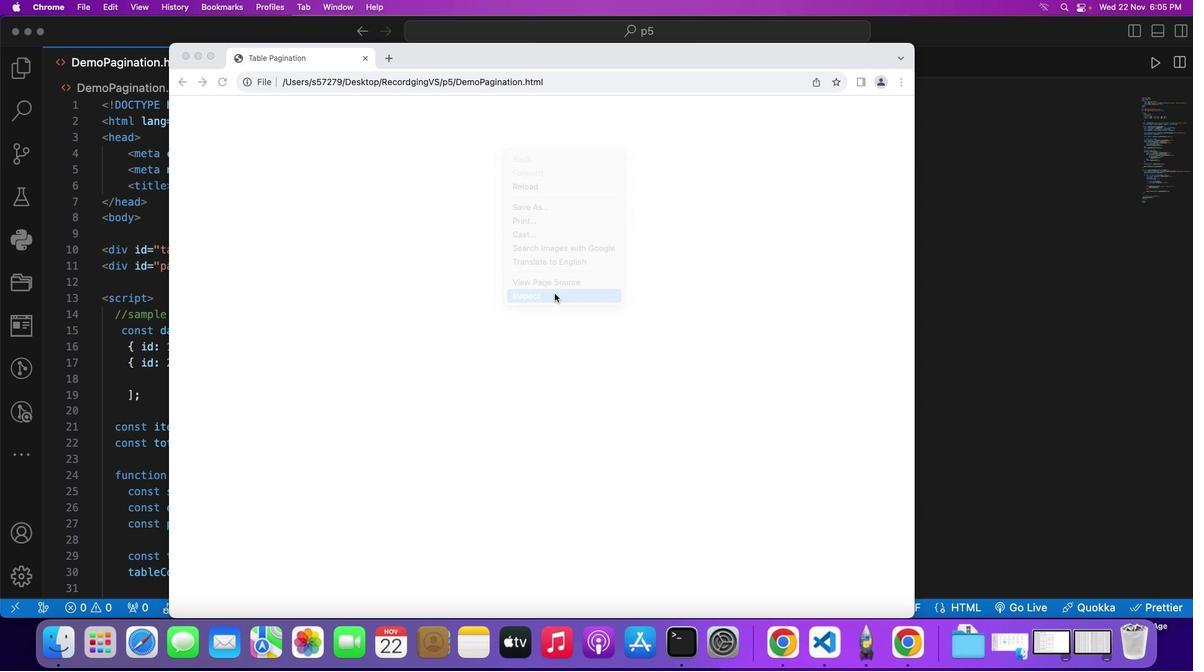 
Action: Mouse pressed left at (115, 510)
Screenshot: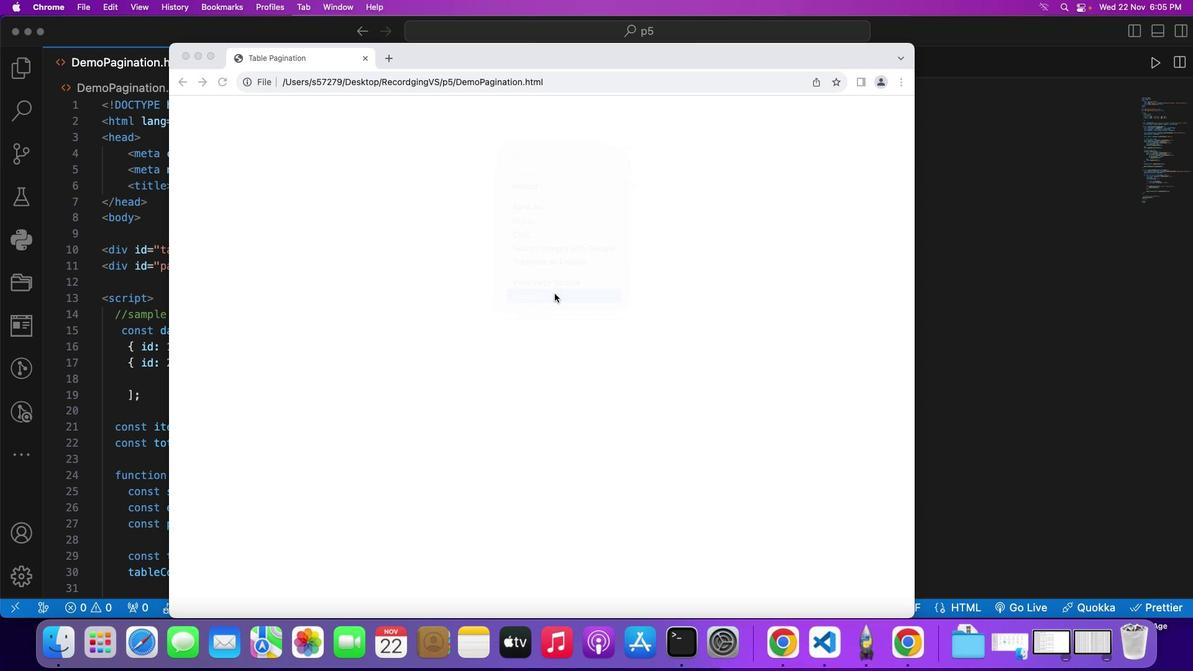 
Action: Mouse moved to (115, 510)
Screenshot: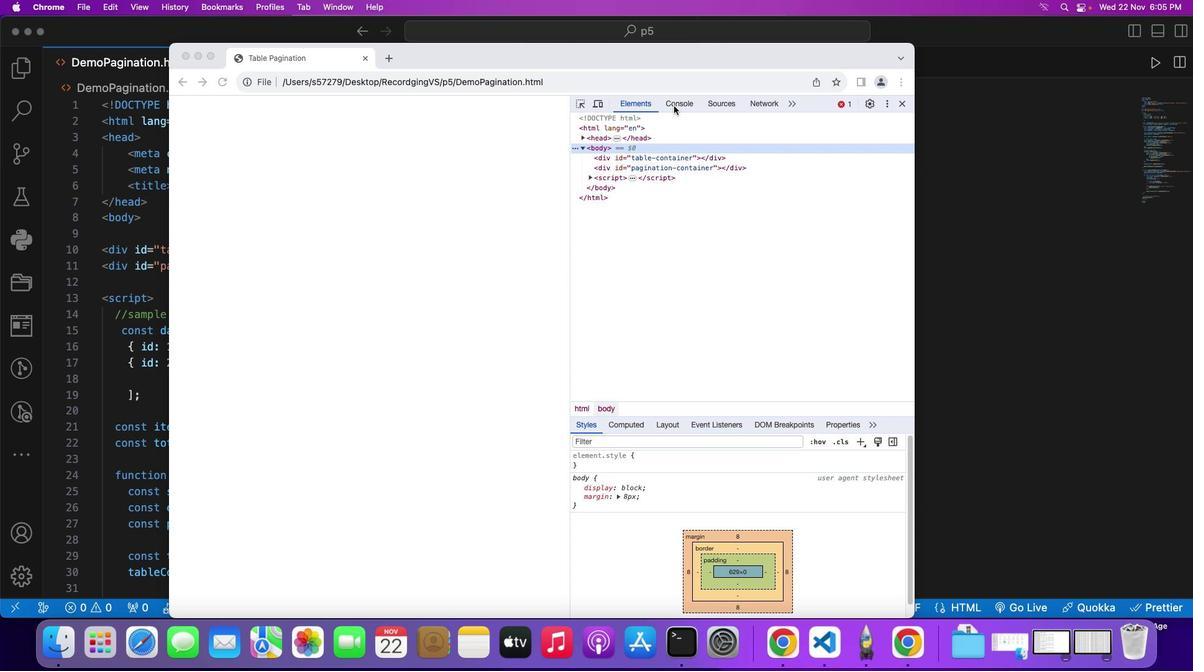 
Action: Mouse pressed left at (115, 510)
Screenshot: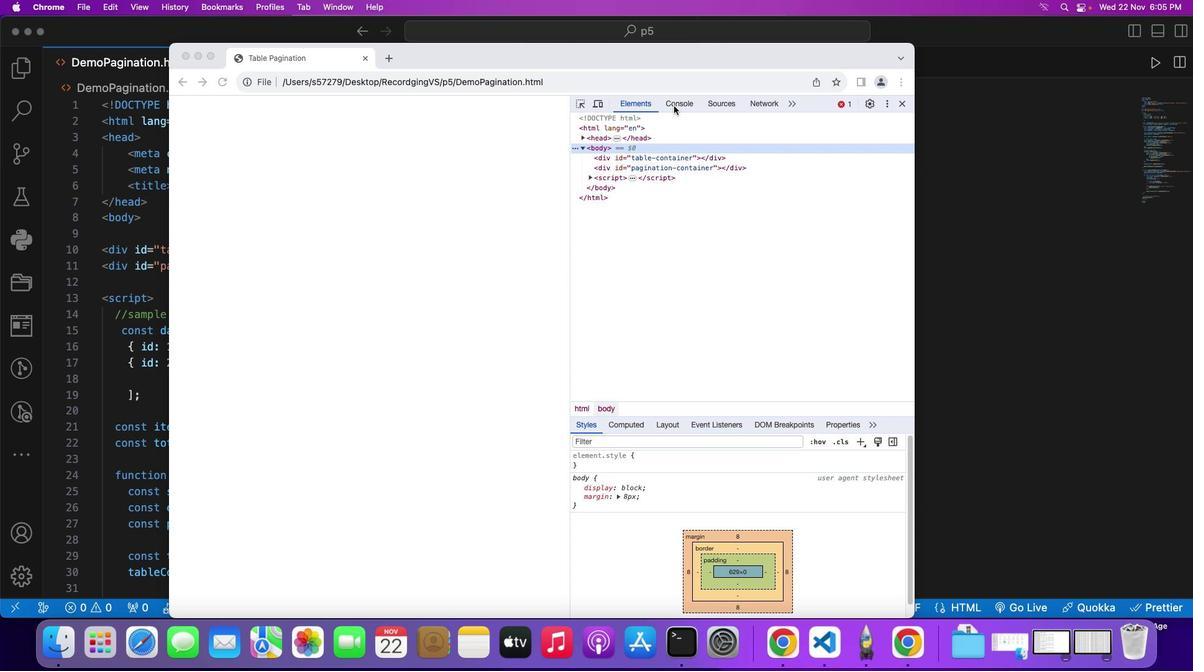 
Action: Mouse moved to (115, 510)
Screenshot: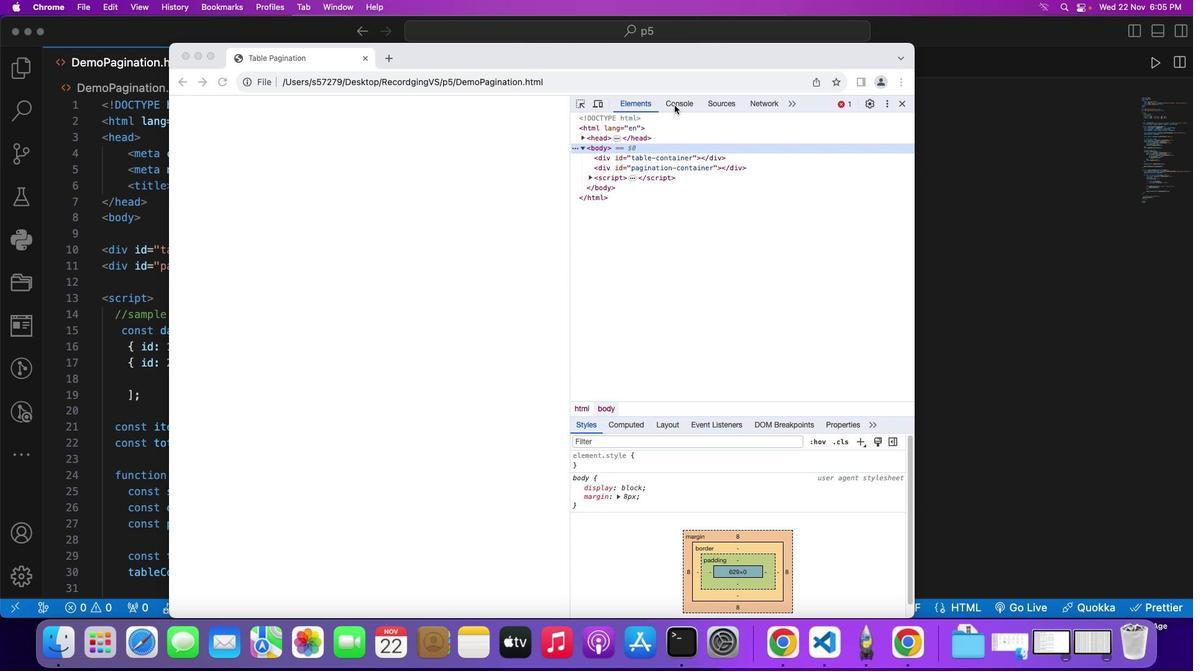 
Action: Mouse pressed left at (115, 510)
Screenshot: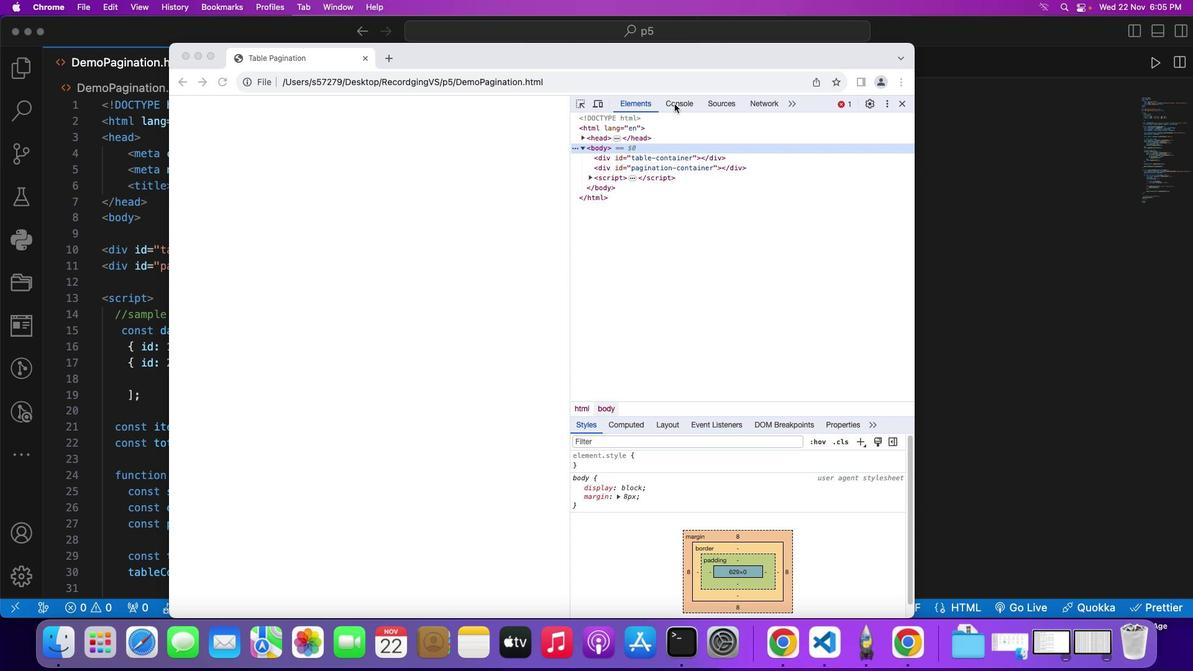 
Action: Mouse moved to (115, 510)
Screenshot: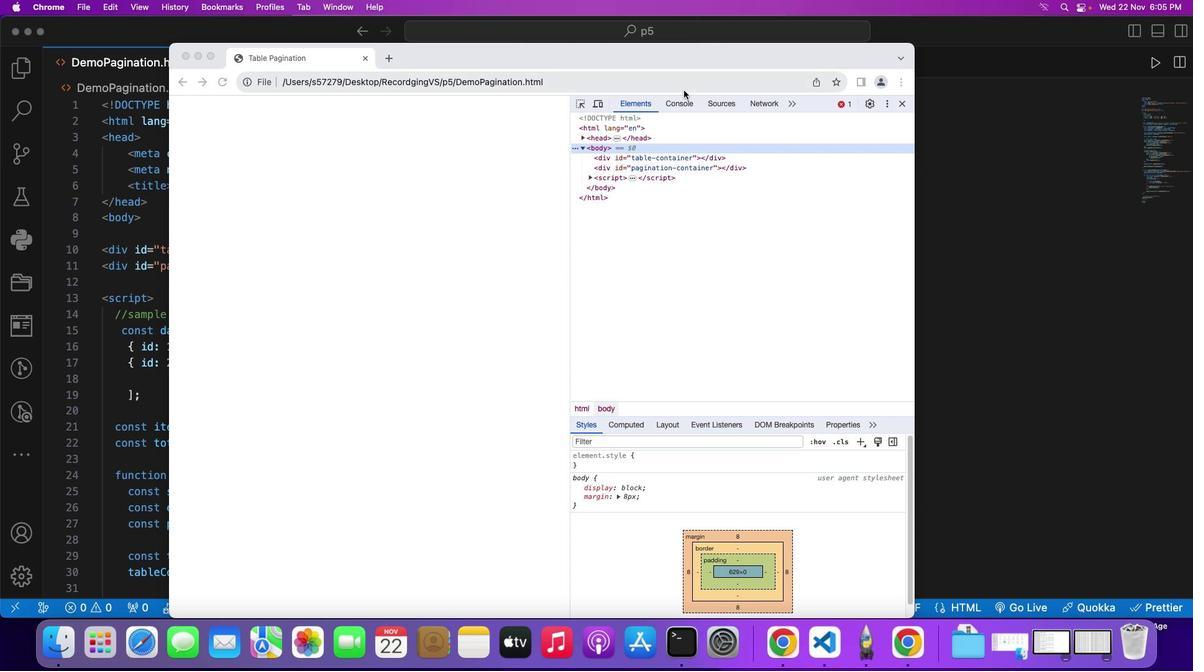 
Action: Mouse pressed left at (115, 510)
Screenshot: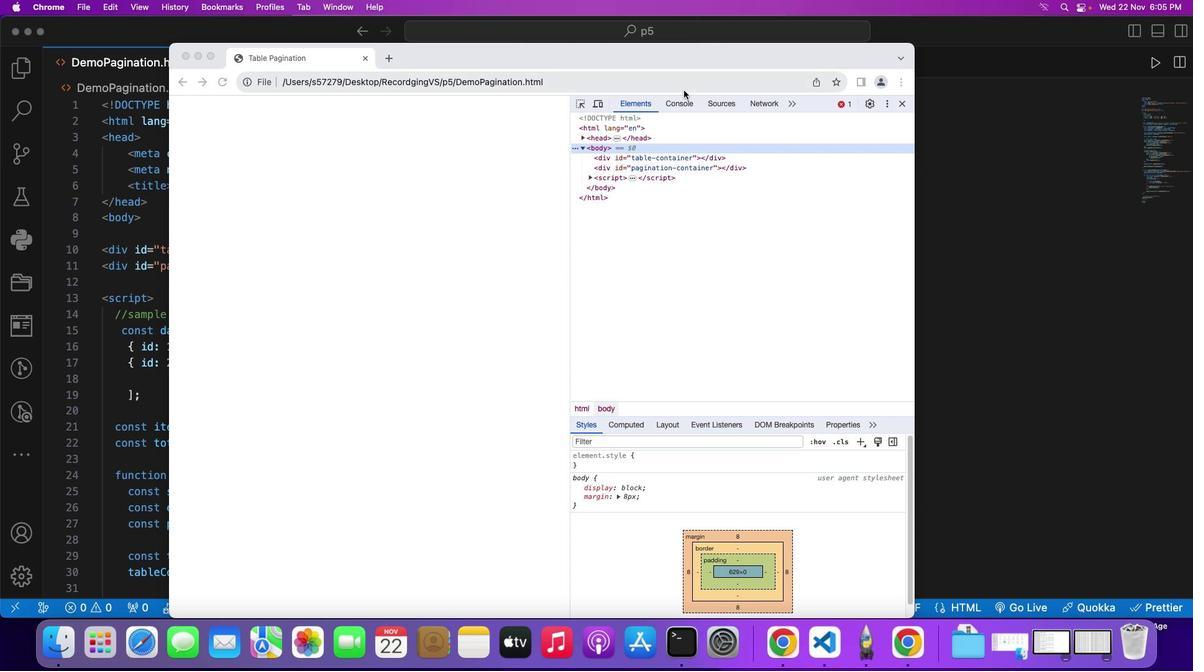 
Action: Mouse moved to (115, 510)
Screenshot: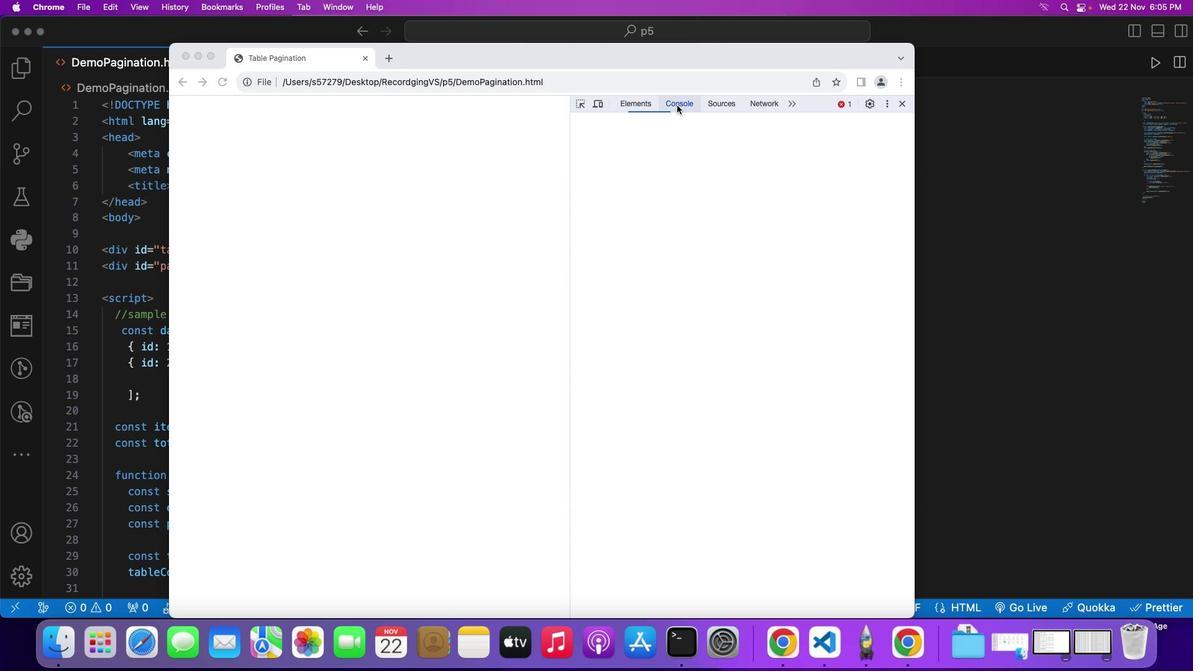 
Action: Mouse pressed left at (115, 510)
Screenshot: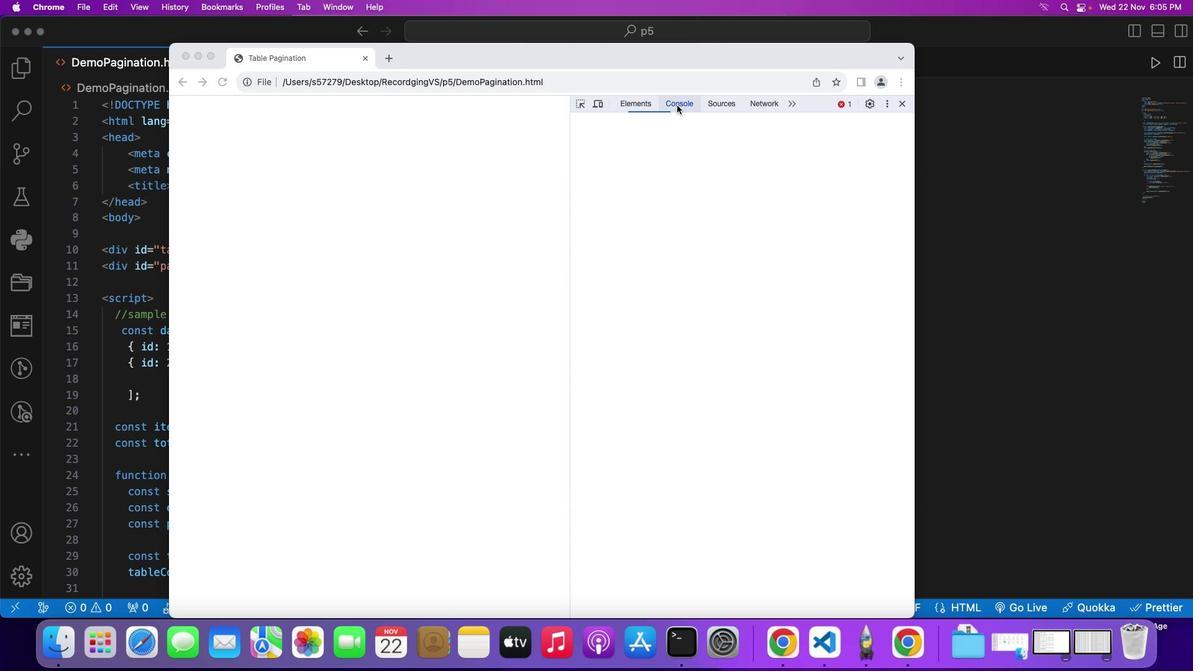 
Action: Mouse pressed left at (115, 510)
Screenshot: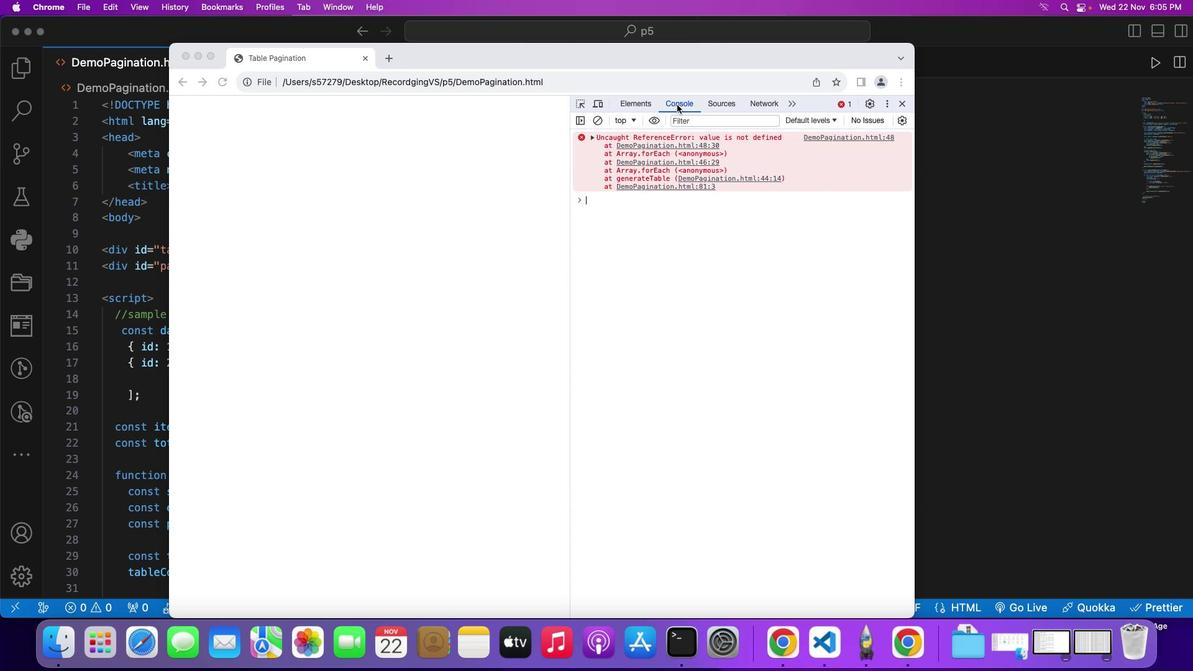 
Action: Mouse moved to (115, 510)
Screenshot: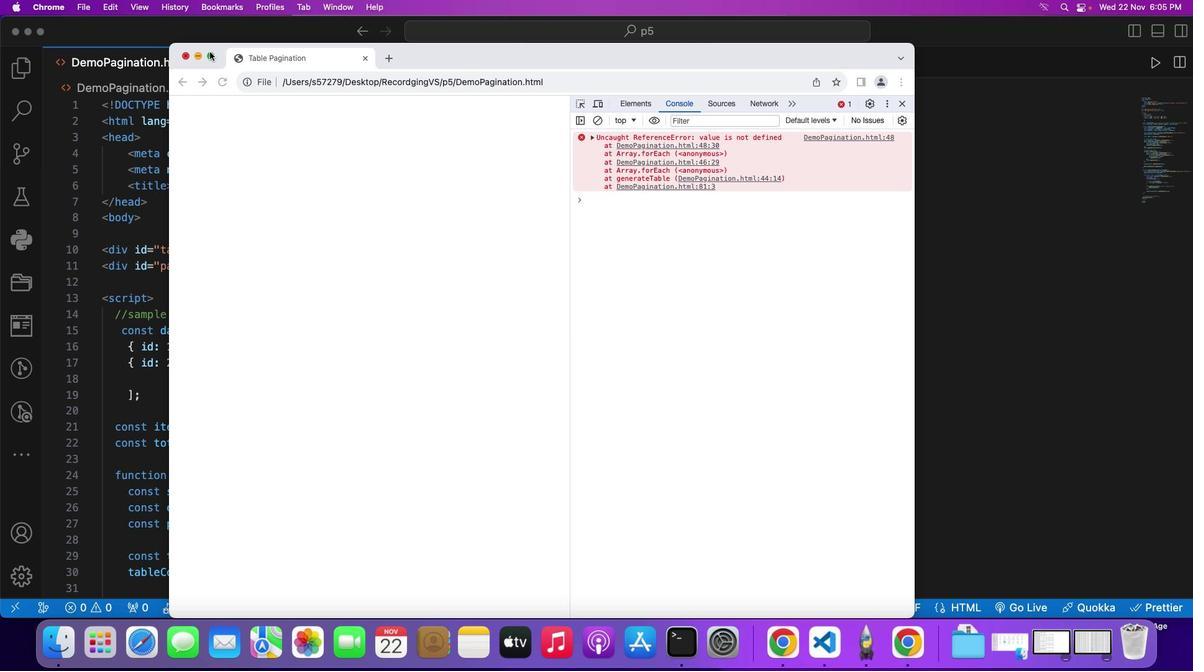 
Action: Mouse pressed left at (115, 510)
Screenshot: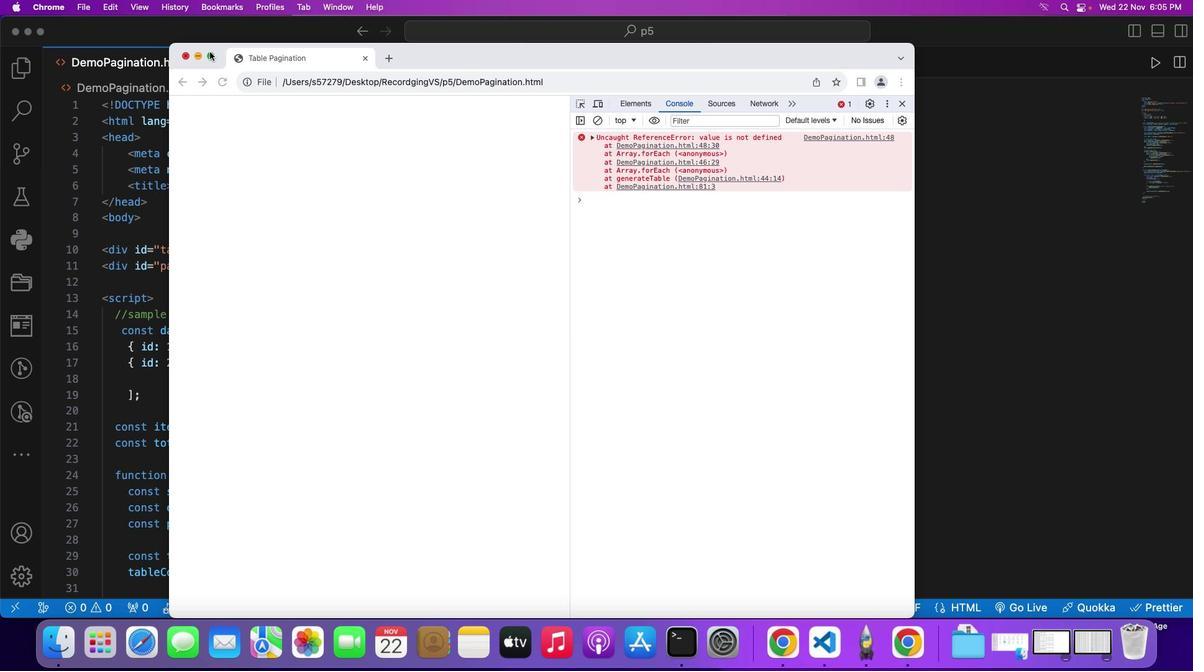 
Action: Mouse moved to (115, 510)
Screenshot: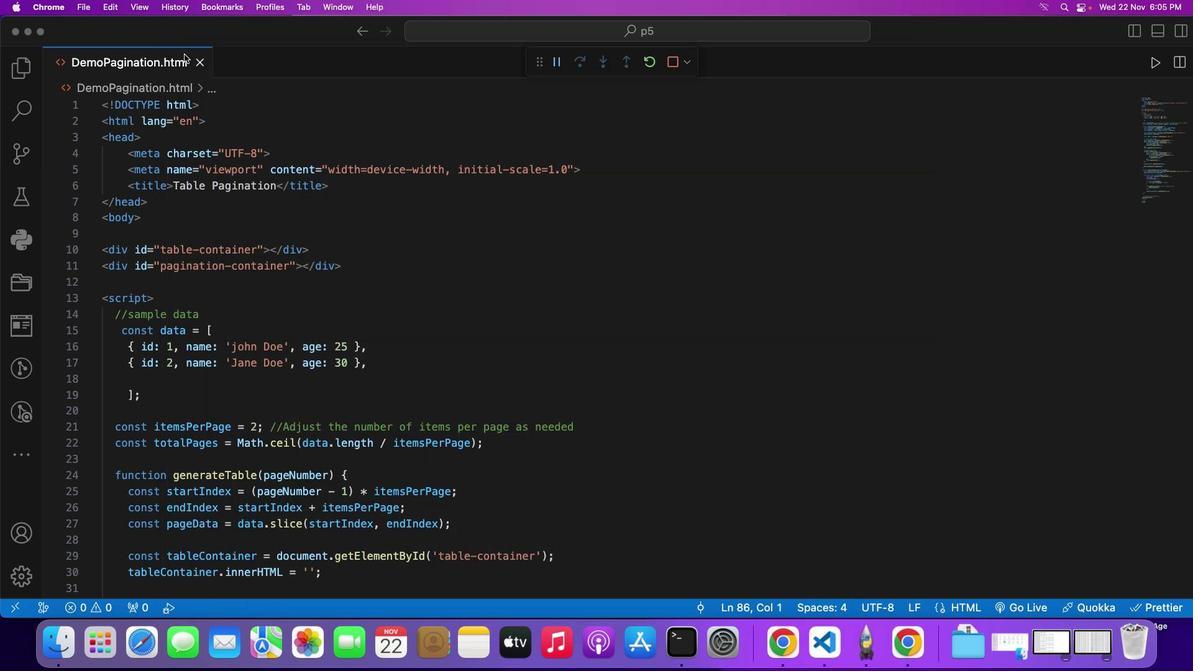 
Action: Mouse pressed left at (115, 510)
Screenshot: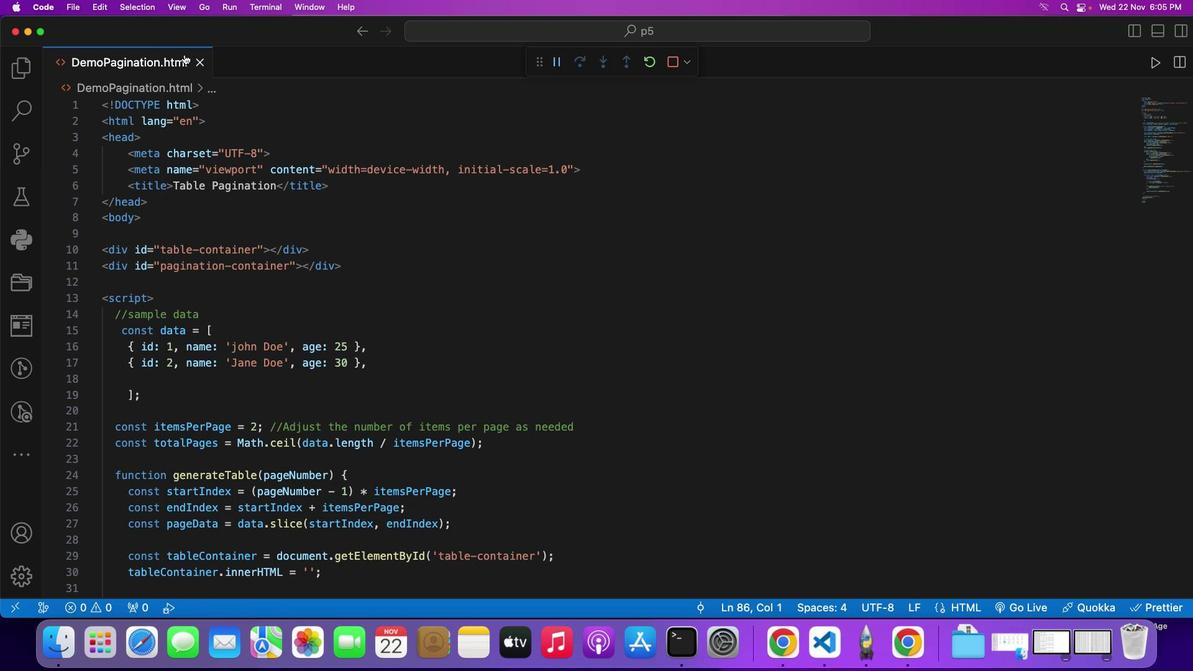 
Action: Mouse moved to (115, 510)
Screenshot: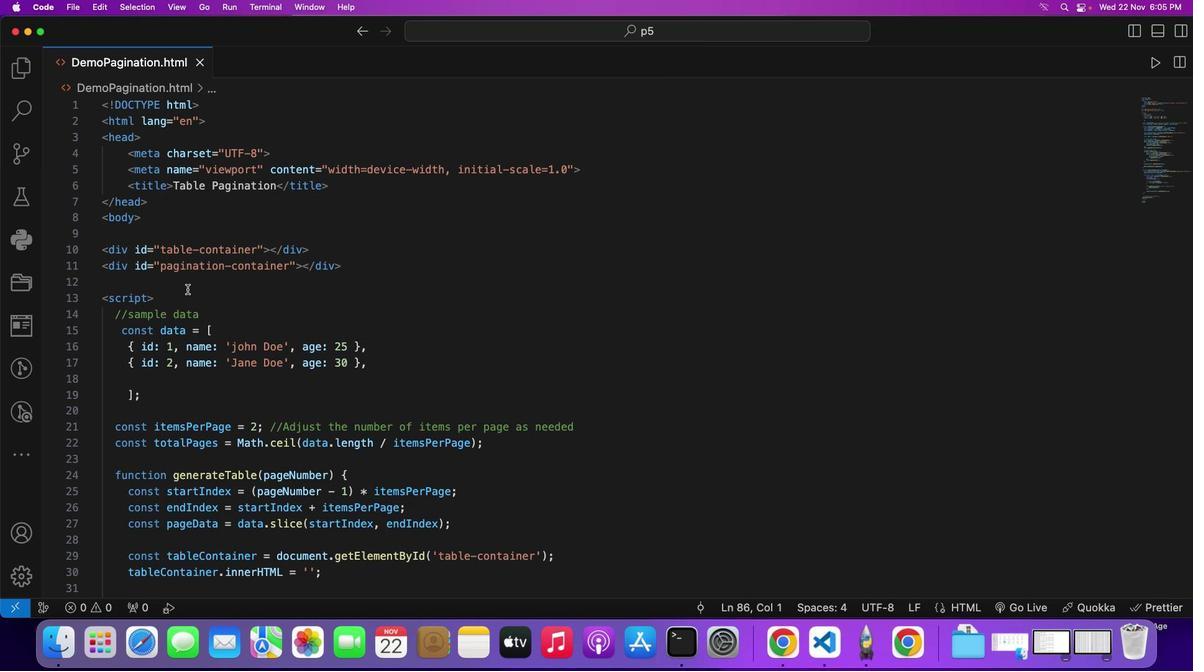
Action: Mouse scrolled (115, 510) with delta (115, 510)
Screenshot: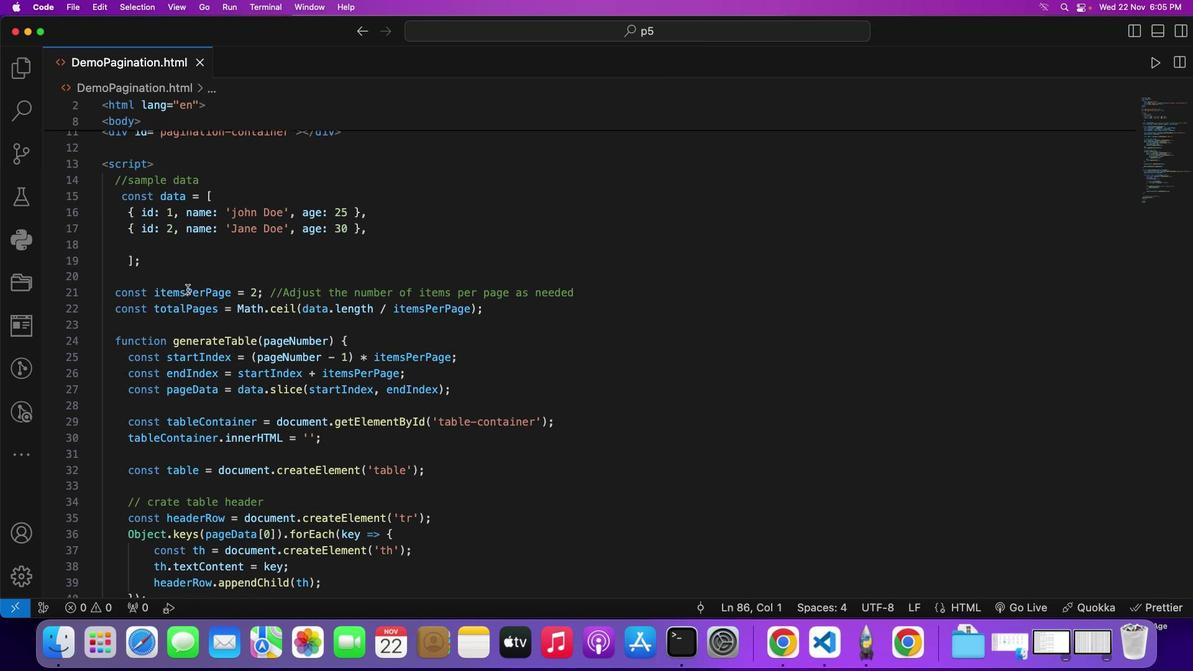 
Action: Mouse scrolled (115, 510) with delta (115, 510)
Screenshot: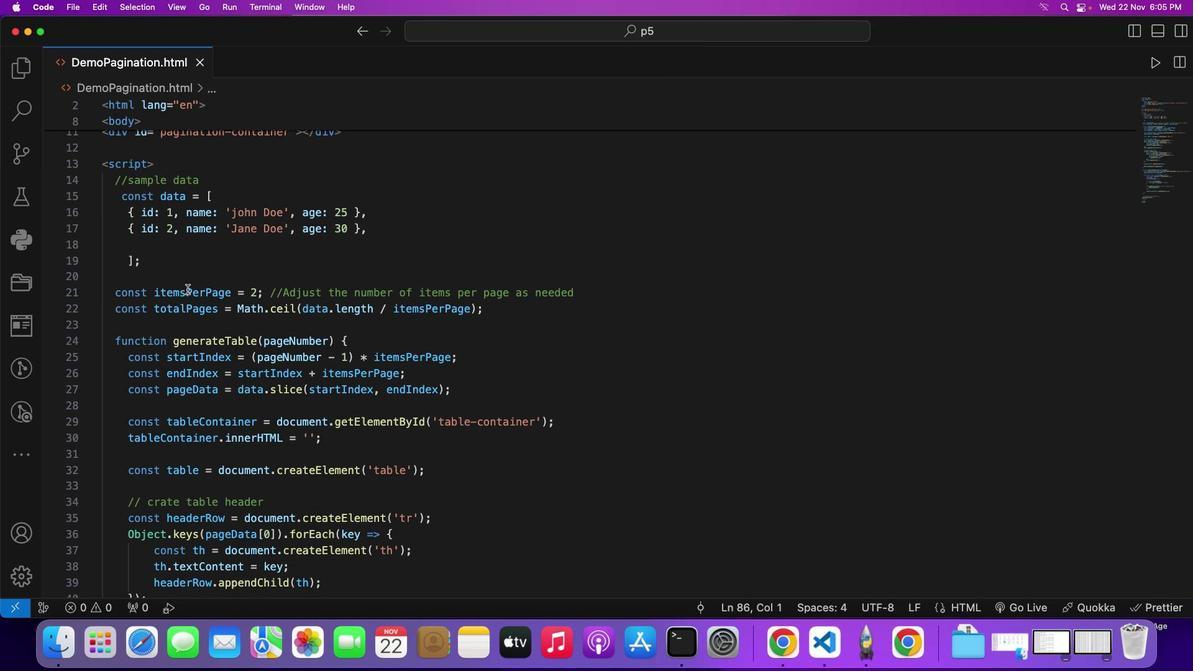 
Action: Mouse scrolled (115, 510) with delta (115, 510)
Screenshot: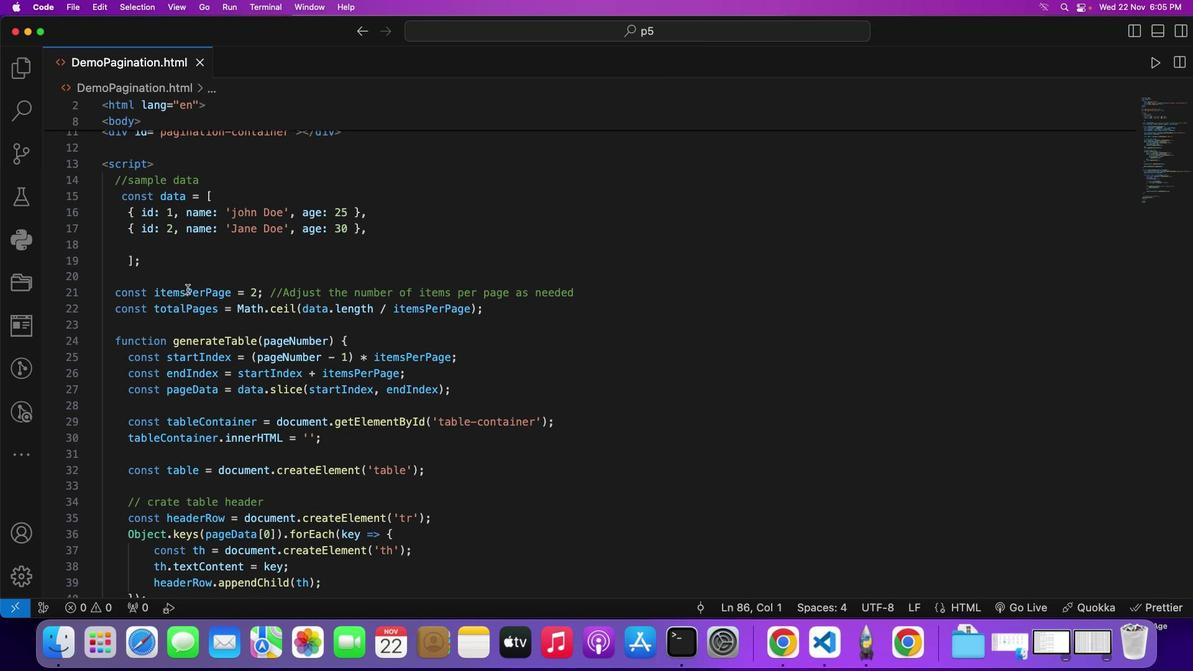 
Action: Mouse moved to (115, 510)
Screenshot: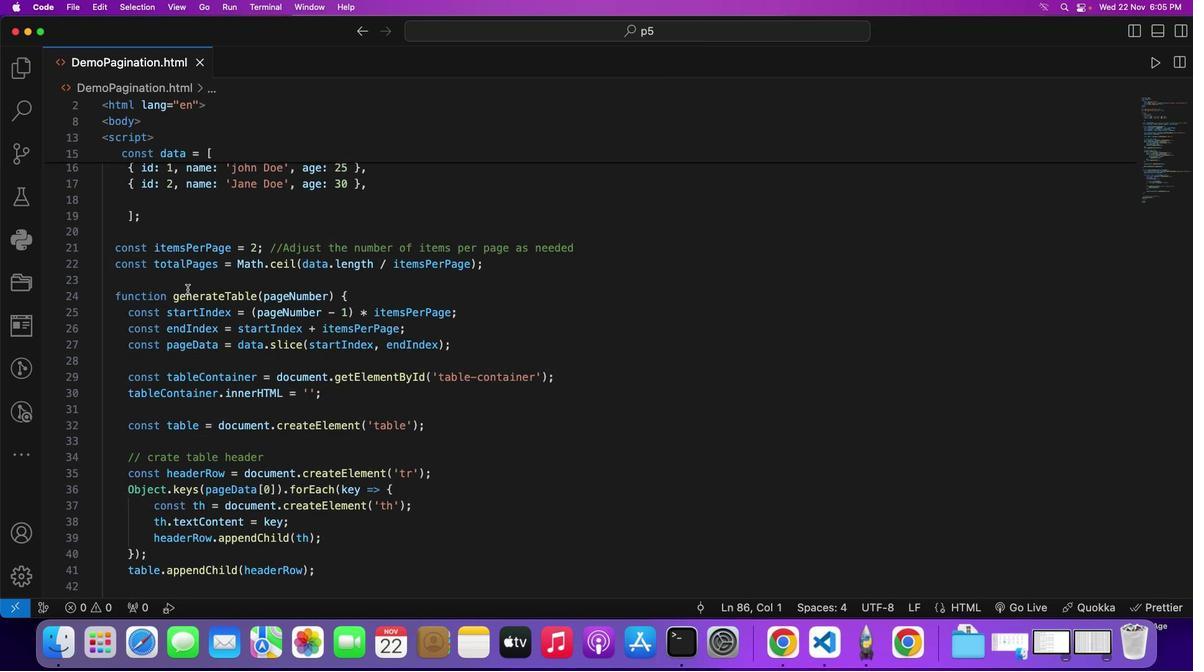 
Action: Mouse scrolled (115, 510) with delta (115, 510)
Screenshot: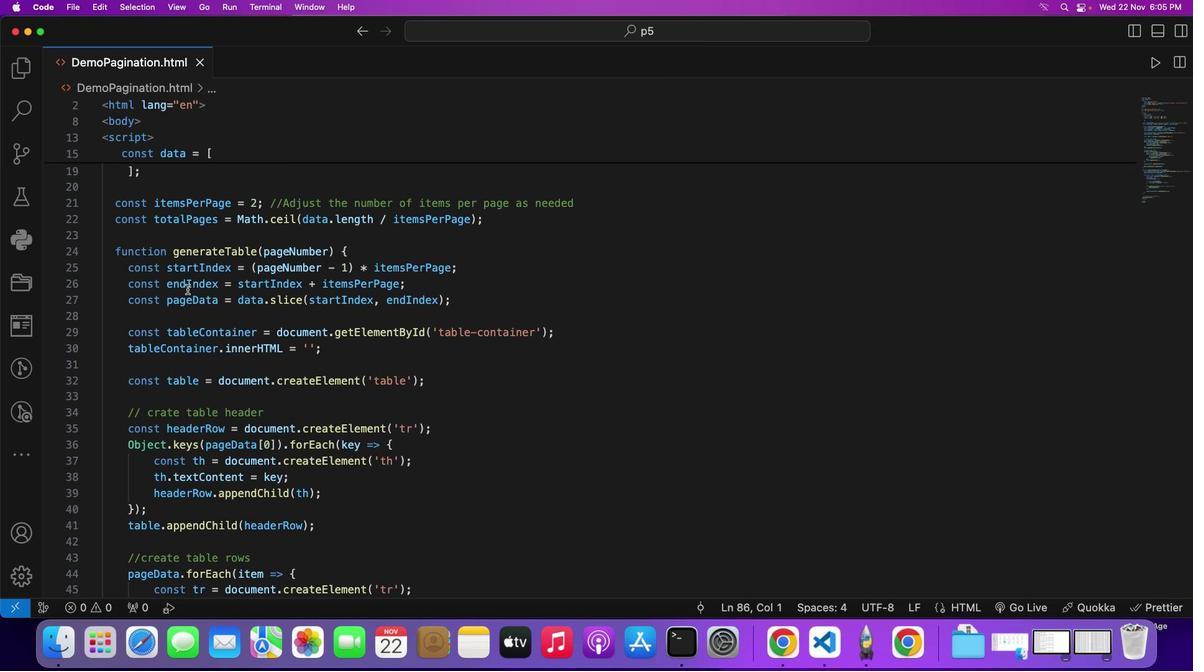 
Action: Mouse scrolled (115, 510) with delta (115, 510)
Screenshot: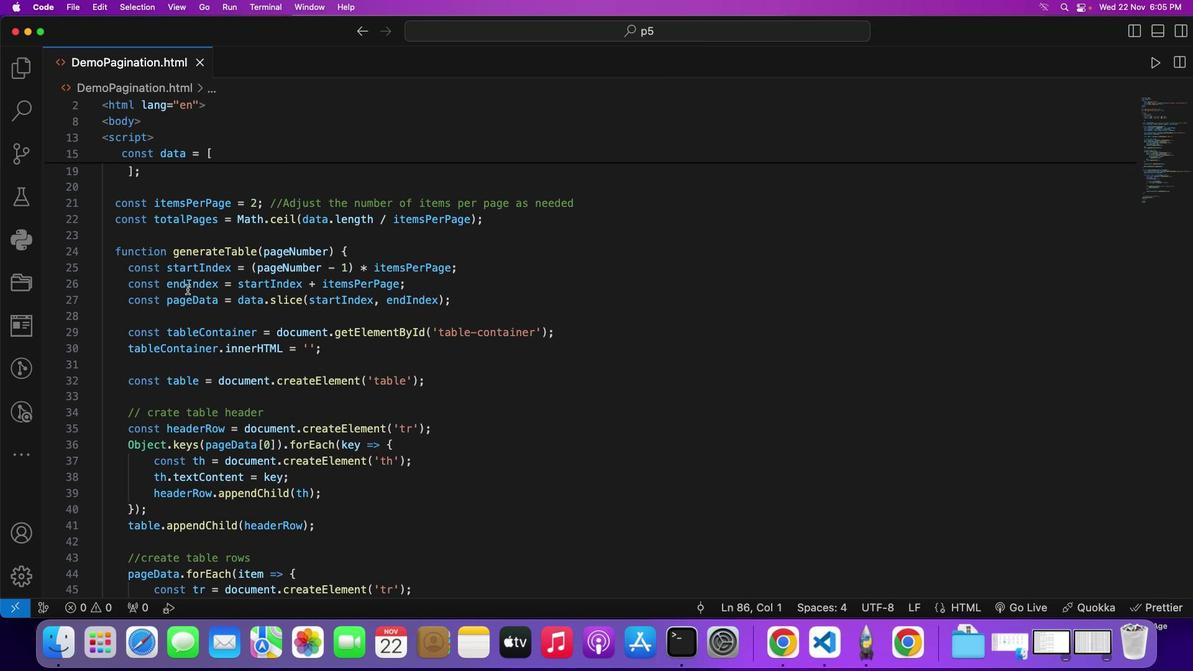 
Action: Mouse scrolled (115, 510) with delta (115, 510)
Screenshot: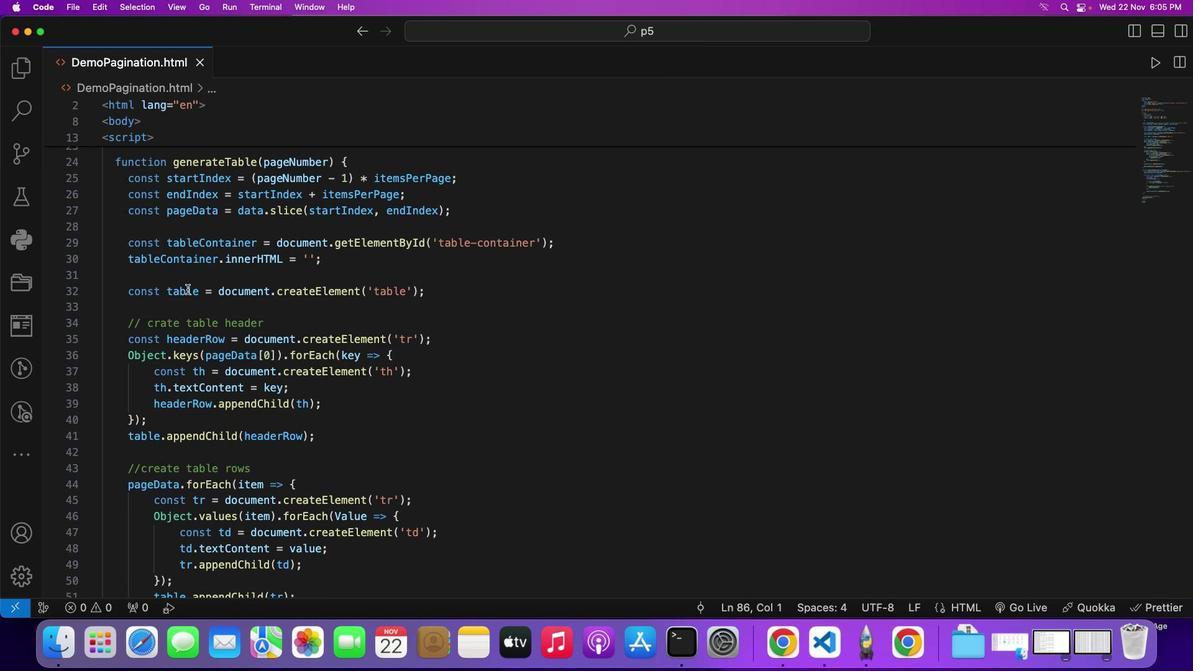 
Action: Mouse scrolled (115, 510) with delta (115, 510)
Screenshot: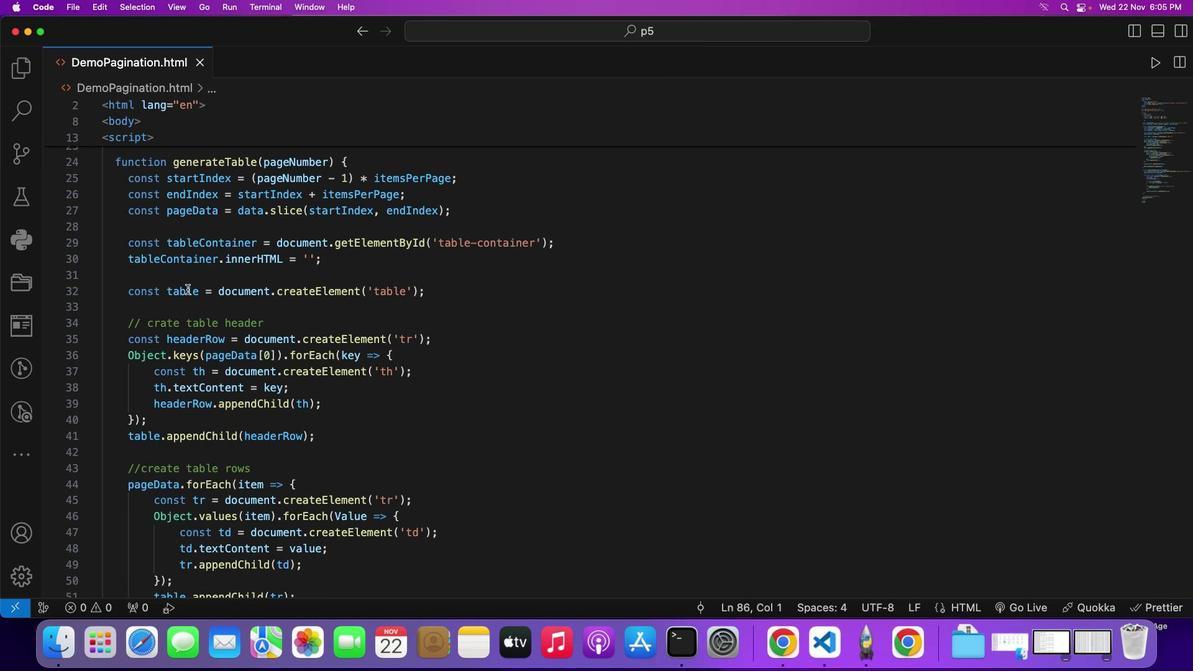 
Action: Mouse scrolled (115, 510) with delta (115, 510)
Screenshot: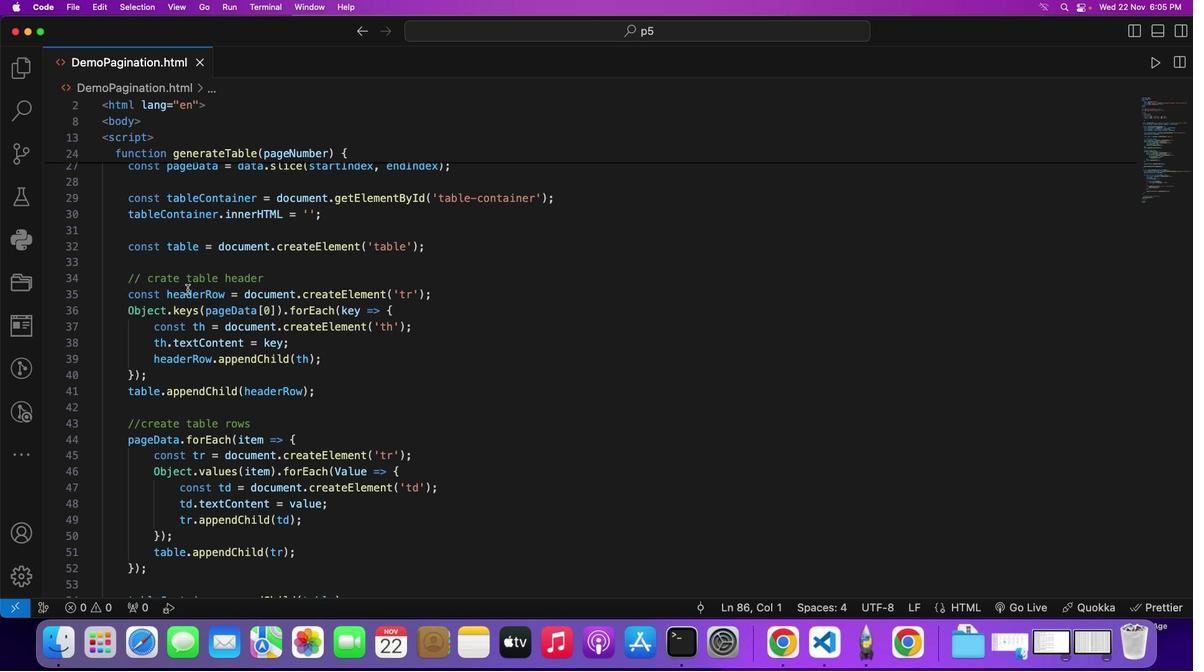 
Action: Mouse moved to (115, 510)
Screenshot: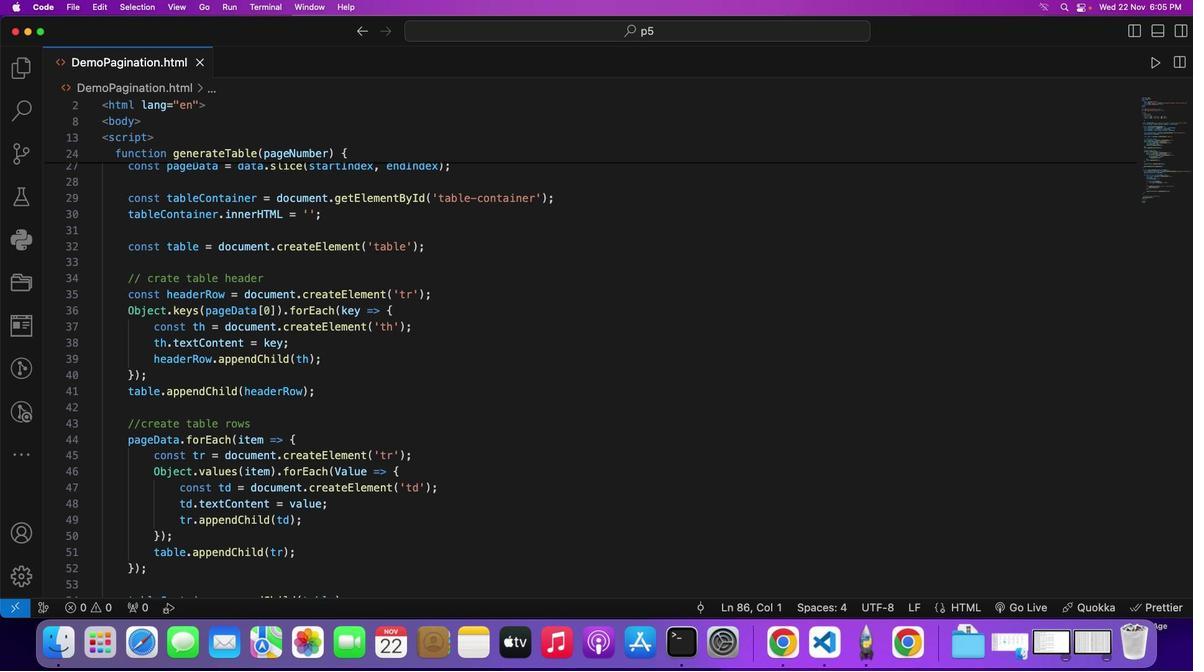 
Action: Mouse scrolled (115, 510) with delta (115, 510)
Screenshot: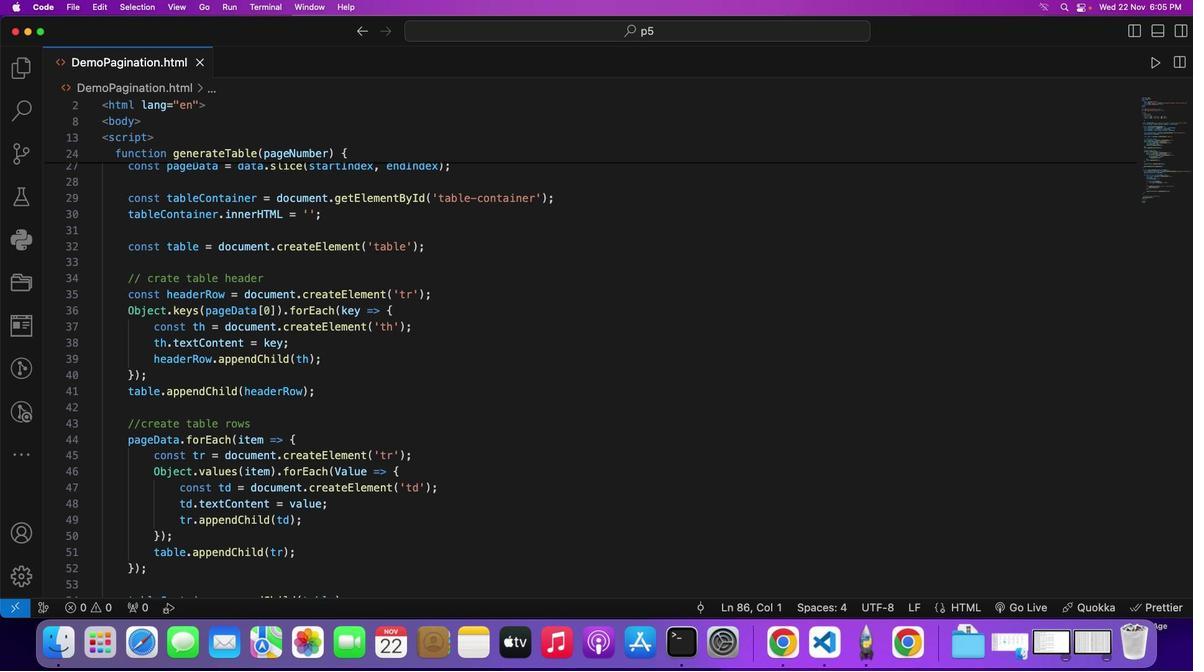 
Action: Mouse scrolled (115, 510) with delta (115, 510)
Screenshot: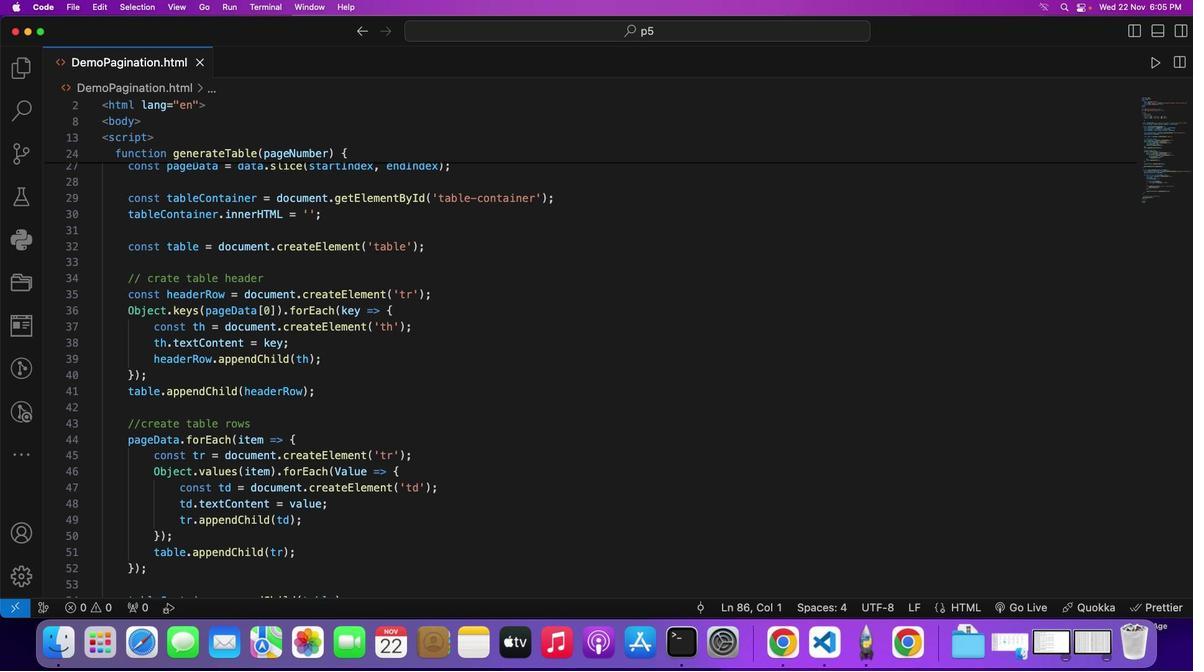 
Action: Mouse scrolled (115, 510) with delta (115, 510)
Screenshot: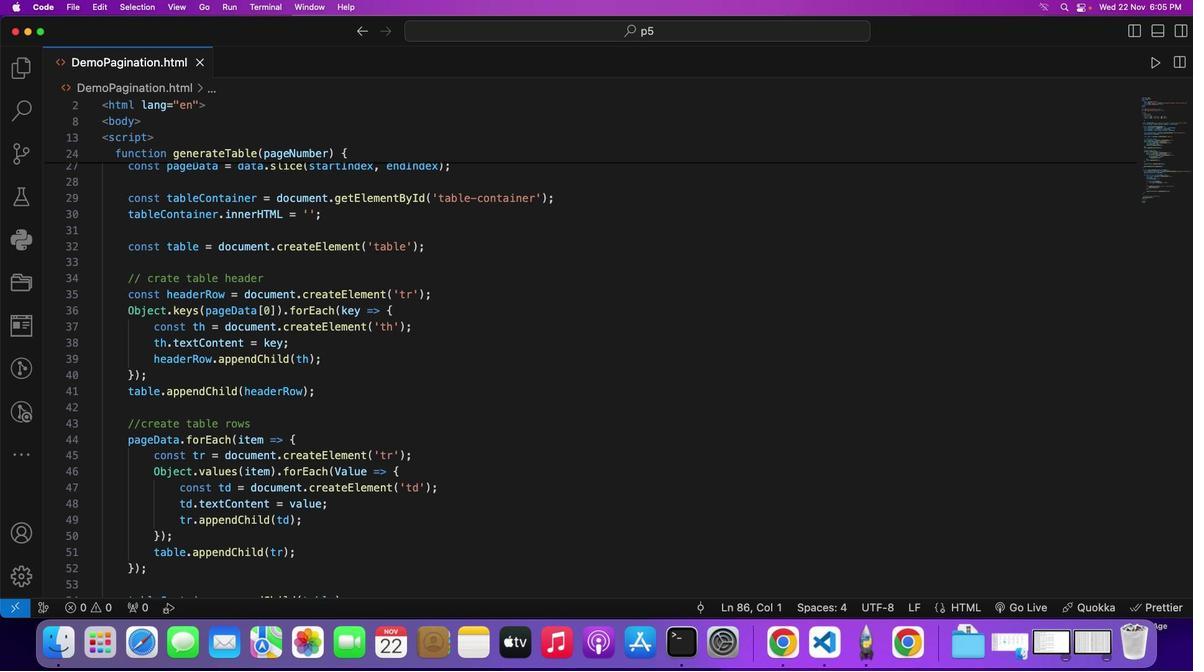 
Action: Mouse moved to (115, 510)
Screenshot: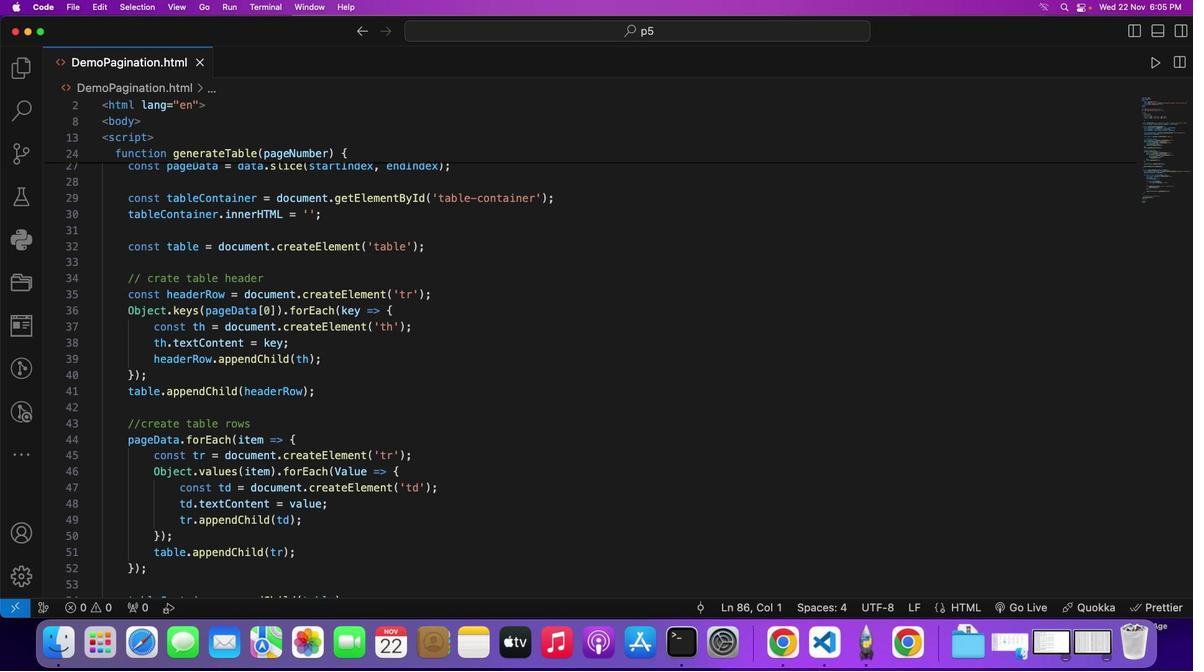 
Action: Mouse scrolled (115, 510) with delta (115, 510)
Screenshot: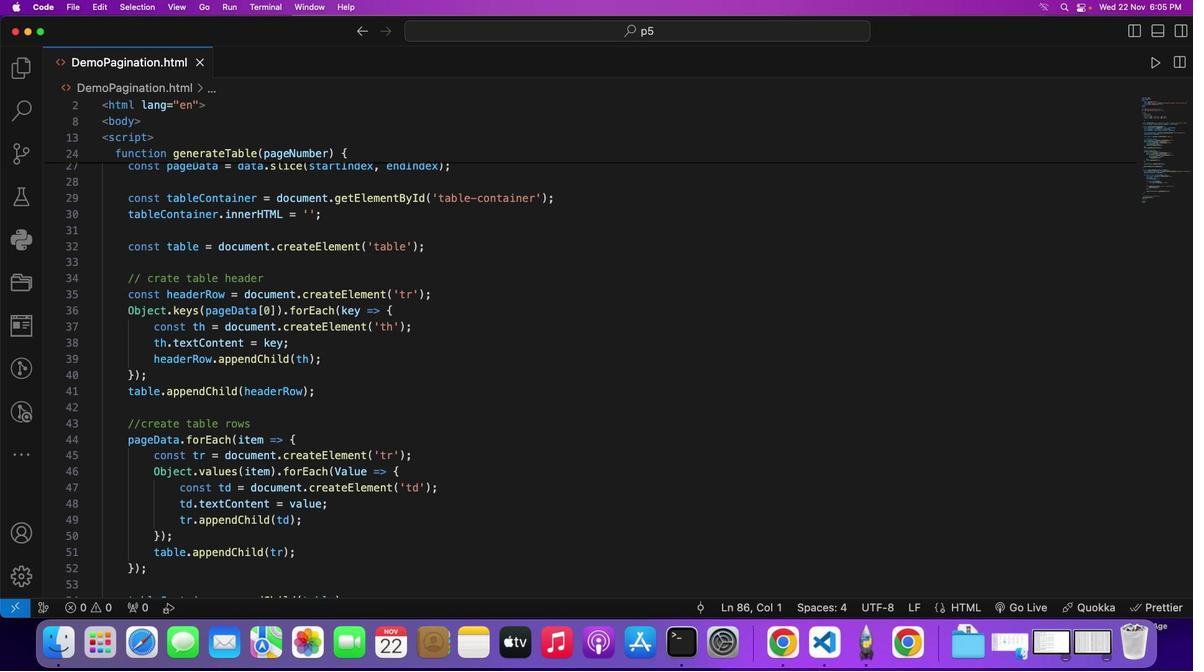 
Action: Mouse scrolled (115, 510) with delta (115, 510)
Screenshot: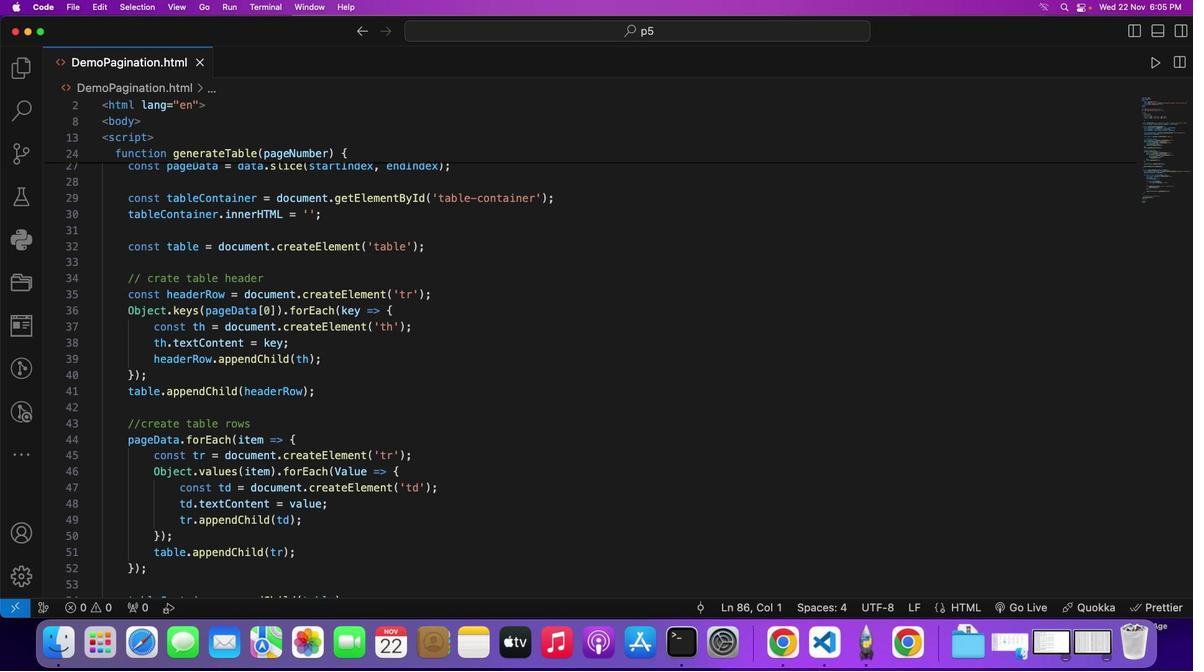 
Action: Mouse scrolled (115, 510) with delta (115, 510)
Screenshot: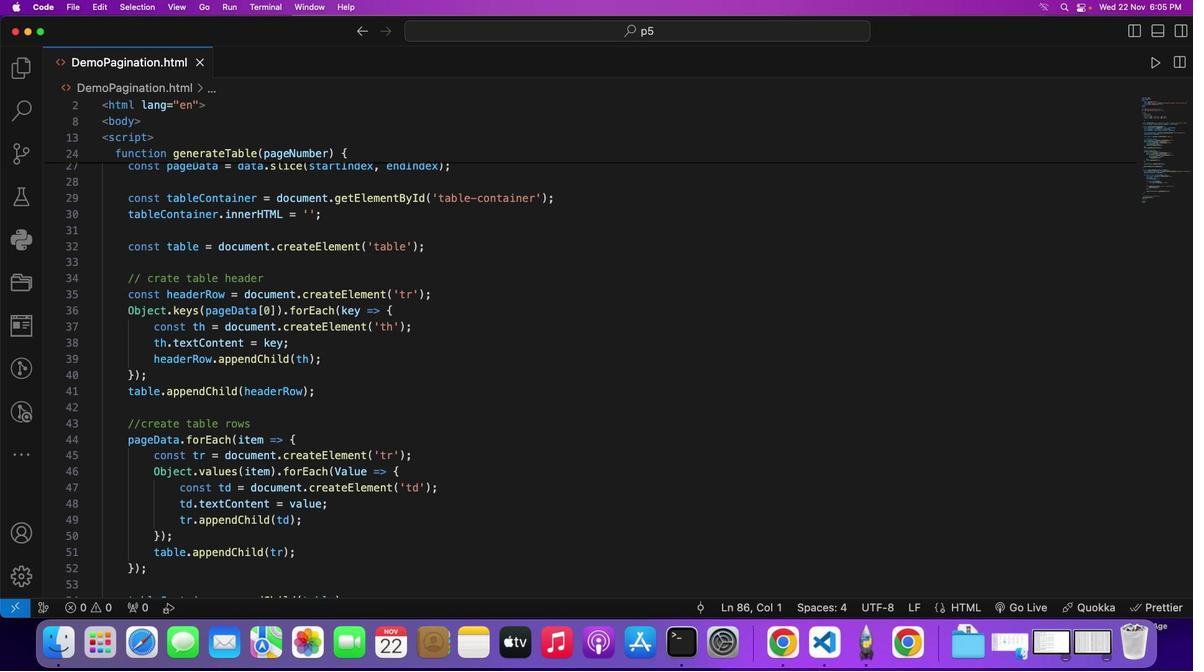 
Action: Mouse scrolled (115, 510) with delta (115, 510)
Screenshot: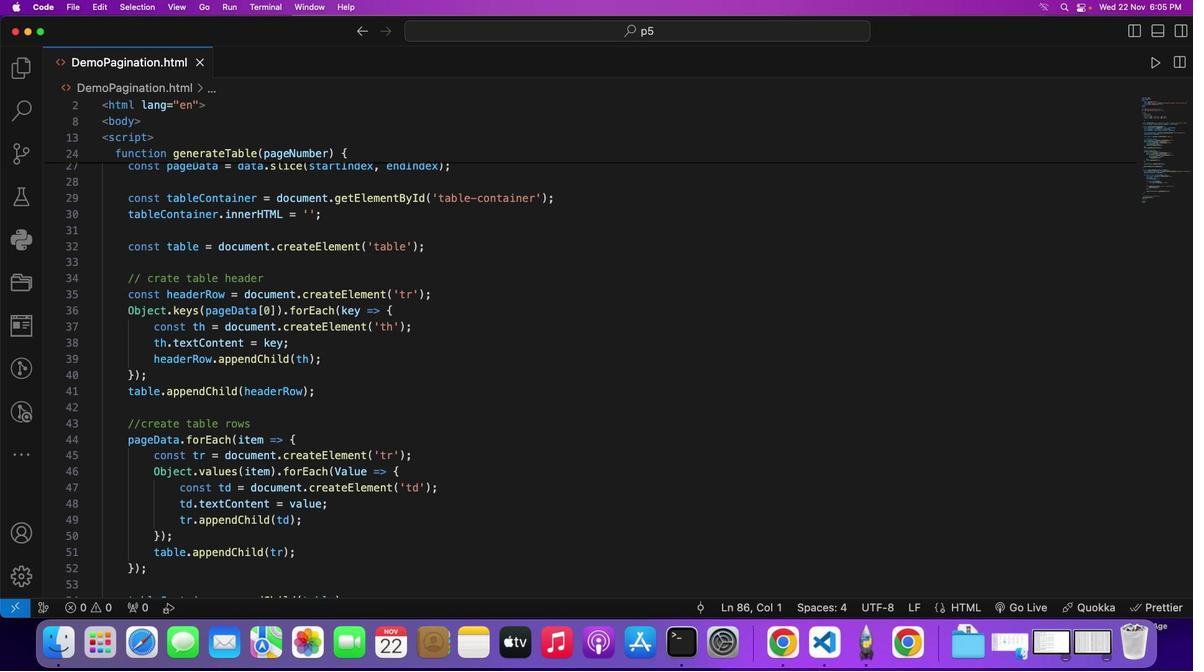 
Action: Mouse moved to (115, 510)
Screenshot: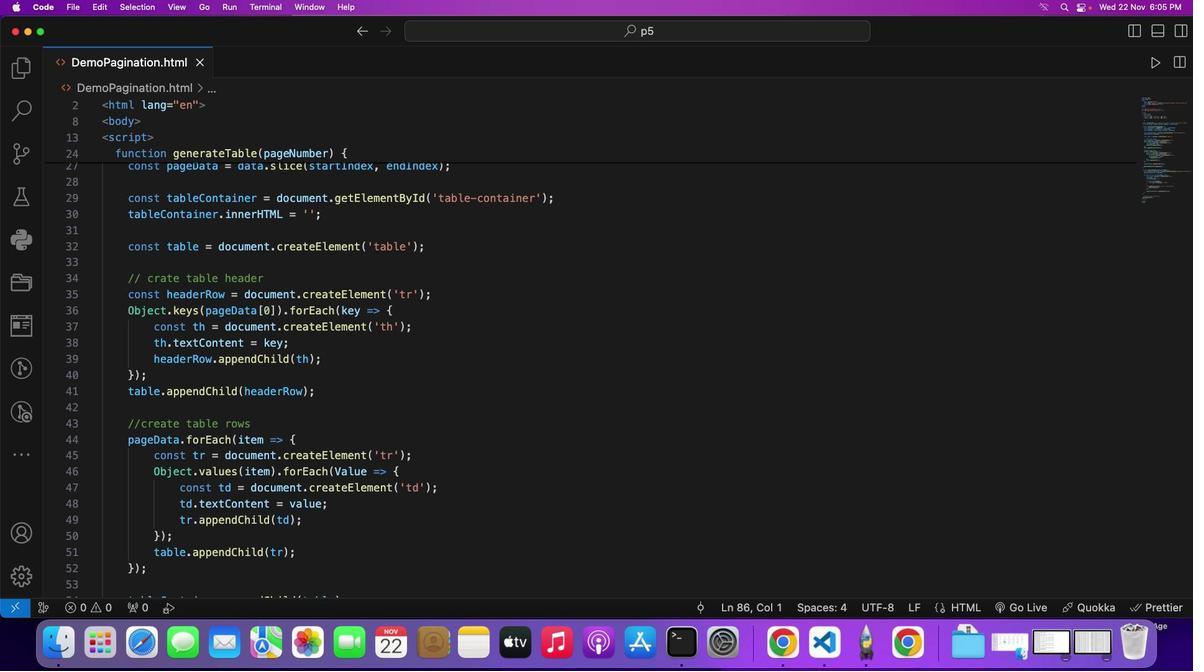 
Action: Mouse scrolled (115, 510) with delta (115, 510)
Screenshot: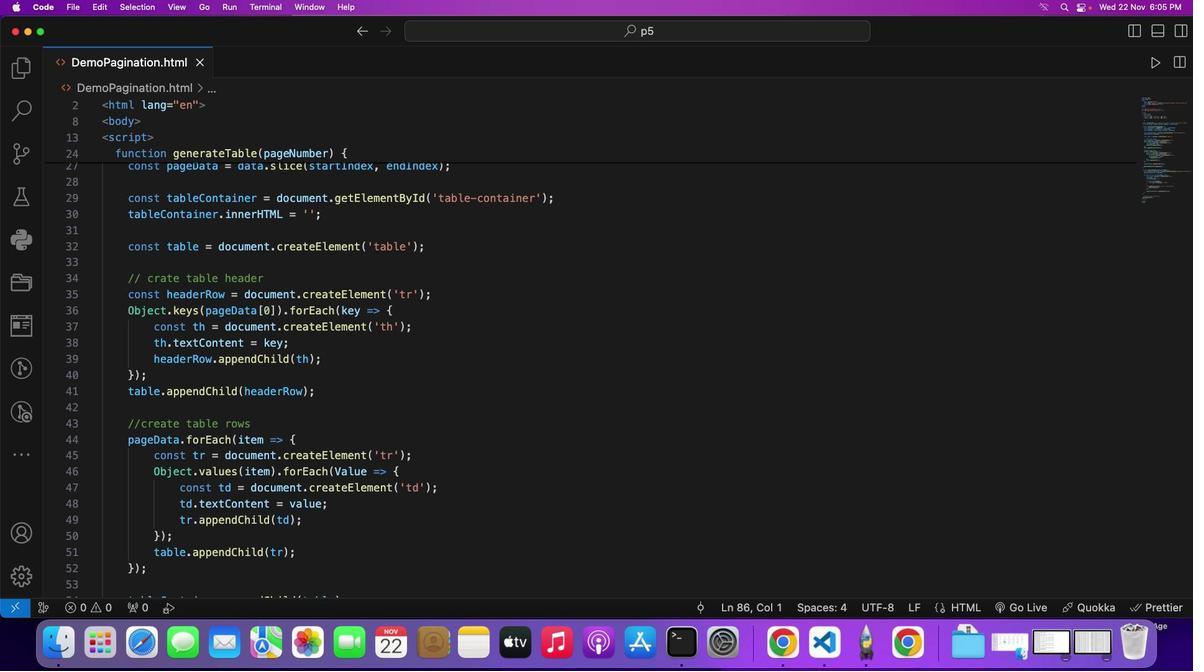 
Action: Mouse scrolled (115, 510) with delta (115, 510)
Screenshot: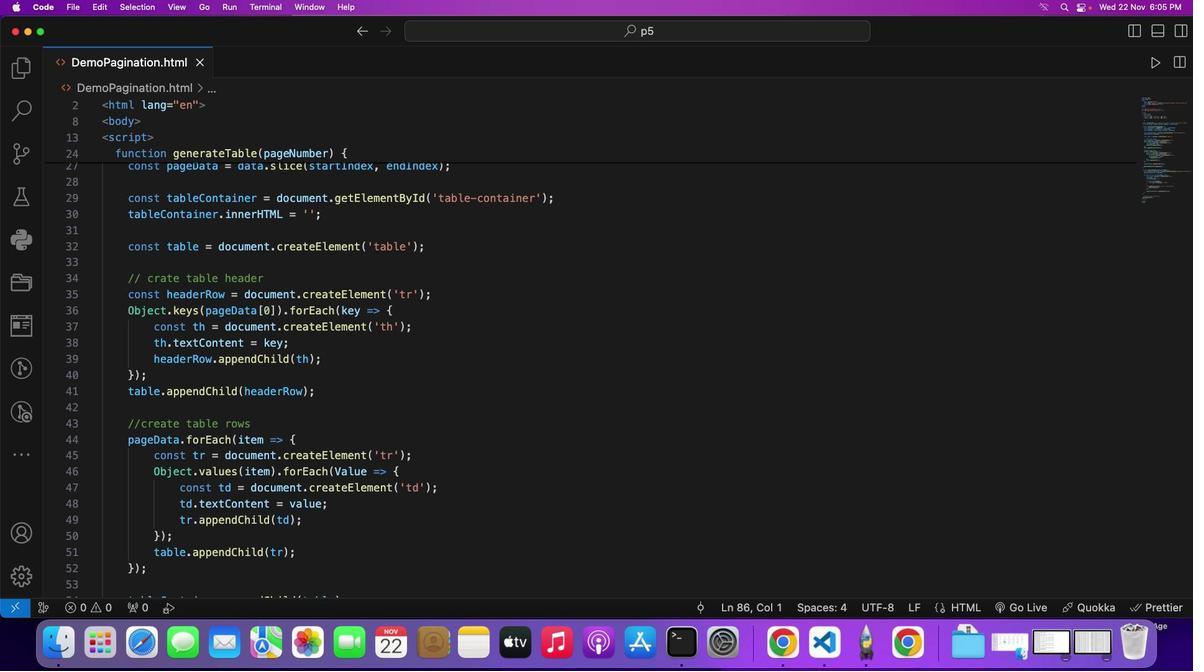 
Action: Mouse scrolled (115, 510) with delta (115, 510)
Screenshot: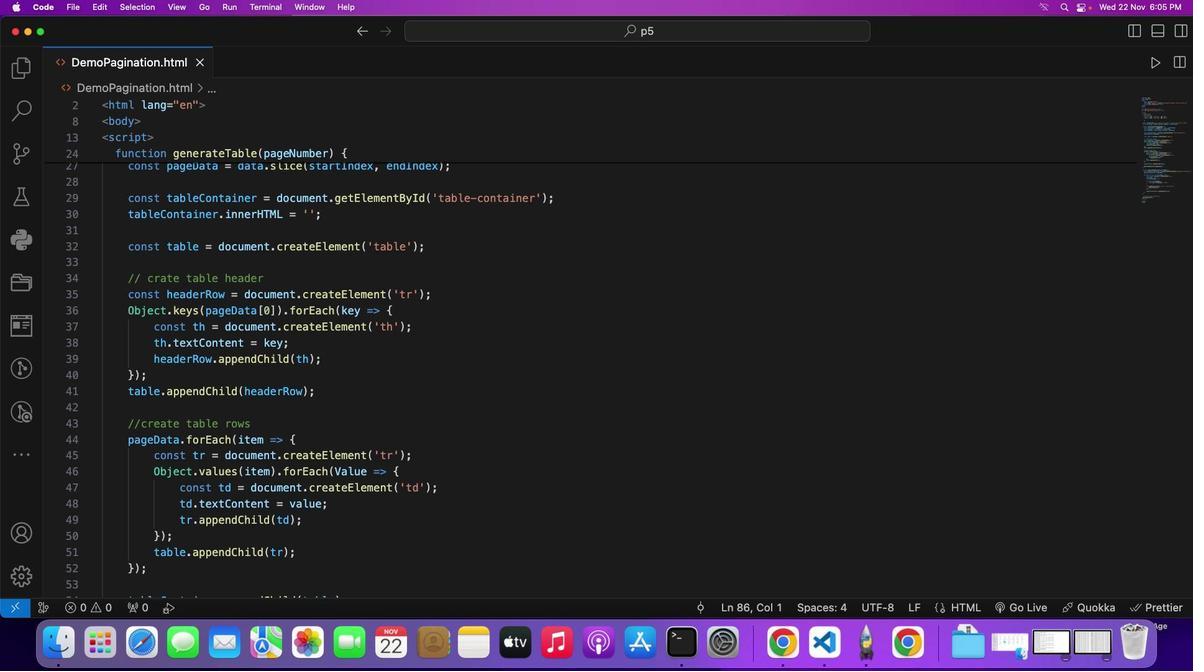 
Action: Mouse moved to (115, 510)
Screenshot: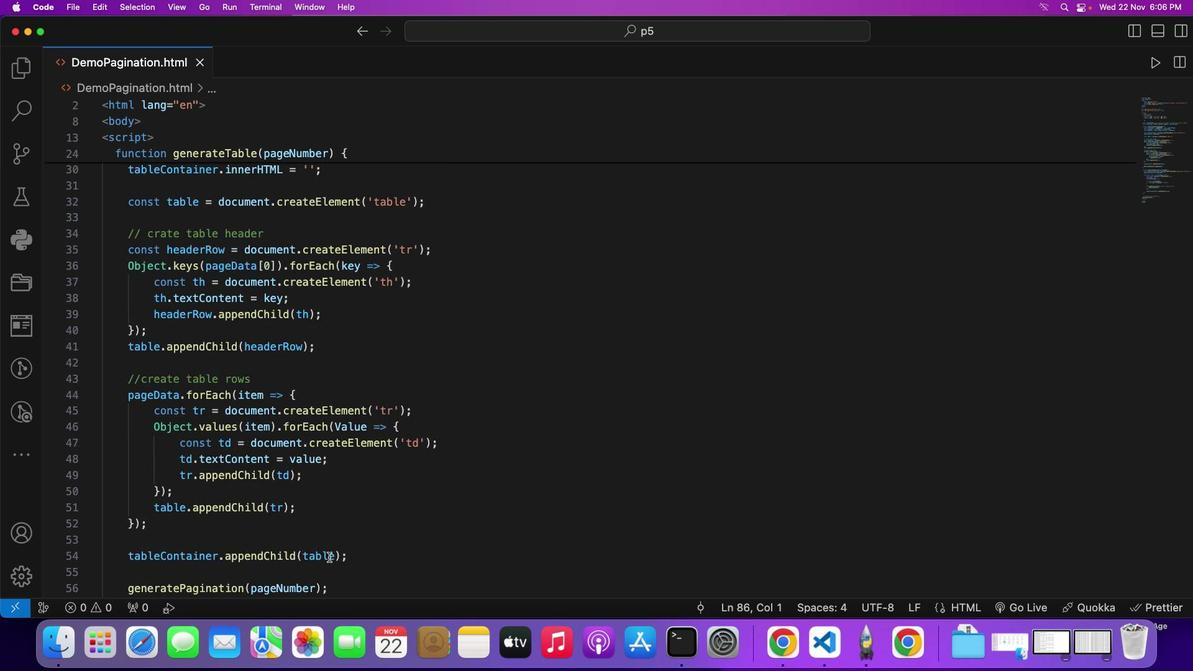 
Action: Mouse scrolled (115, 510) with delta (115, 510)
Screenshot: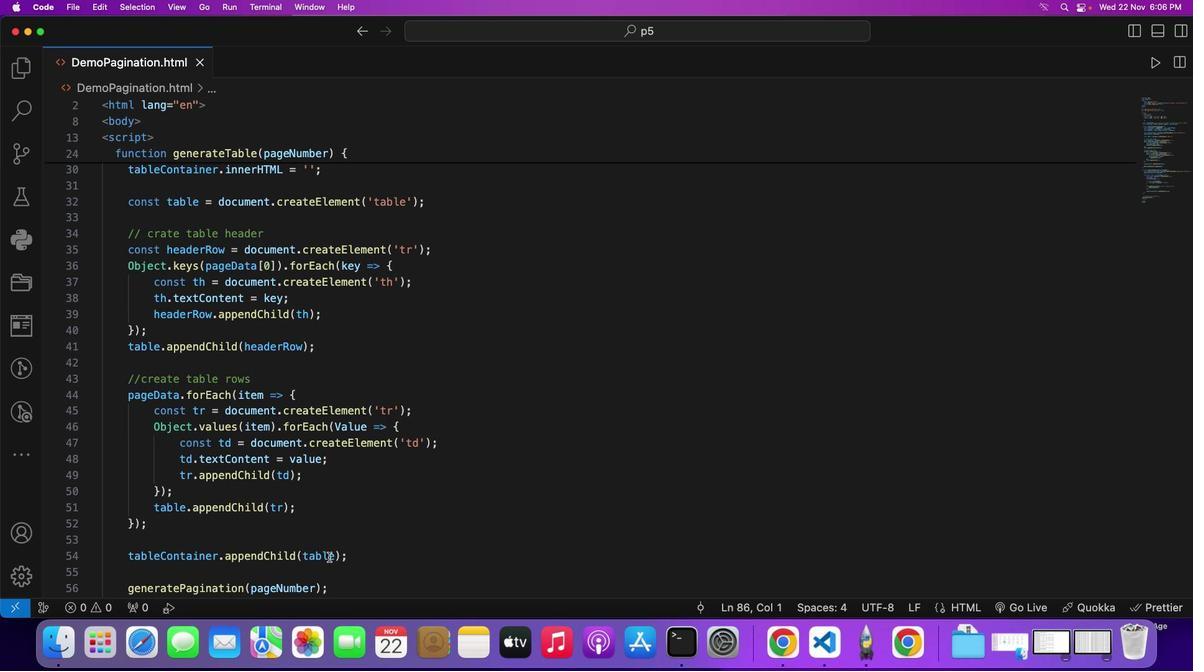 
Action: Mouse scrolled (115, 510) with delta (115, 510)
Screenshot: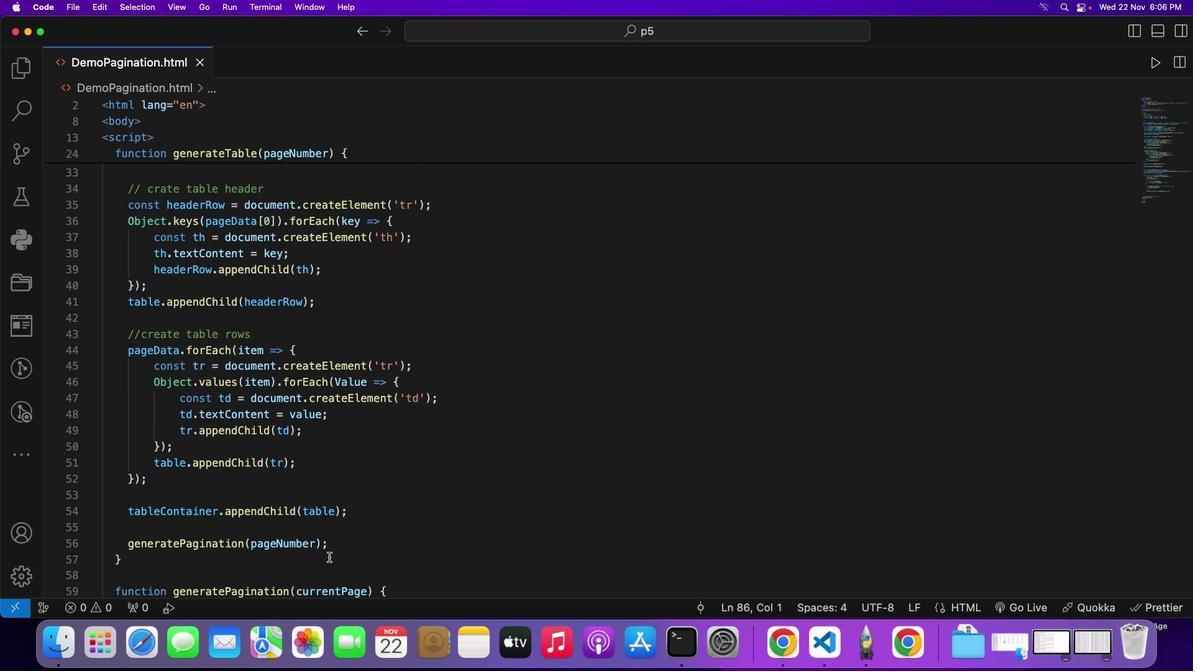 
Action: Mouse moved to (115, 510)
Screenshot: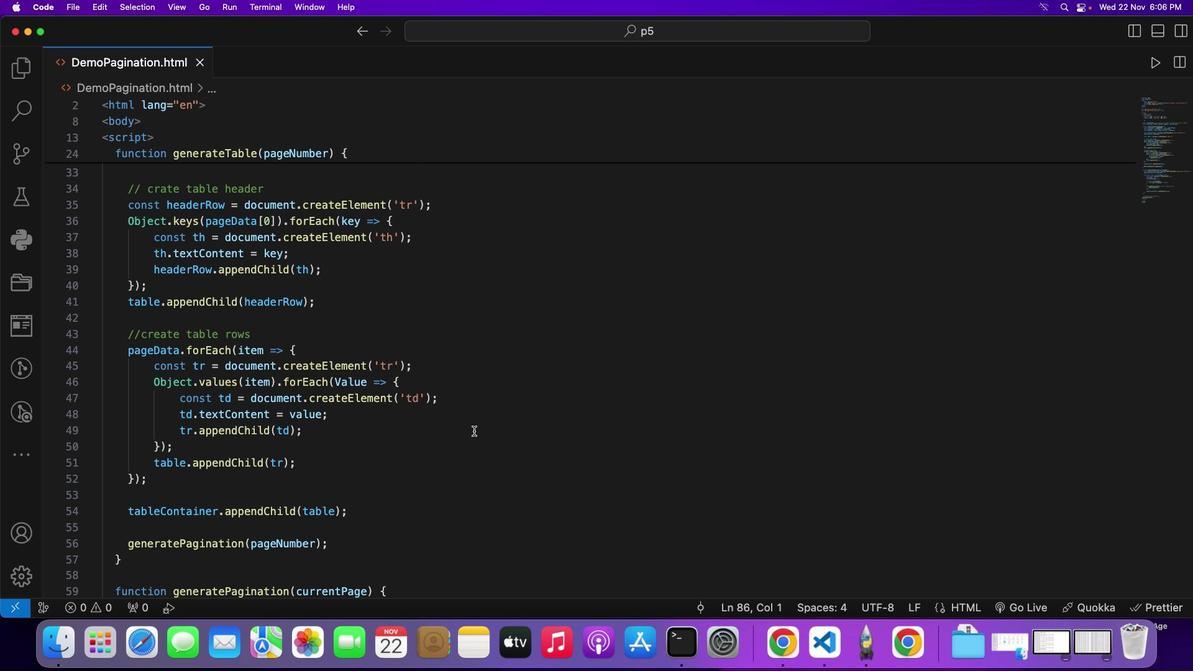 
Action: Mouse scrolled (115, 510) with delta (115, 510)
Screenshot: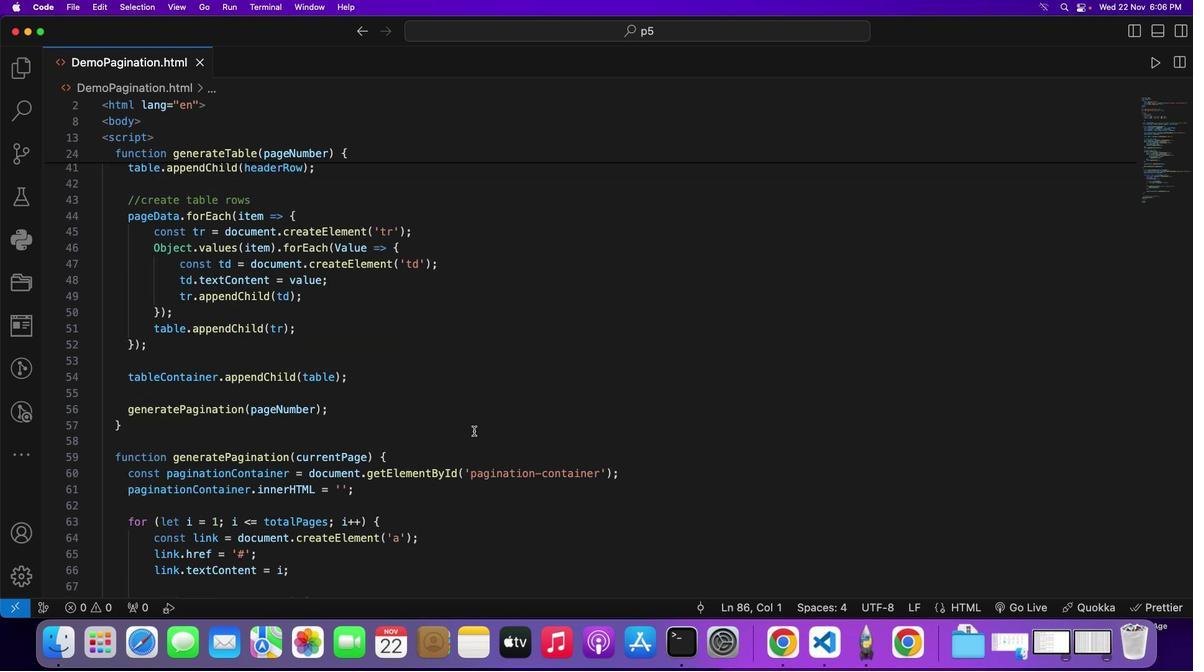 
Action: Mouse scrolled (115, 510) with delta (115, 510)
Screenshot: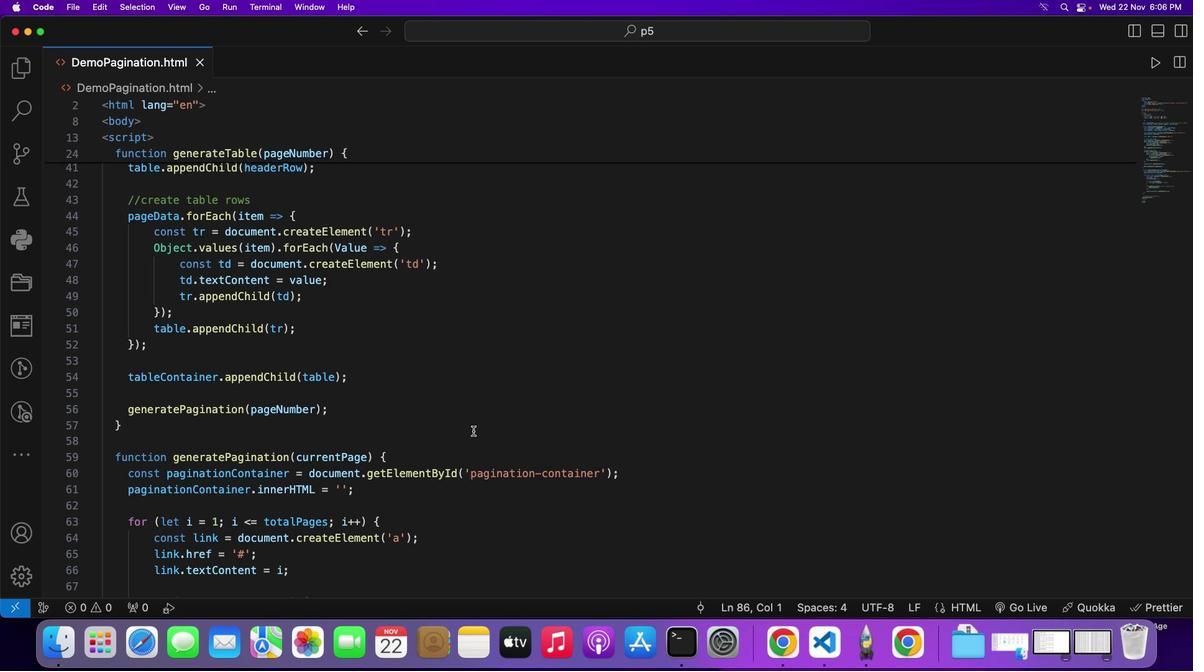 
Action: Mouse scrolled (115, 510) with delta (115, 510)
Screenshot: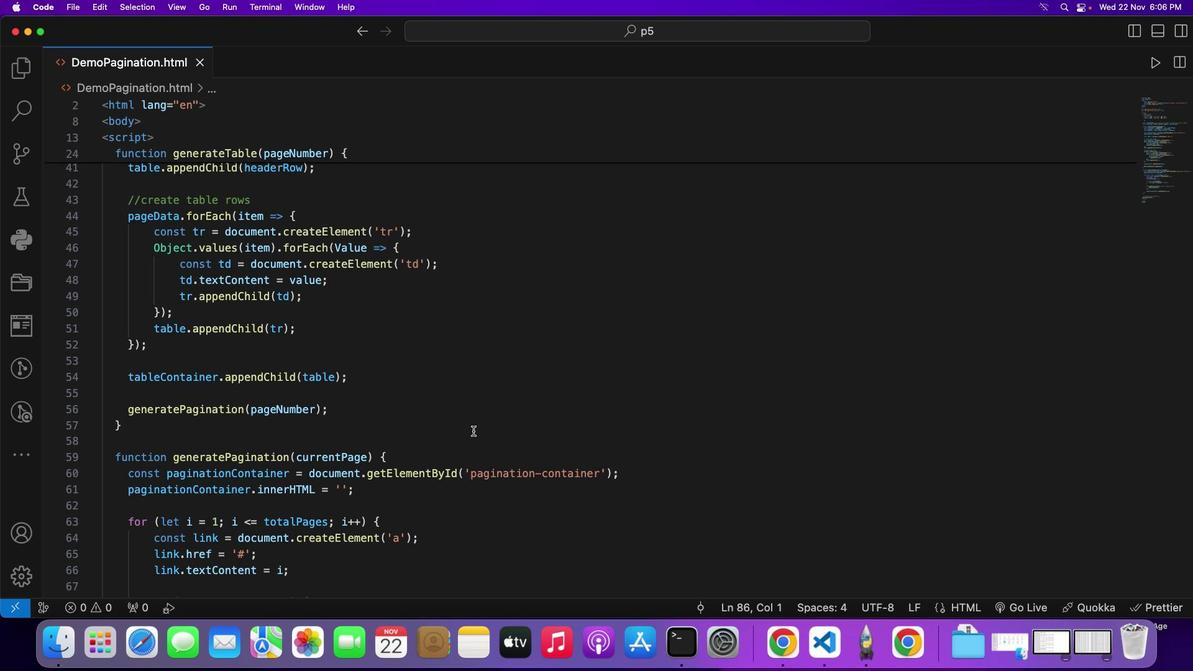 
Action: Mouse moved to (115, 510)
Screenshot: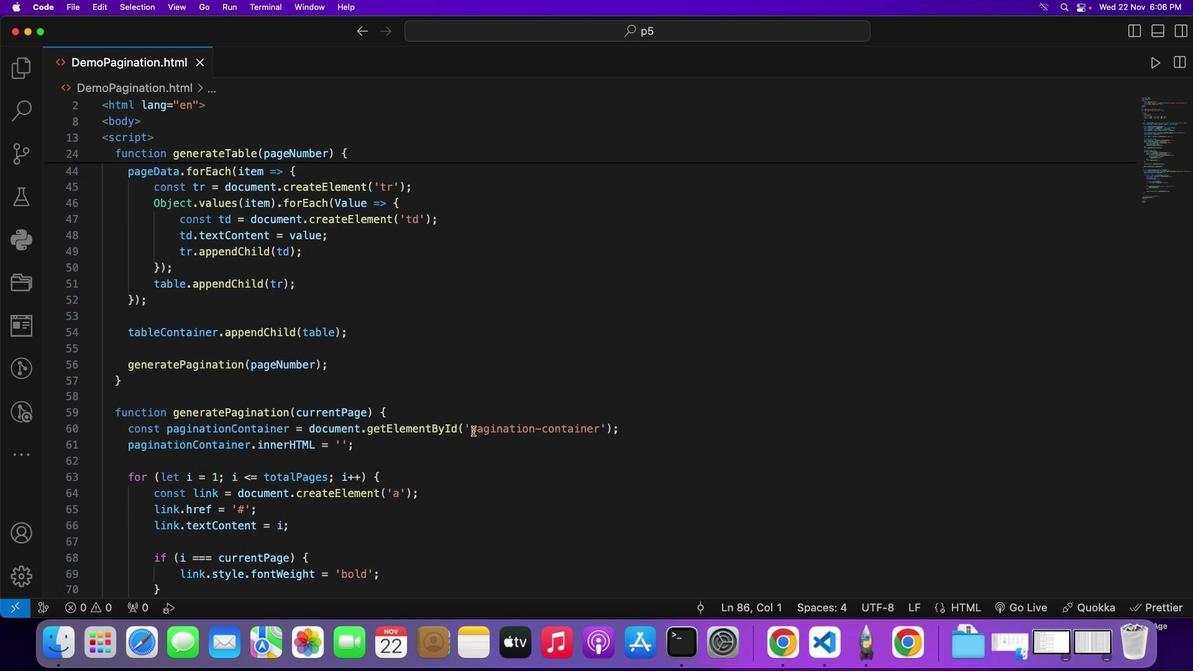 
Action: Mouse scrolled (115, 510) with delta (115, 510)
Screenshot: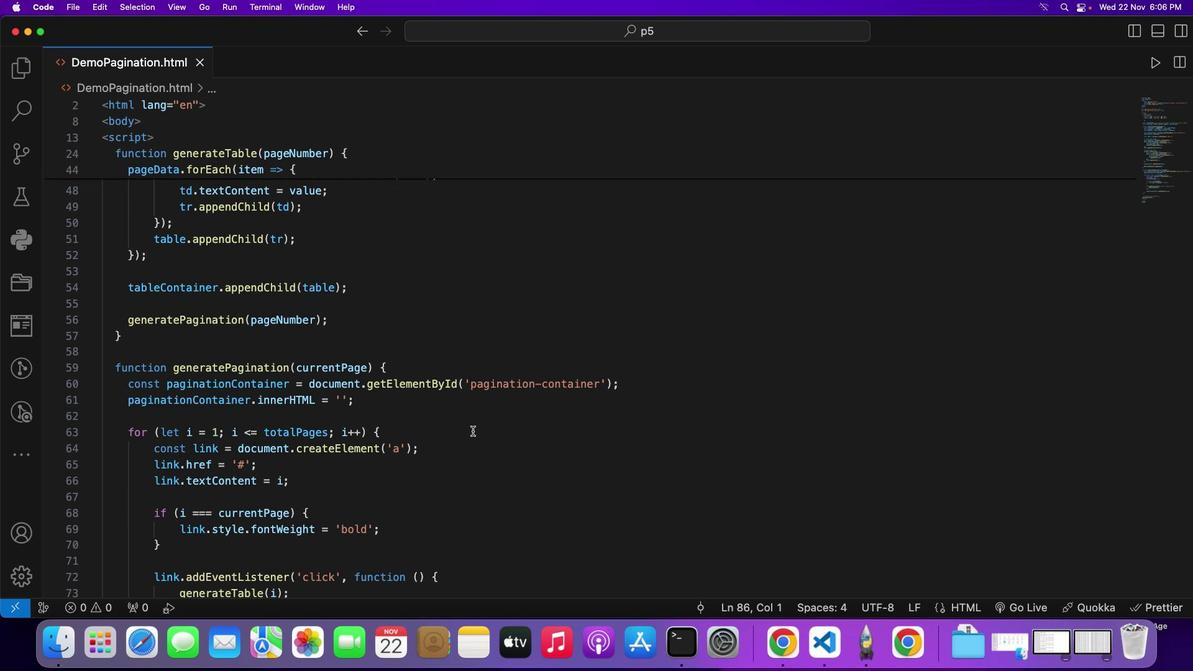 
Action: Mouse scrolled (115, 510) with delta (115, 510)
Screenshot: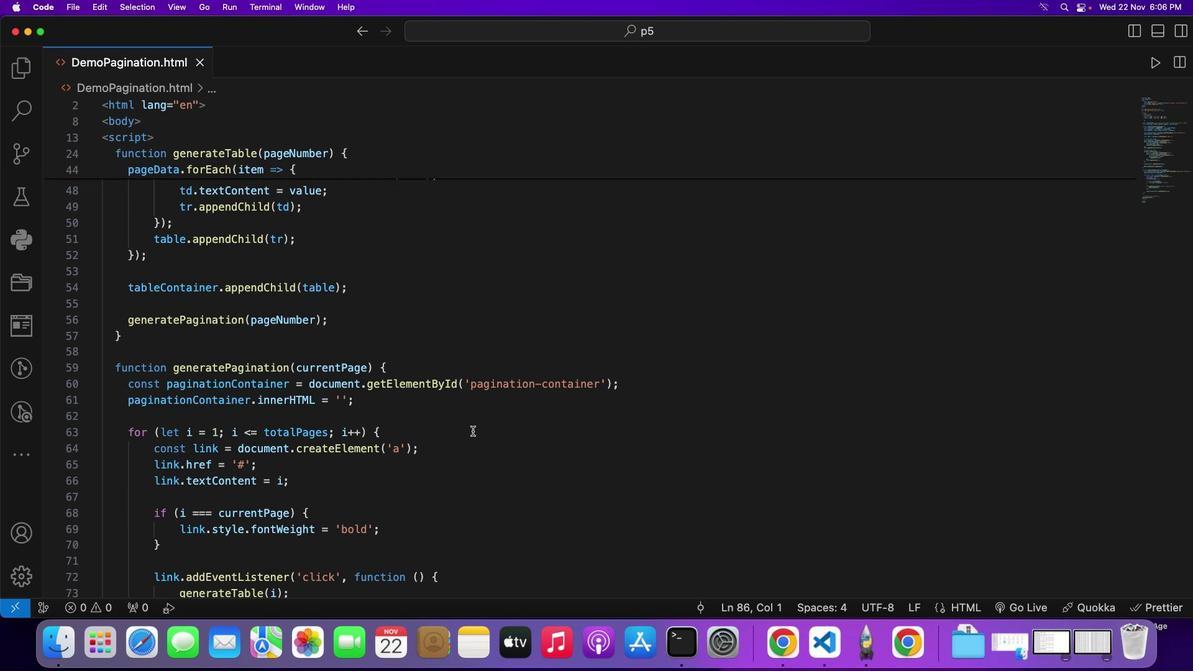 
Action: Mouse moved to (115, 510)
Screenshot: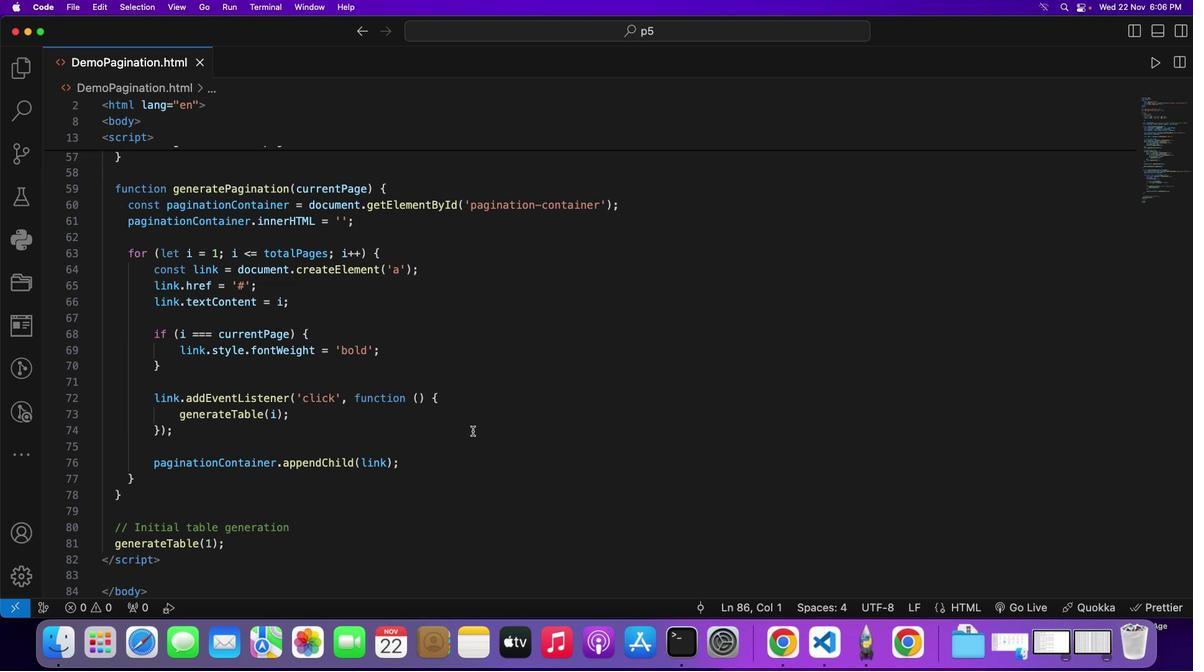 
Action: Mouse scrolled (115, 510) with delta (115, 510)
Screenshot: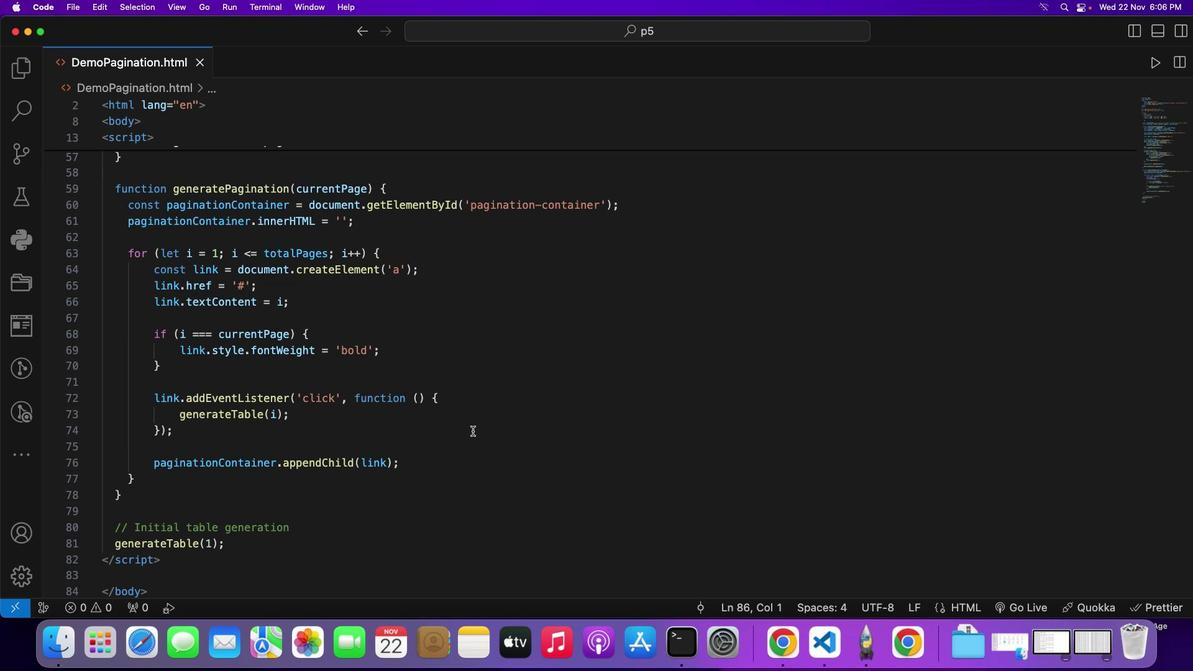 
Action: Mouse scrolled (115, 510) with delta (115, 510)
Screenshot: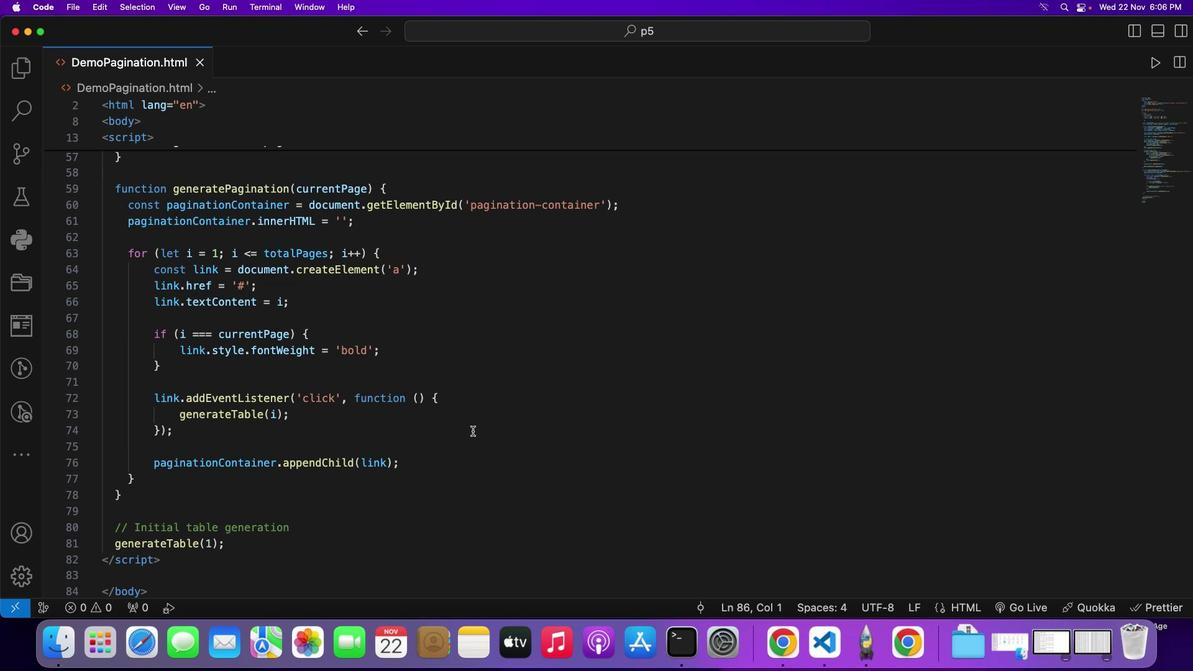 
Action: Mouse scrolled (115, 510) with delta (115, 510)
Screenshot: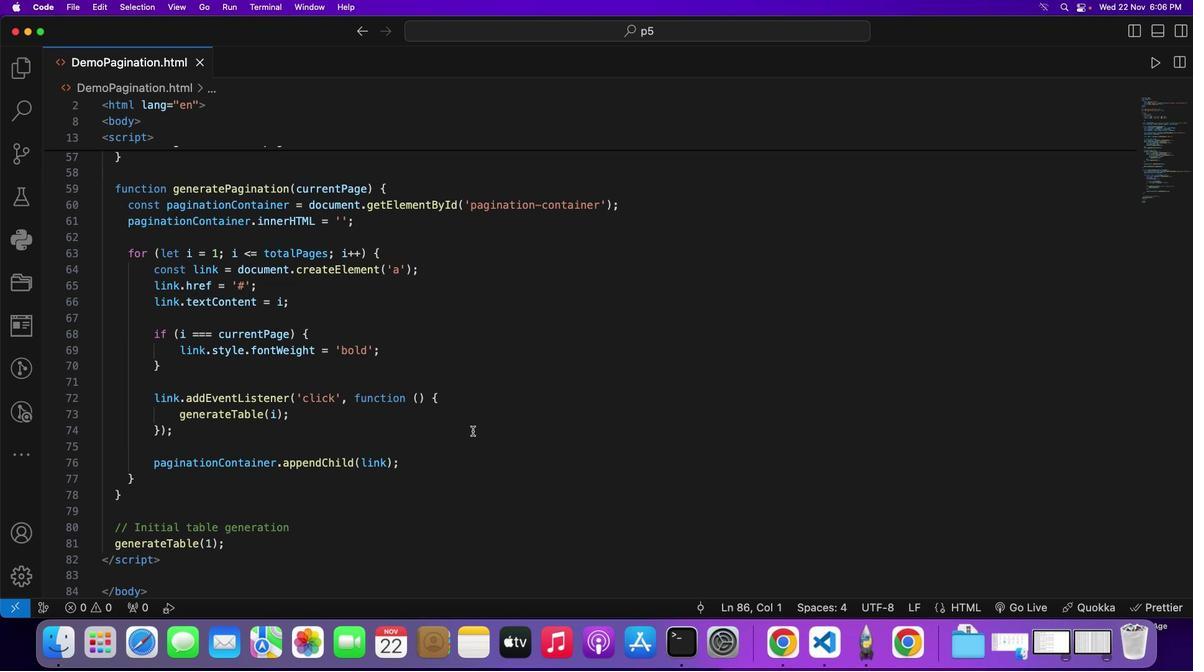 
Action: Mouse scrolled (115, 510) with delta (115, 510)
Screenshot: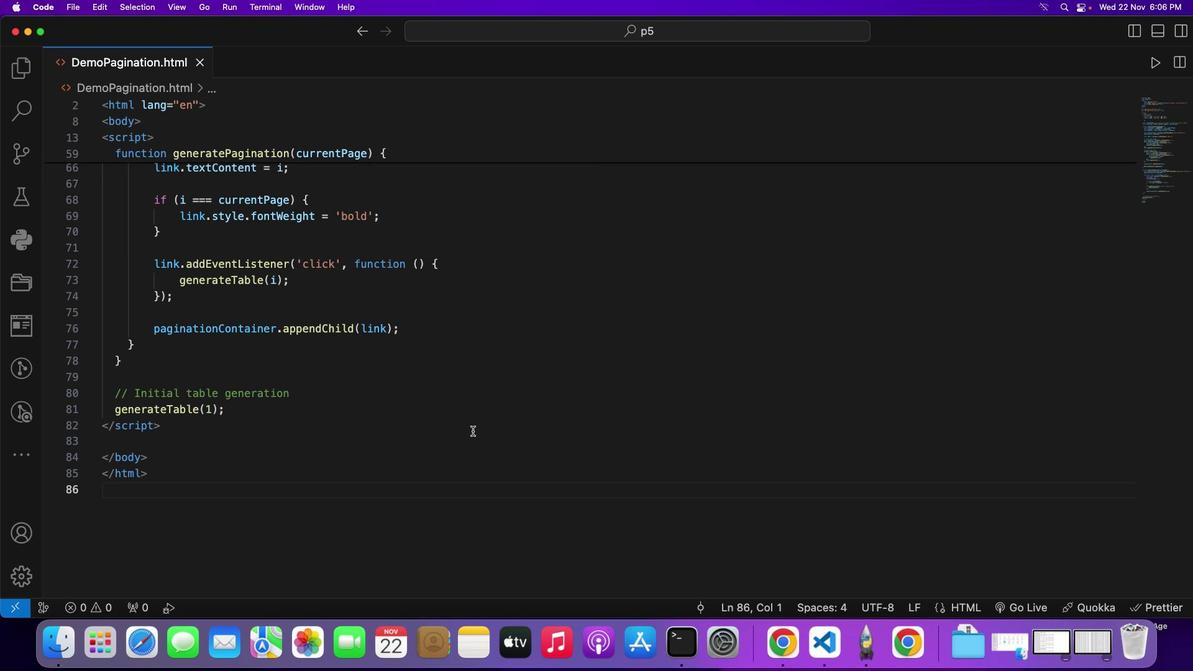 
Action: Mouse scrolled (115, 510) with delta (115, 510)
Screenshot: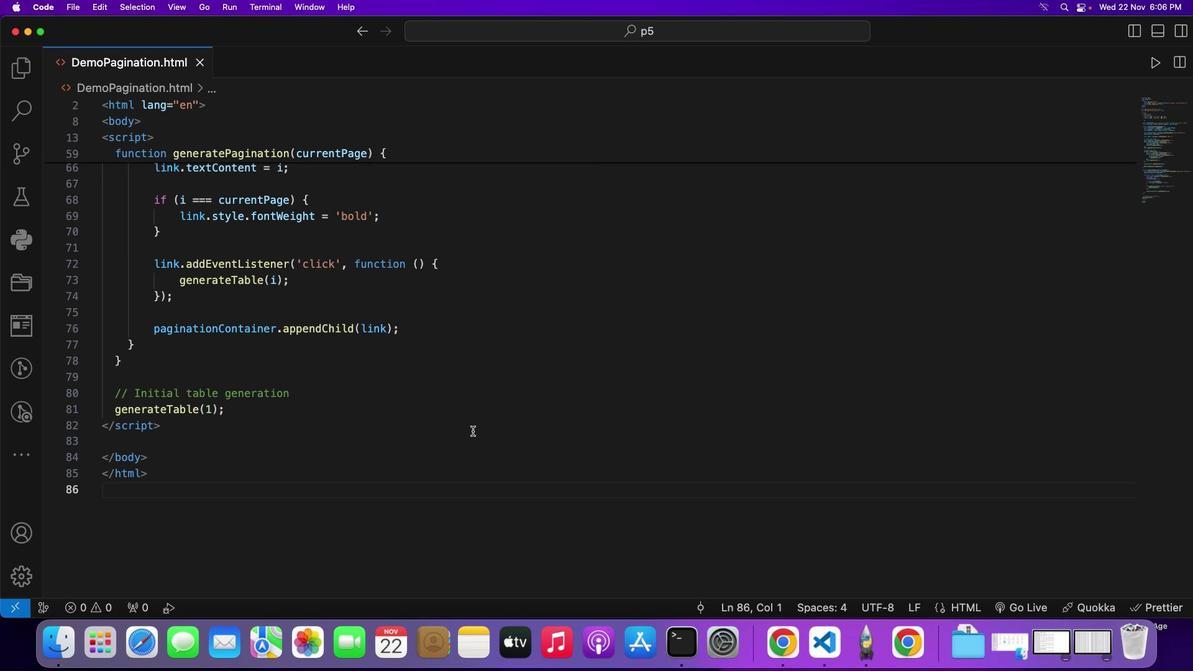 
Action: Mouse scrolled (115, 510) with delta (115, 510)
Screenshot: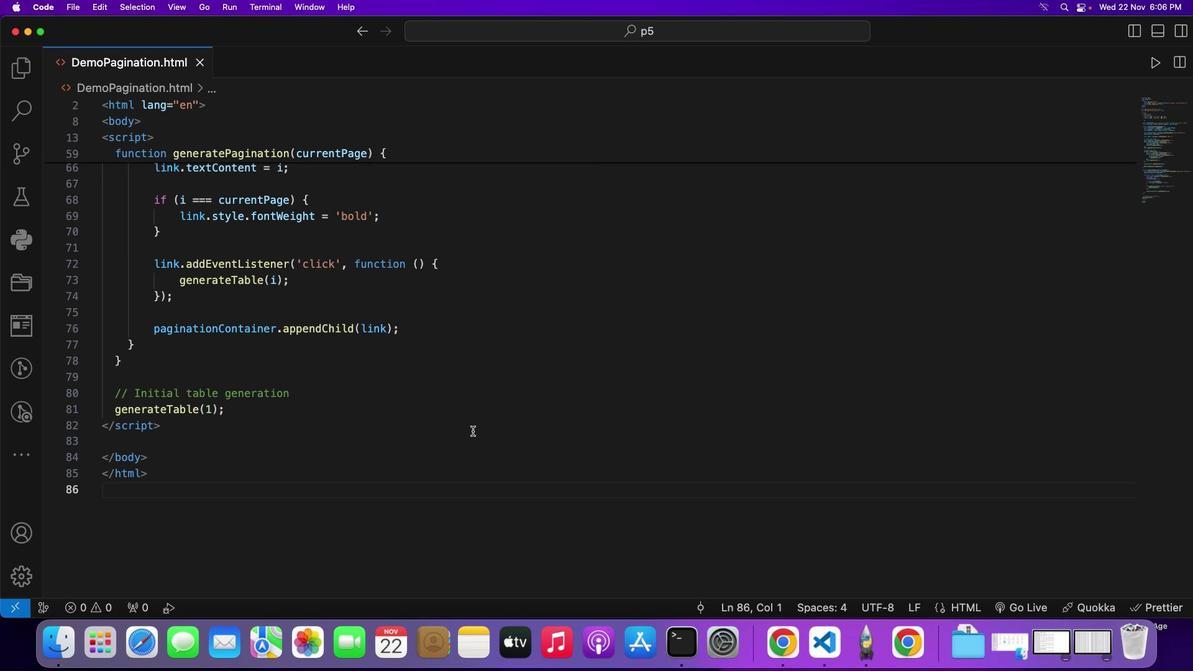 
Action: Mouse moved to (115, 510)
Screenshot: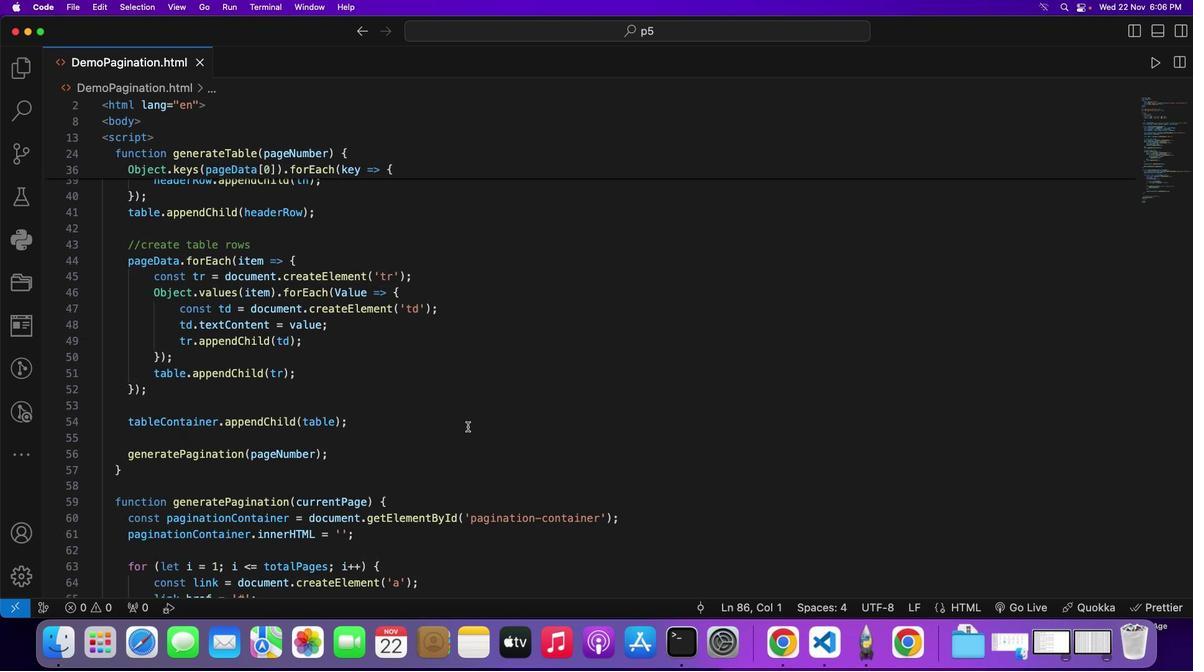 
Action: Mouse scrolled (115, 510) with delta (115, 510)
Screenshot: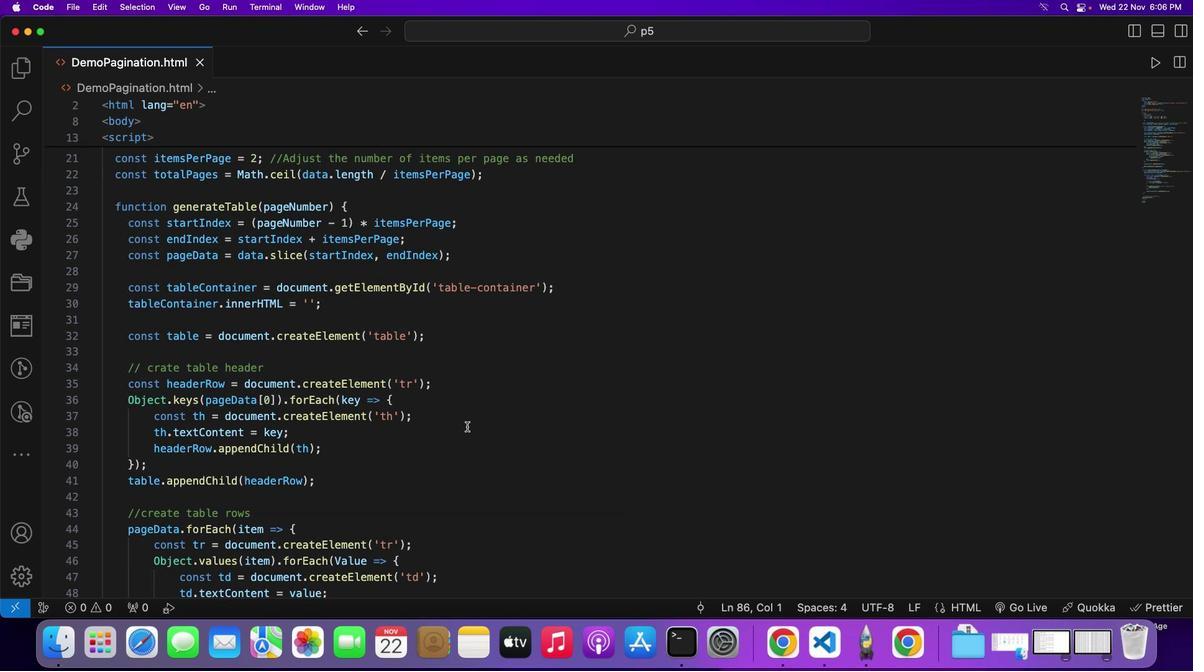 
Action: Mouse scrolled (115, 510) with delta (115, 510)
Screenshot: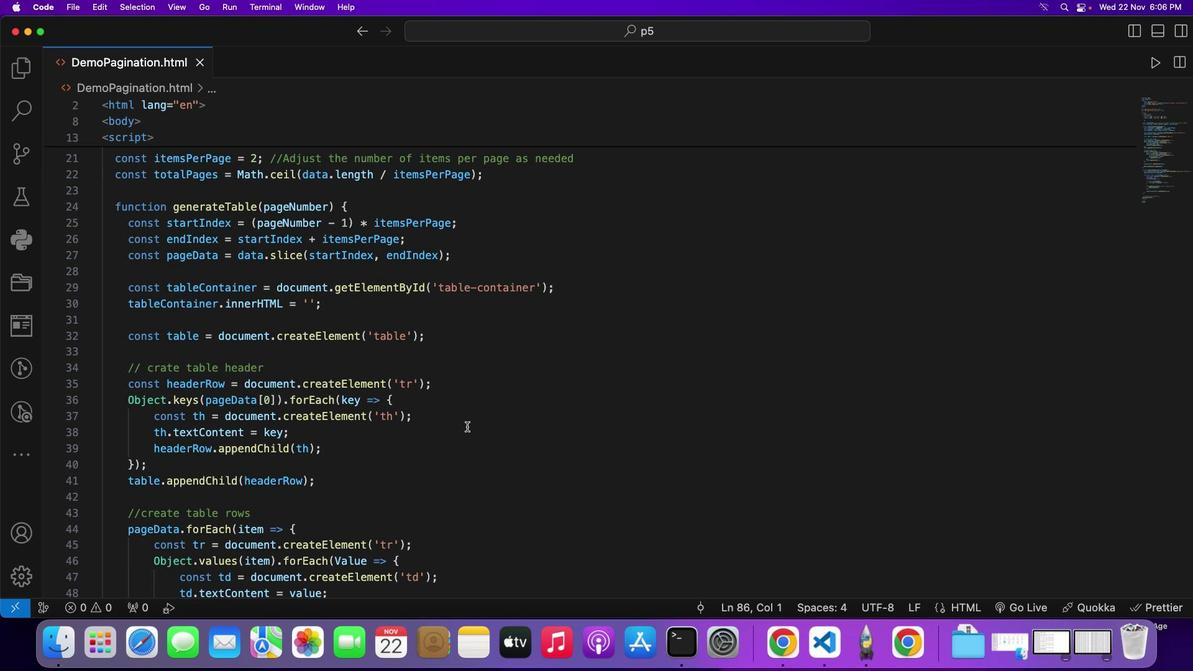 
Action: Mouse scrolled (115, 510) with delta (115, 510)
Screenshot: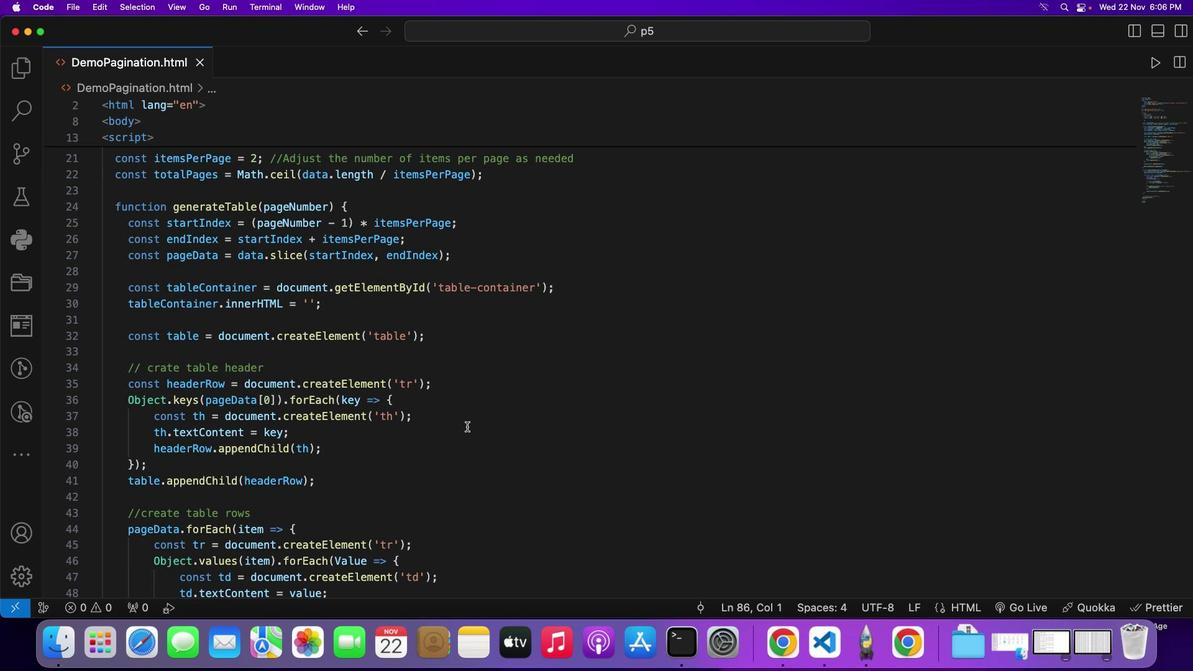 
Action: Mouse moved to (115, 510)
Screenshot: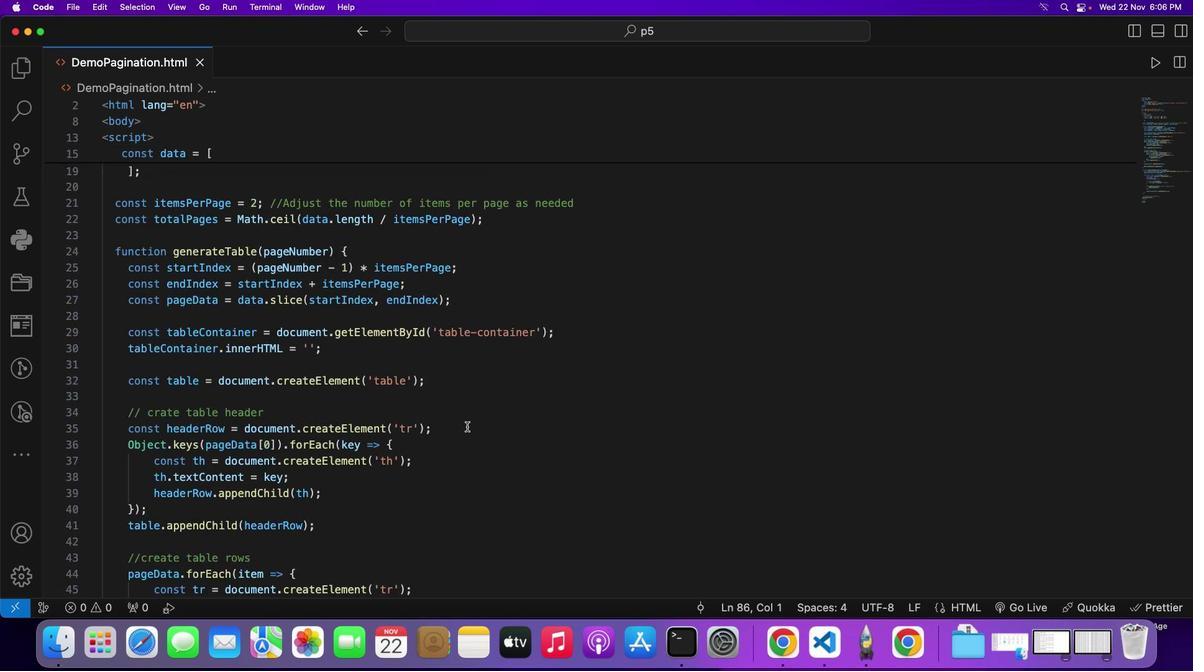 
Action: Mouse scrolled (115, 510) with delta (115, 510)
Screenshot: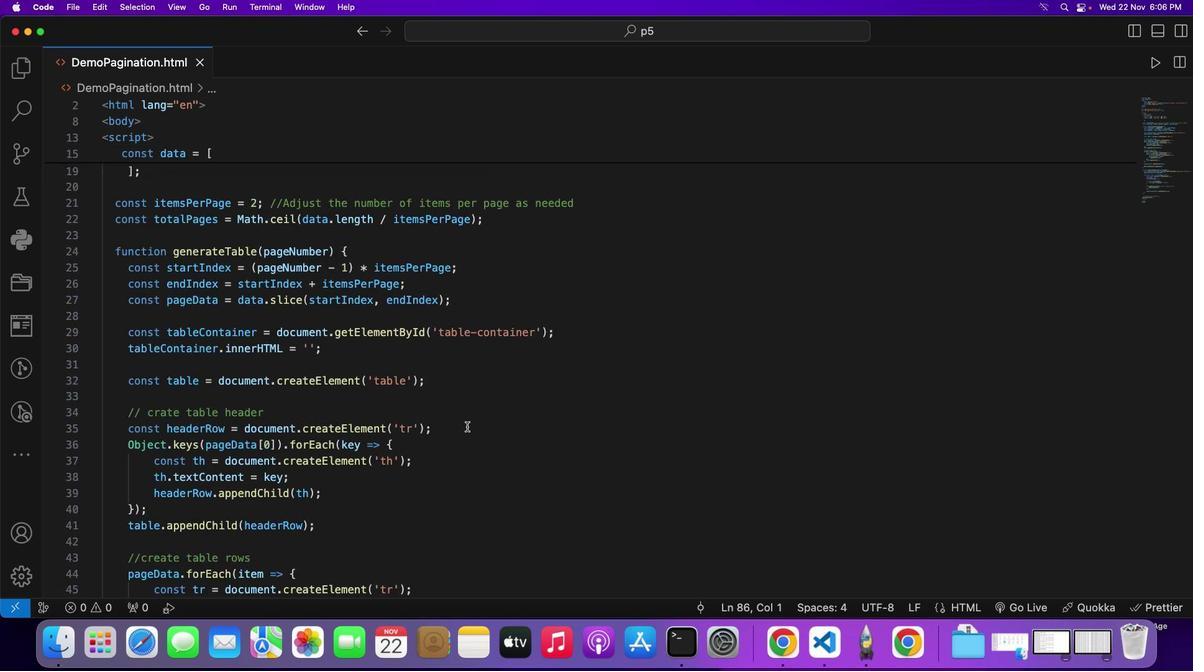 
Action: Mouse scrolled (115, 510) with delta (115, 510)
Screenshot: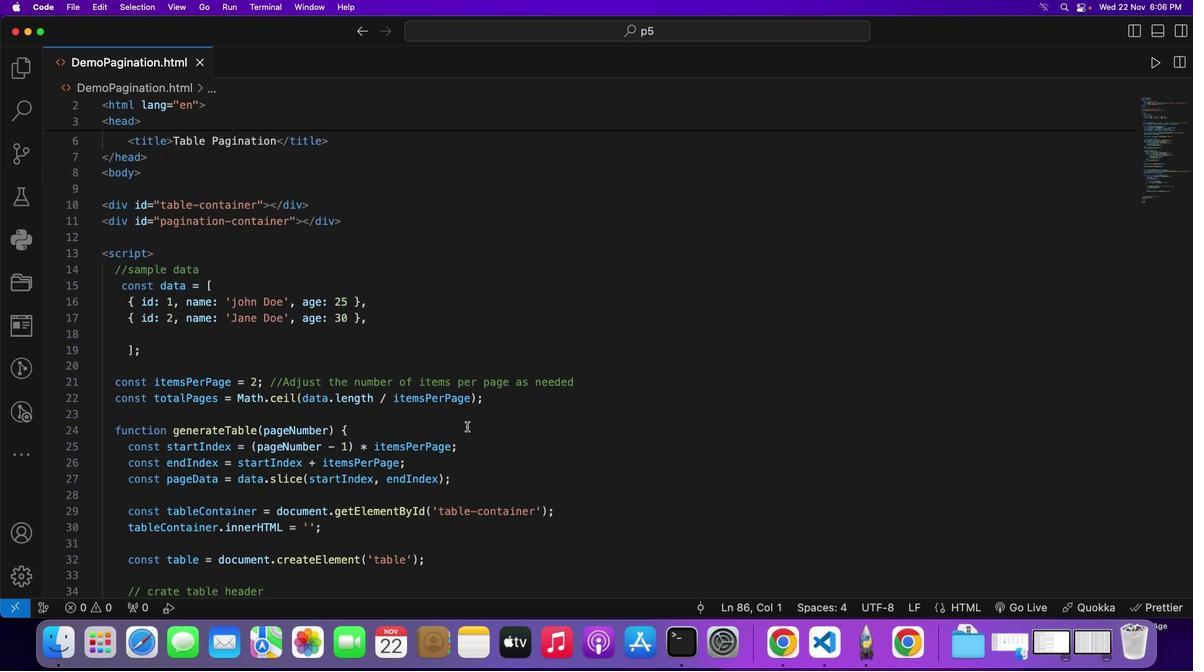
Action: Mouse moved to (115, 510)
Screenshot: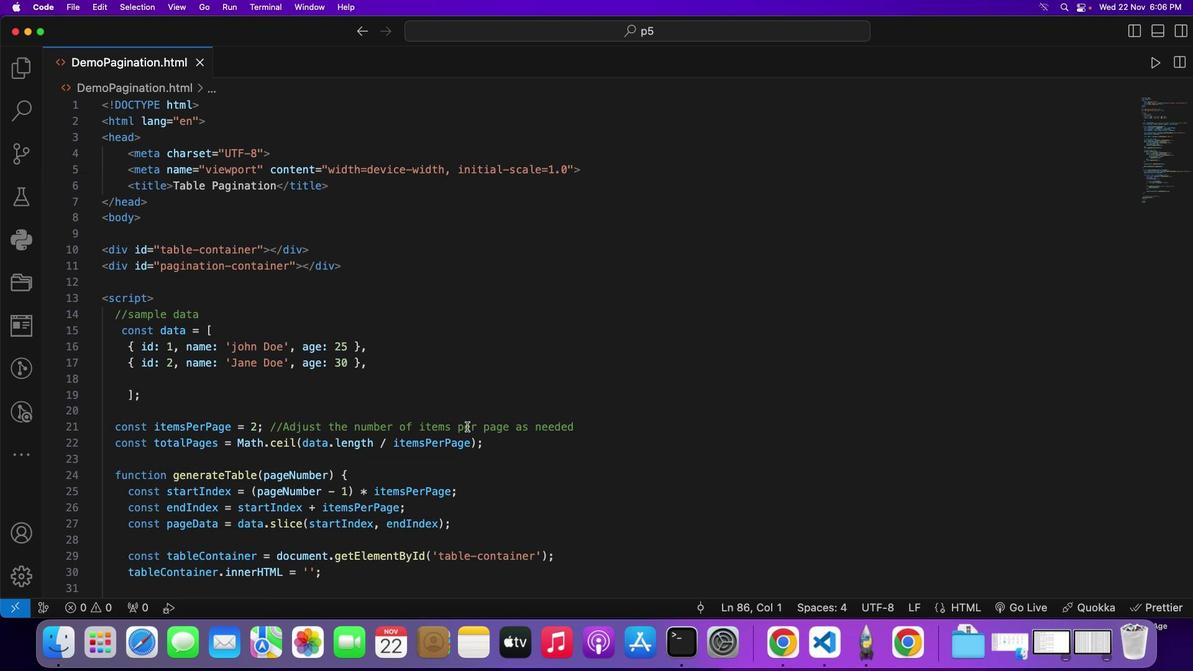
Action: Mouse scrolled (115, 510) with delta (115, 510)
Screenshot: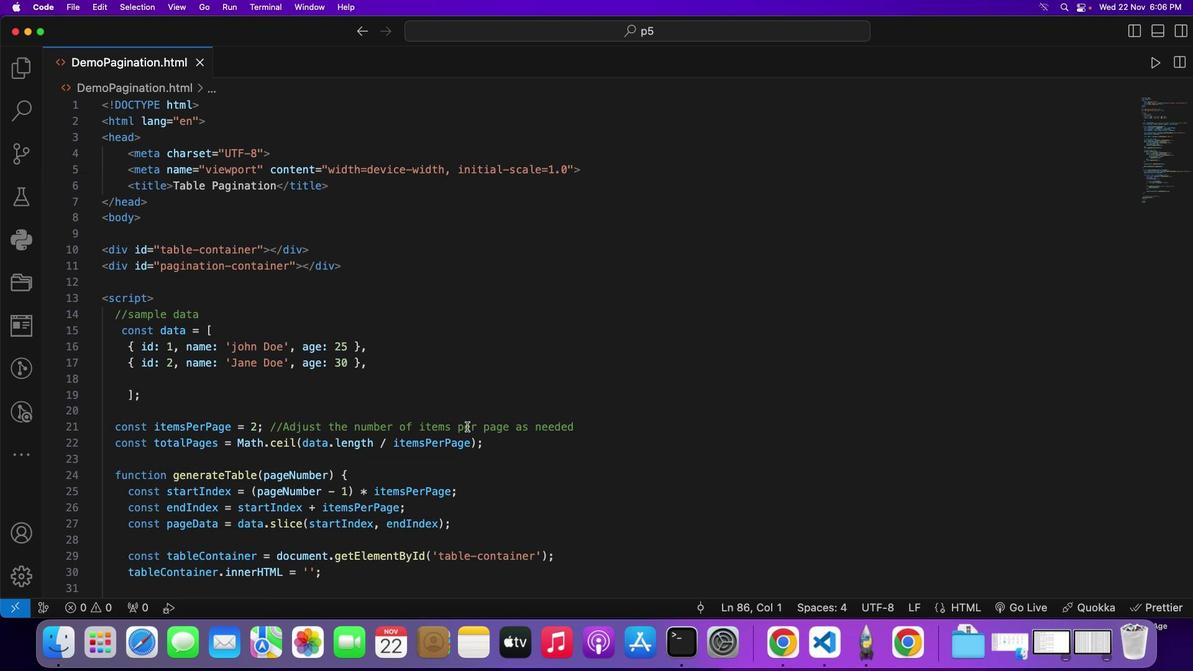 
Action: Mouse moved to (115, 510)
Screenshot: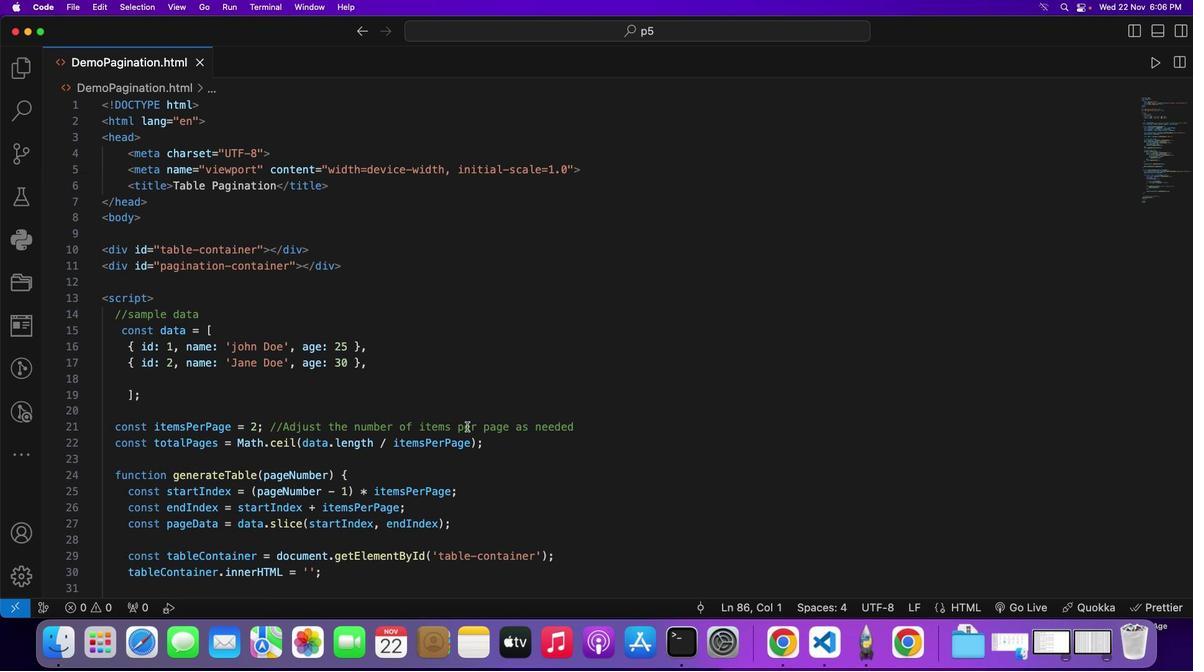 
Action: Mouse scrolled (115, 510) with delta (115, 510)
Screenshot: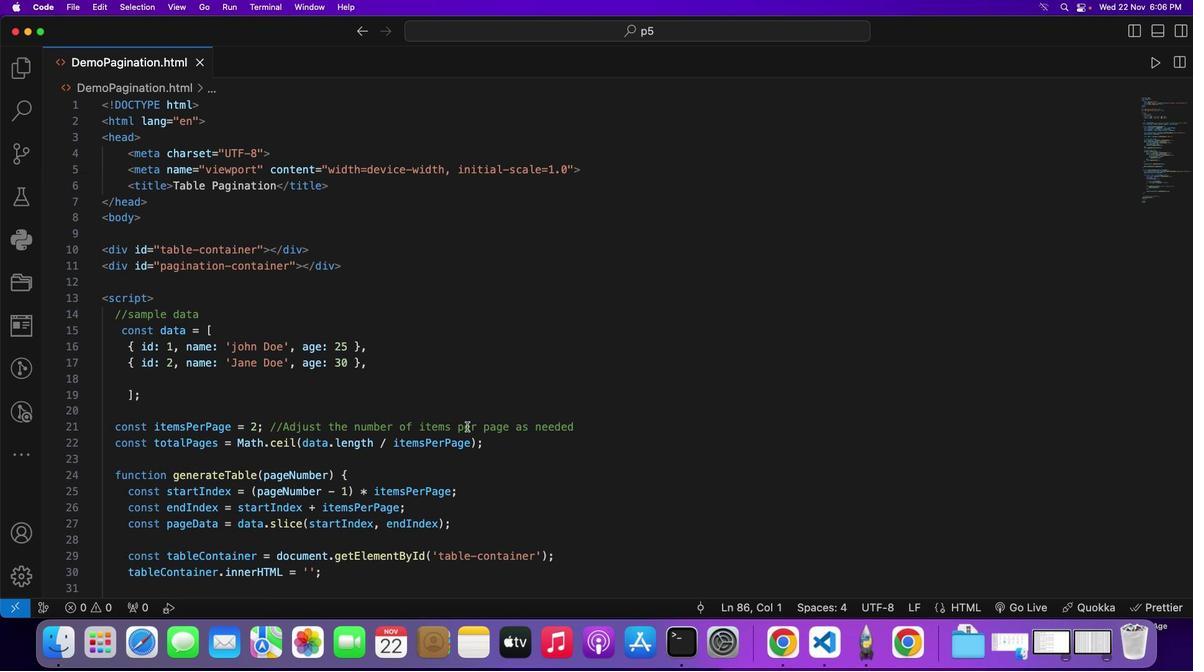 
Action: Mouse scrolled (115, 510) with delta (115, 510)
Screenshot: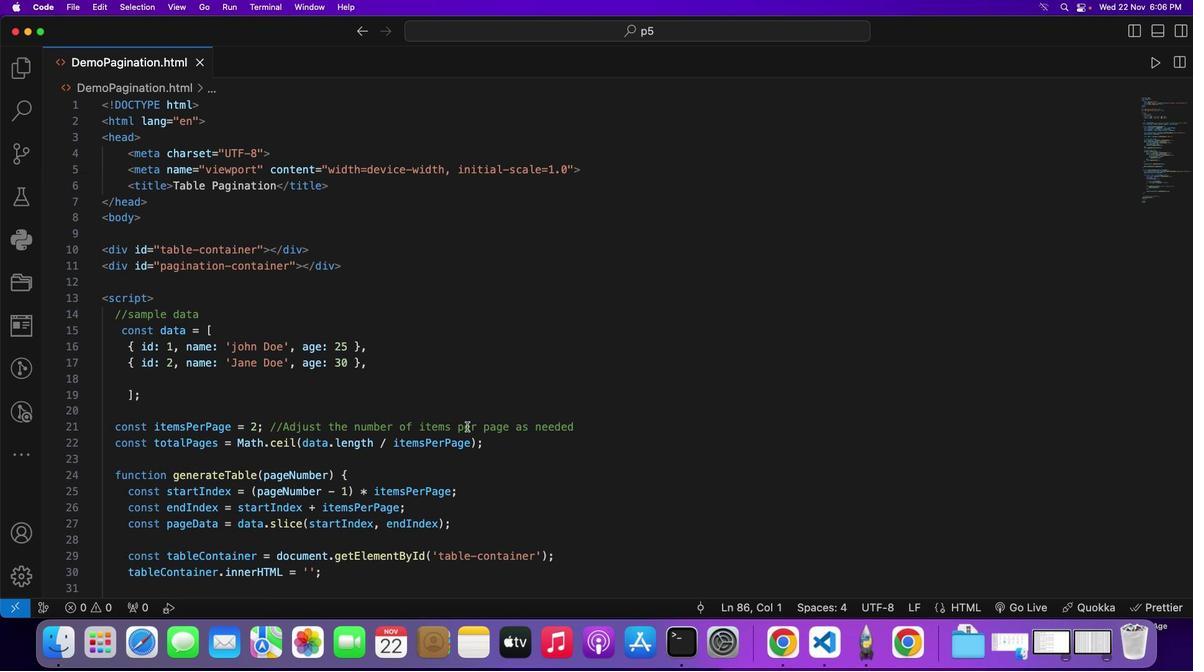 
Action: Mouse scrolled (115, 510) with delta (115, 510)
Screenshot: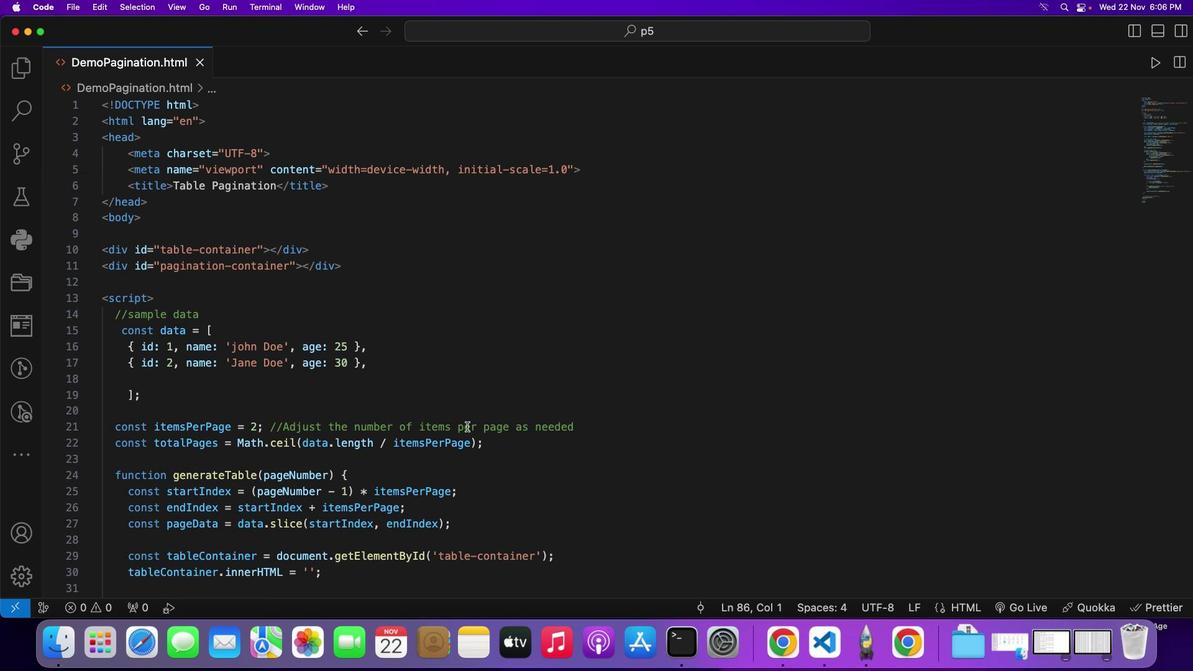 
Action: Mouse scrolled (115, 510) with delta (115, 510)
Screenshot: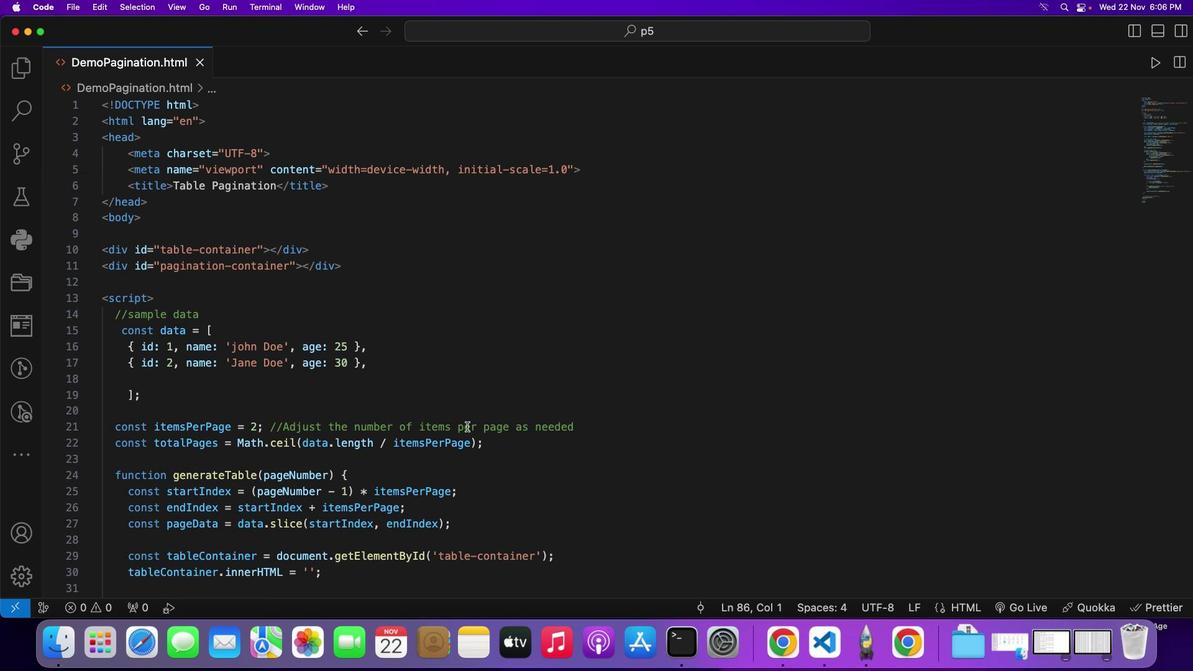 
Action: Mouse scrolled (115, 510) with delta (115, 510)
Screenshot: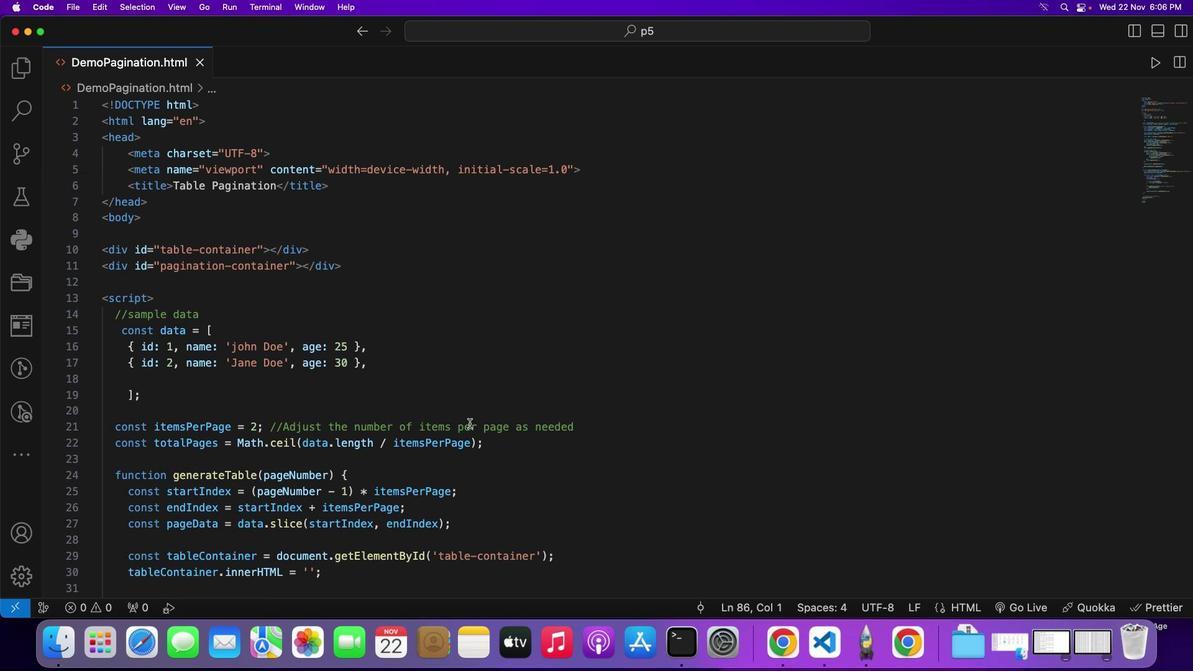 
Action: Mouse scrolled (115, 510) with delta (115, 510)
Screenshot: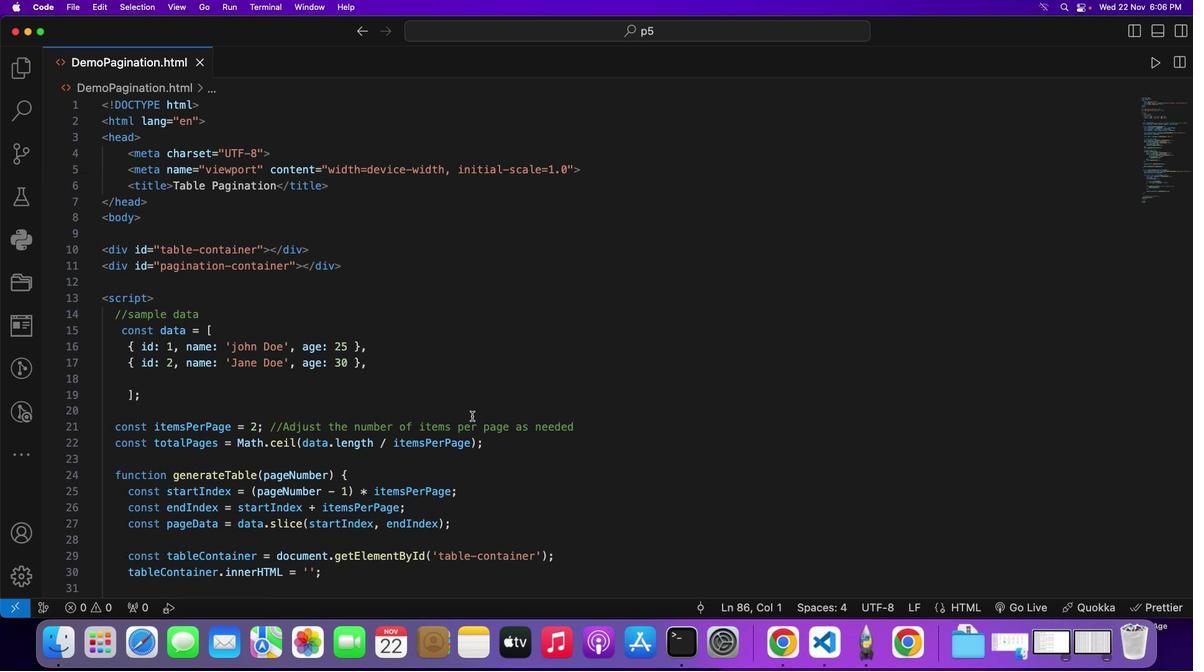
Action: Mouse scrolled (115, 510) with delta (115, 510)
Screenshot: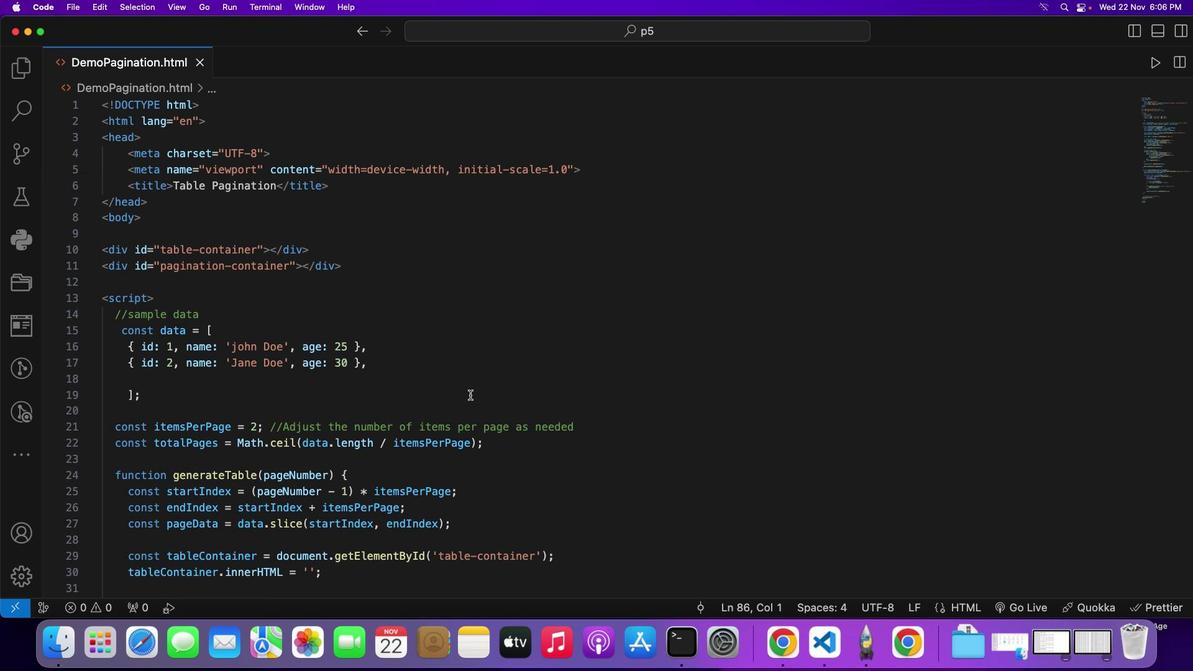 
Action: Mouse scrolled (115, 510) with delta (115, 510)
Screenshot: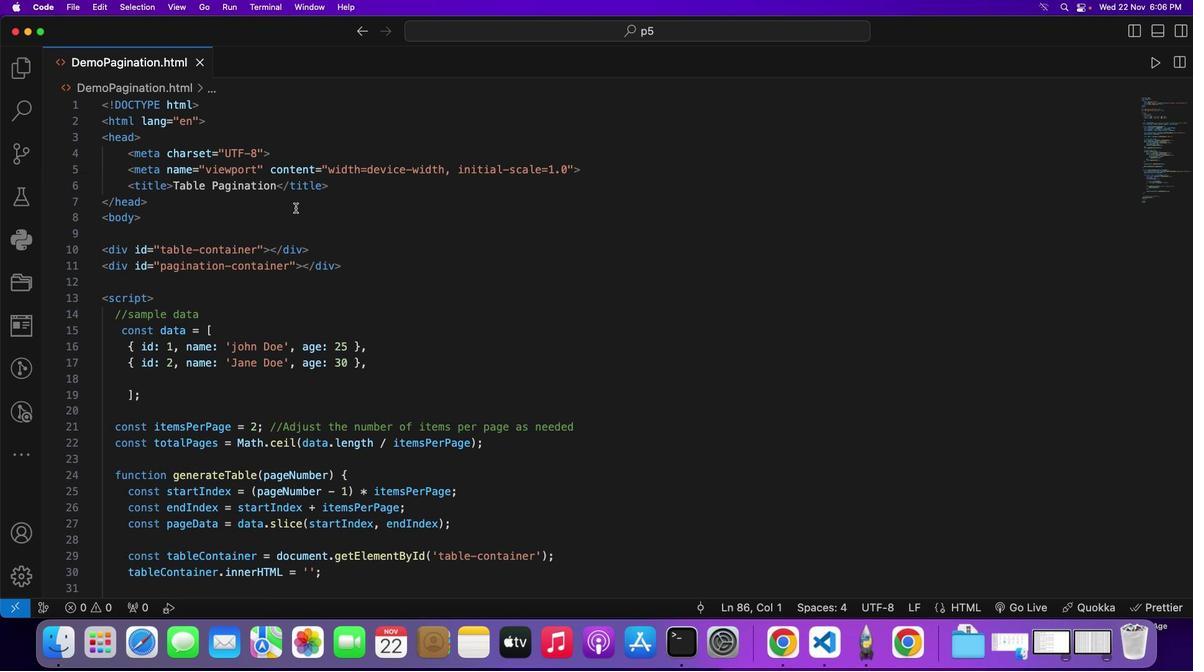 
Action: Mouse moved to (115, 510)
Screenshot: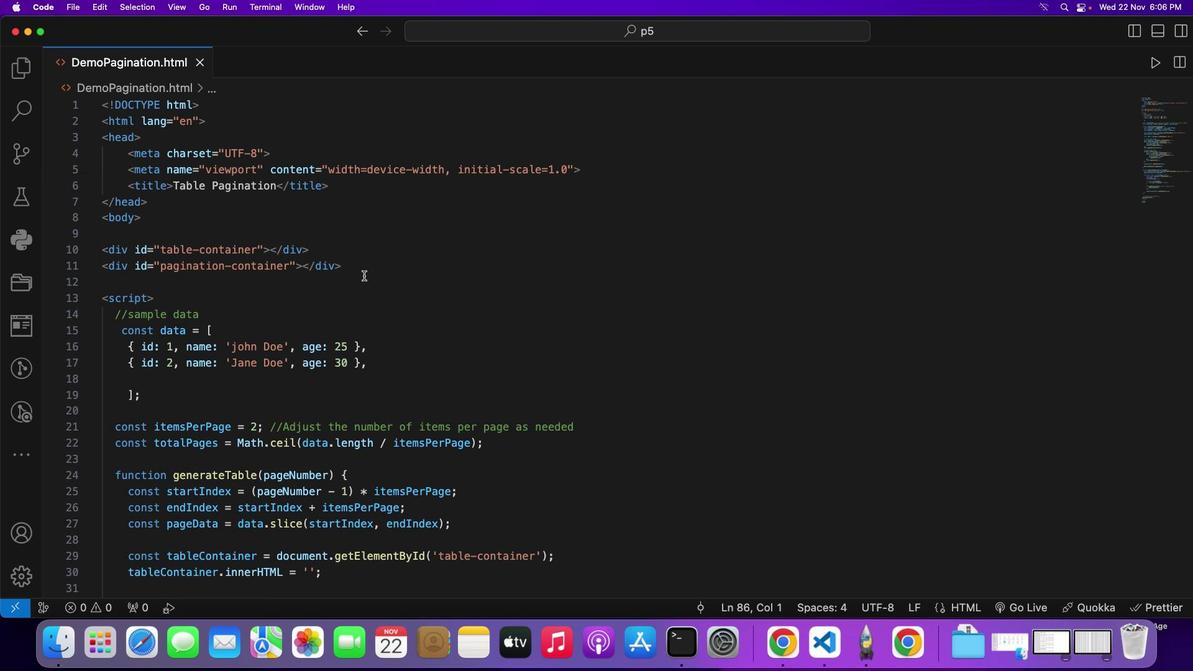 
Action: Key pressed Key.f5
Screenshot: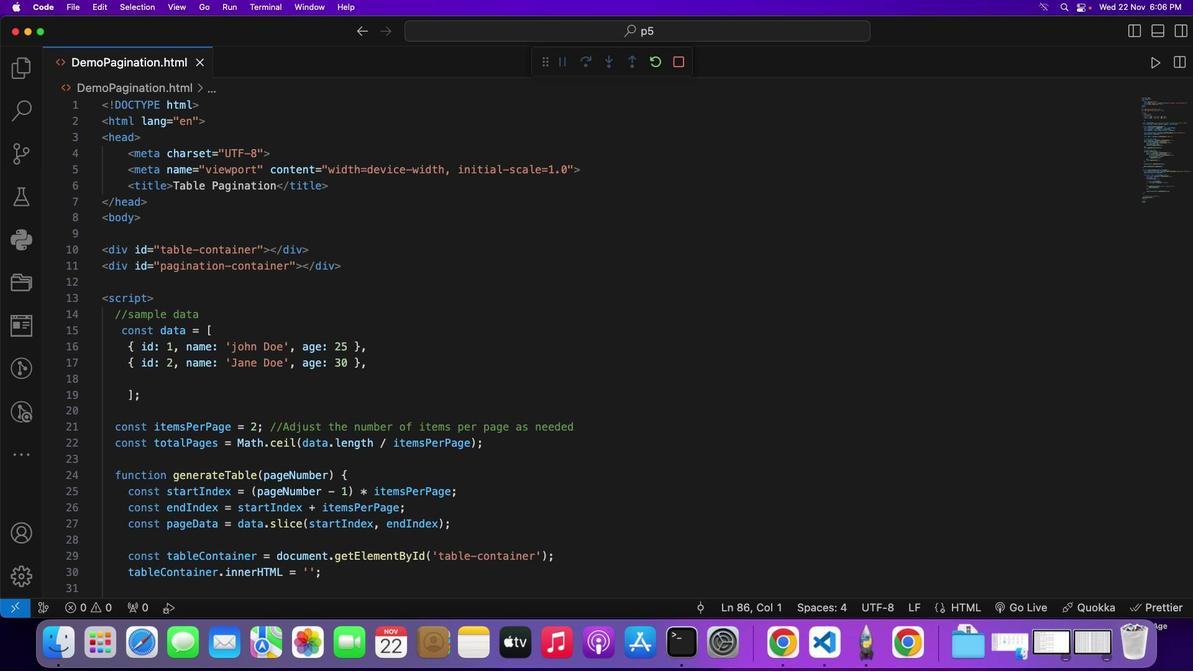 
Action: Mouse moved to (115, 510)
Screenshot: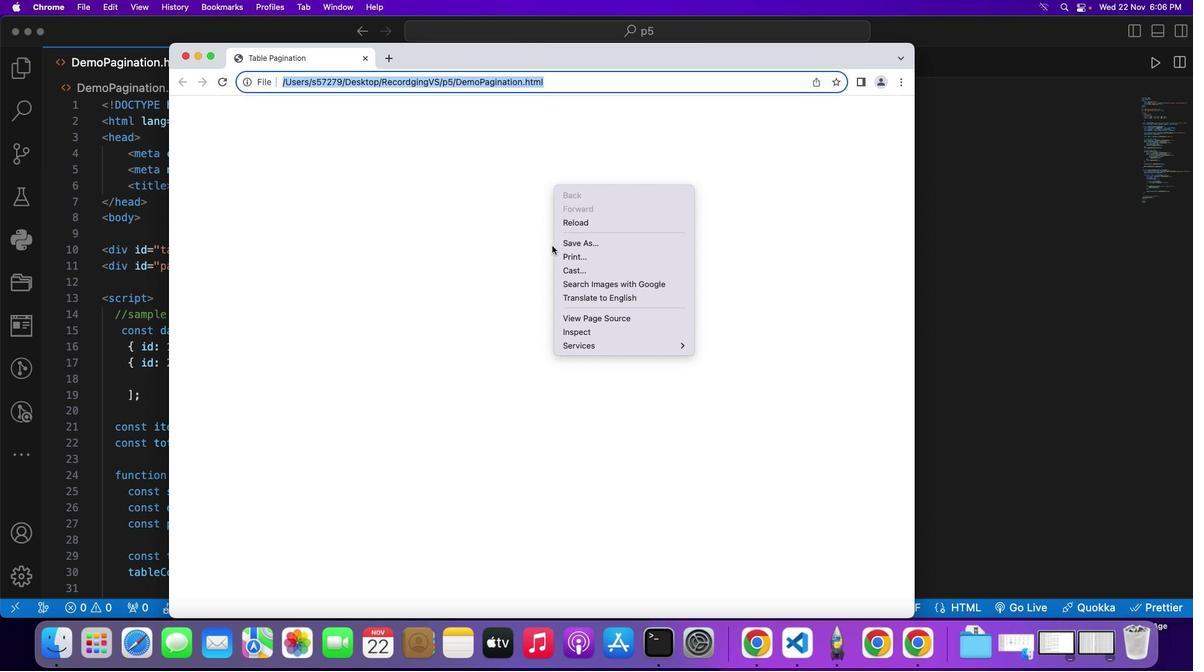 
Action: Mouse pressed right at (115, 510)
Screenshot: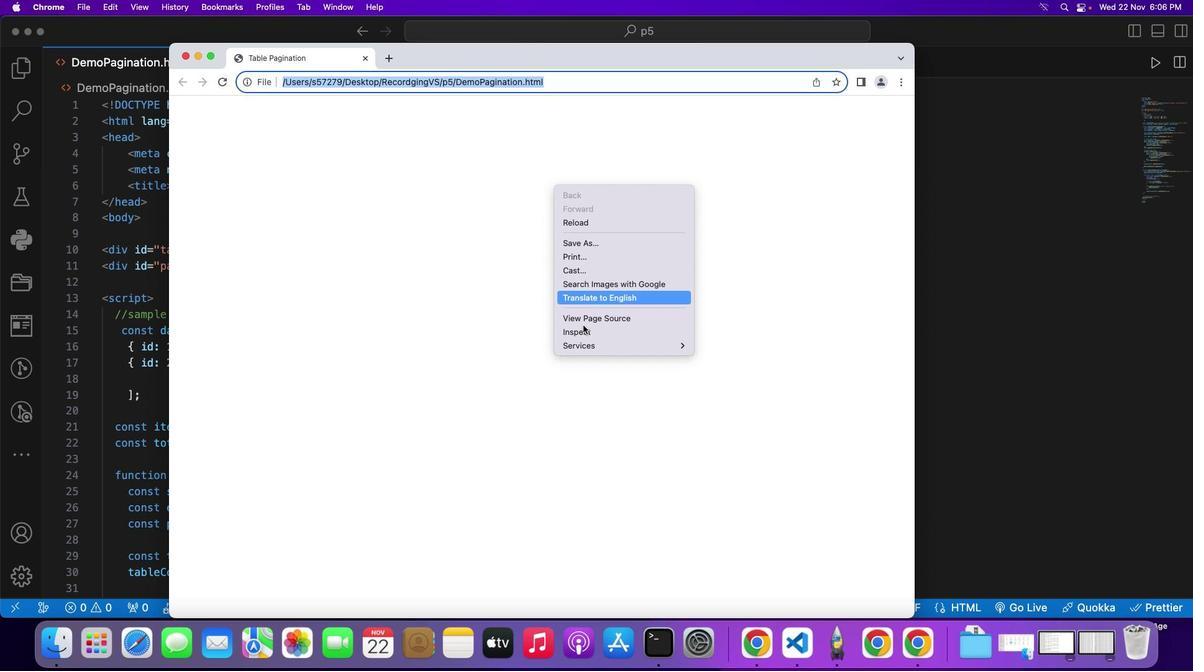 
Action: Mouse moved to (115, 510)
Screenshot: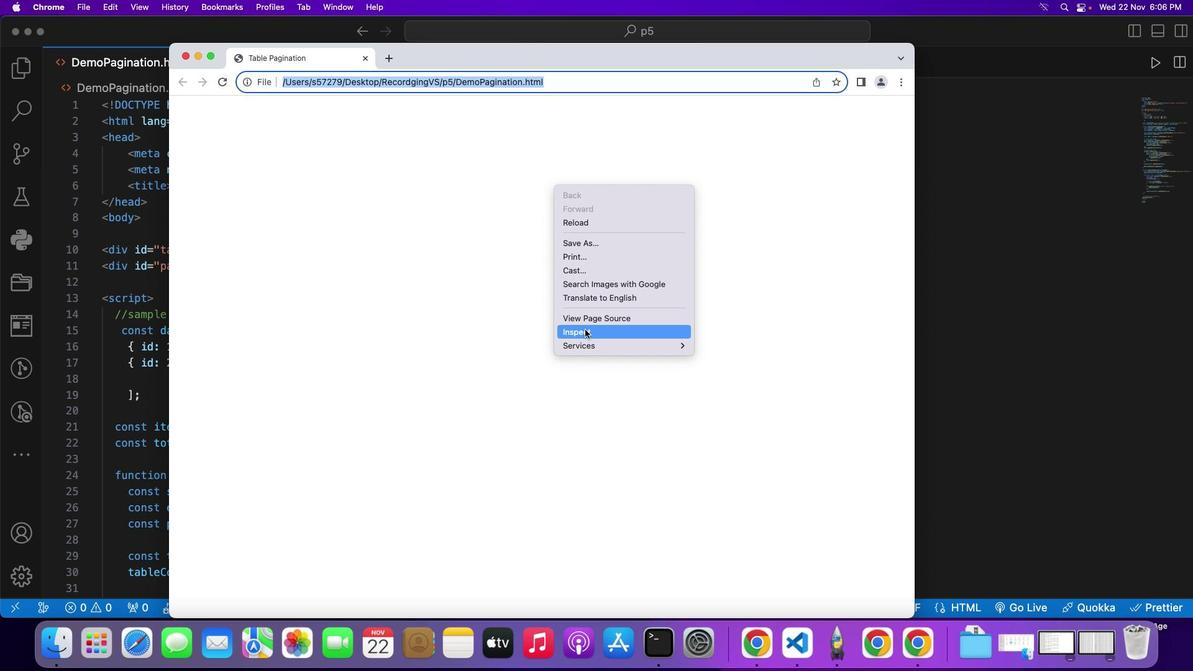 
Action: Mouse pressed left at (115, 510)
Screenshot: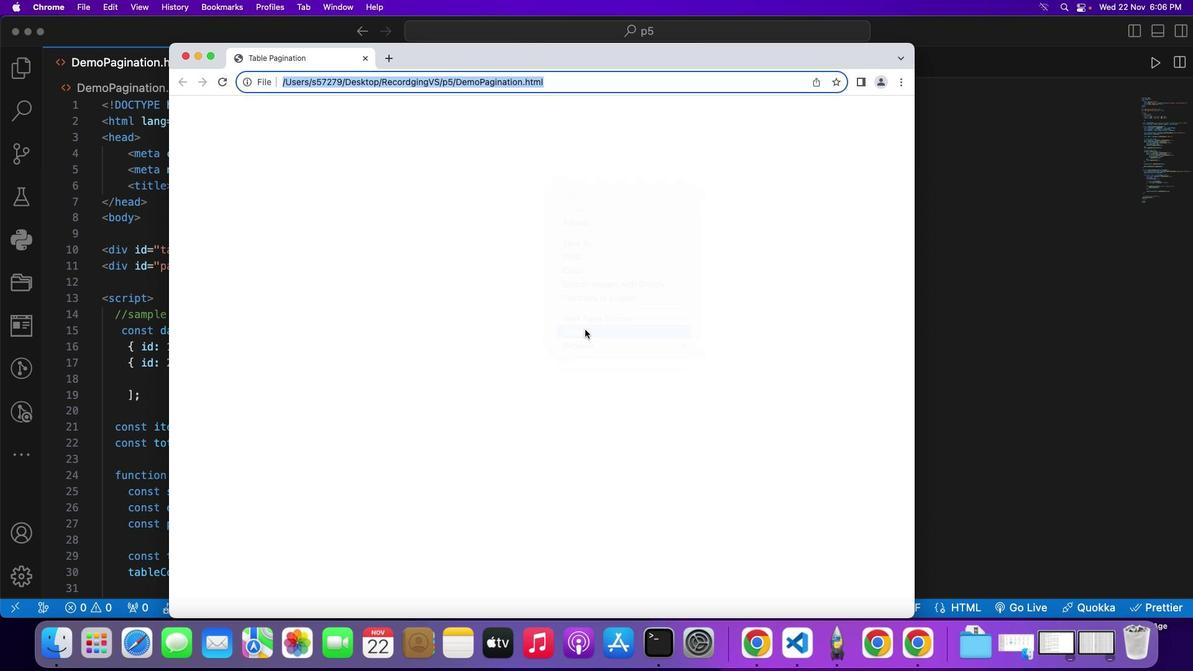 
Action: Mouse moved to (115, 510)
Screenshot: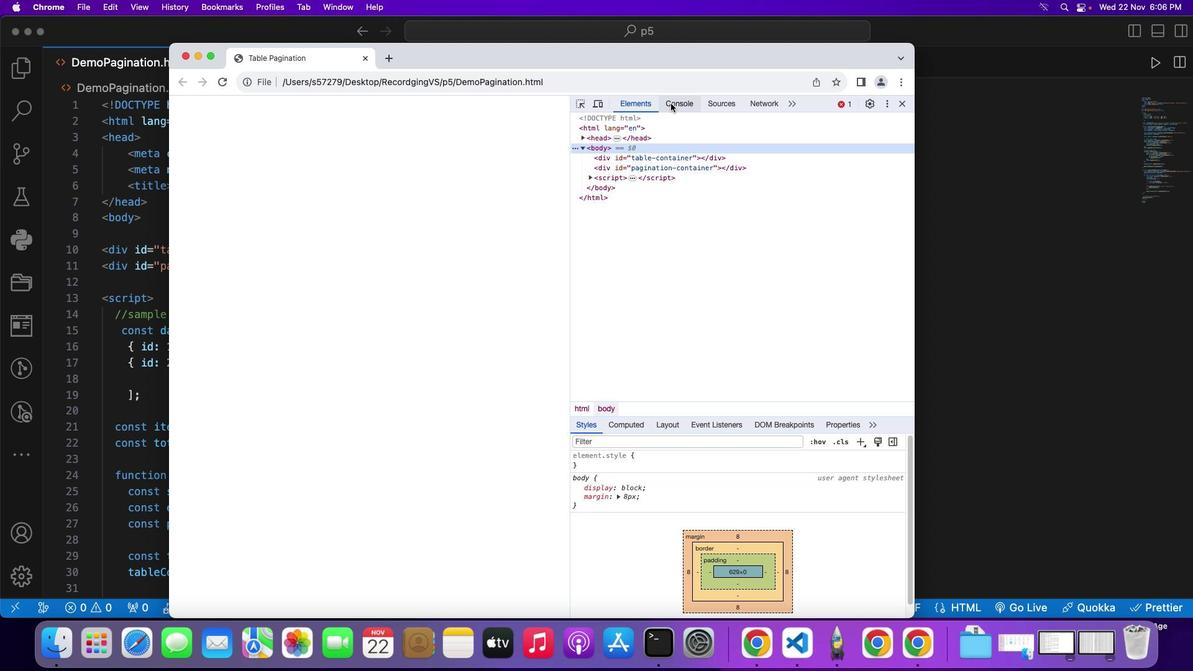 
Action: Mouse pressed left at (115, 510)
Screenshot: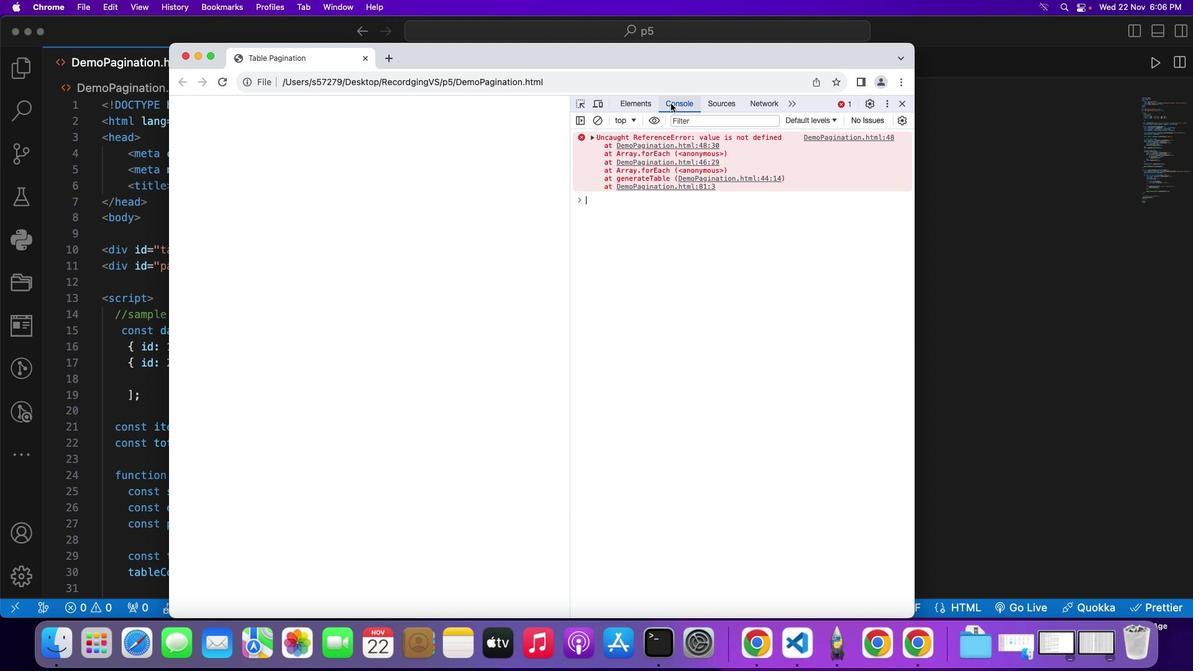
Action: Mouse moved to (115, 510)
Screenshot: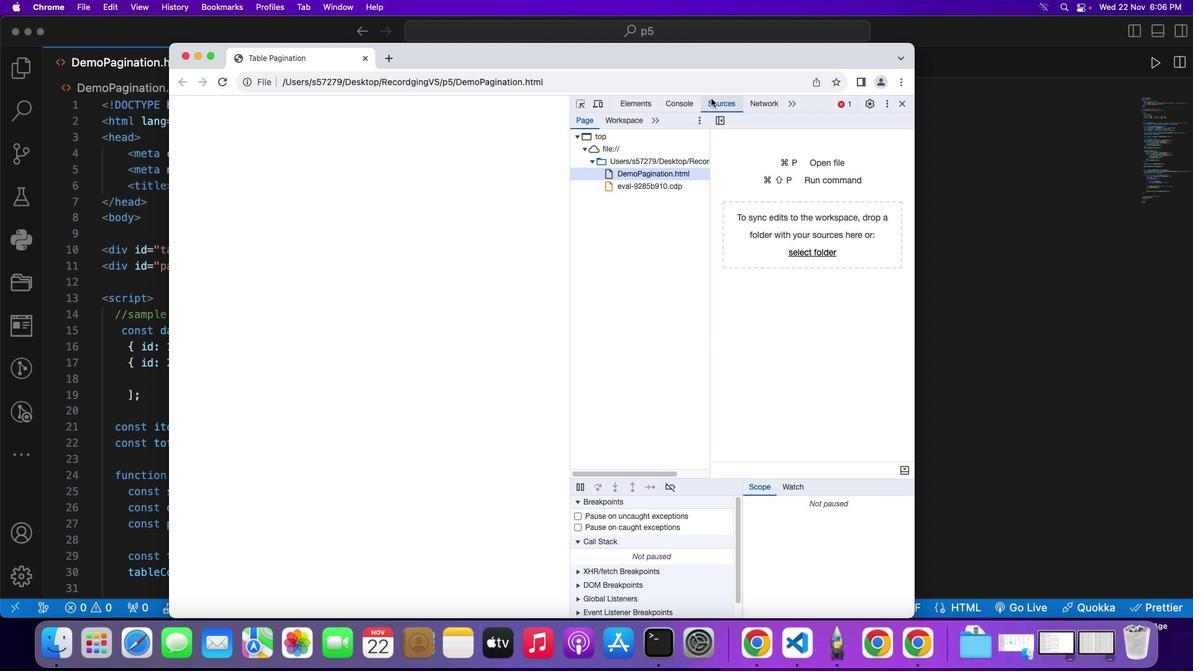 
Action: Mouse pressed left at (115, 510)
